 Task: Plan a trip to Ternate, Indonesia from 11th November, 2023 to 15th November, 2023 for 2 adults.1  bedroom having 2 beds and 1 bathroom. Property type can be hotel. Look for 5 properties as per requirement.
Action: Mouse moved to (465, 68)
Screenshot: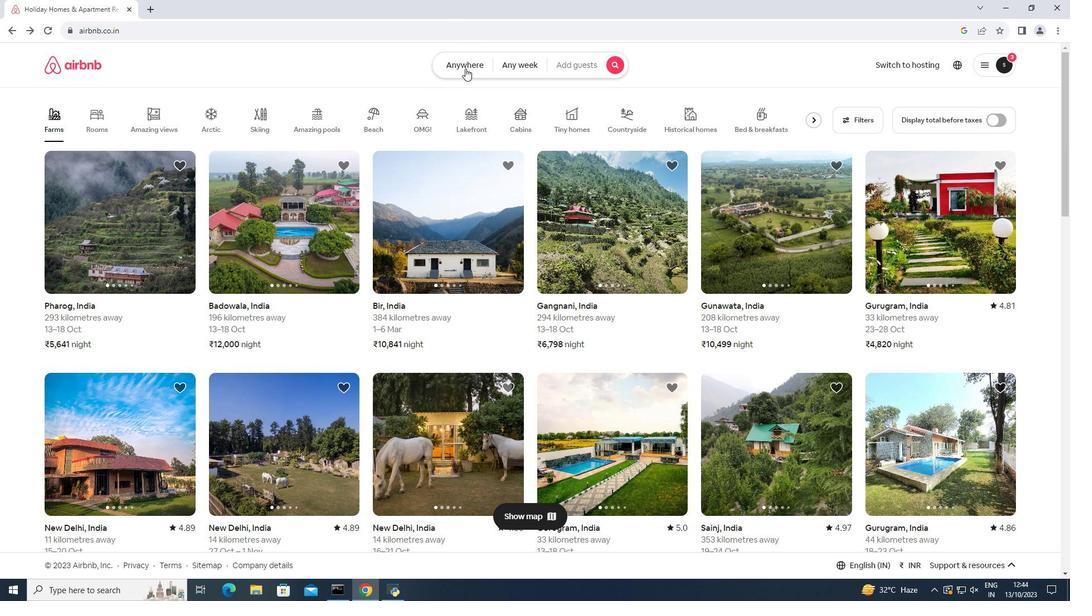 
Action: Mouse pressed left at (465, 68)
Screenshot: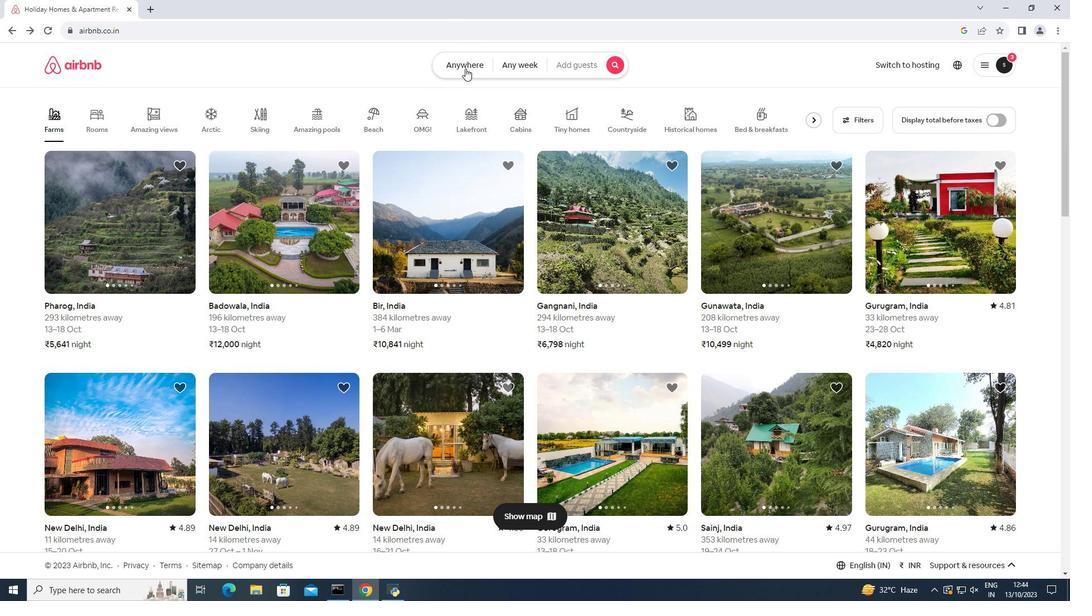 
Action: Mouse moved to (335, 108)
Screenshot: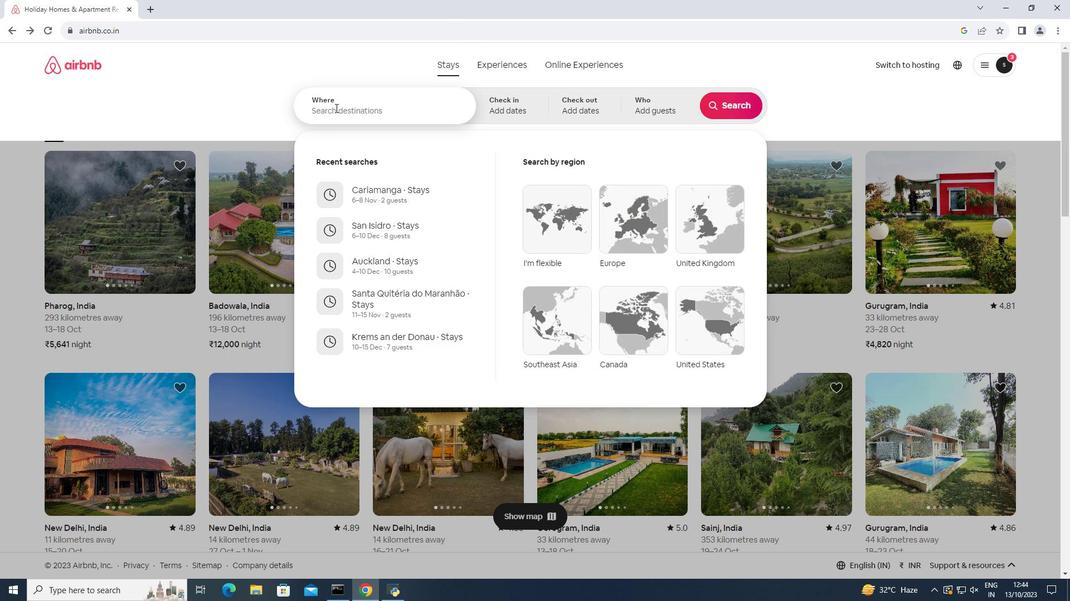 
Action: Mouse pressed left at (335, 108)
Screenshot: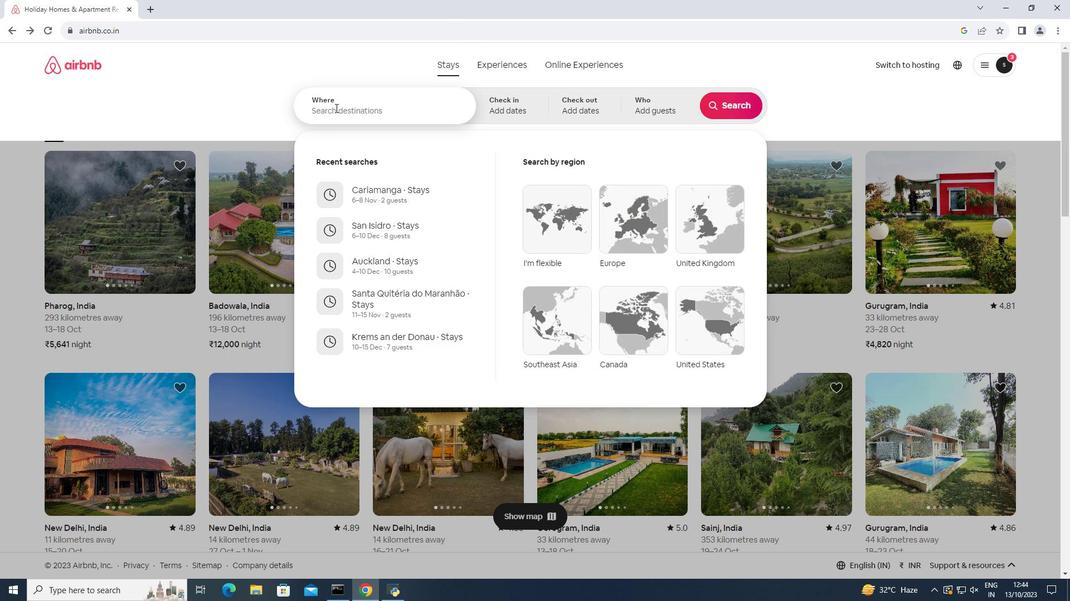 
Action: Key pressed <Key.shift>Ternate<Key.space><Key.shift><Key.shift><Key.shift><Key.shift><Key.shift><Key.shift><Key.shift><Key.shift>Indonesia<Key.enter>
Screenshot: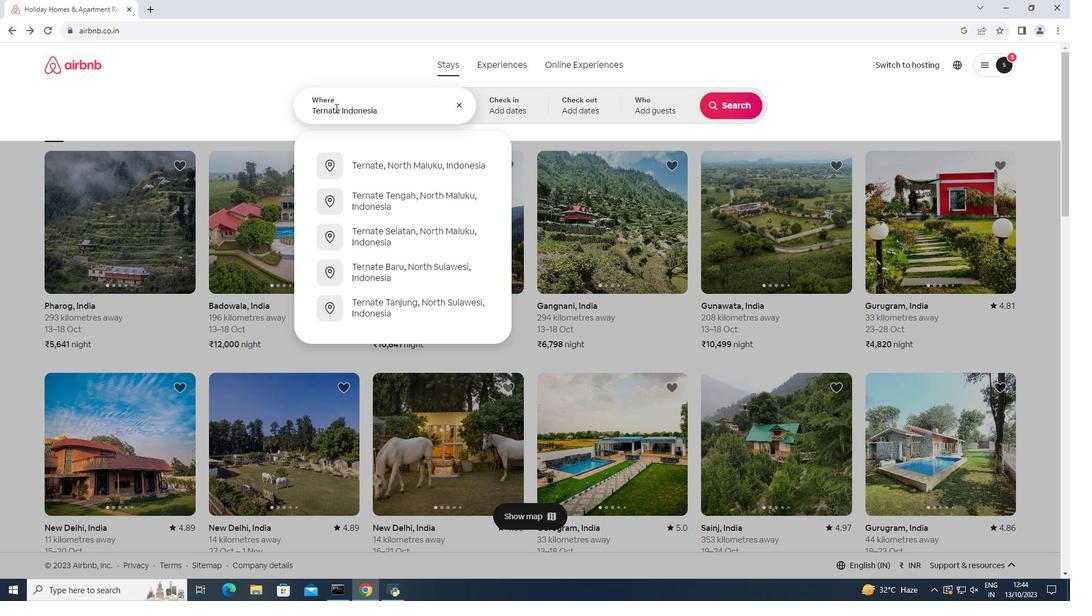
Action: Mouse moved to (717, 269)
Screenshot: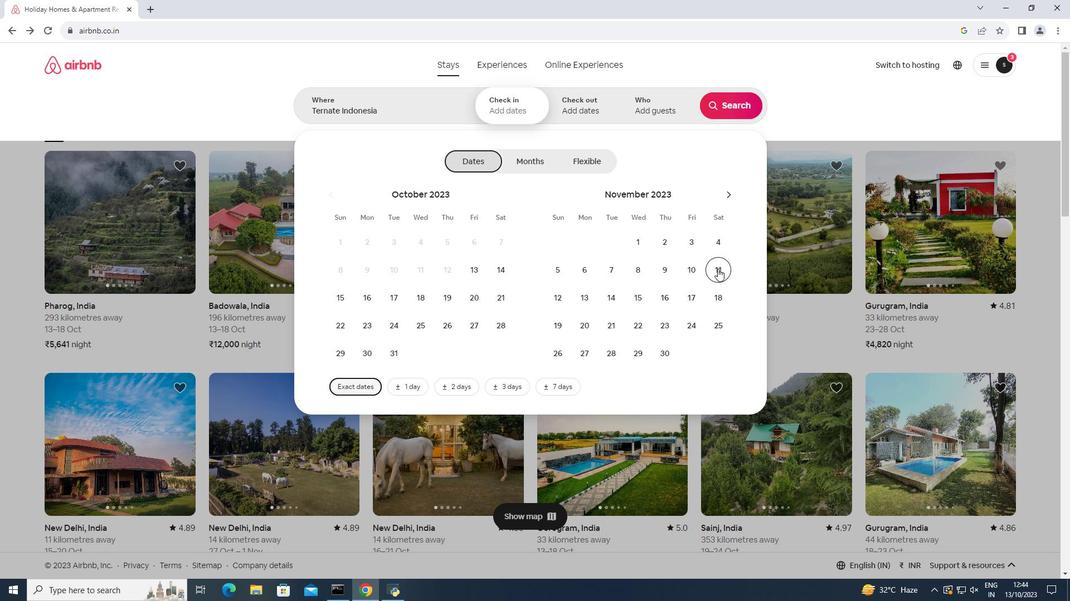 
Action: Mouse pressed left at (717, 269)
Screenshot: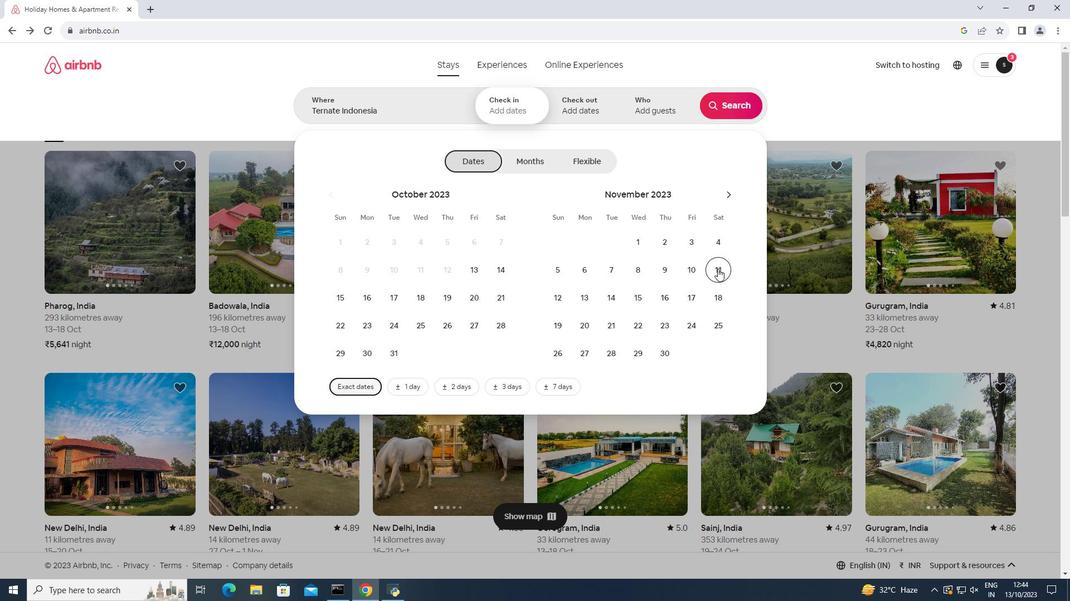 
Action: Mouse moved to (637, 301)
Screenshot: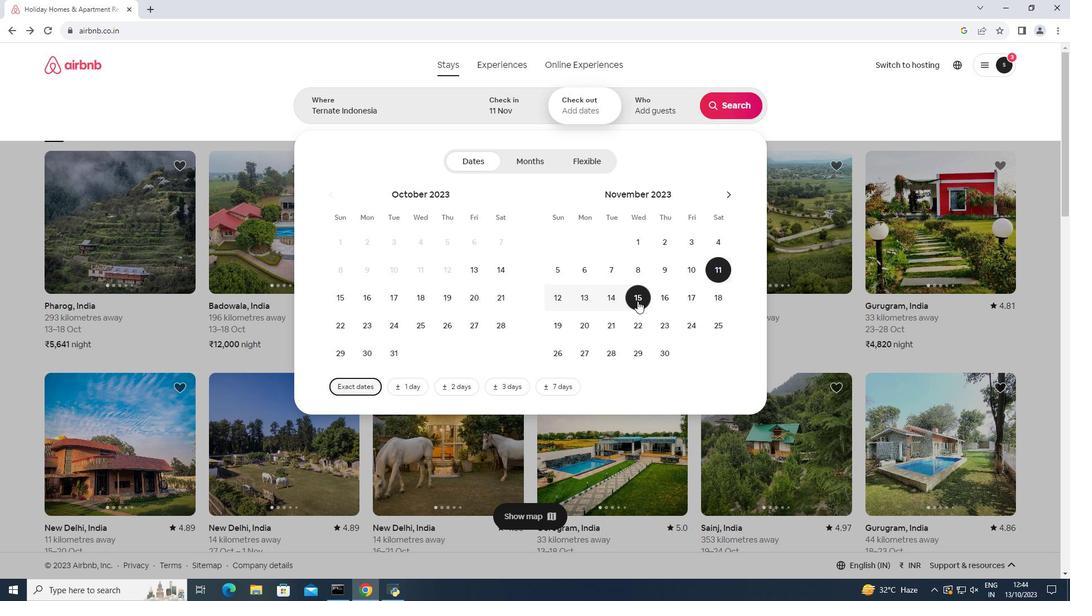 
Action: Mouse pressed left at (637, 301)
Screenshot: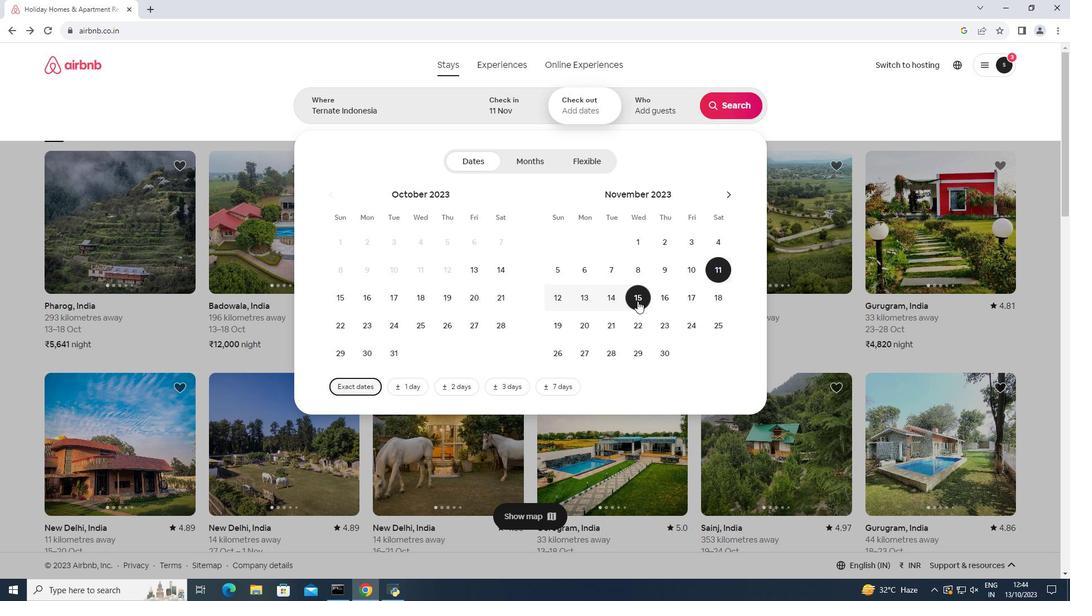 
Action: Mouse moved to (659, 105)
Screenshot: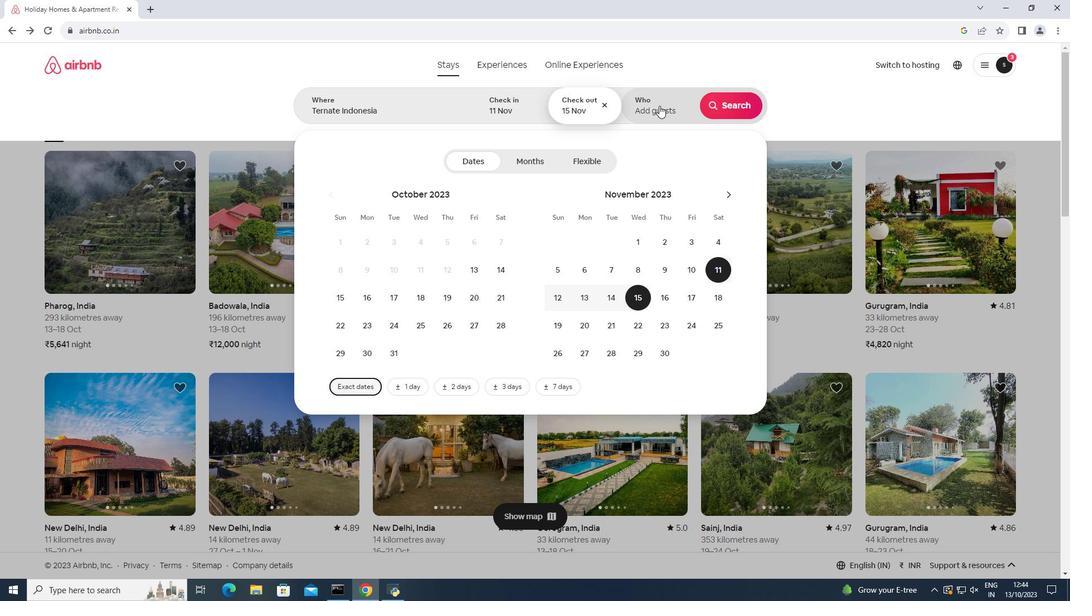 
Action: Mouse pressed left at (659, 105)
Screenshot: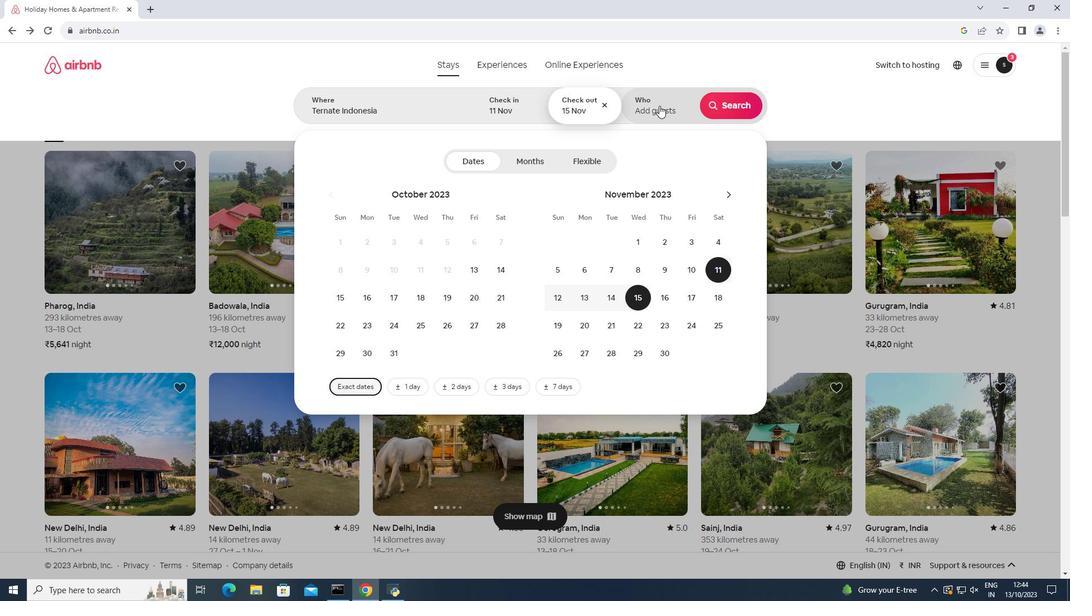 
Action: Mouse moved to (729, 164)
Screenshot: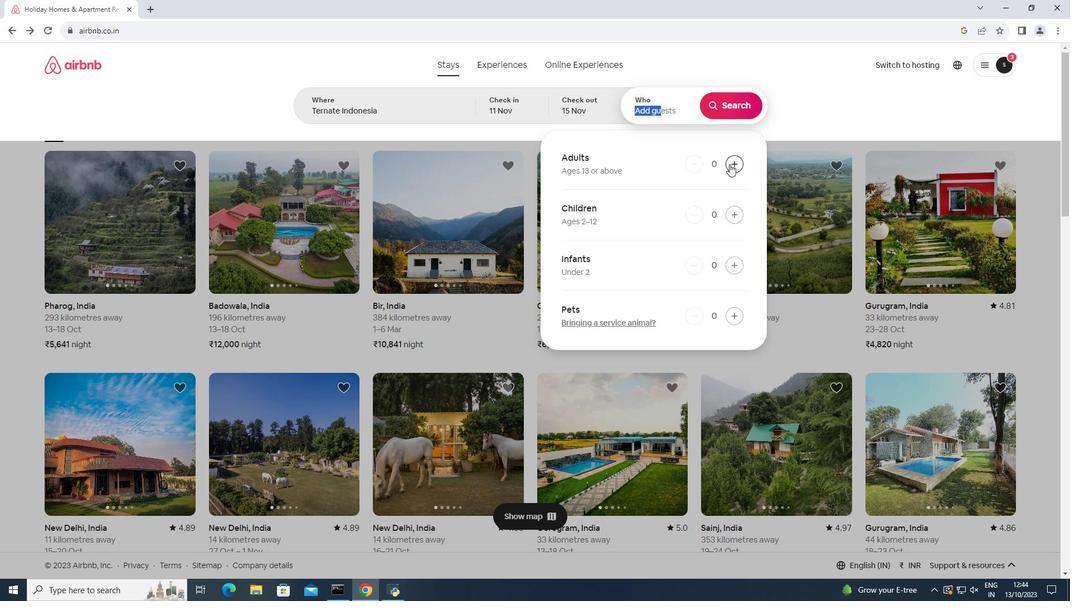 
Action: Mouse pressed left at (729, 164)
Screenshot: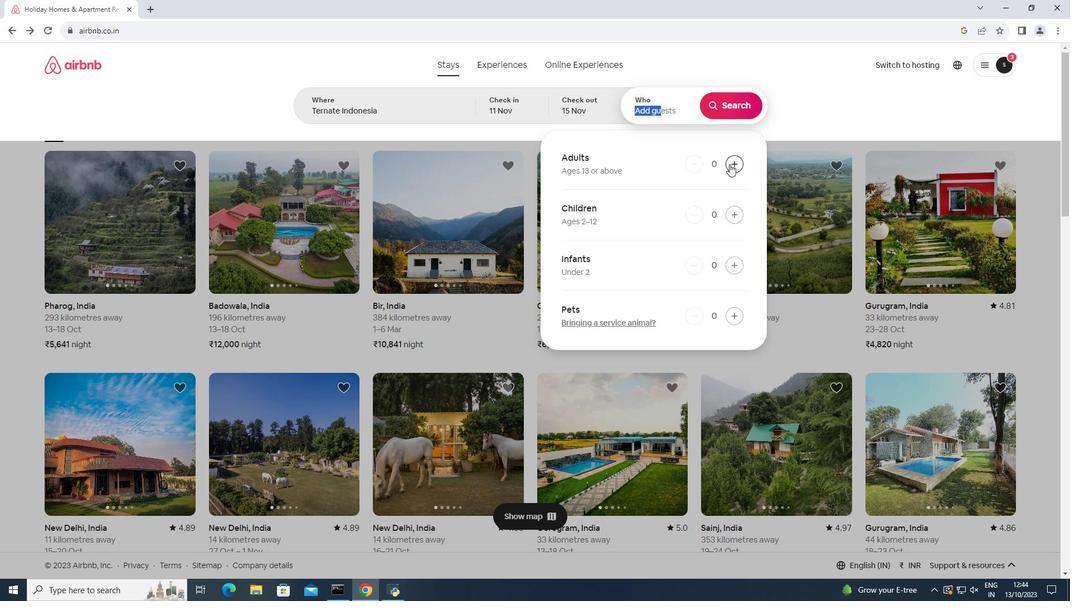 
Action: Mouse moved to (729, 164)
Screenshot: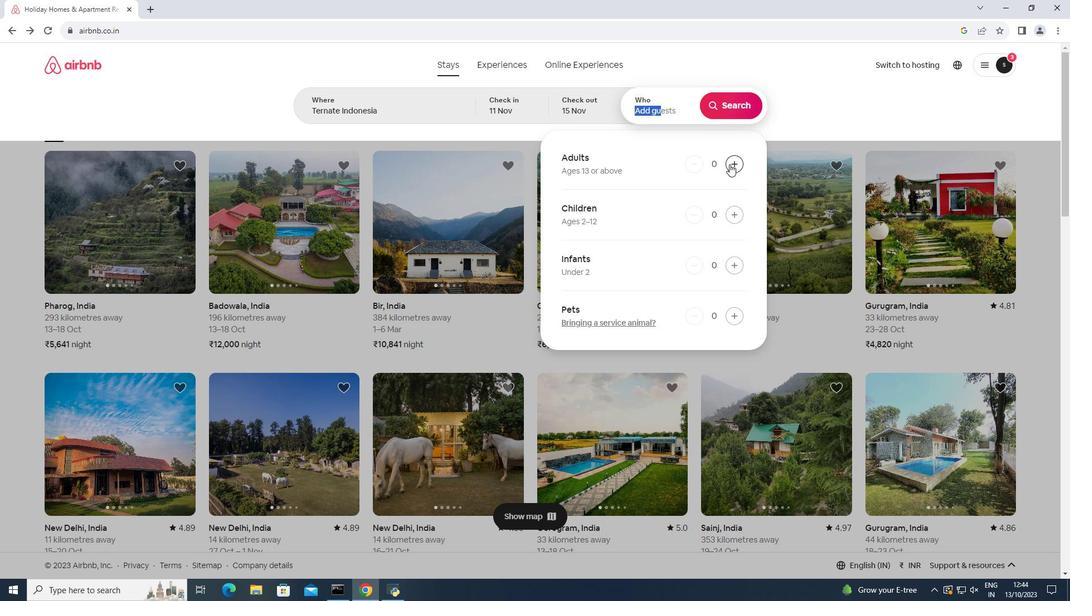 
Action: Mouse pressed left at (729, 164)
Screenshot: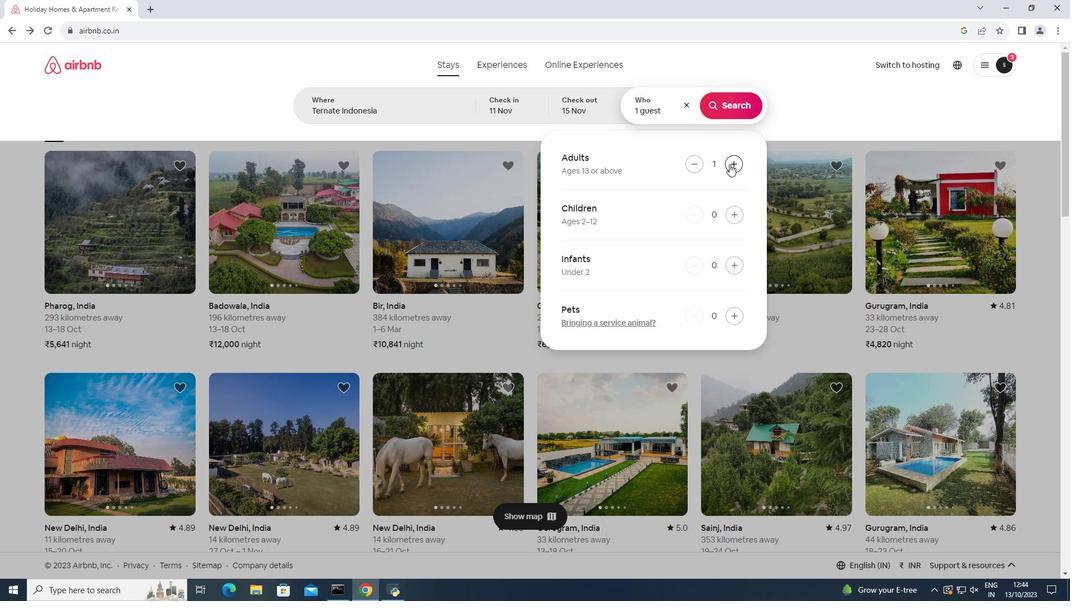 
Action: Mouse moved to (736, 103)
Screenshot: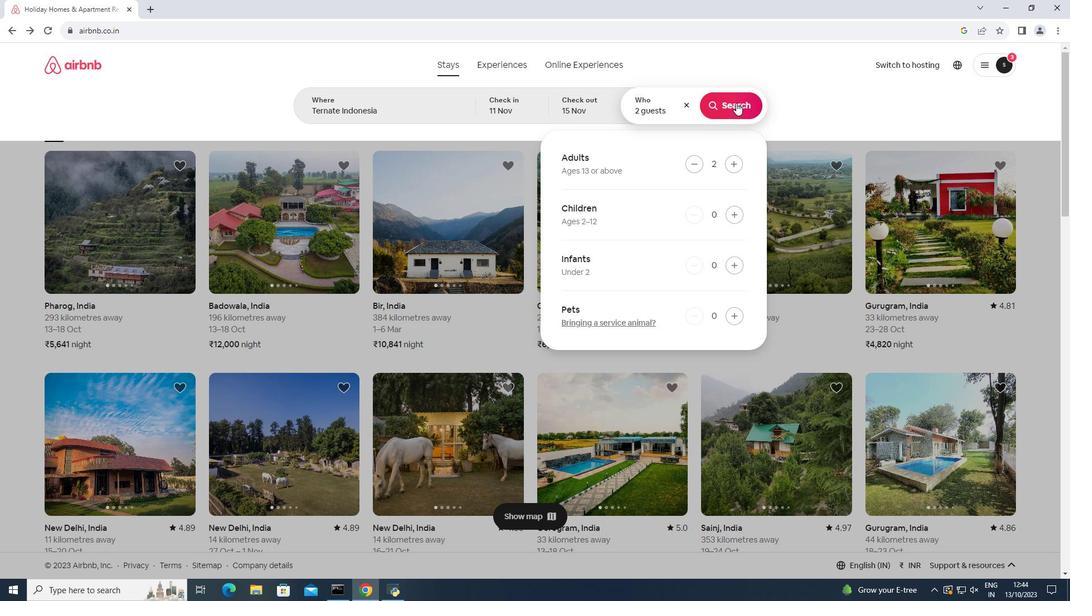 
Action: Mouse pressed left at (736, 103)
Screenshot: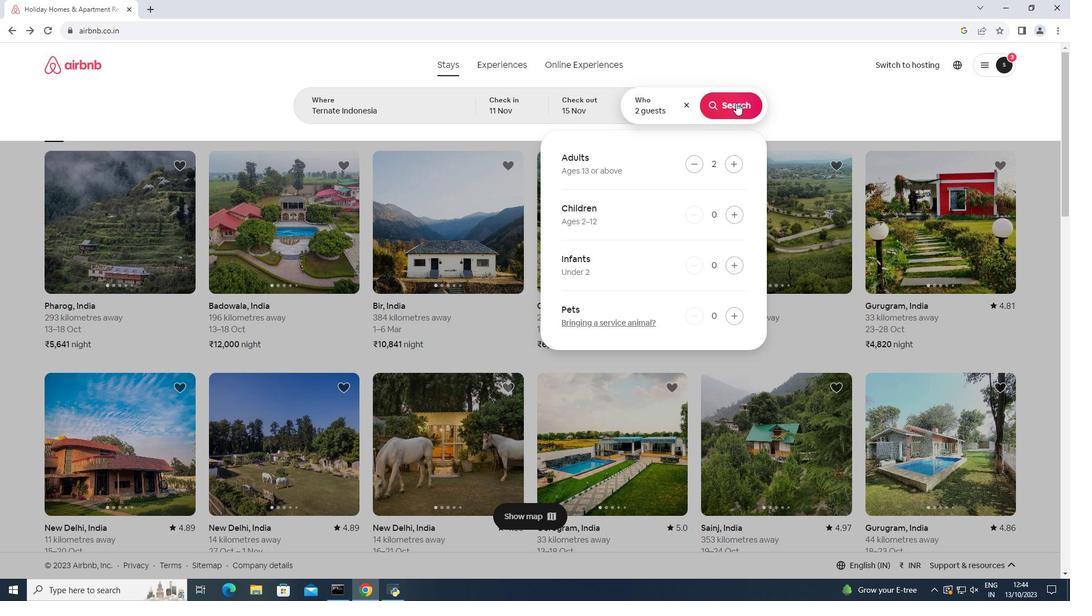 
Action: Mouse moved to (878, 103)
Screenshot: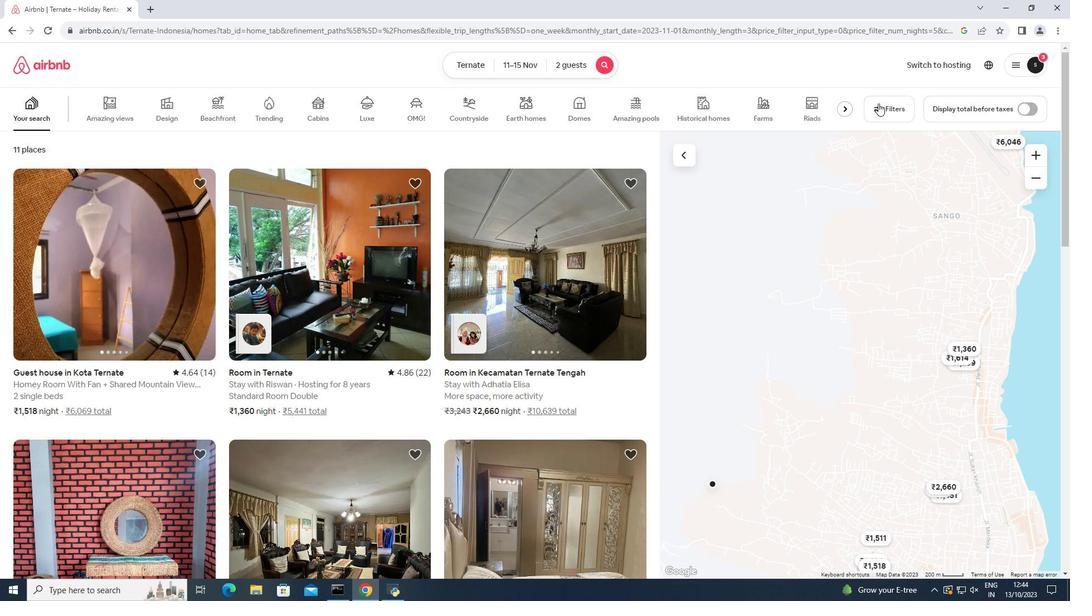 
Action: Mouse pressed left at (878, 103)
Screenshot: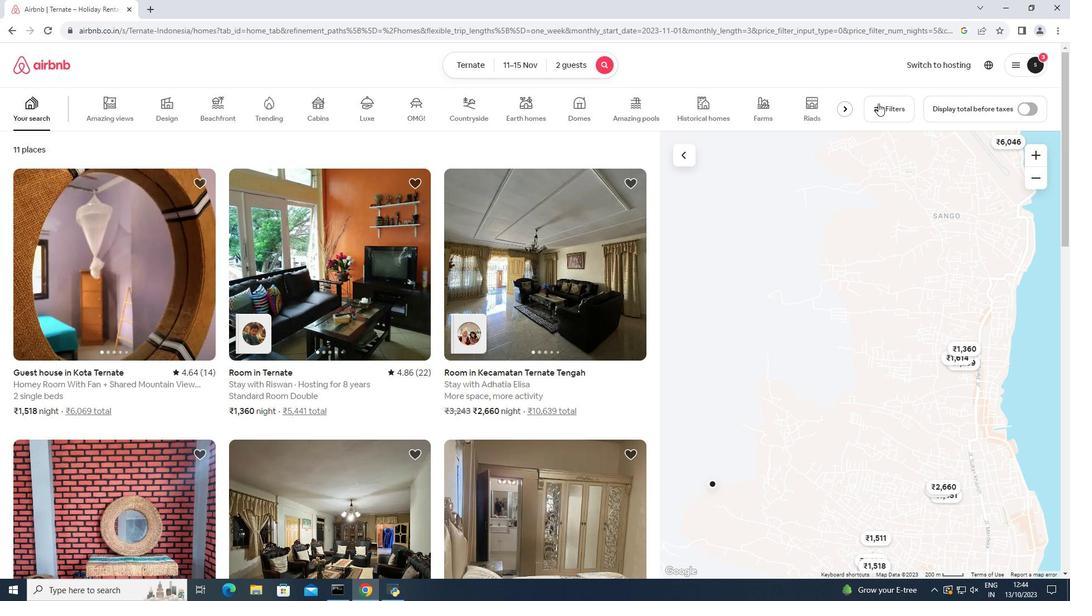 
Action: Mouse moved to (394, 463)
Screenshot: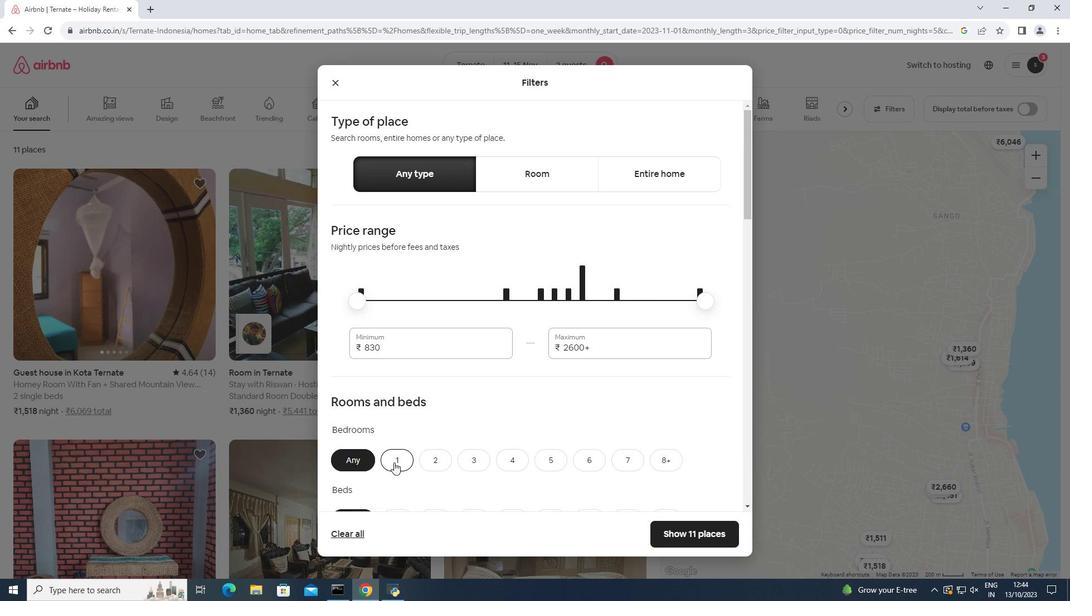 
Action: Mouse pressed left at (394, 463)
Screenshot: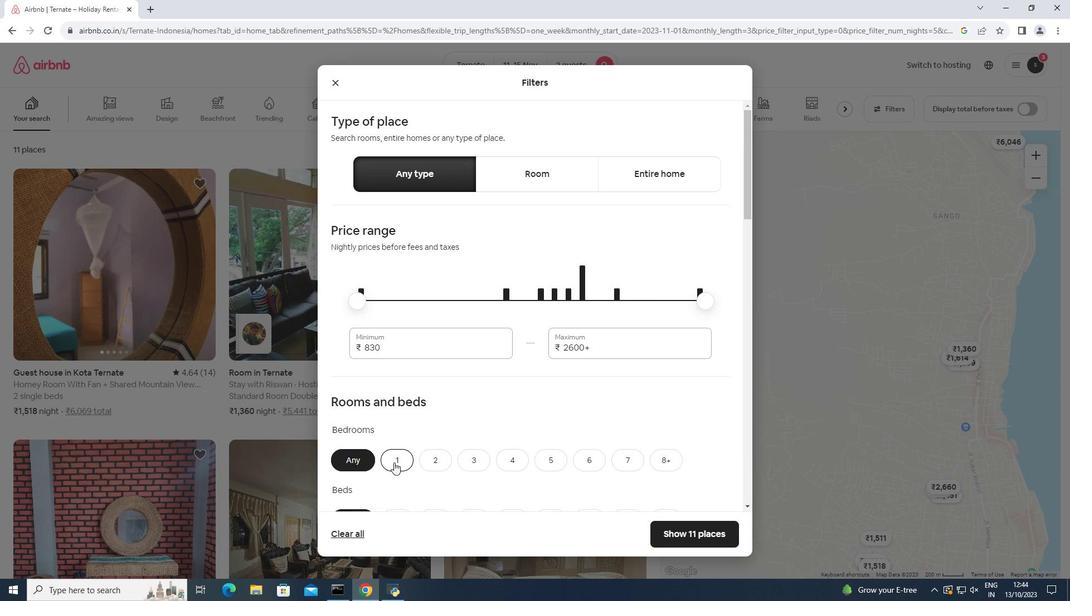 
Action: Mouse moved to (442, 391)
Screenshot: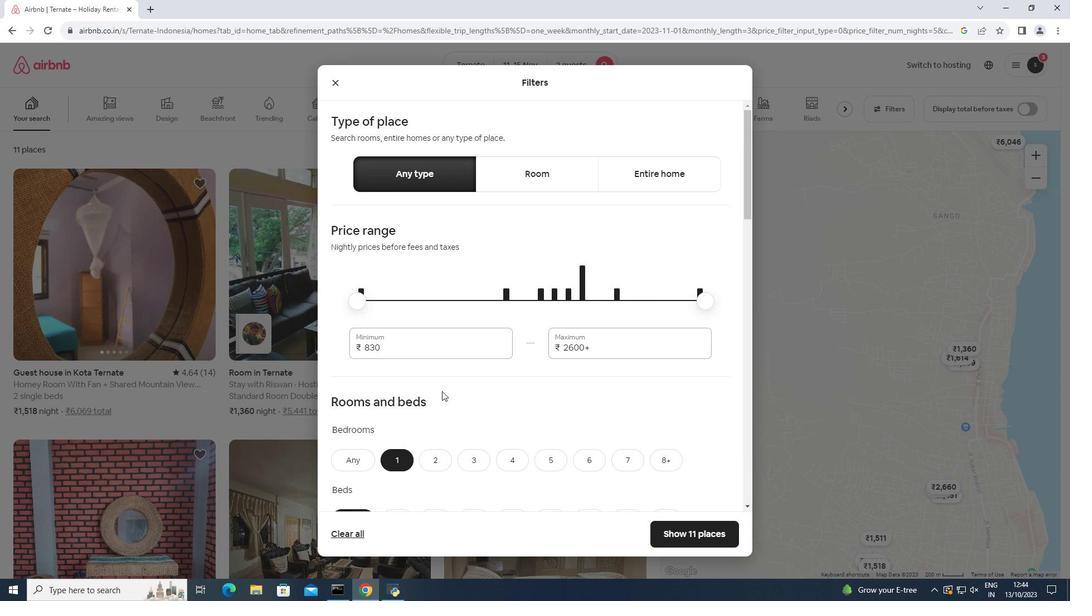 
Action: Mouse scrolled (442, 391) with delta (0, 0)
Screenshot: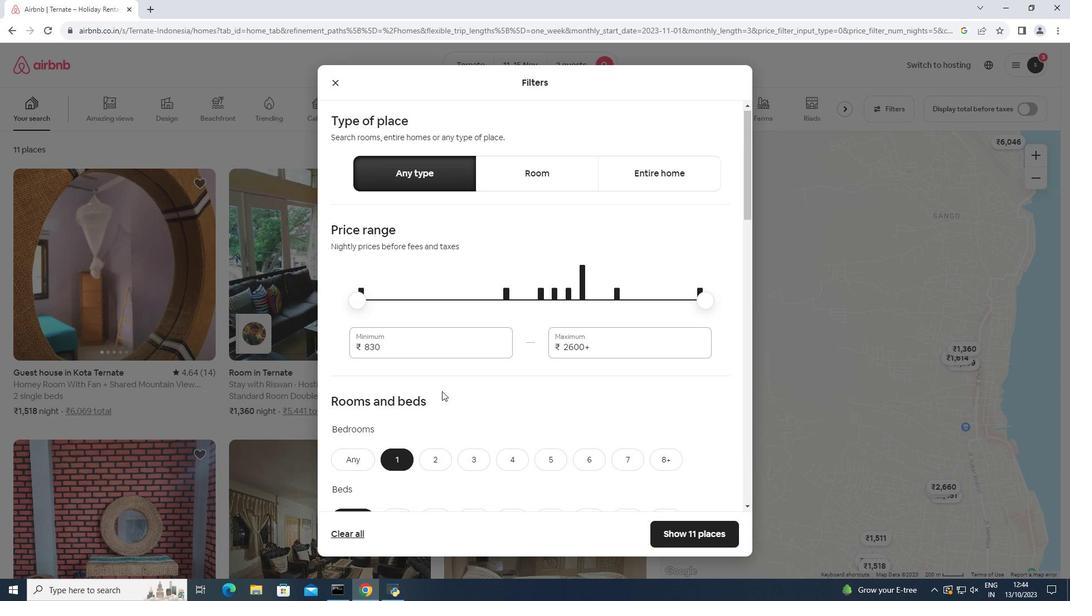 
Action: Mouse scrolled (442, 391) with delta (0, 0)
Screenshot: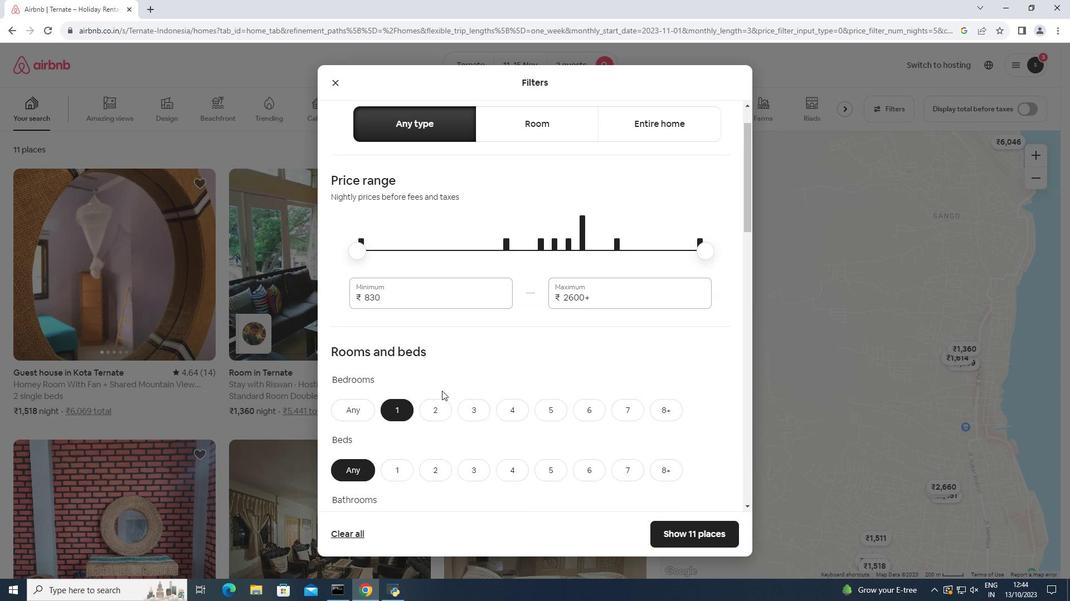 
Action: Mouse moved to (442, 391)
Screenshot: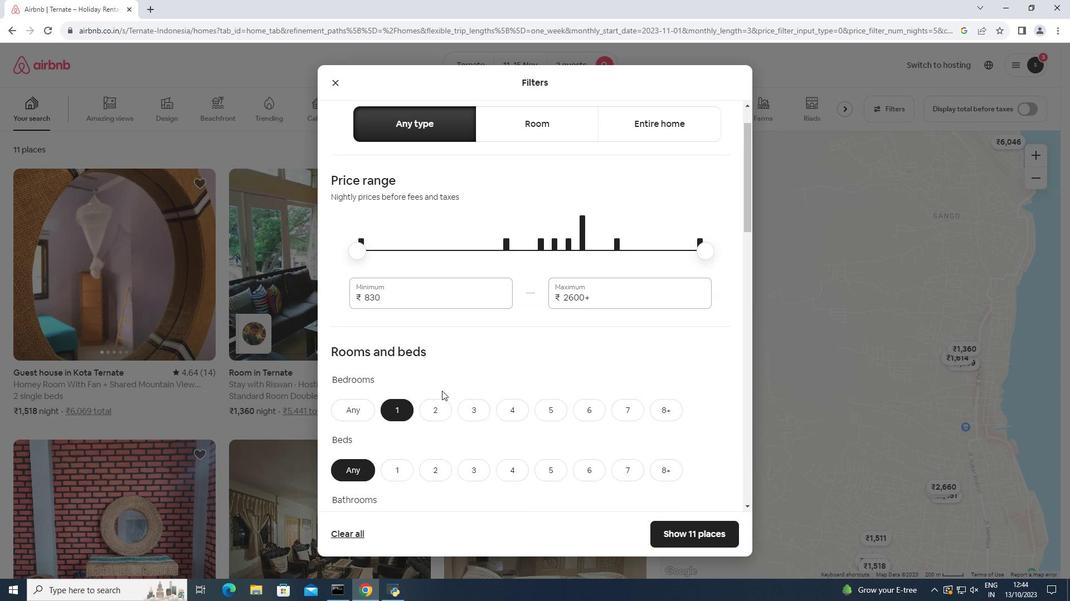 
Action: Mouse scrolled (442, 390) with delta (0, 0)
Screenshot: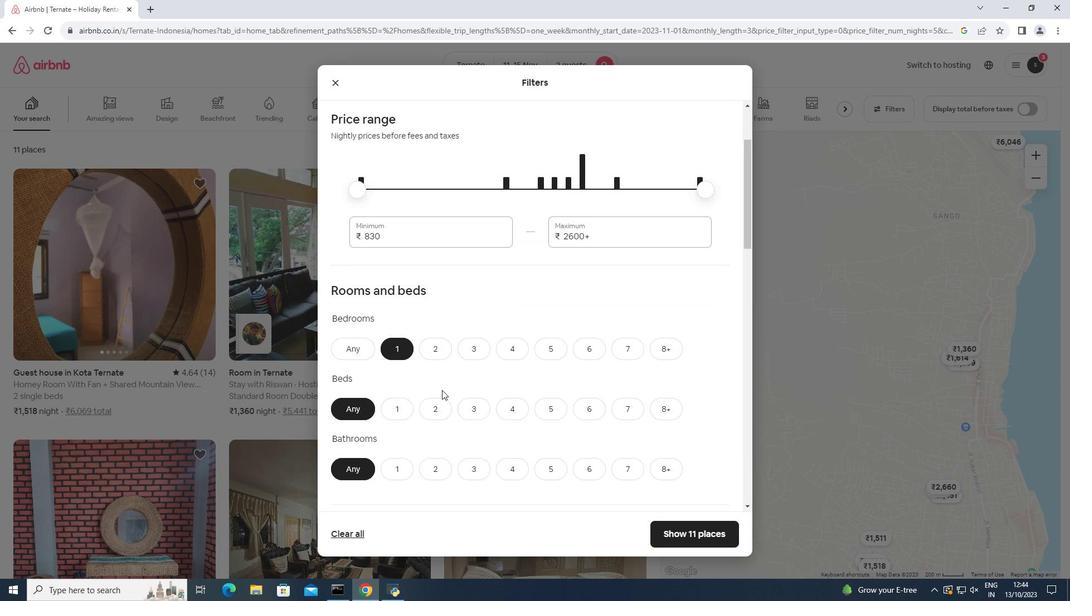 
Action: Mouse moved to (442, 390)
Screenshot: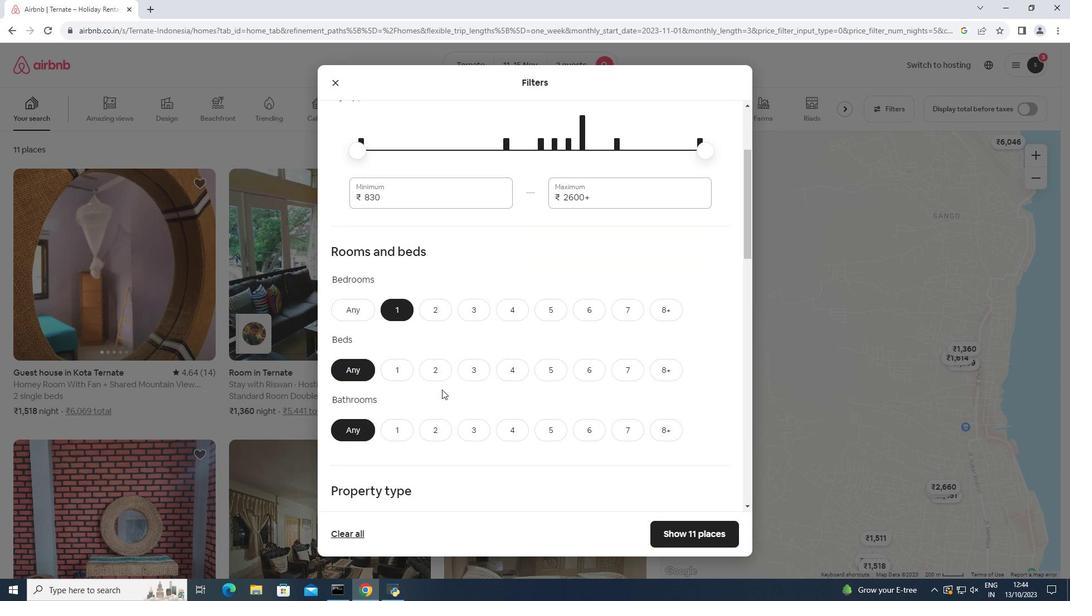 
Action: Mouse scrolled (442, 389) with delta (0, 0)
Screenshot: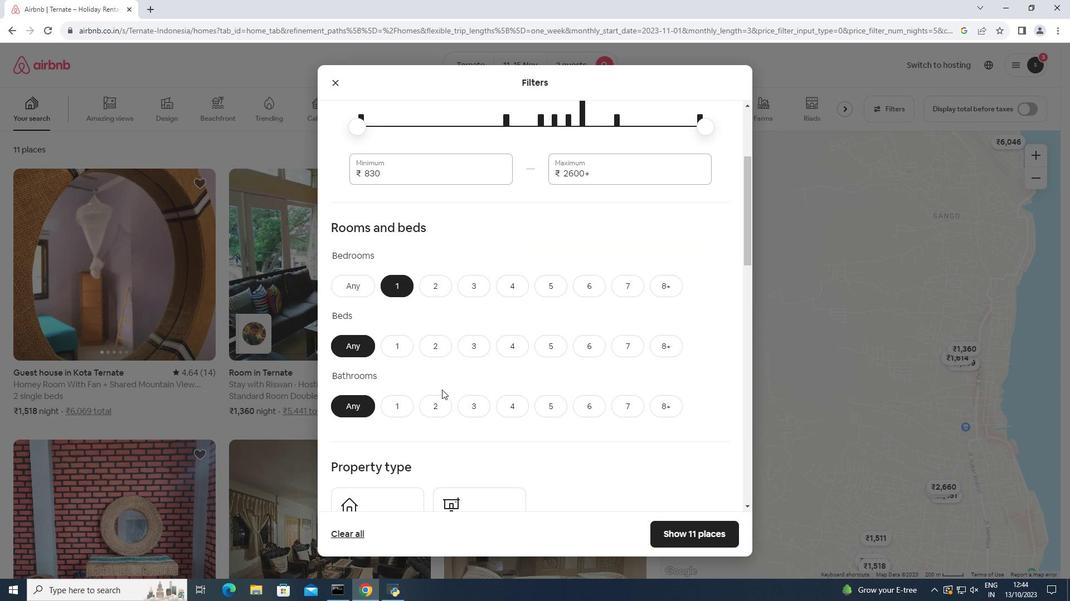 
Action: Mouse moved to (441, 297)
Screenshot: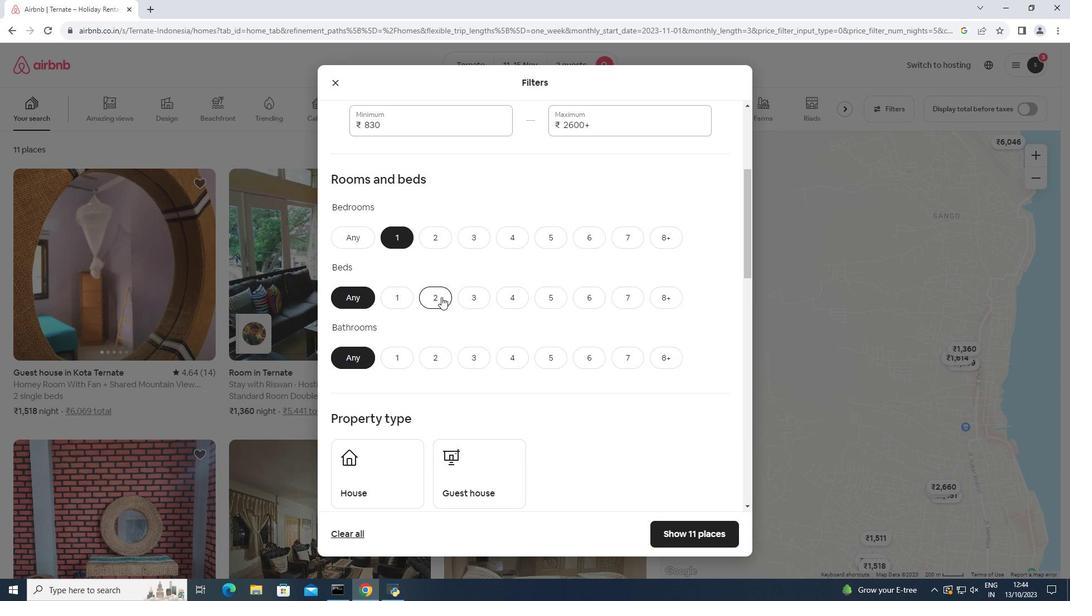 
Action: Mouse pressed left at (441, 297)
Screenshot: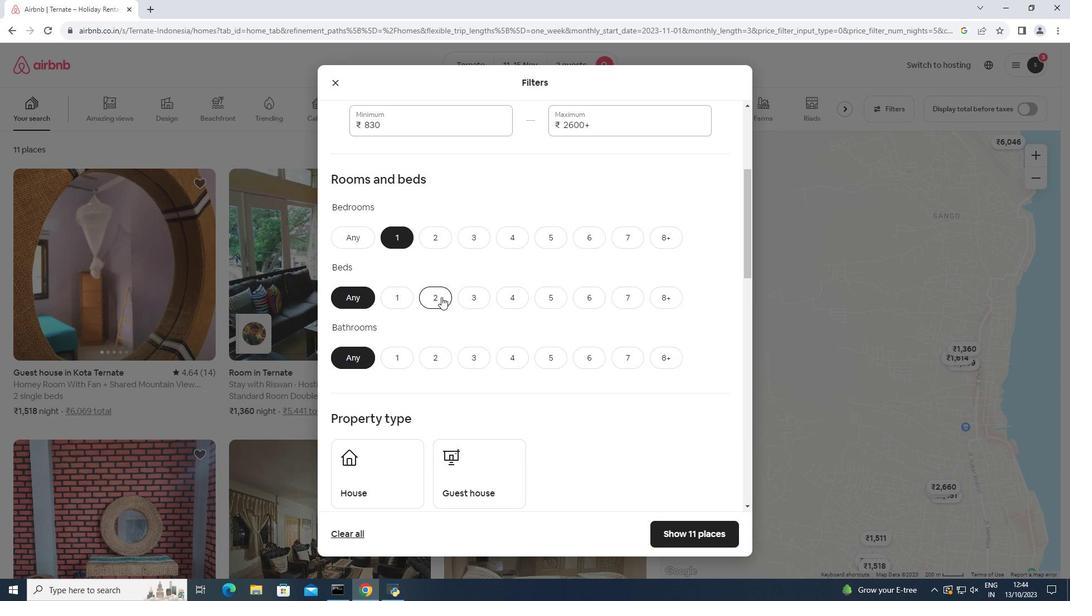 
Action: Mouse moved to (399, 363)
Screenshot: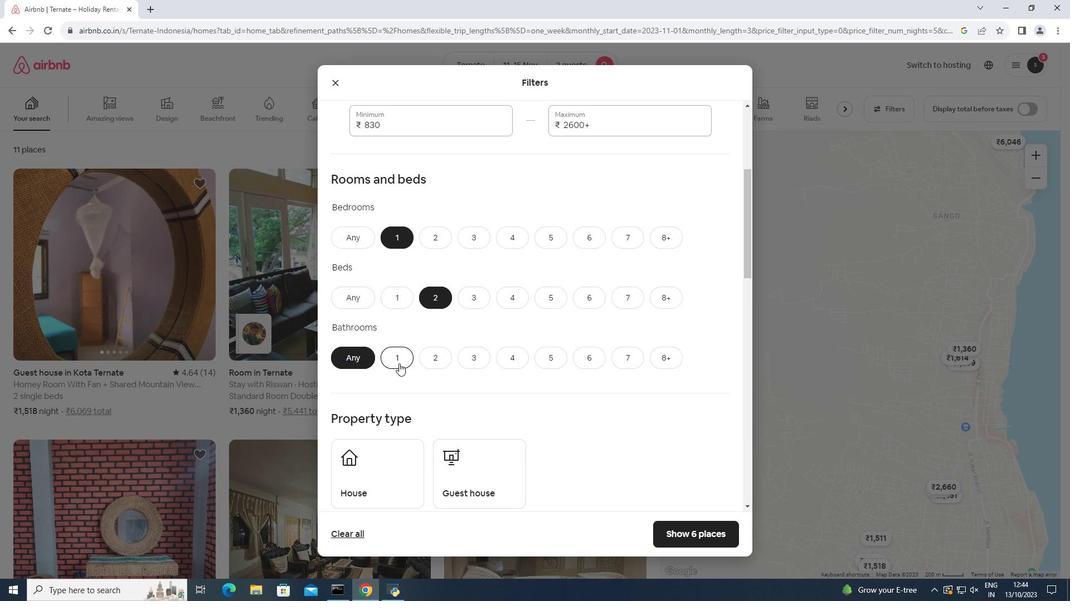 
Action: Mouse pressed left at (399, 363)
Screenshot: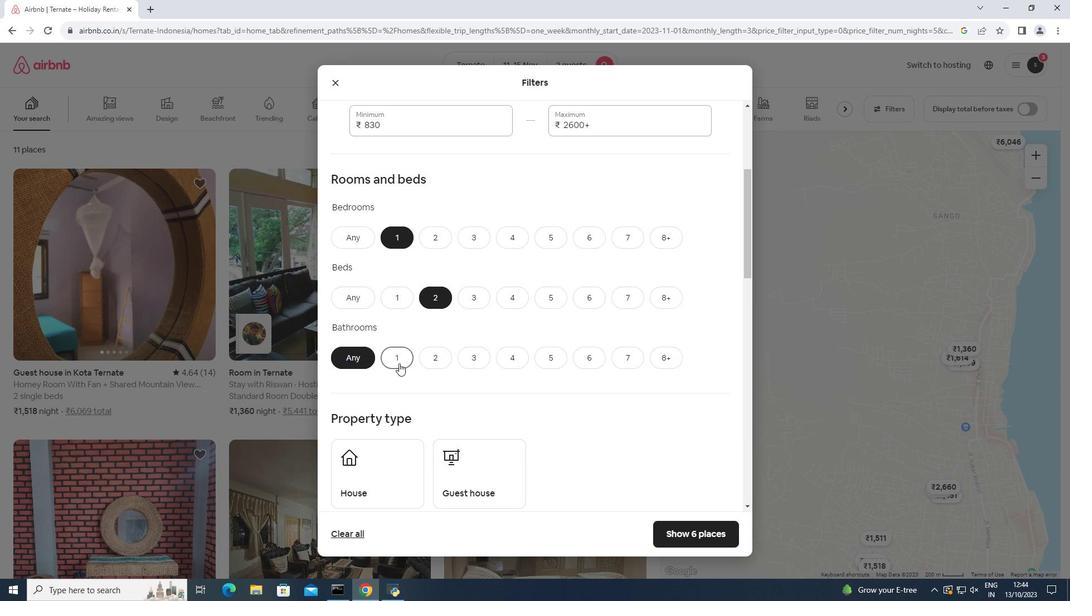 
Action: Mouse moved to (488, 316)
Screenshot: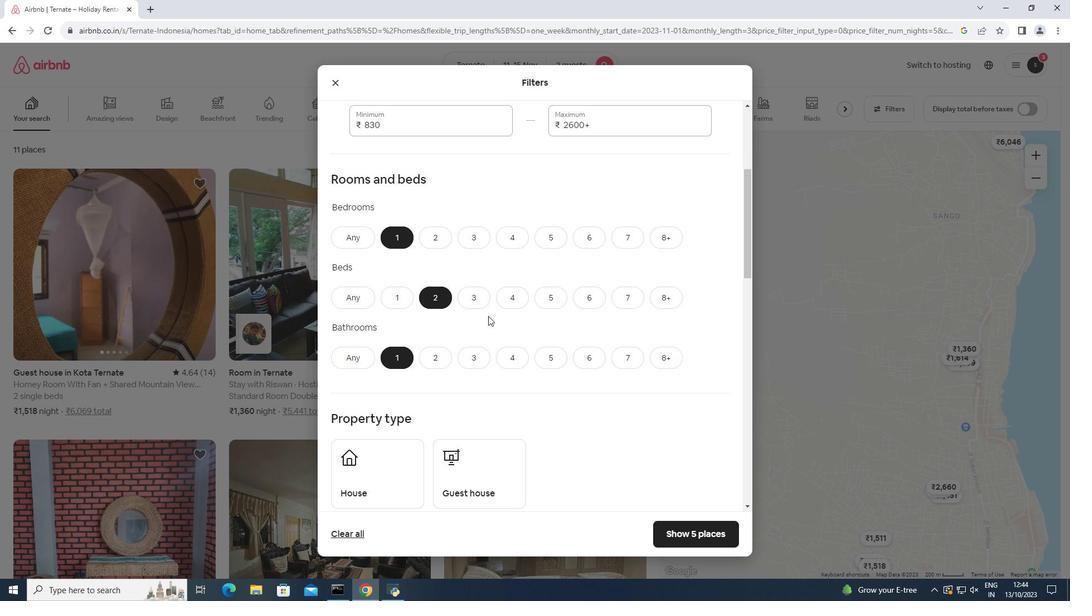 
Action: Mouse scrolled (488, 316) with delta (0, 0)
Screenshot: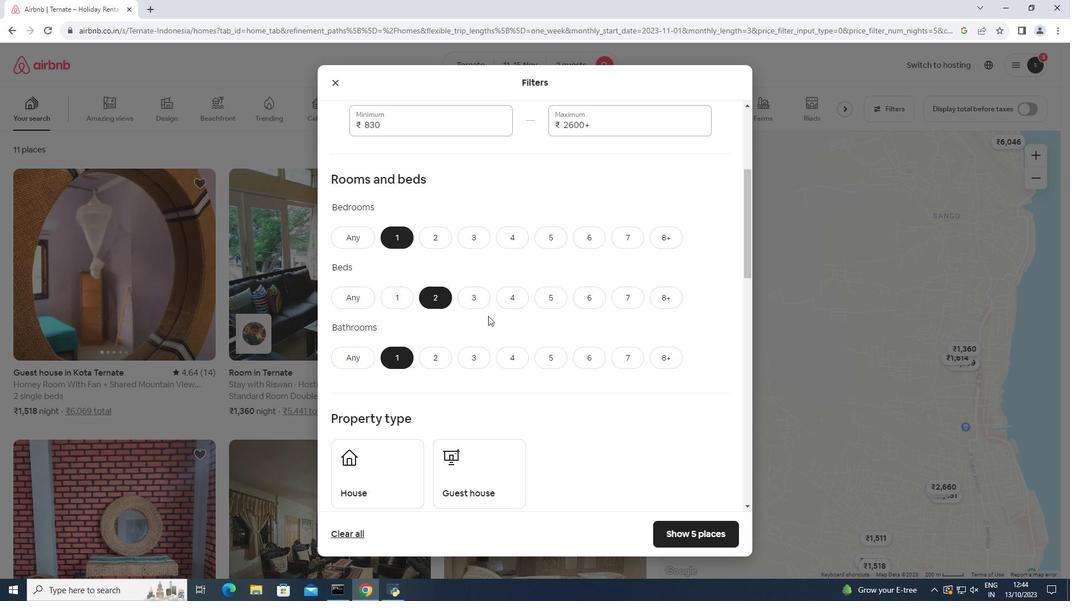 
Action: Mouse scrolled (488, 316) with delta (0, 0)
Screenshot: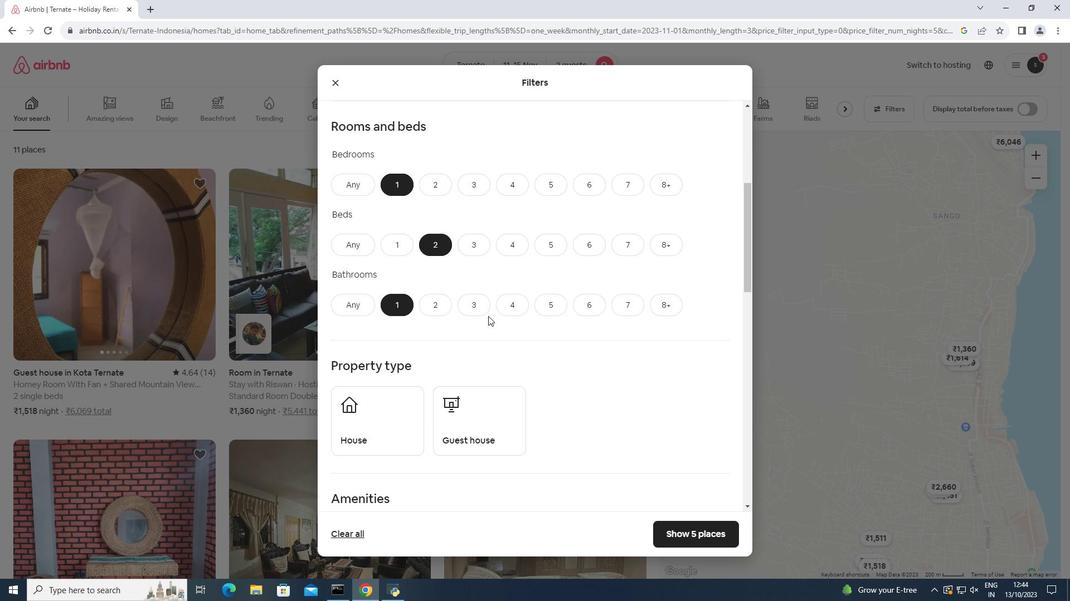 
Action: Mouse scrolled (488, 316) with delta (0, 0)
Screenshot: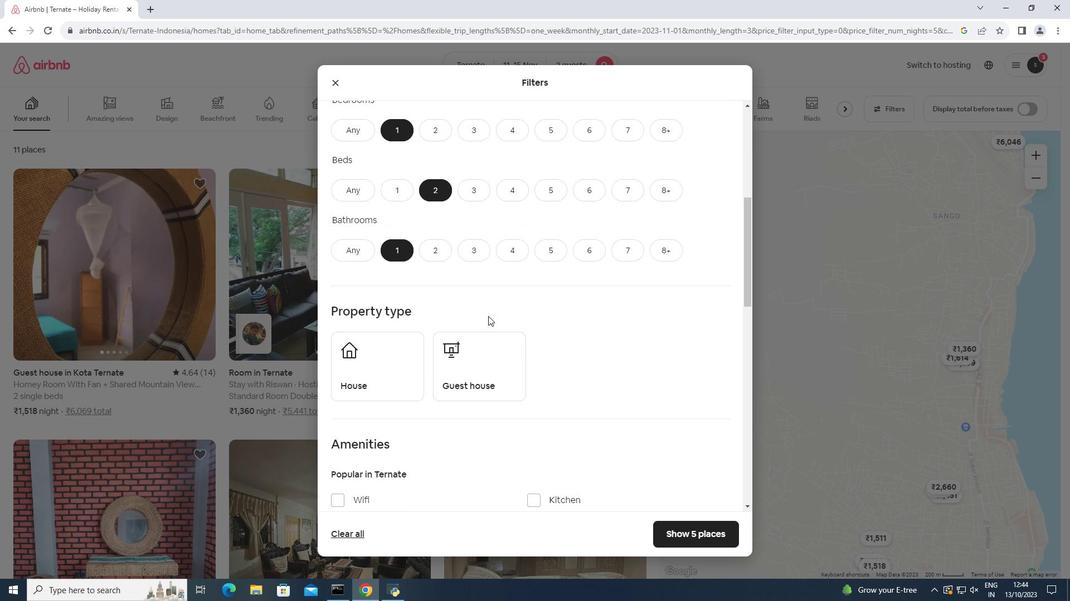 
Action: Mouse scrolled (488, 316) with delta (0, 0)
Screenshot: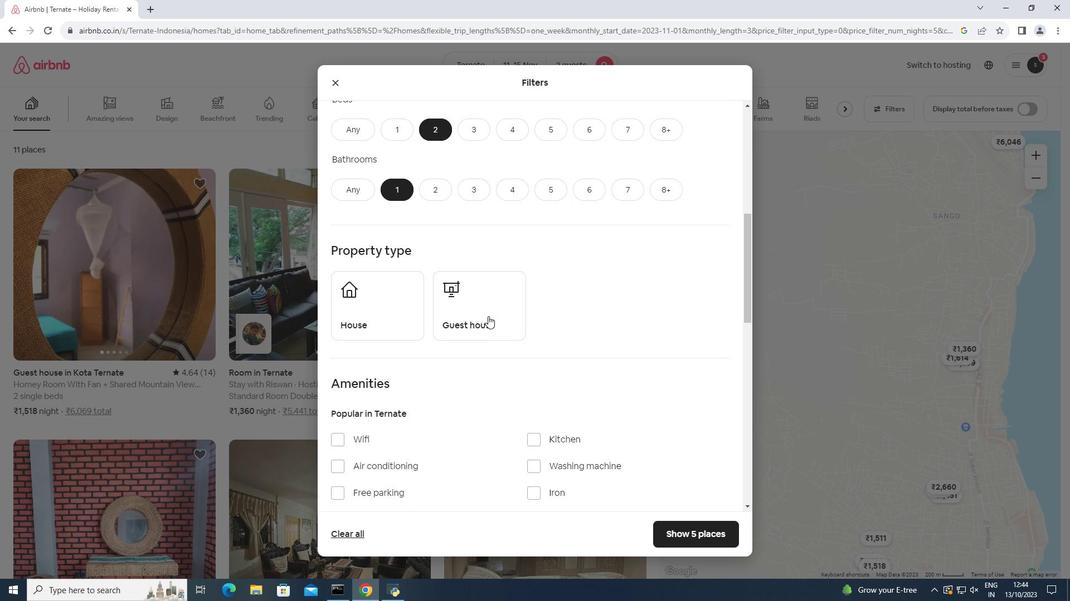 
Action: Mouse scrolled (488, 317) with delta (0, 0)
Screenshot: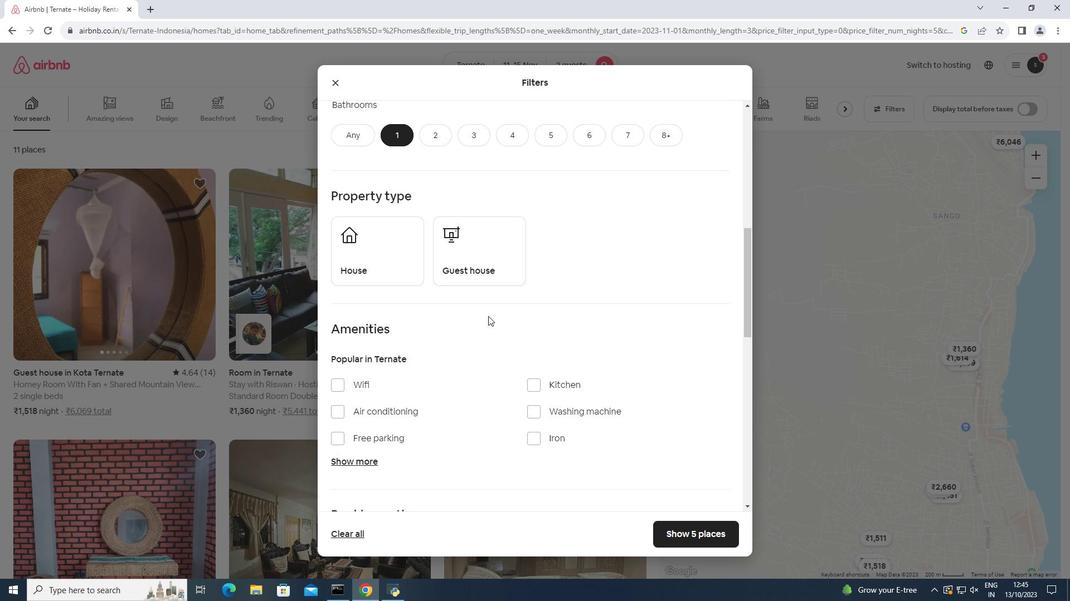 
Action: Mouse scrolled (488, 317) with delta (0, 0)
Screenshot: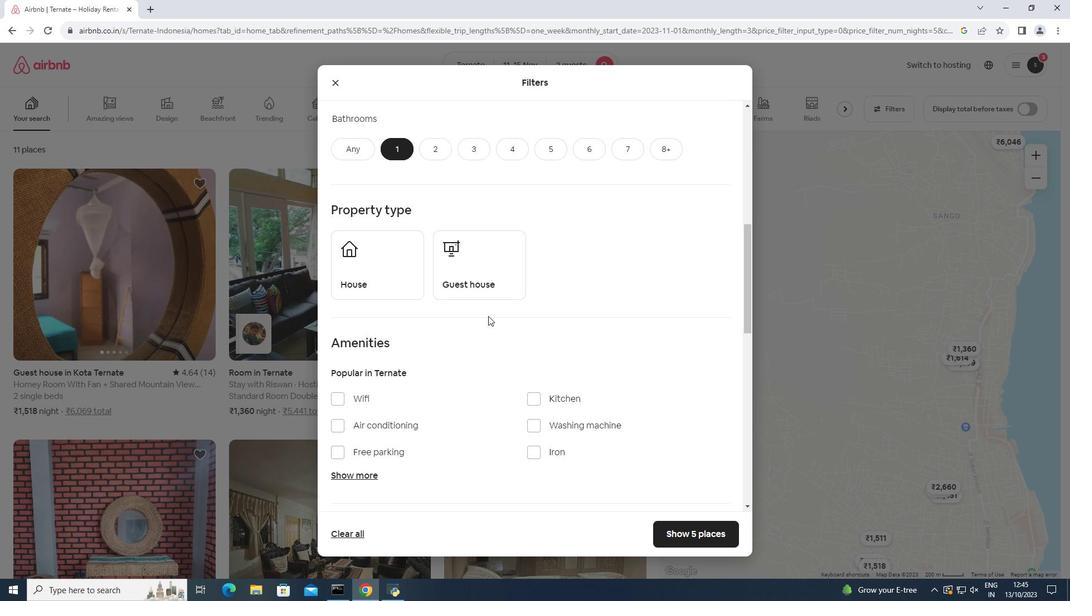 
Action: Mouse scrolled (488, 317) with delta (0, 0)
Screenshot: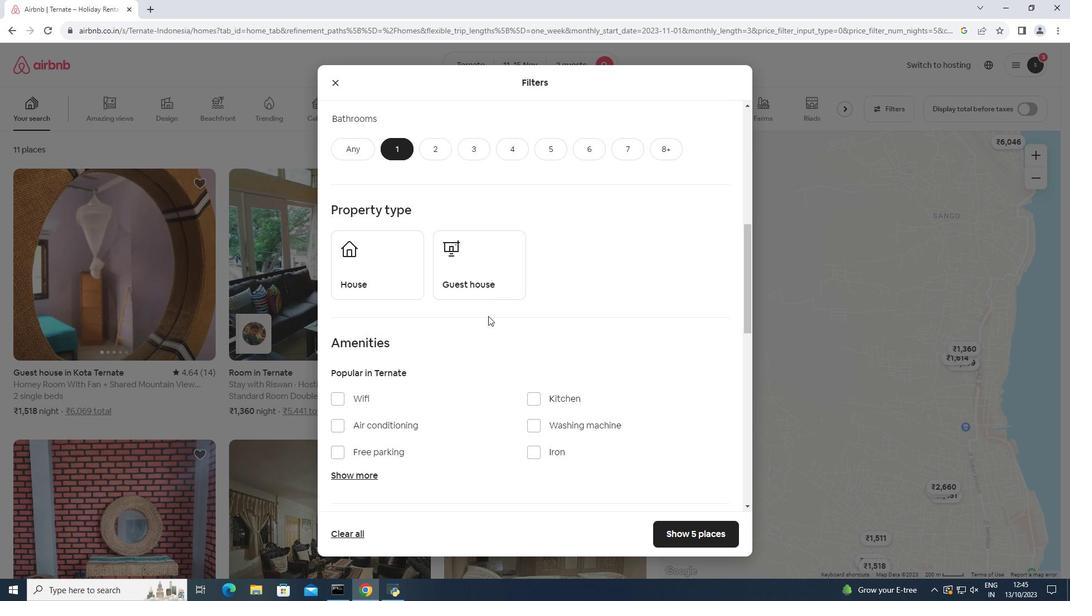 
Action: Mouse moved to (488, 314)
Screenshot: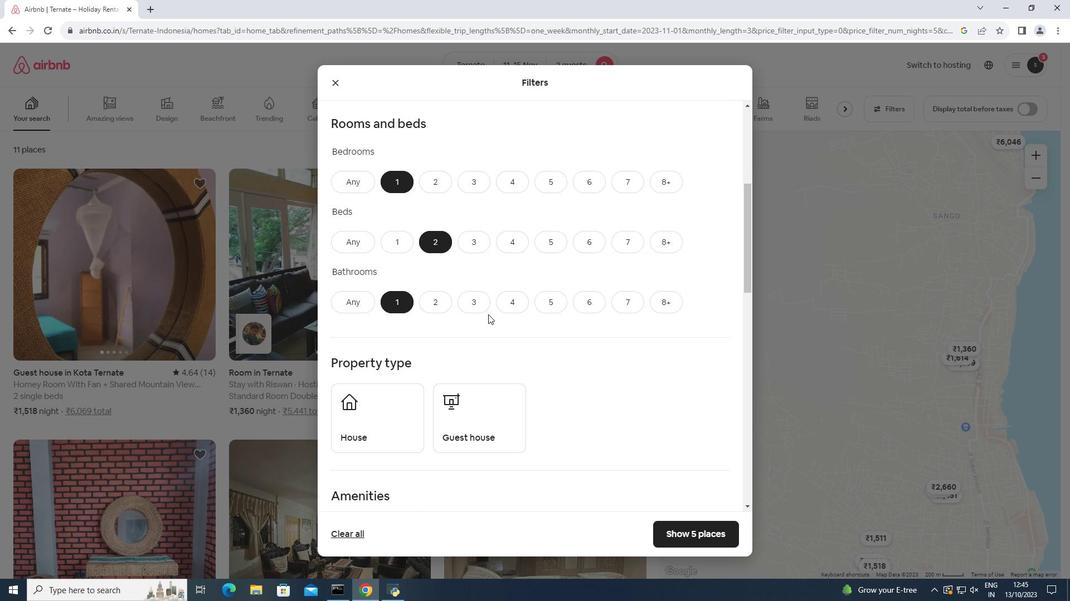 
Action: Mouse scrolled (488, 314) with delta (0, 0)
Screenshot: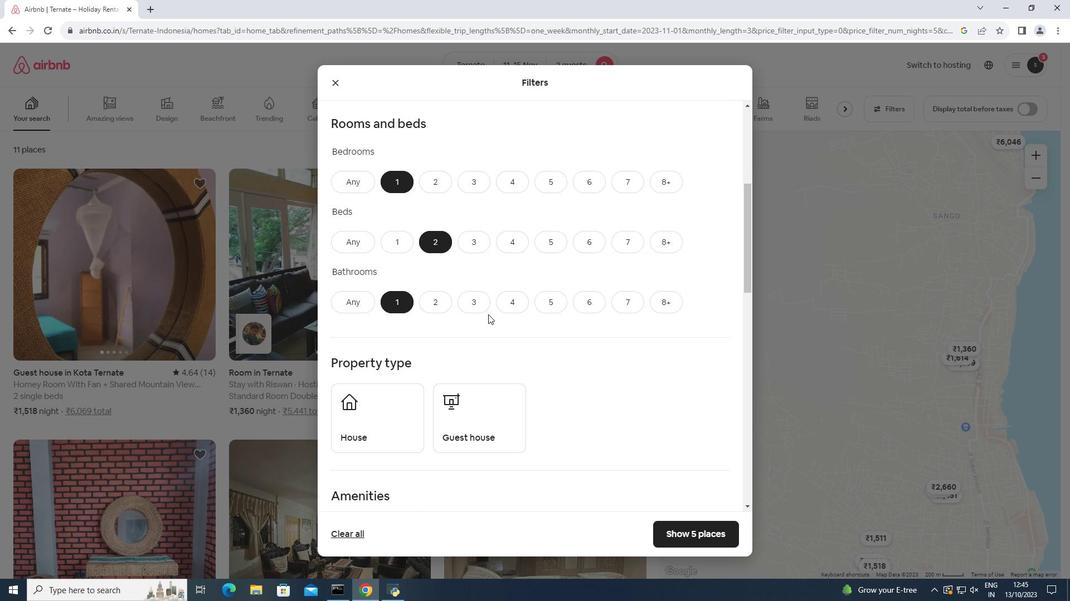 
Action: Mouse scrolled (488, 314) with delta (0, 0)
Screenshot: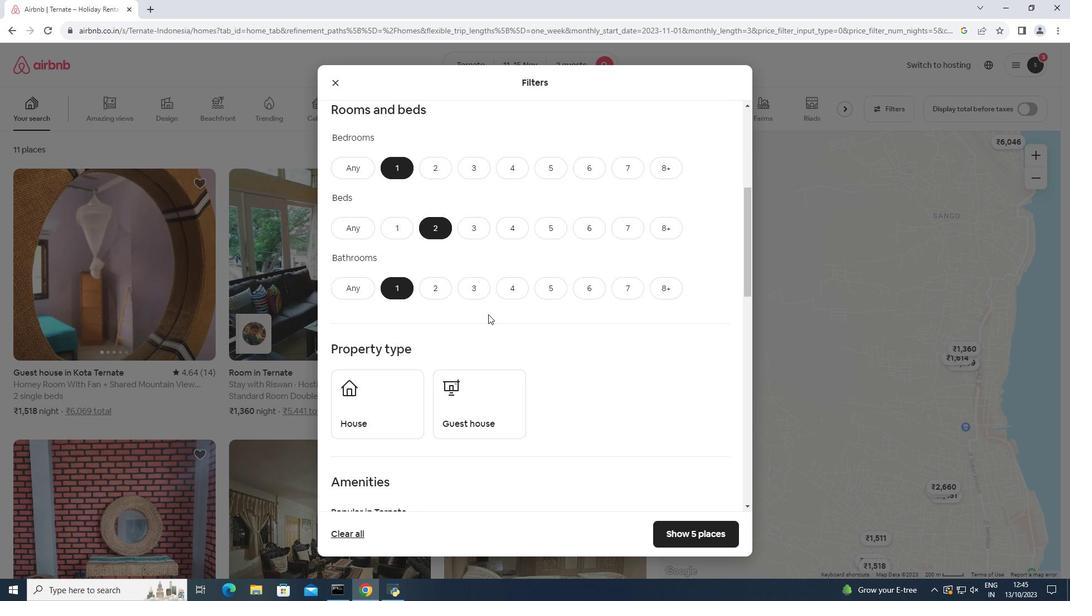
Action: Mouse scrolled (488, 314) with delta (0, 0)
Screenshot: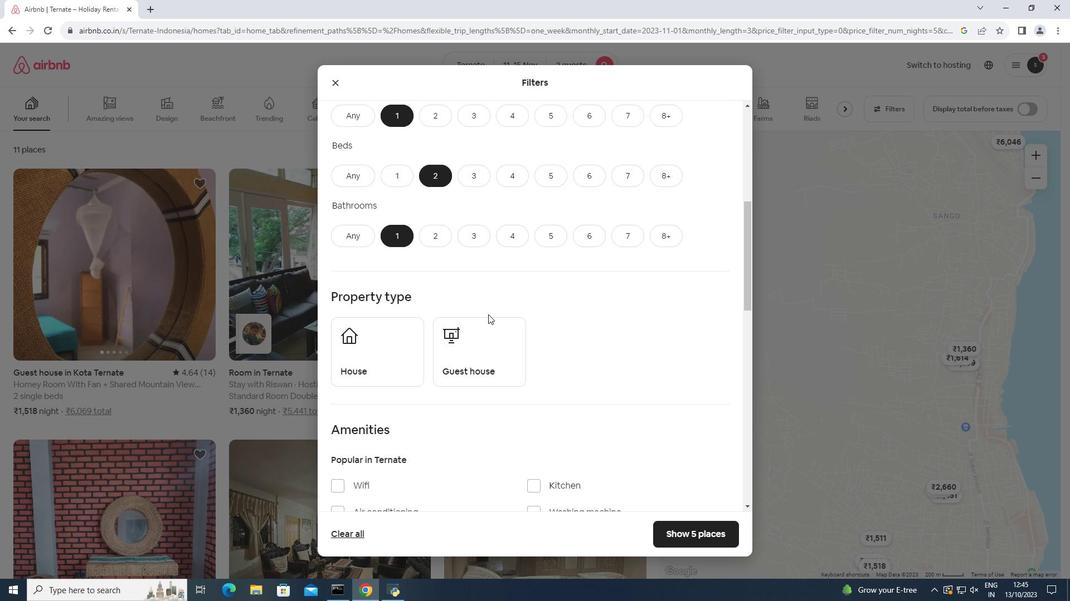 
Action: Mouse scrolled (488, 314) with delta (0, 0)
Screenshot: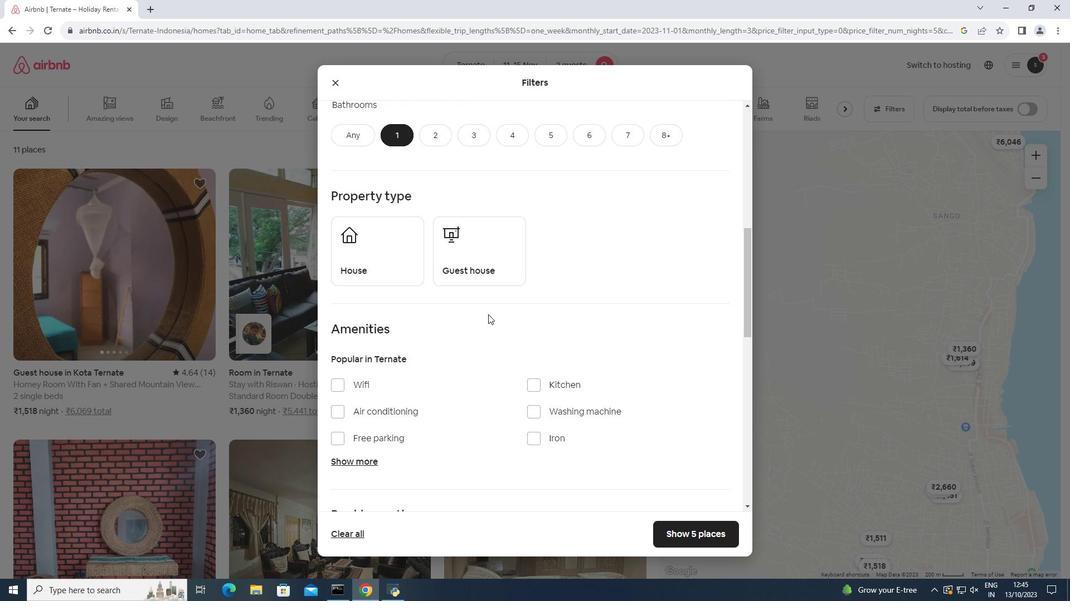 
Action: Mouse scrolled (488, 314) with delta (0, 0)
Screenshot: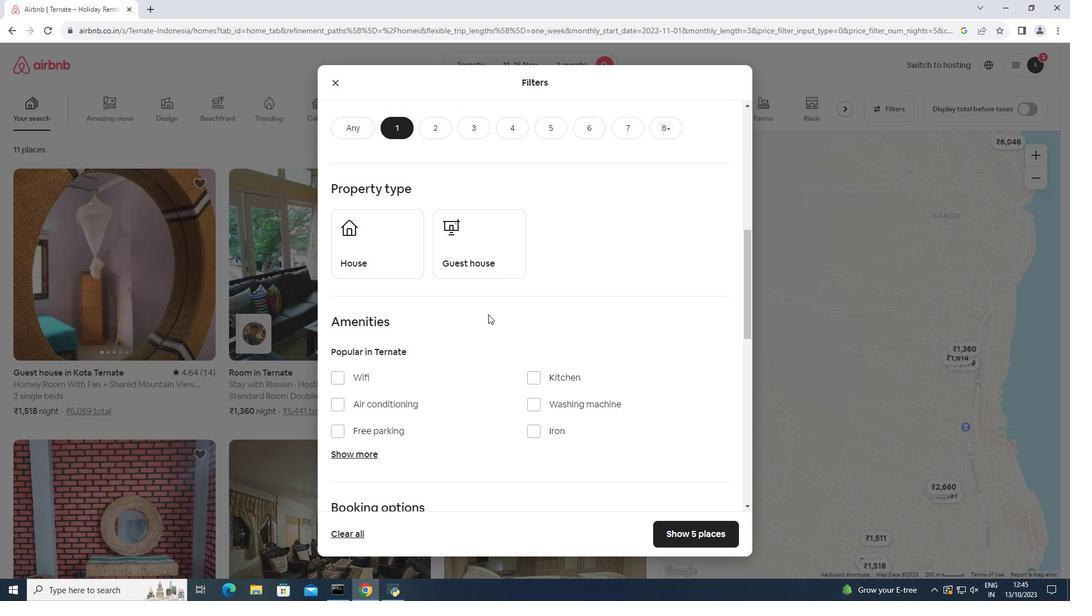 
Action: Mouse moved to (693, 532)
Screenshot: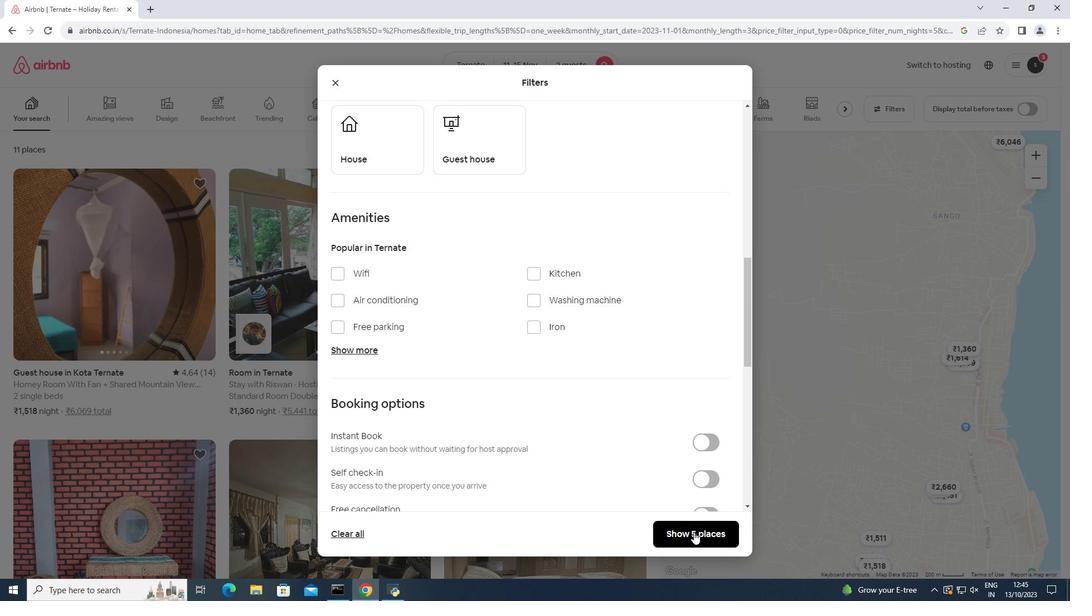 
Action: Mouse pressed left at (693, 532)
Screenshot: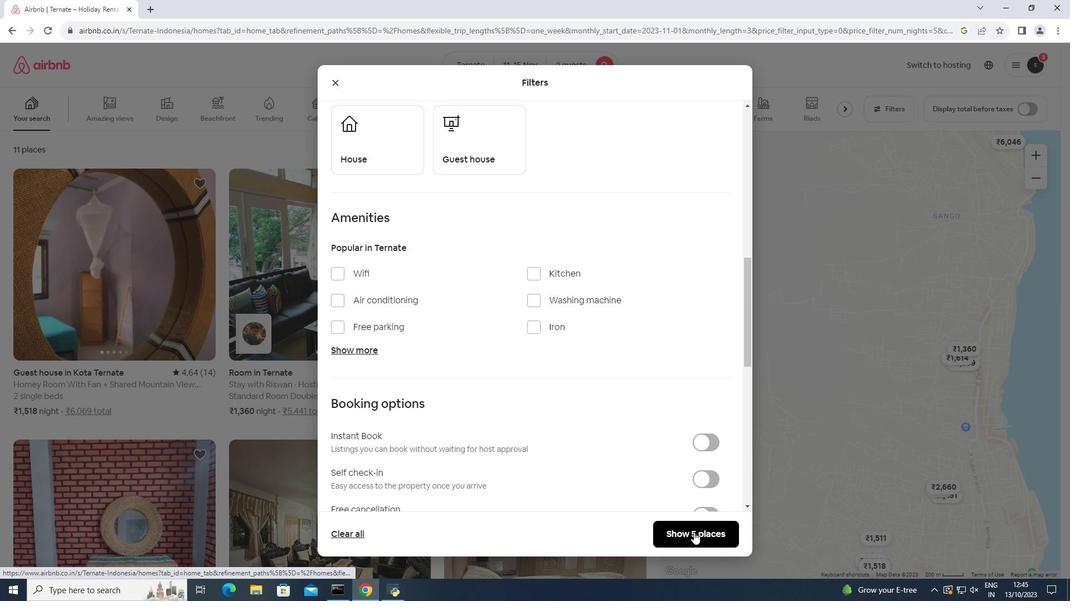 
Action: Mouse moved to (159, 273)
Screenshot: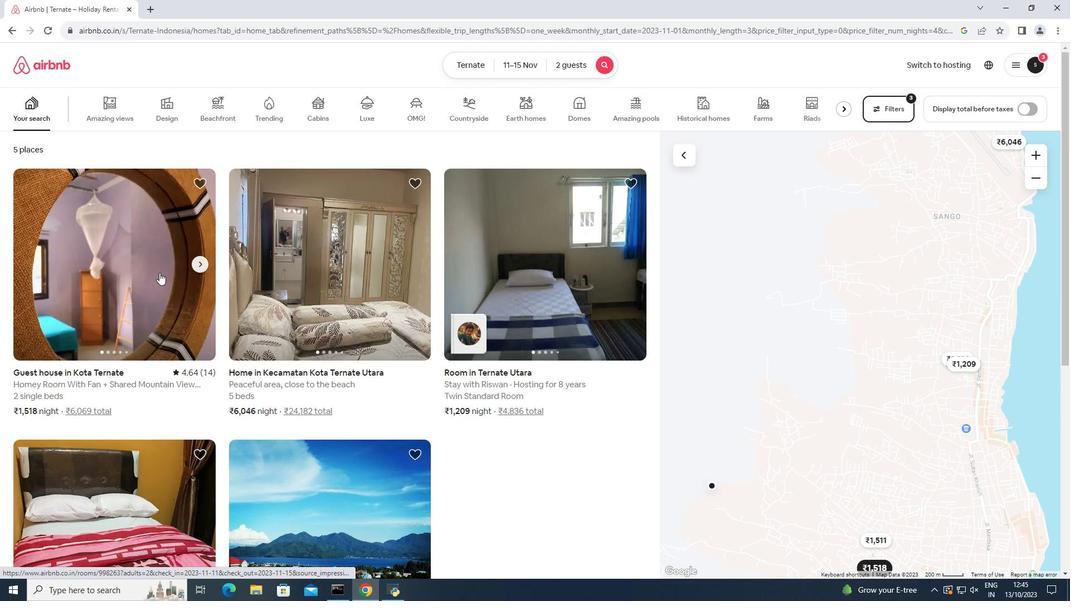 
Action: Mouse pressed left at (159, 273)
Screenshot: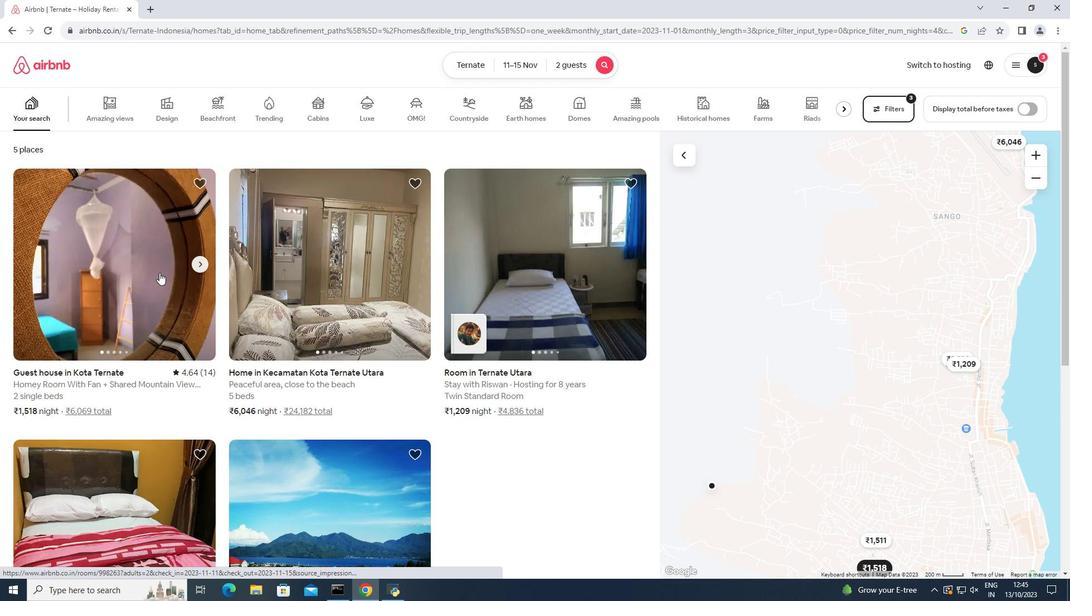 
Action: Mouse moved to (354, 306)
Screenshot: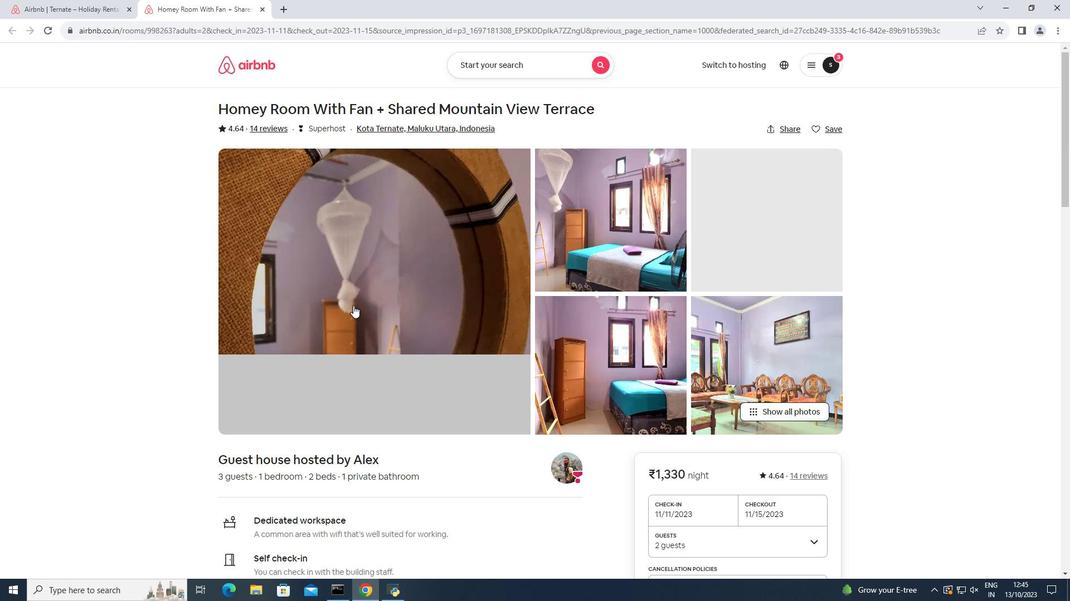 
Action: Mouse pressed left at (354, 306)
Screenshot: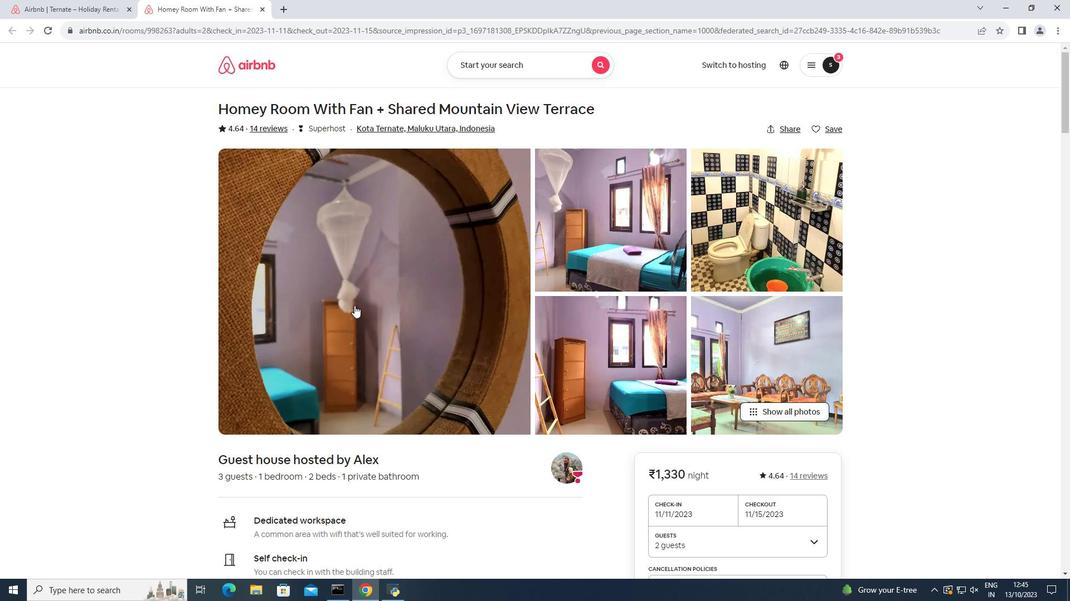 
Action: Mouse scrolled (354, 305) with delta (0, 0)
Screenshot: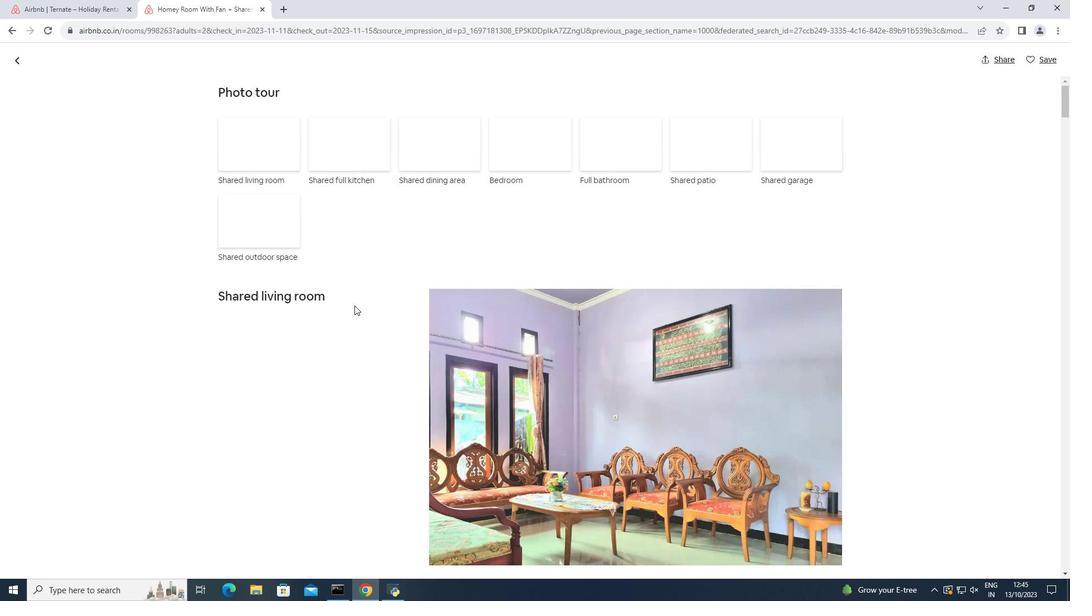 
Action: Mouse scrolled (354, 305) with delta (0, 0)
Screenshot: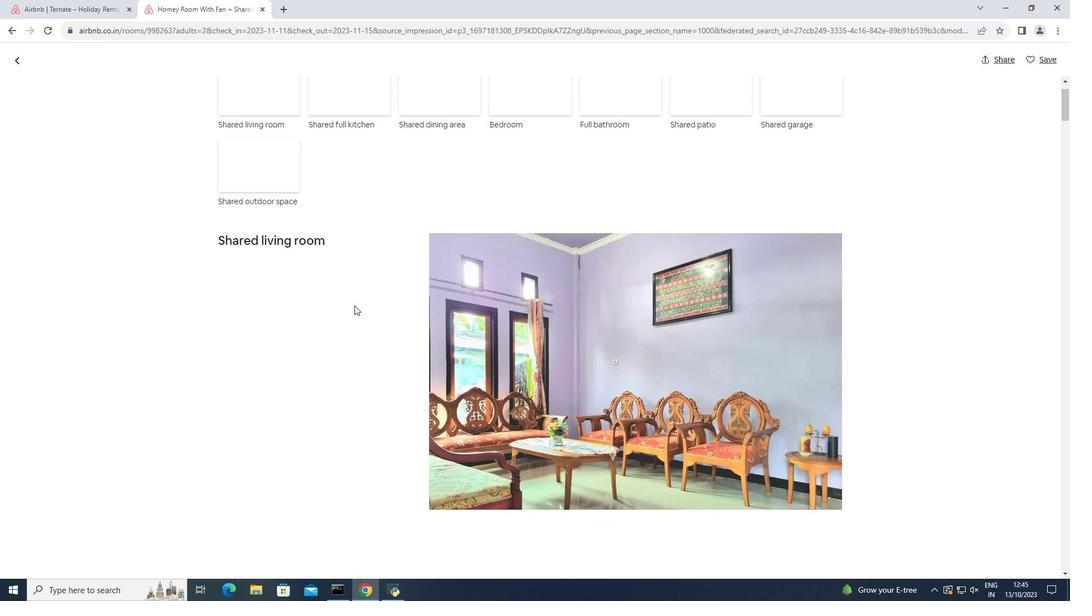 
Action: Mouse scrolled (354, 305) with delta (0, 0)
Screenshot: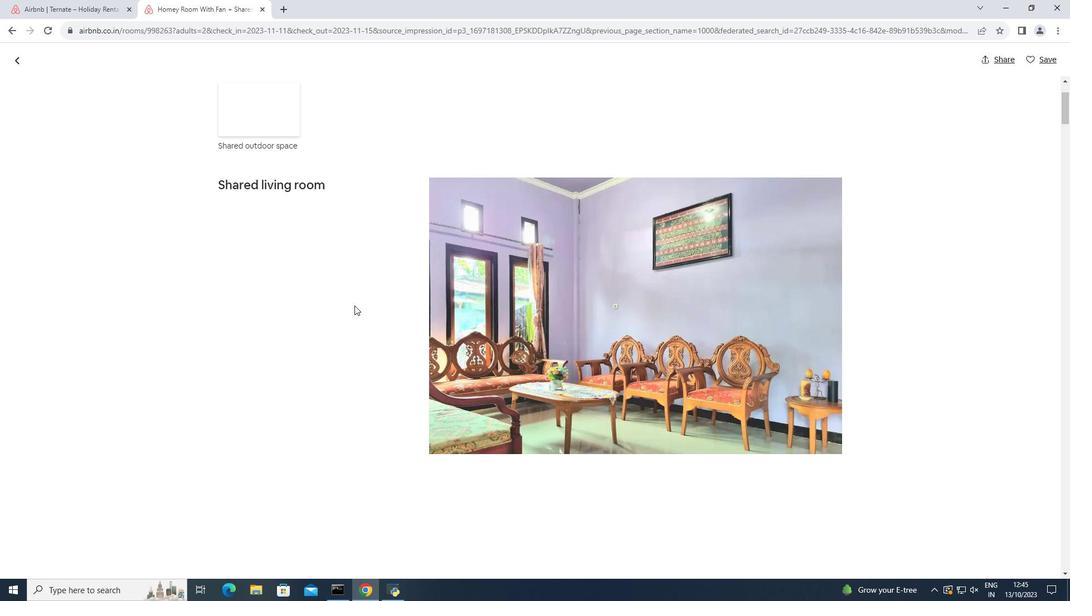 
Action: Mouse moved to (355, 306)
Screenshot: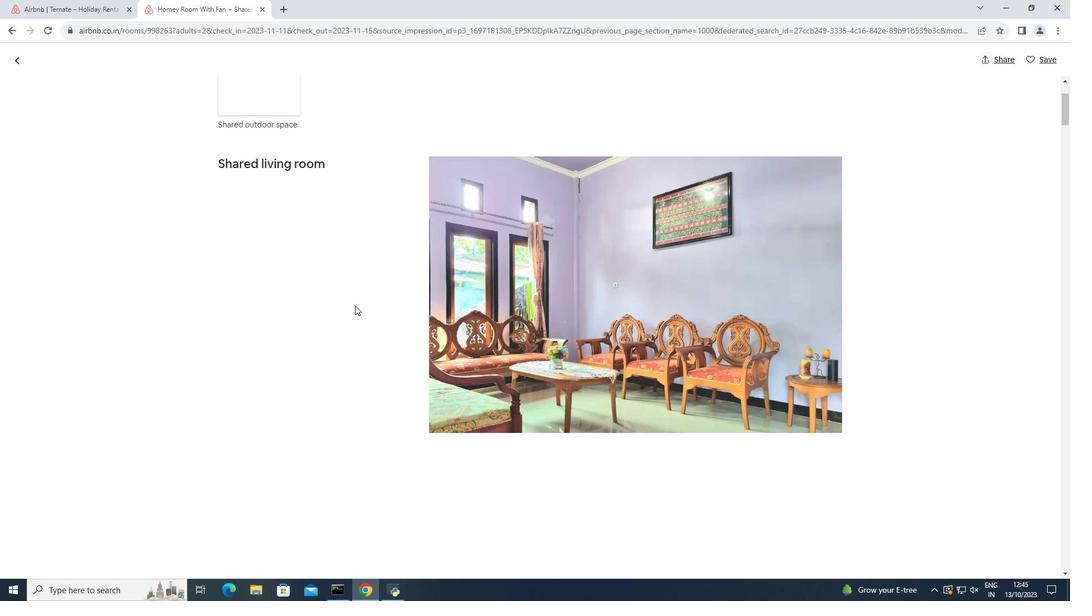 
Action: Mouse scrolled (355, 305) with delta (0, 0)
Screenshot: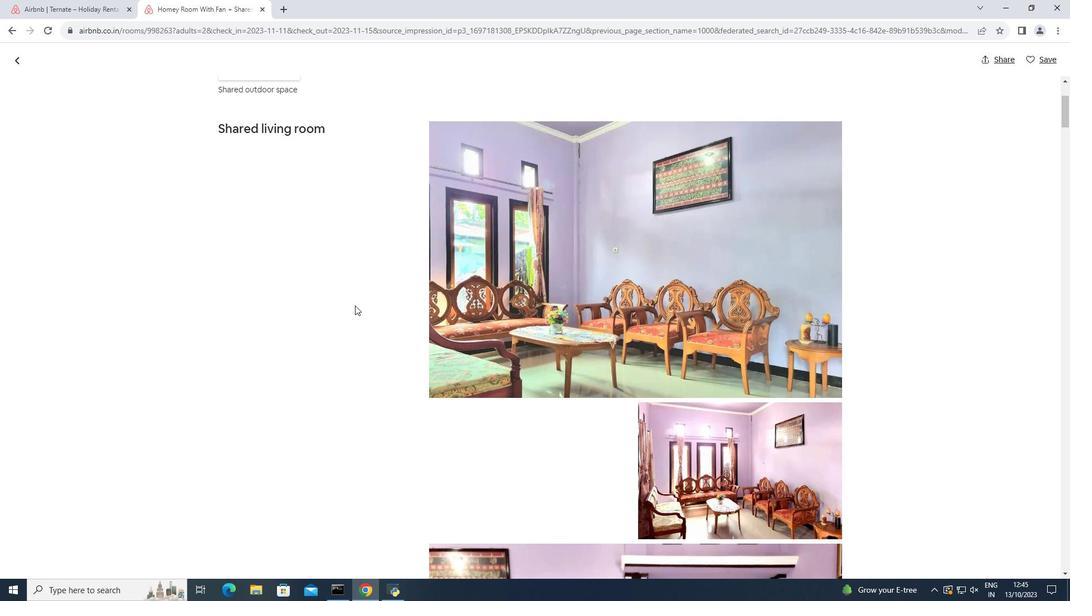 
Action: Mouse scrolled (355, 305) with delta (0, 0)
Screenshot: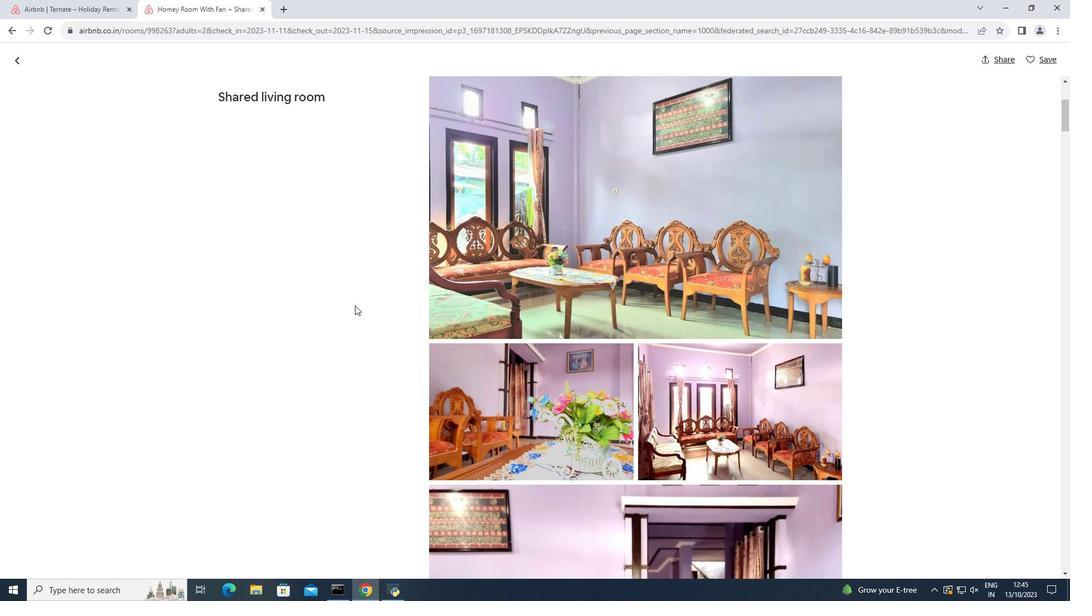 
Action: Mouse scrolled (355, 305) with delta (0, 0)
Screenshot: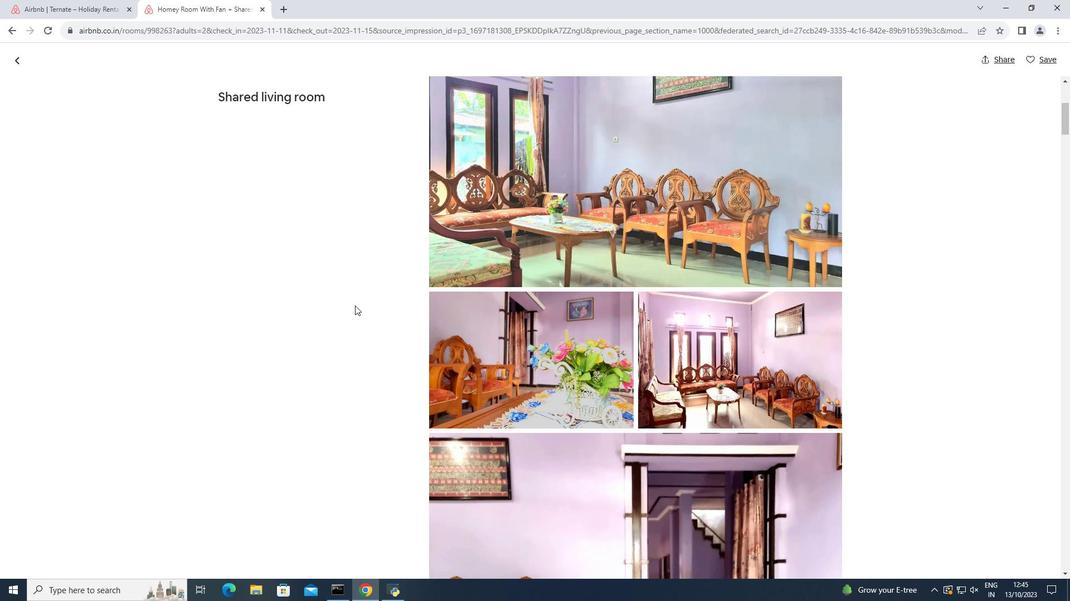 
Action: Mouse scrolled (355, 305) with delta (0, 0)
Screenshot: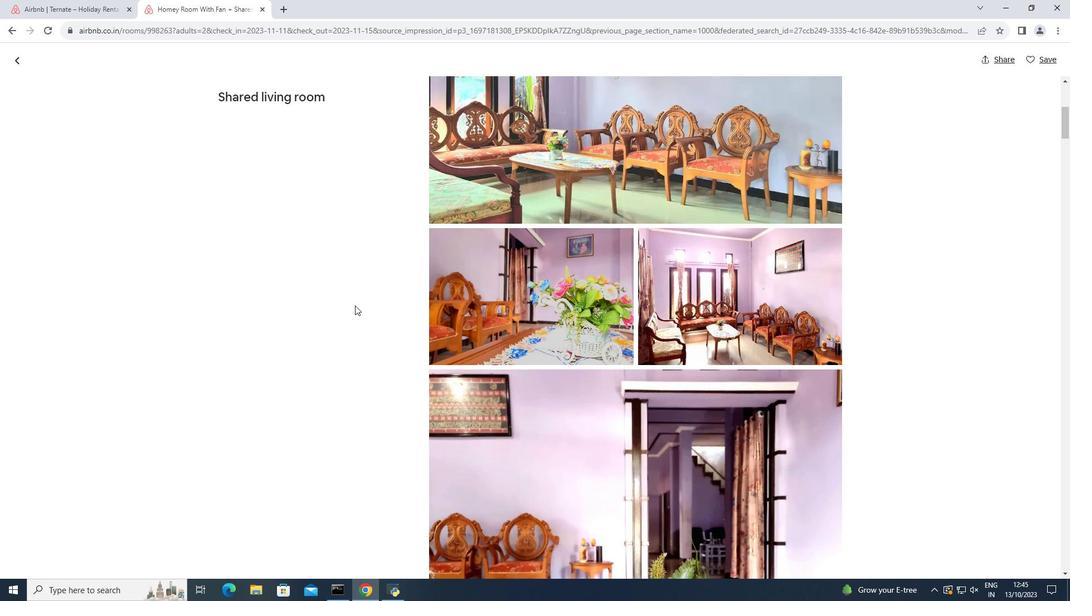 
Action: Mouse scrolled (355, 305) with delta (0, 0)
Screenshot: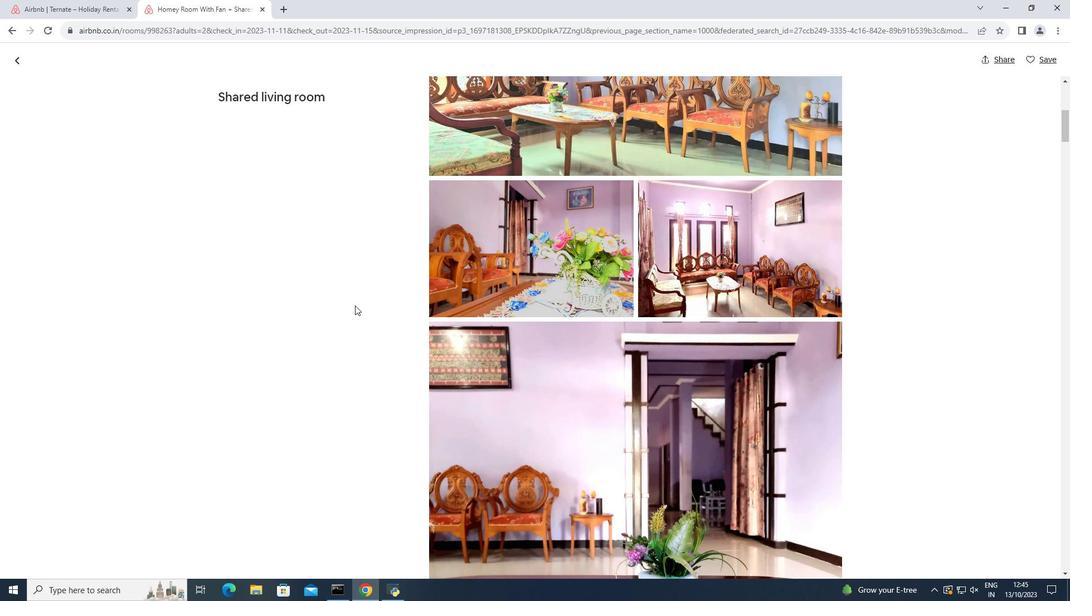 
Action: Mouse scrolled (355, 305) with delta (0, 0)
Screenshot: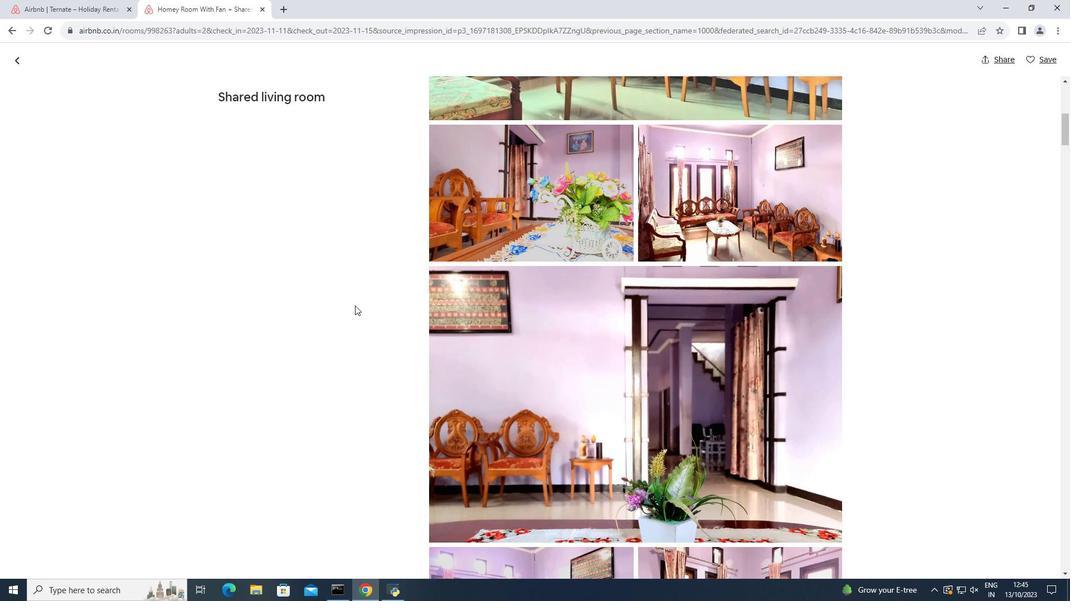 
Action: Mouse scrolled (355, 305) with delta (0, 0)
Screenshot: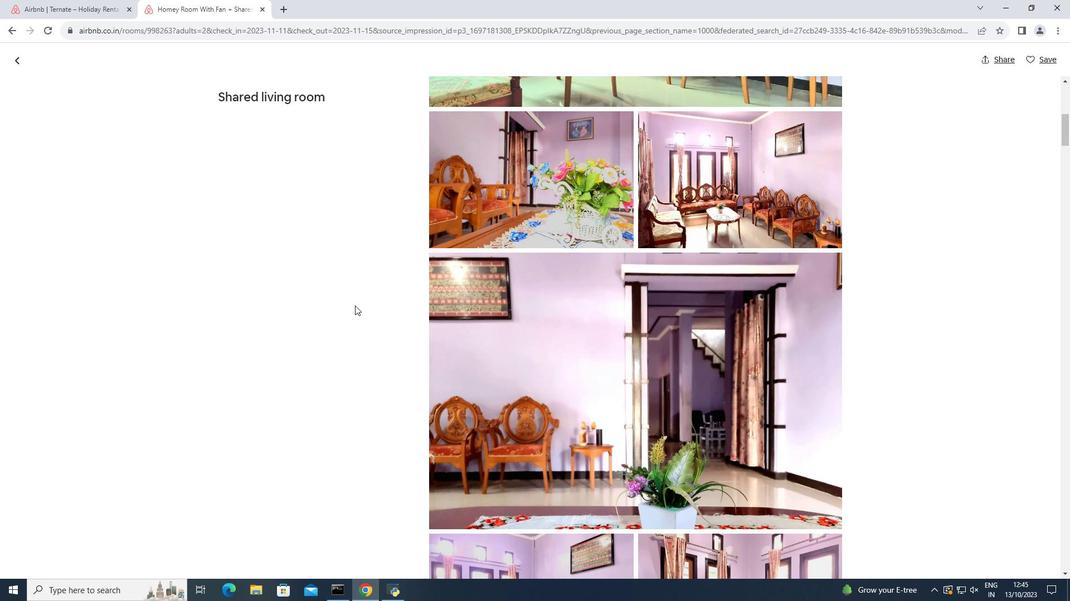 
Action: Mouse scrolled (355, 305) with delta (0, 0)
Screenshot: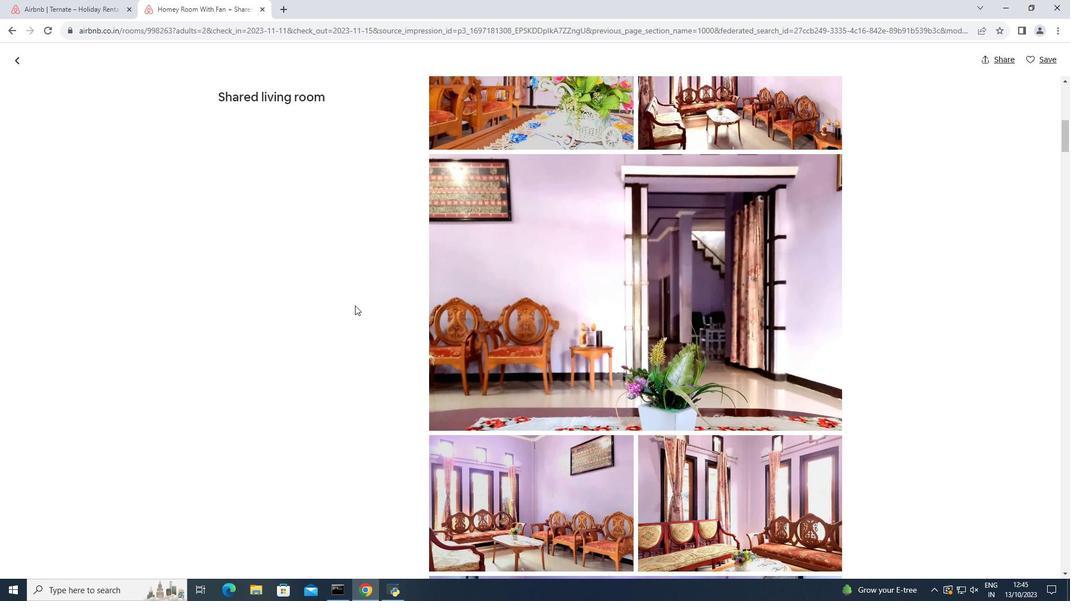 
Action: Mouse scrolled (355, 305) with delta (0, 0)
Screenshot: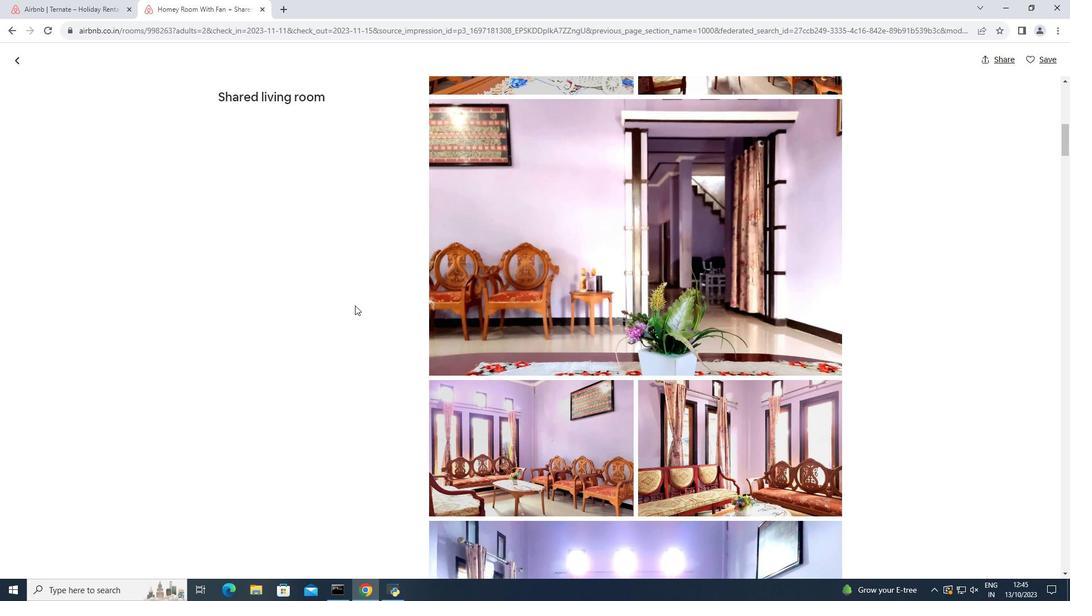 
Action: Mouse scrolled (355, 305) with delta (0, 0)
Screenshot: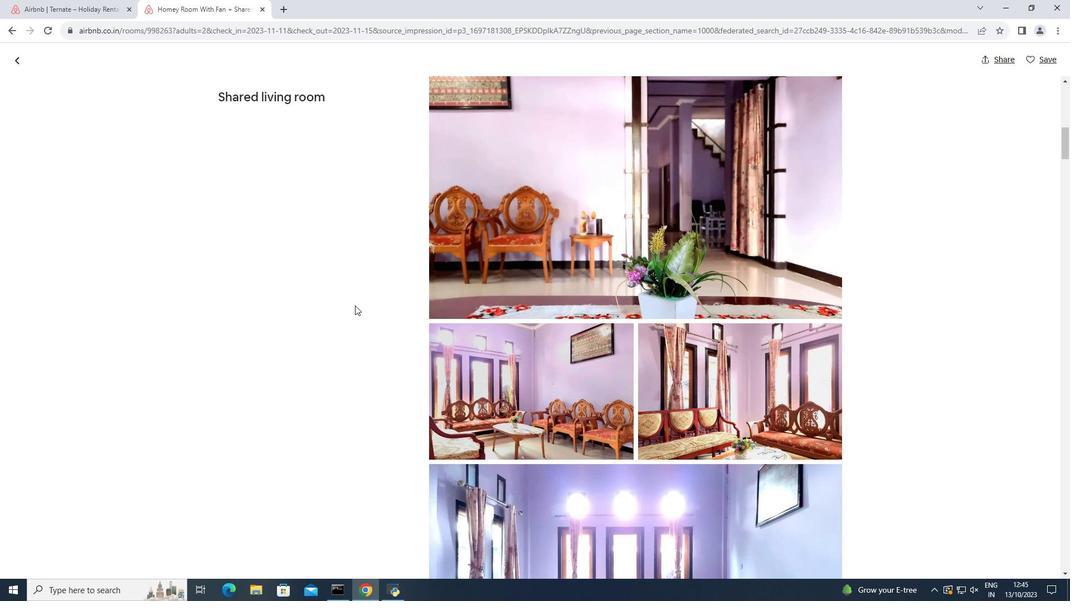 
Action: Mouse scrolled (355, 305) with delta (0, 0)
Screenshot: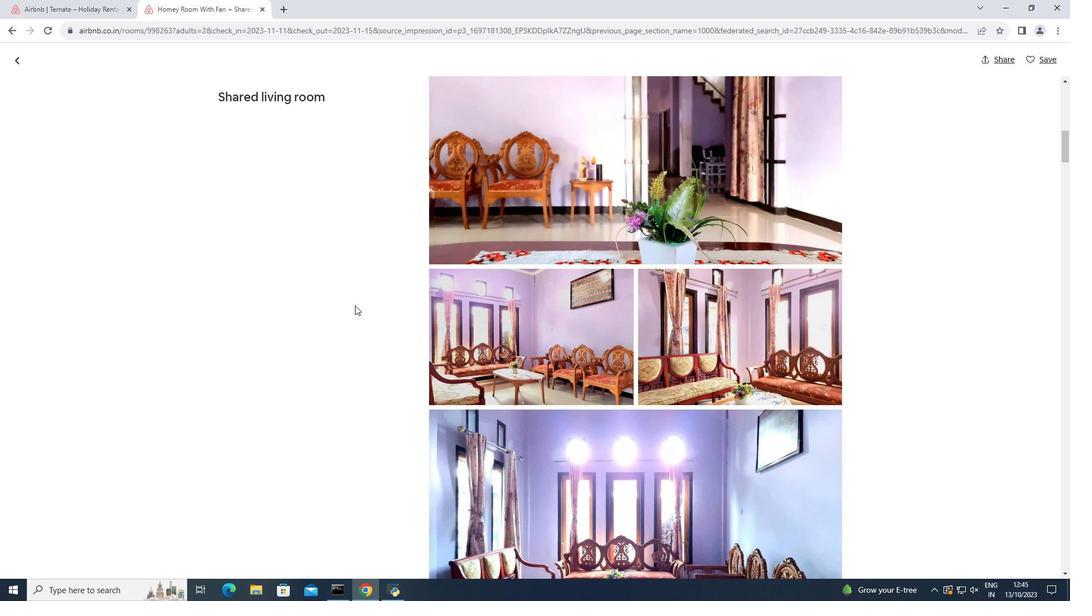
Action: Mouse scrolled (355, 305) with delta (0, 0)
Screenshot: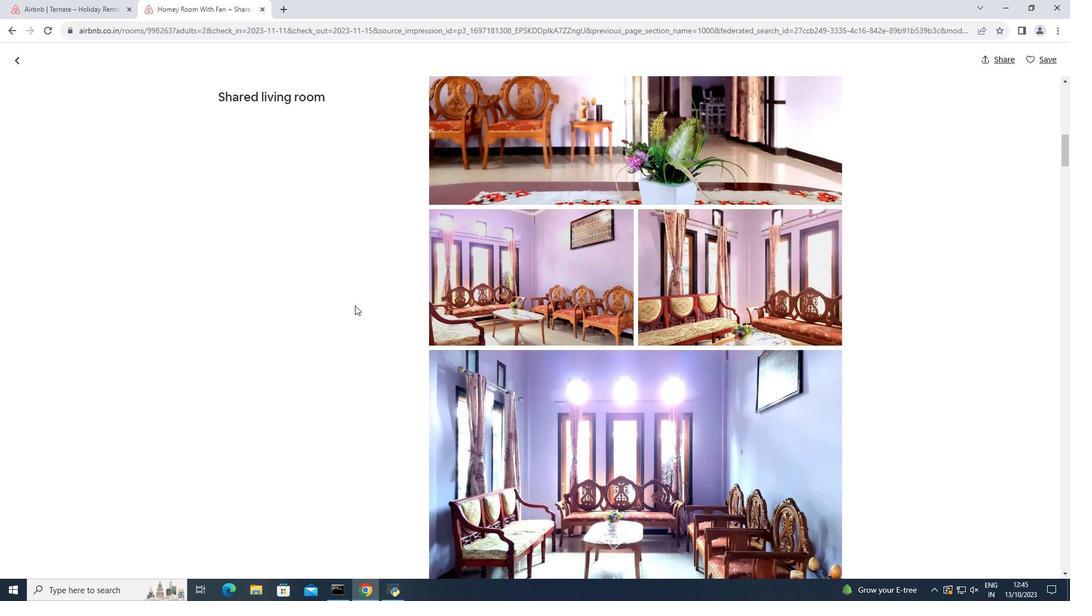 
Action: Mouse scrolled (355, 305) with delta (0, 0)
Screenshot: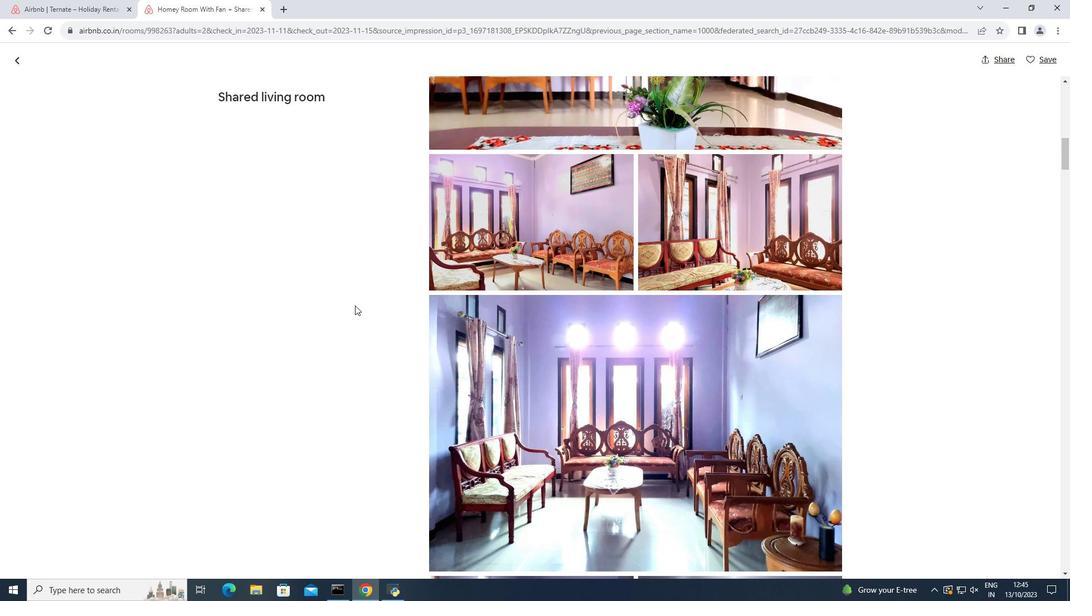 
Action: Mouse scrolled (355, 305) with delta (0, 0)
Screenshot: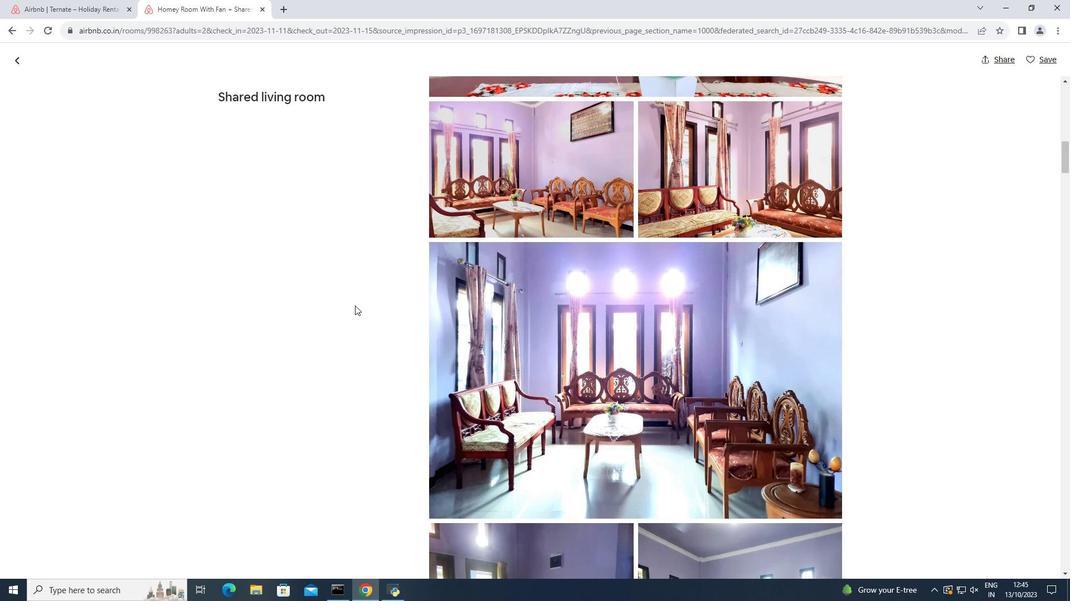 
Action: Mouse scrolled (355, 305) with delta (0, 0)
Screenshot: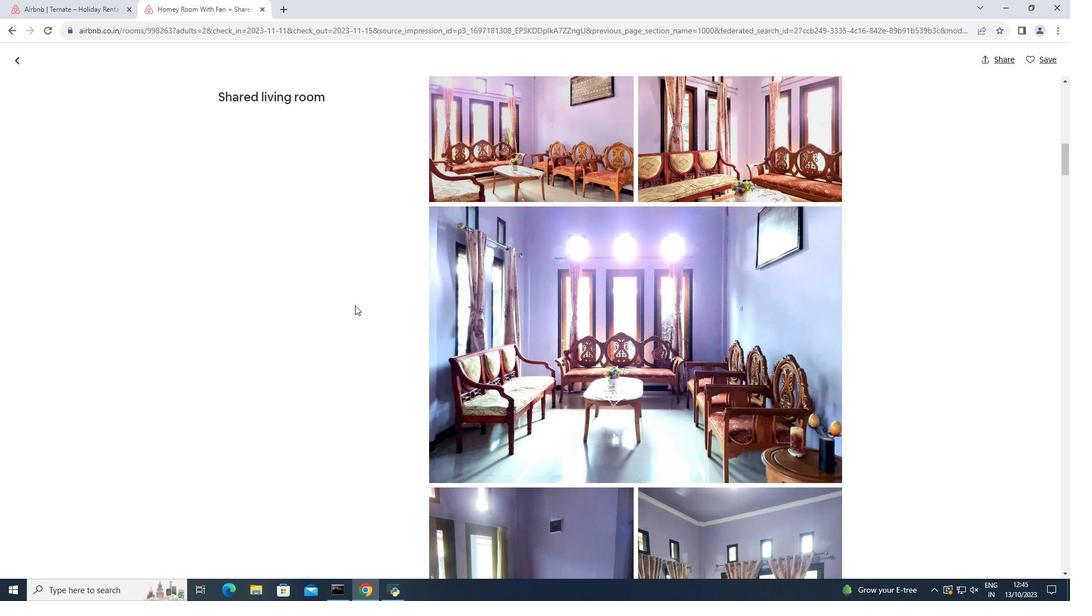 
Action: Mouse scrolled (355, 305) with delta (0, 0)
Screenshot: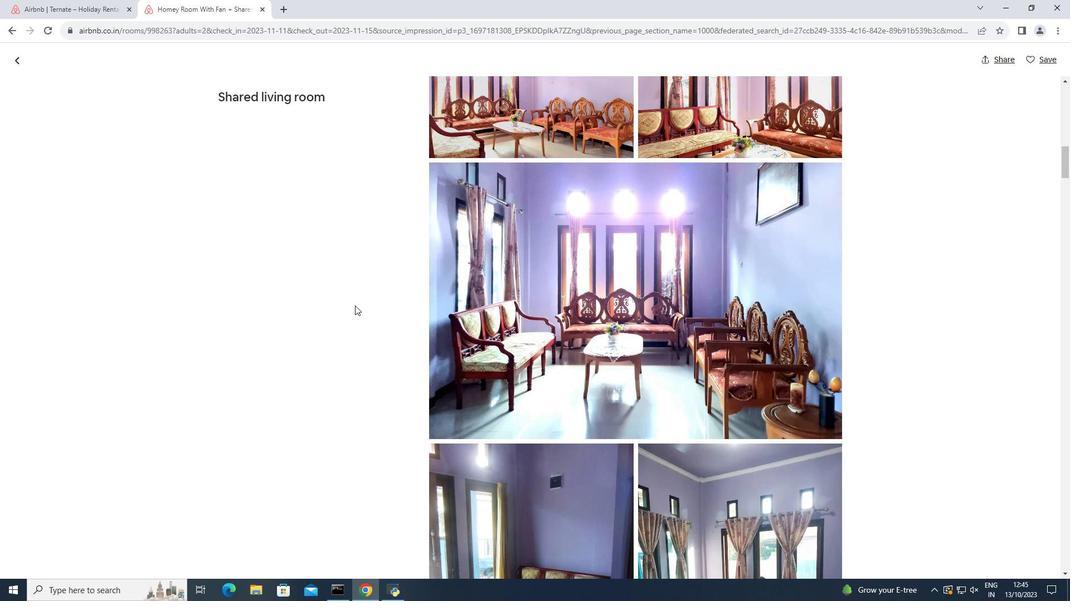 
Action: Mouse scrolled (355, 305) with delta (0, 0)
Screenshot: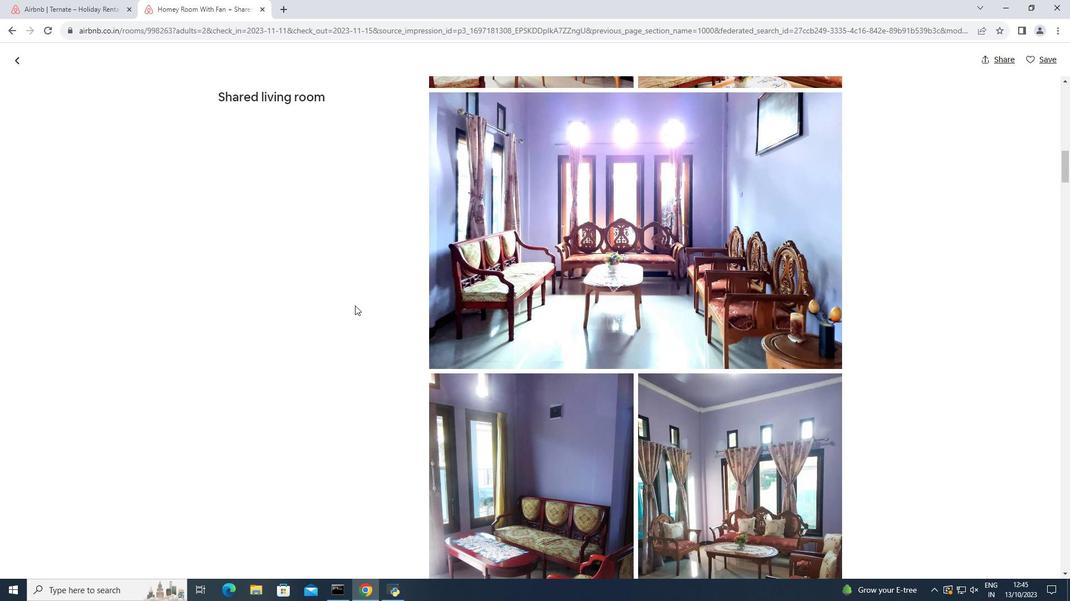 
Action: Mouse scrolled (355, 305) with delta (0, 0)
Screenshot: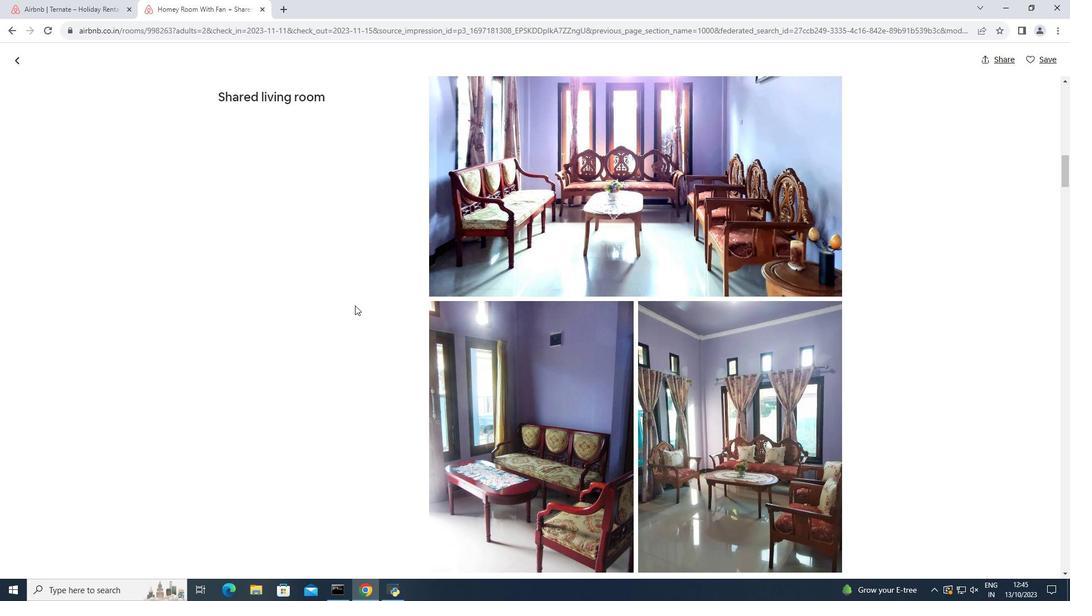 
Action: Mouse scrolled (355, 305) with delta (0, 0)
Screenshot: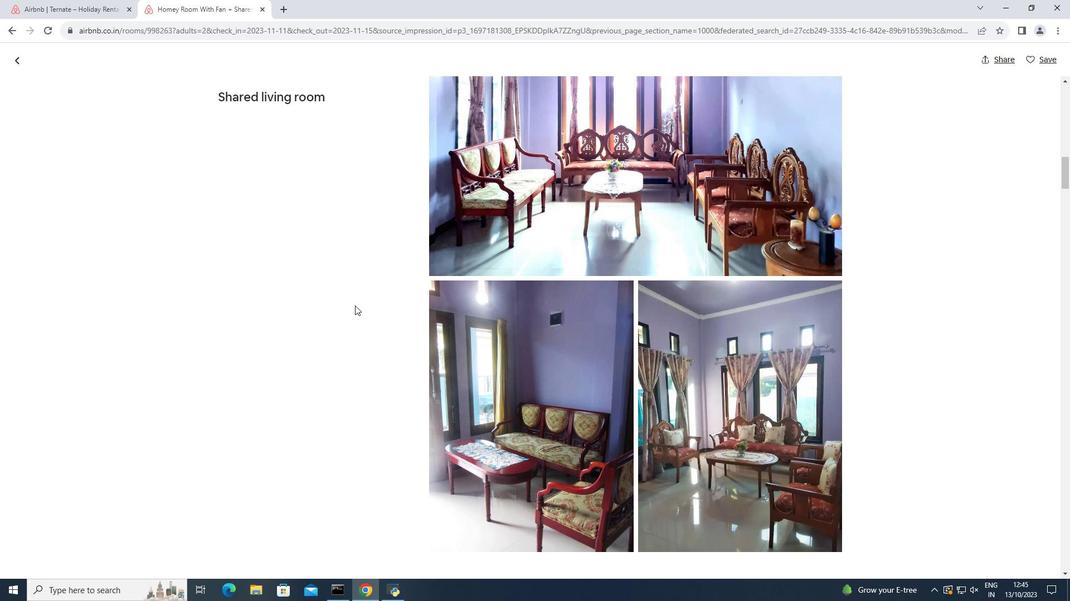 
Action: Mouse scrolled (355, 305) with delta (0, 0)
Screenshot: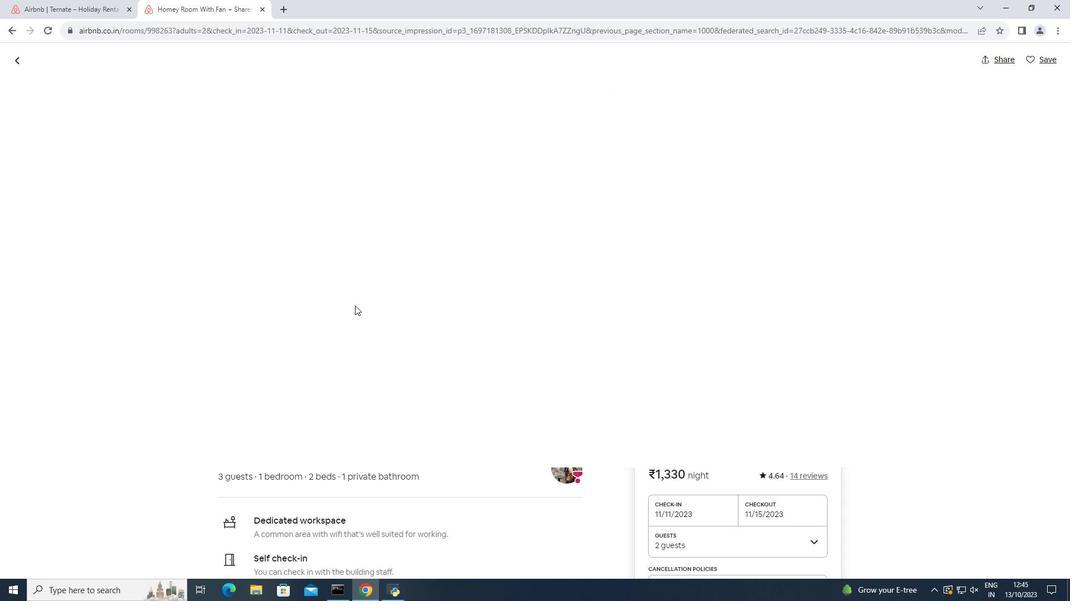 
Action: Mouse scrolled (355, 305) with delta (0, 0)
Screenshot: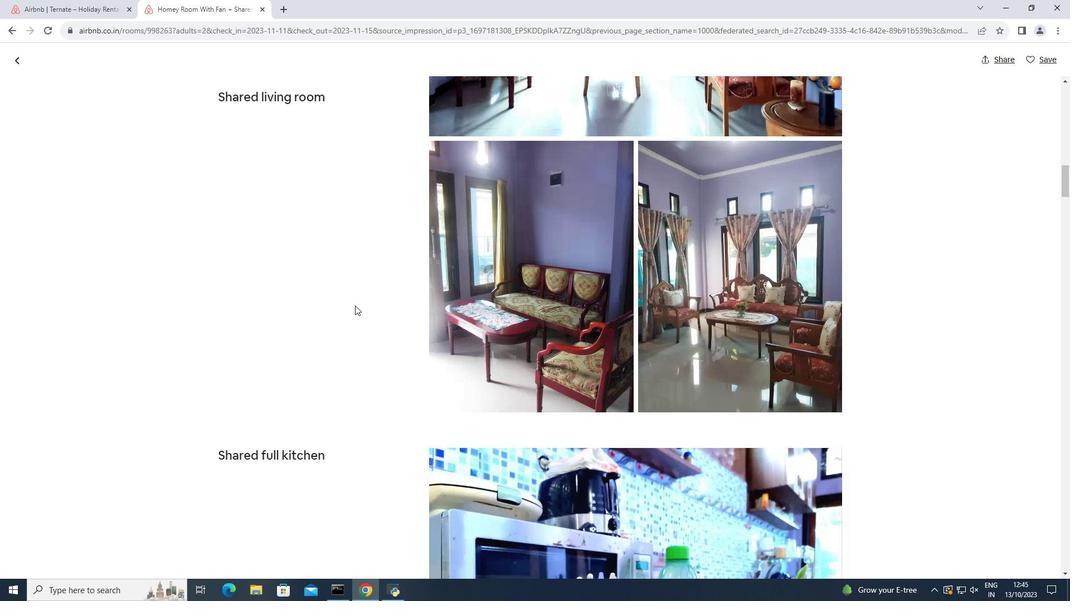 
Action: Mouse scrolled (355, 305) with delta (0, 0)
Screenshot: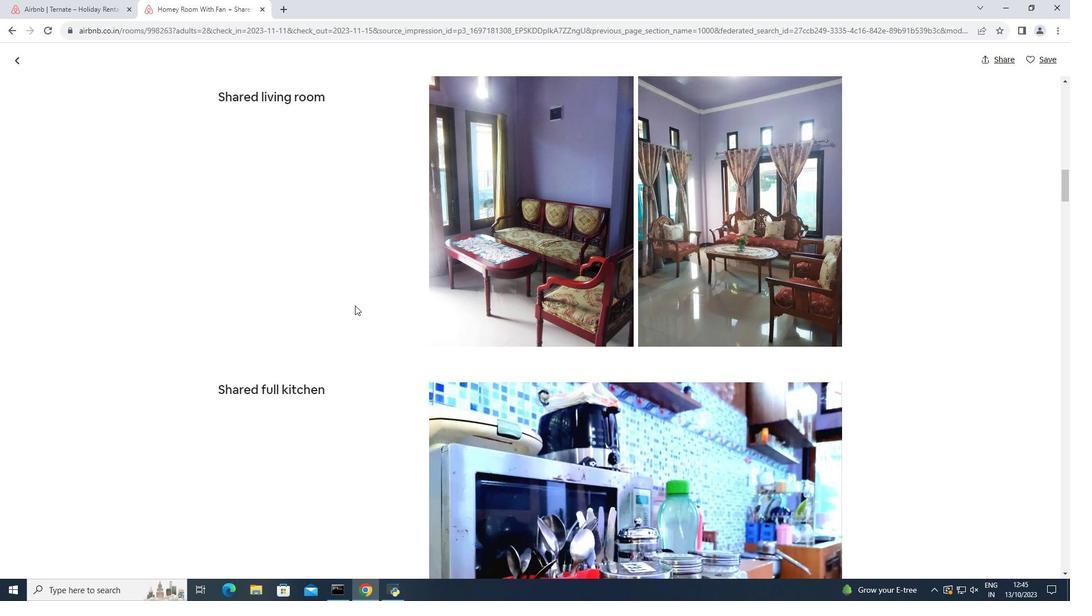 
Action: Mouse scrolled (355, 305) with delta (0, 0)
Screenshot: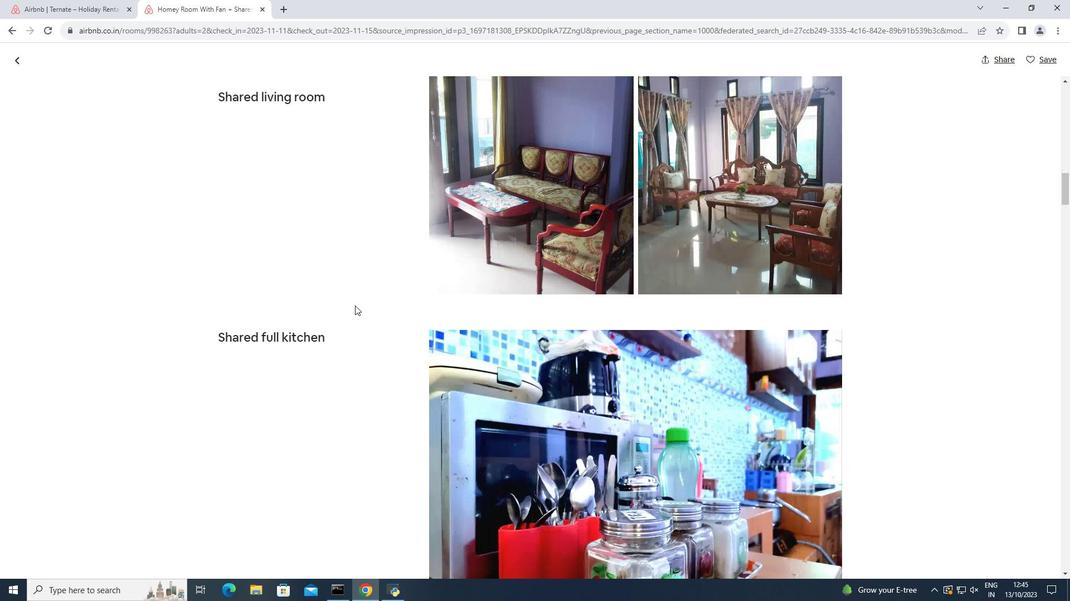 
Action: Mouse scrolled (355, 305) with delta (0, 0)
Screenshot: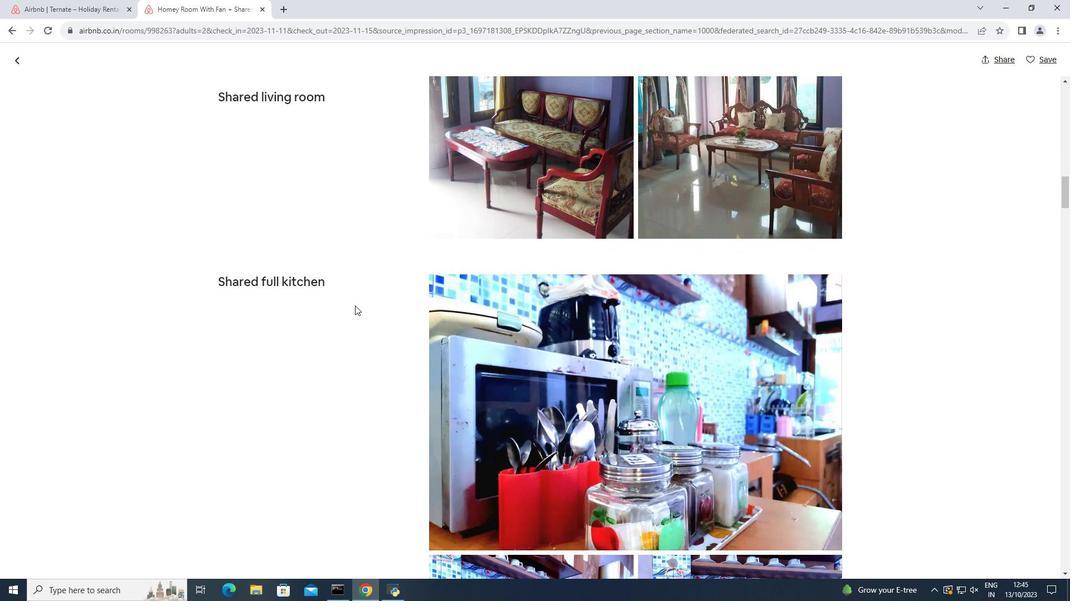 
Action: Mouse scrolled (355, 305) with delta (0, 0)
Screenshot: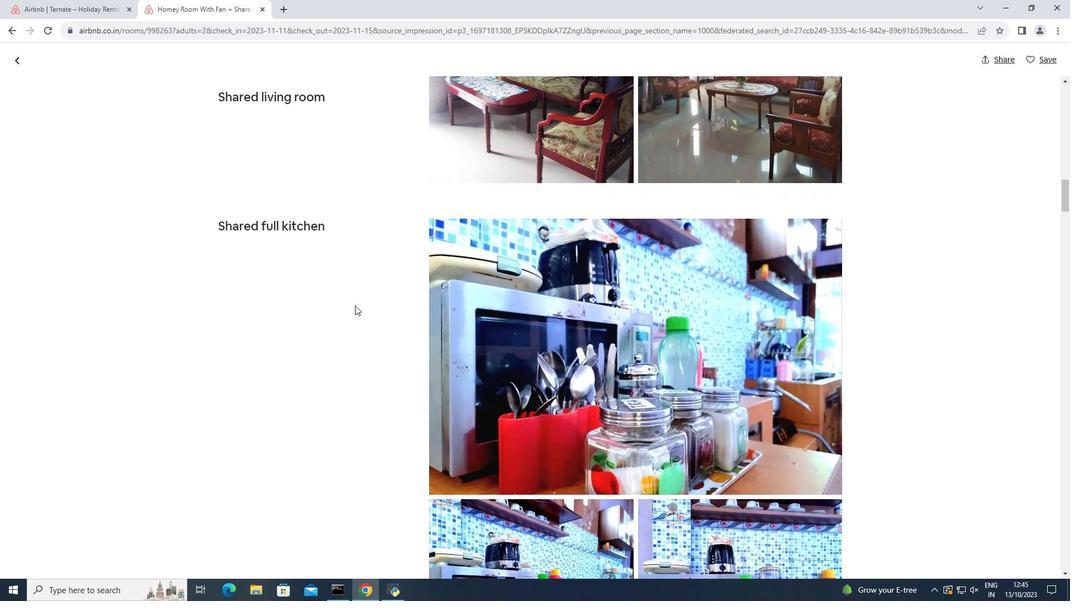 
Action: Mouse scrolled (355, 305) with delta (0, 0)
Screenshot: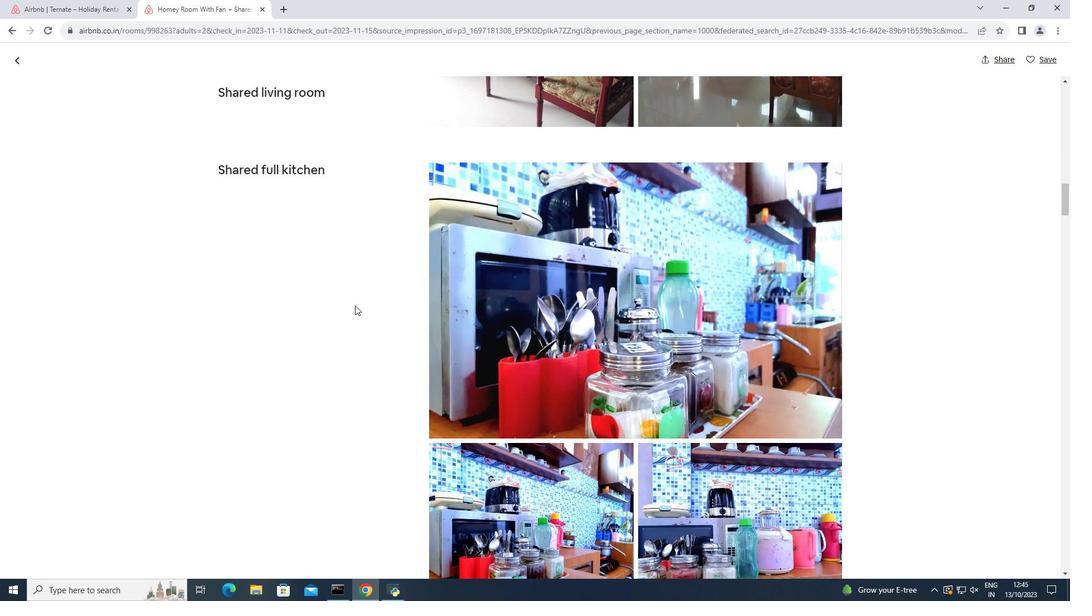 
Action: Mouse scrolled (355, 305) with delta (0, 0)
Screenshot: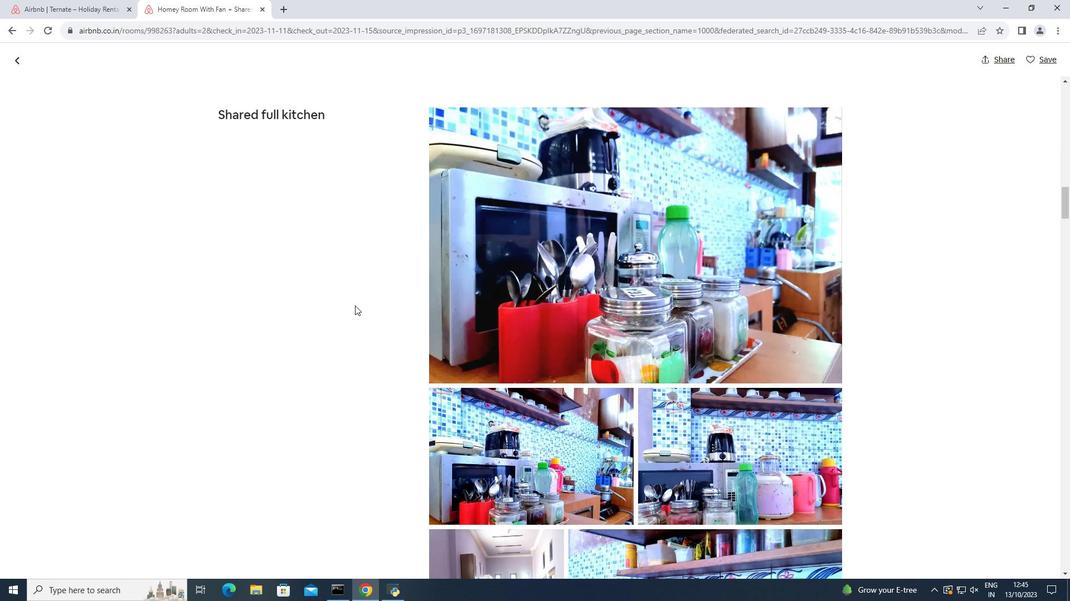 
Action: Mouse scrolled (355, 305) with delta (0, 0)
Screenshot: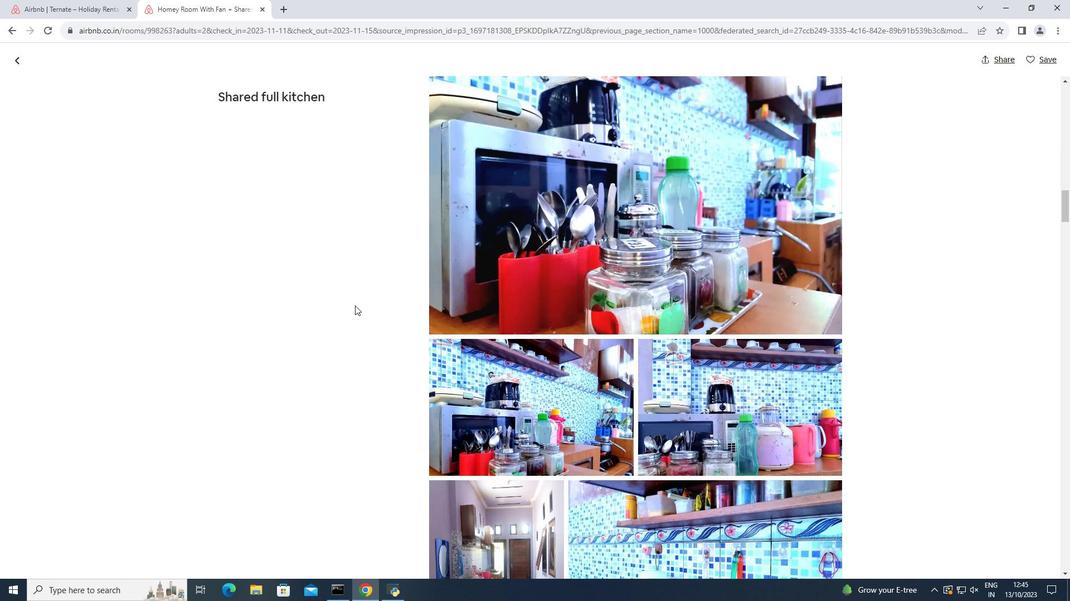 
Action: Mouse scrolled (355, 305) with delta (0, 0)
Screenshot: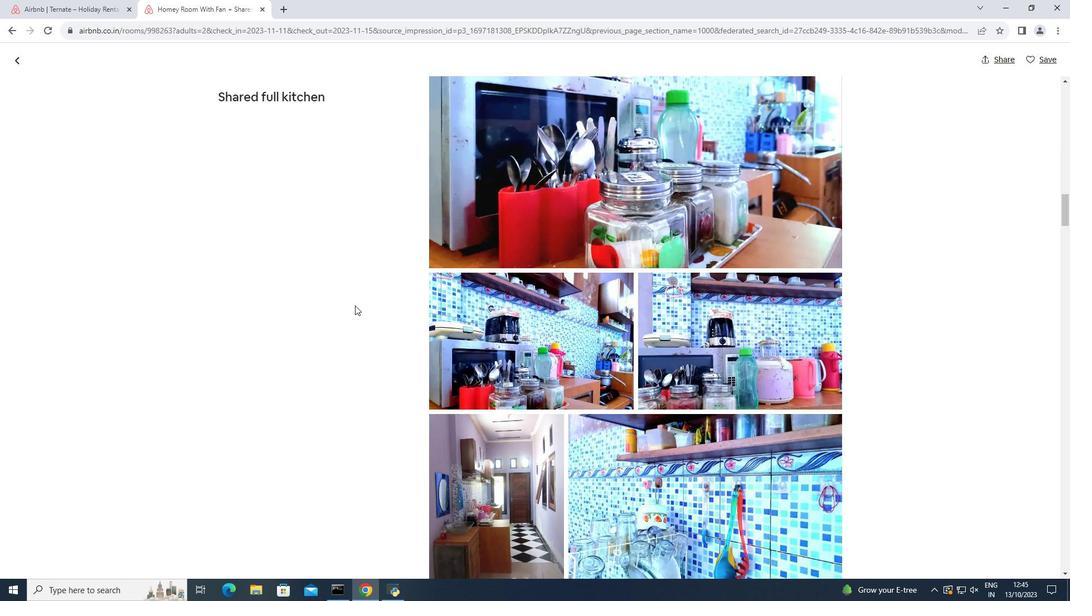 
Action: Mouse scrolled (355, 305) with delta (0, 0)
Screenshot: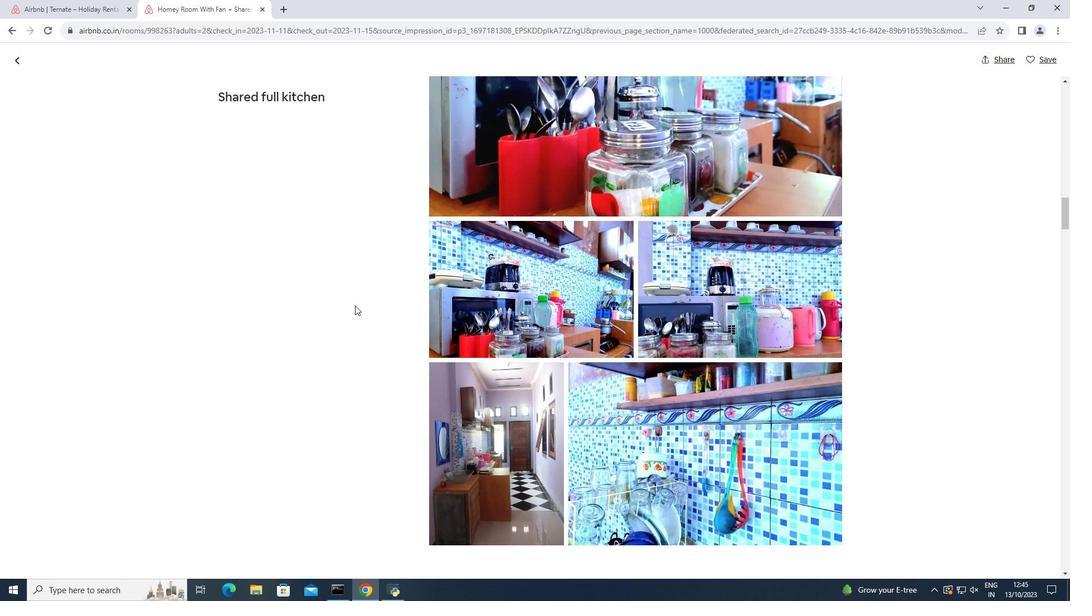 
Action: Mouse scrolled (355, 305) with delta (0, 0)
Screenshot: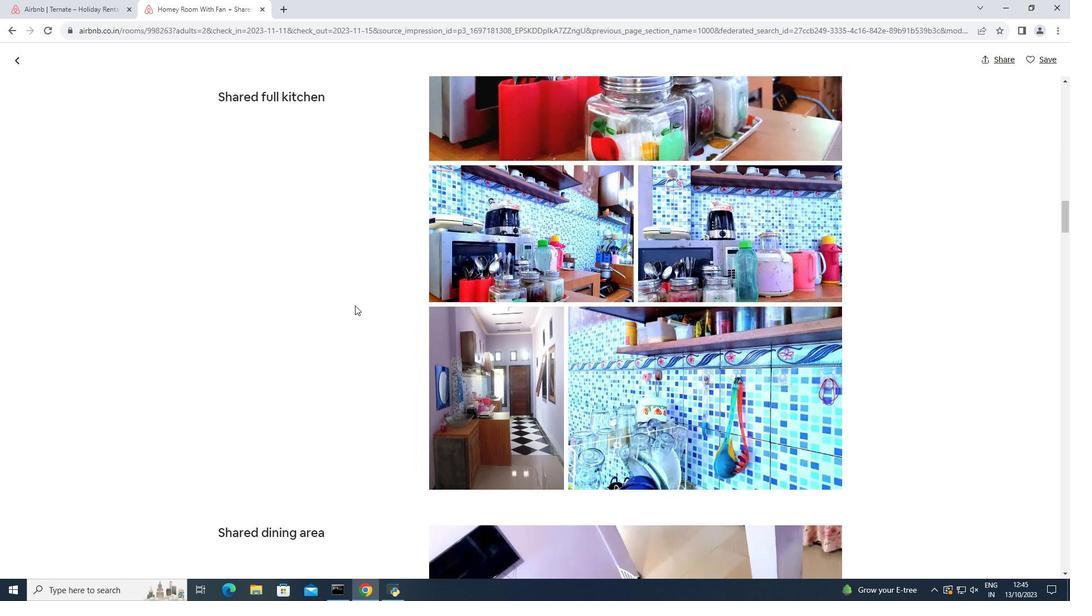 
Action: Mouse scrolled (355, 305) with delta (0, 0)
Screenshot: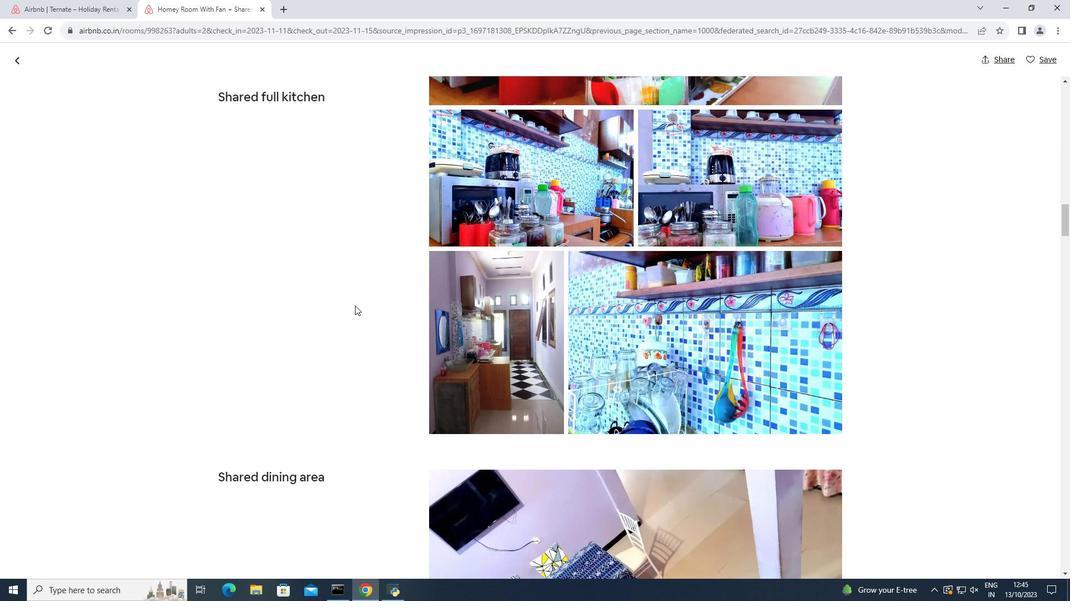
Action: Mouse moved to (355, 306)
Screenshot: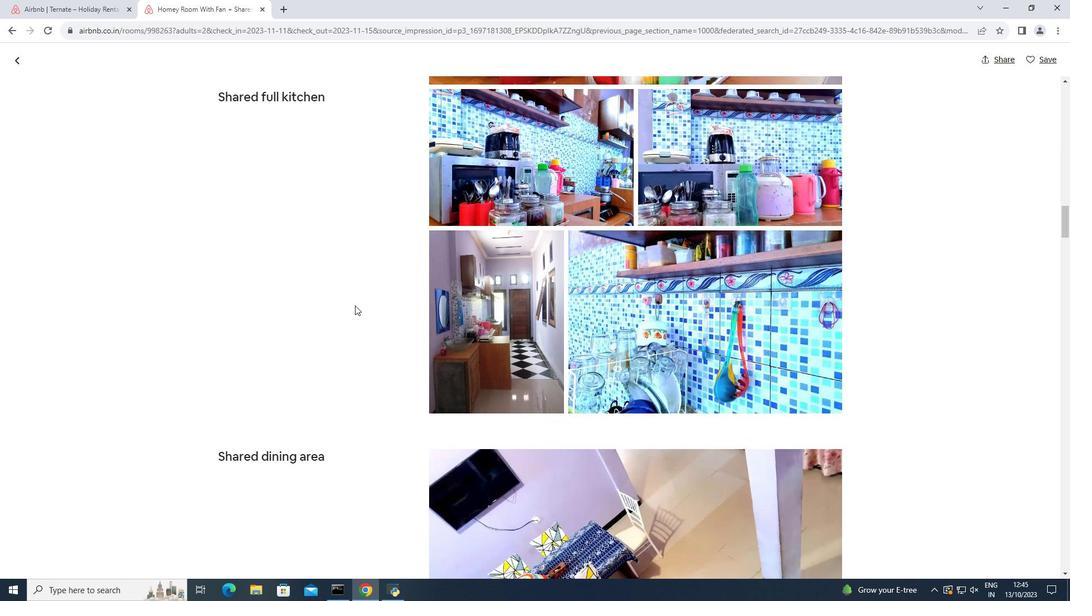 
Action: Mouse scrolled (355, 305) with delta (0, 0)
Screenshot: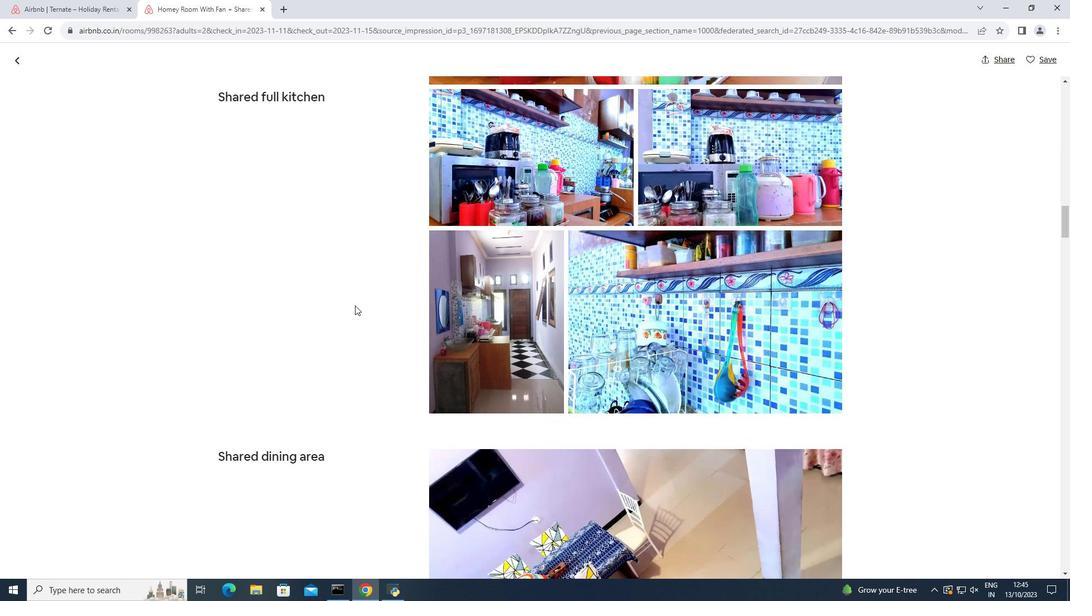 
Action: Mouse scrolled (355, 305) with delta (0, 0)
Screenshot: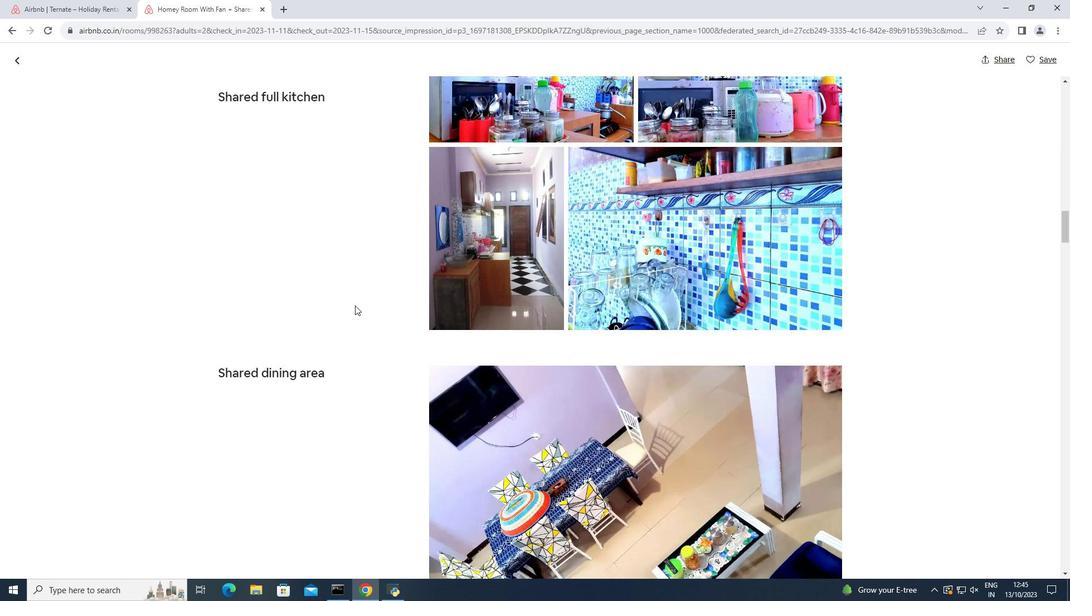 
Action: Mouse moved to (355, 307)
Screenshot: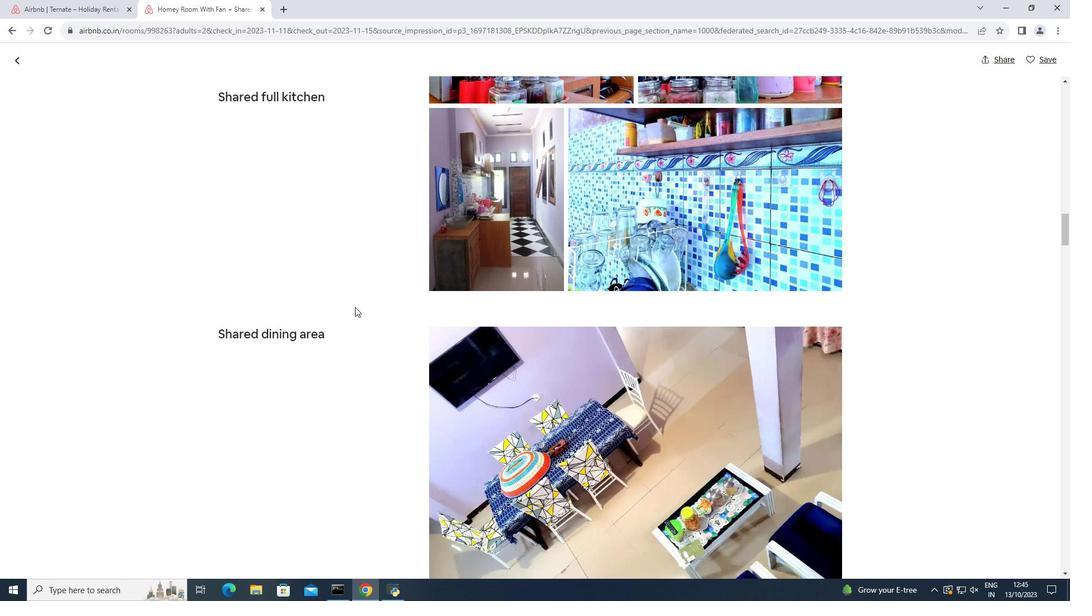 
Action: Mouse scrolled (355, 307) with delta (0, 0)
Screenshot: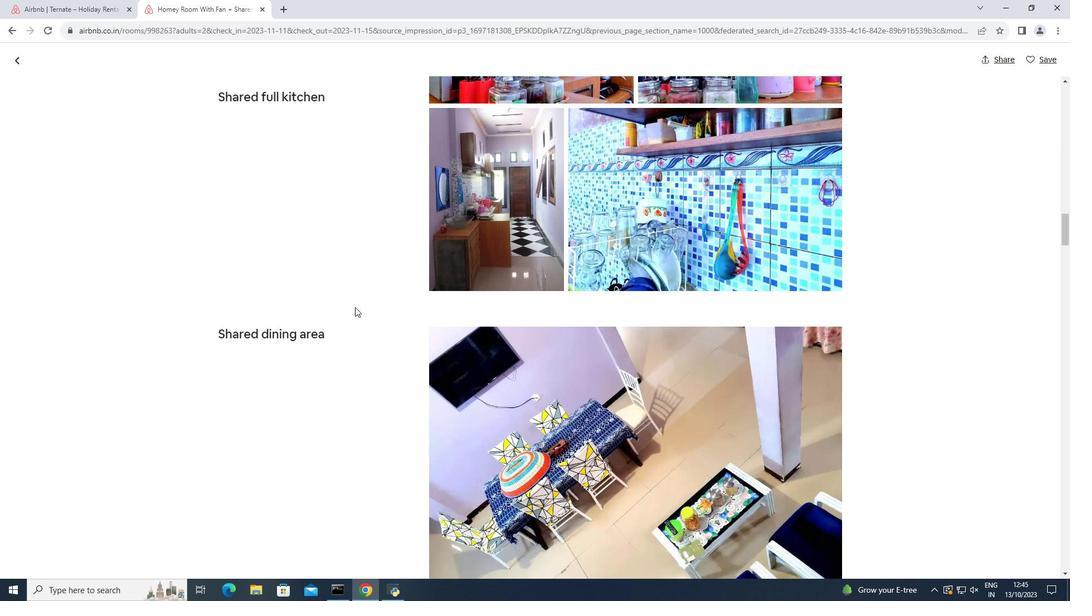 
Action: Mouse scrolled (355, 307) with delta (0, 0)
Screenshot: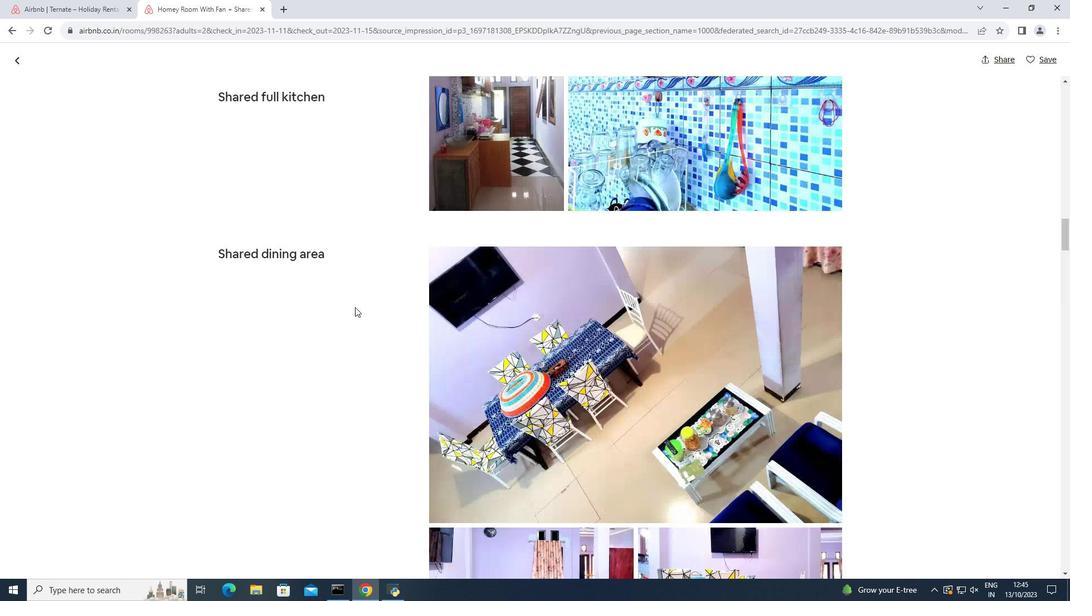 
Action: Mouse scrolled (355, 307) with delta (0, 0)
Screenshot: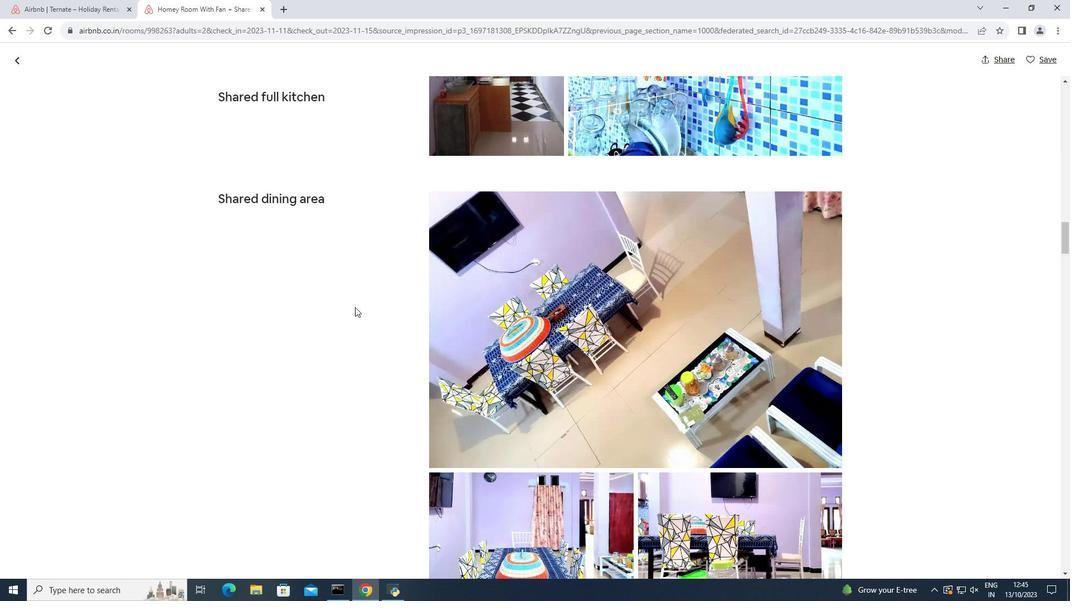 
Action: Mouse scrolled (355, 307) with delta (0, 0)
Screenshot: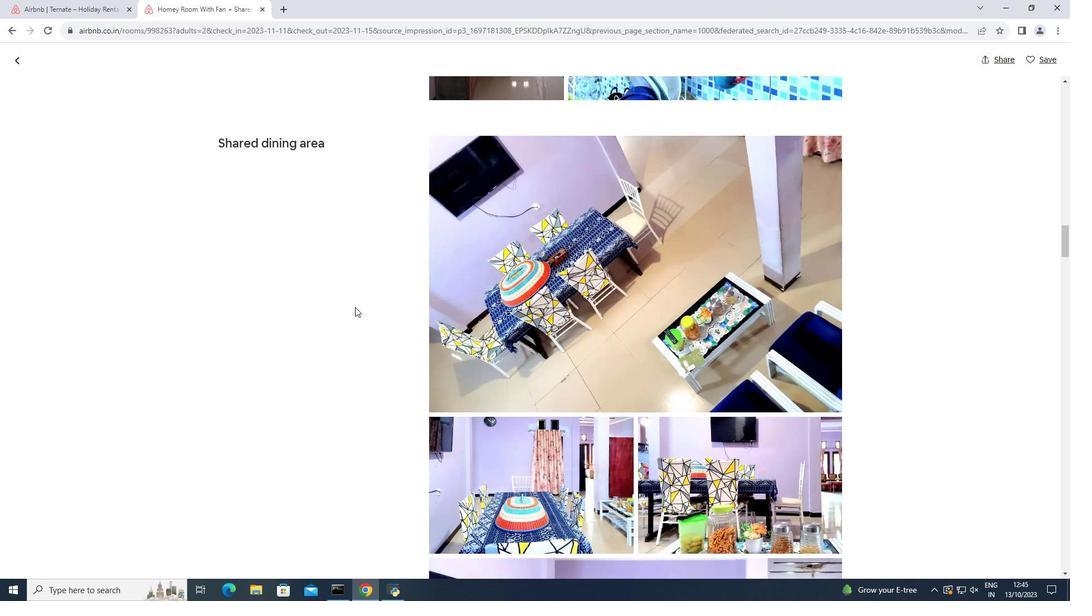 
Action: Mouse scrolled (355, 307) with delta (0, 0)
Screenshot: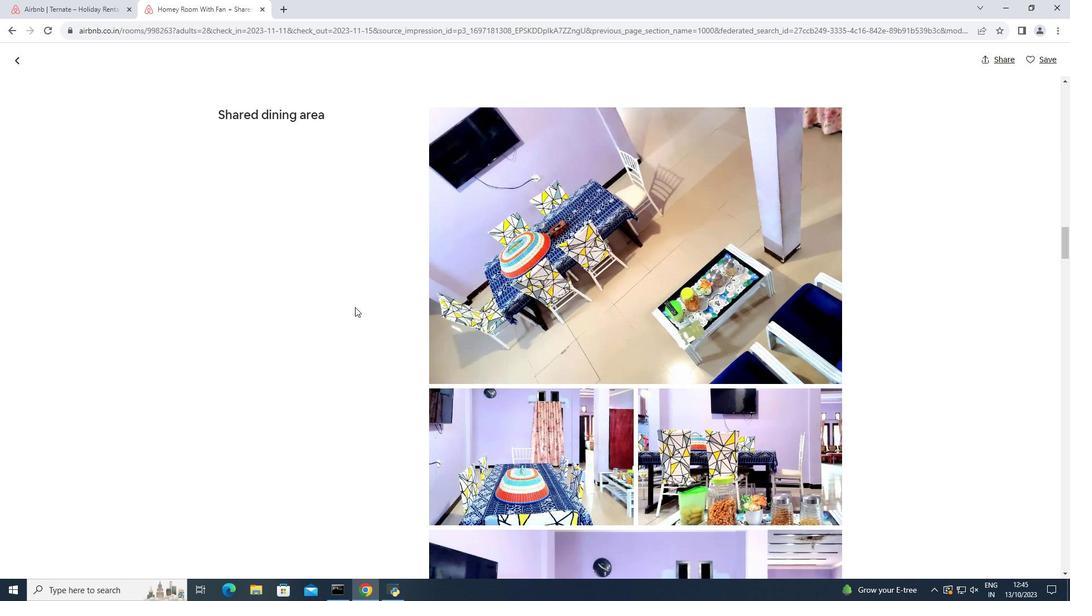 
Action: Mouse scrolled (355, 307) with delta (0, 0)
Screenshot: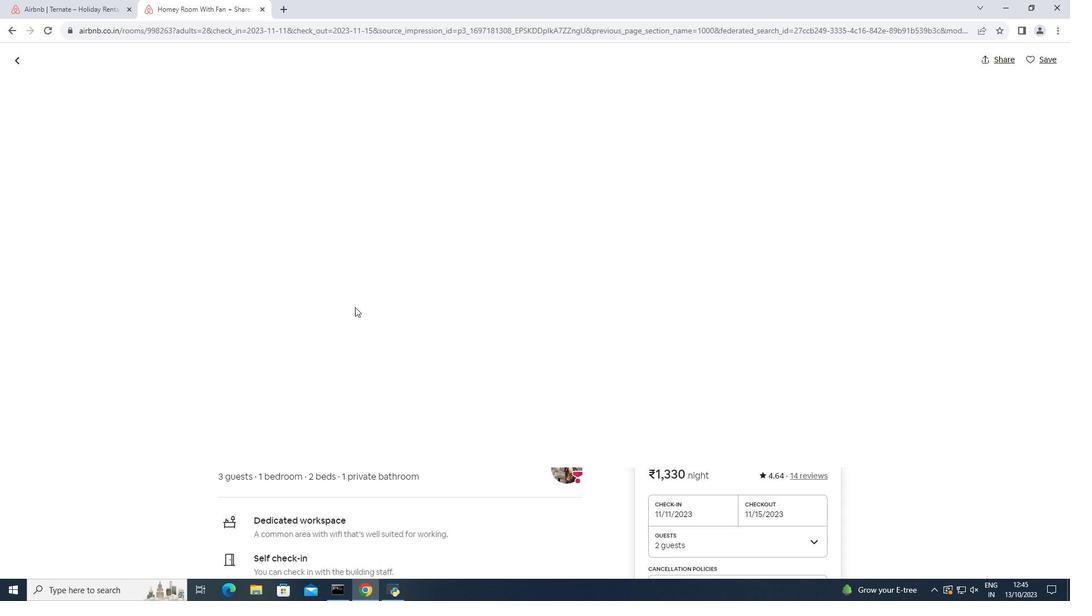 
Action: Mouse scrolled (355, 307) with delta (0, 0)
Screenshot: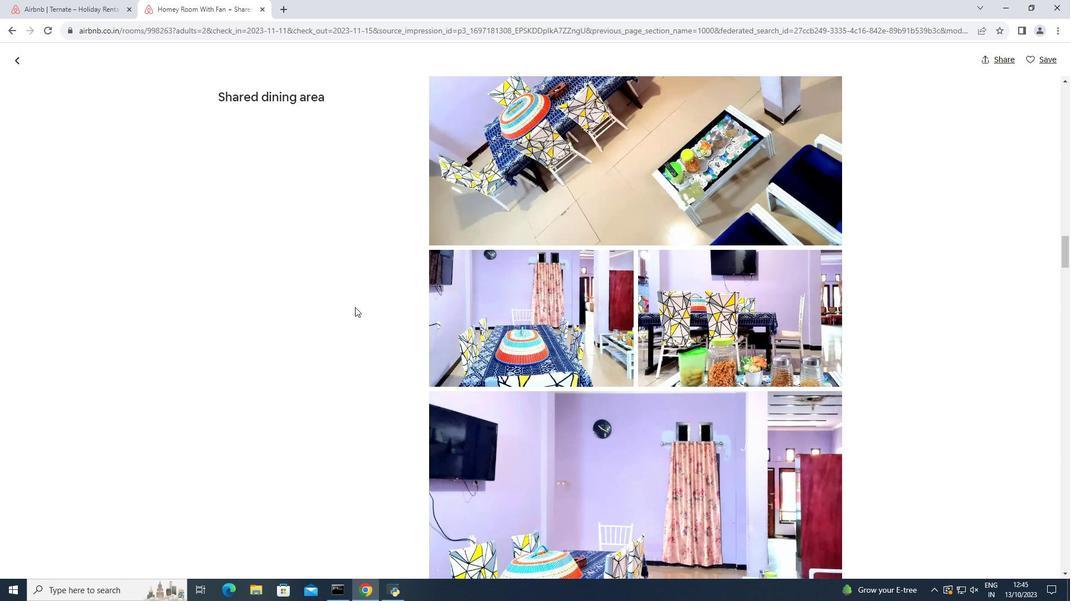 
Action: Mouse moved to (355, 307)
Screenshot: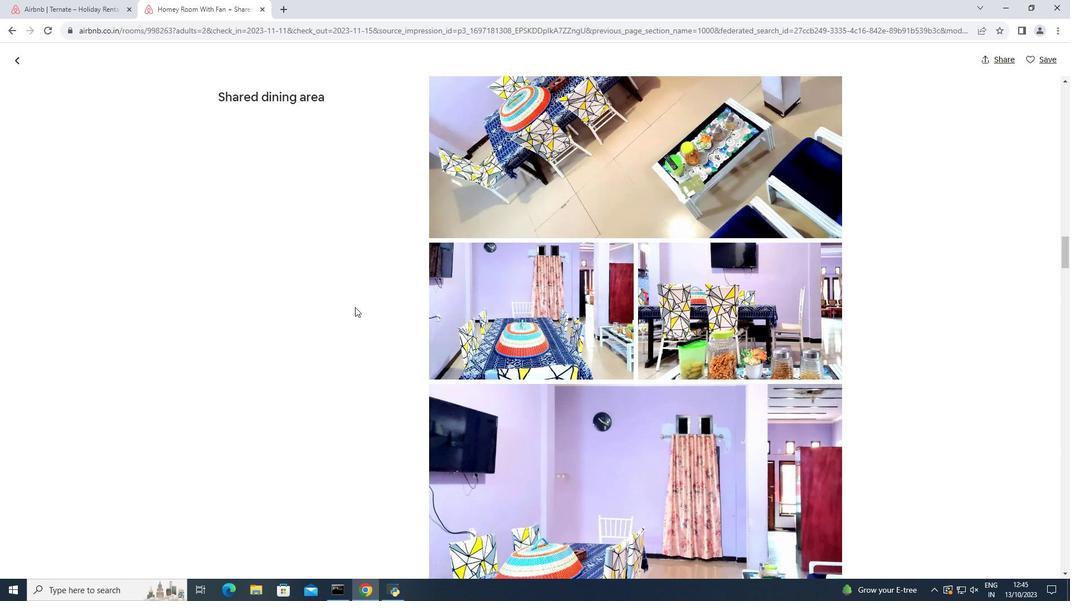 
Action: Mouse scrolled (355, 307) with delta (0, 0)
Screenshot: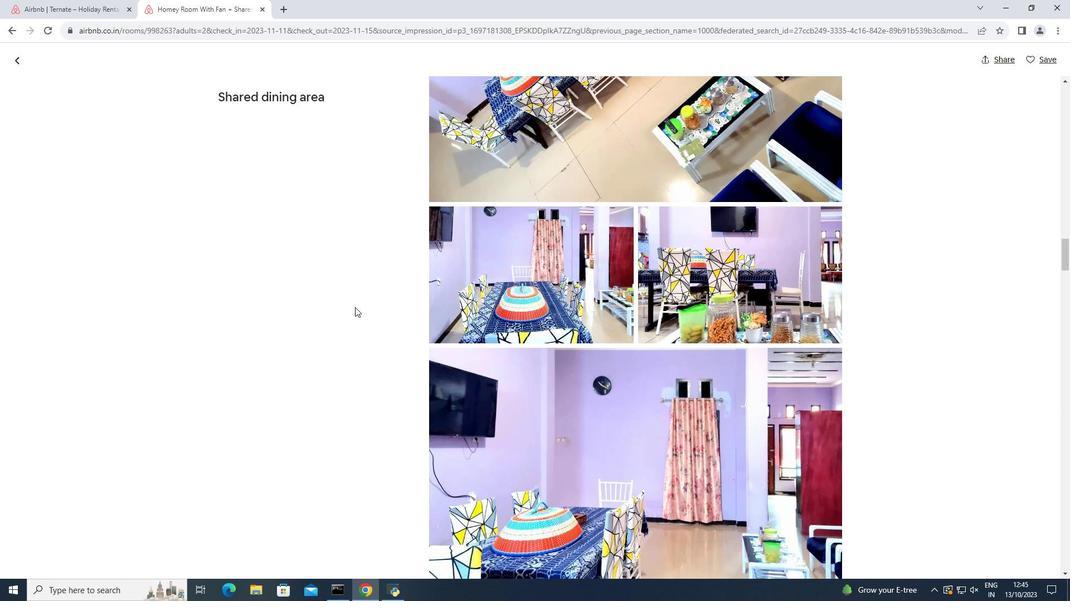 
Action: Mouse scrolled (355, 307) with delta (0, 0)
Screenshot: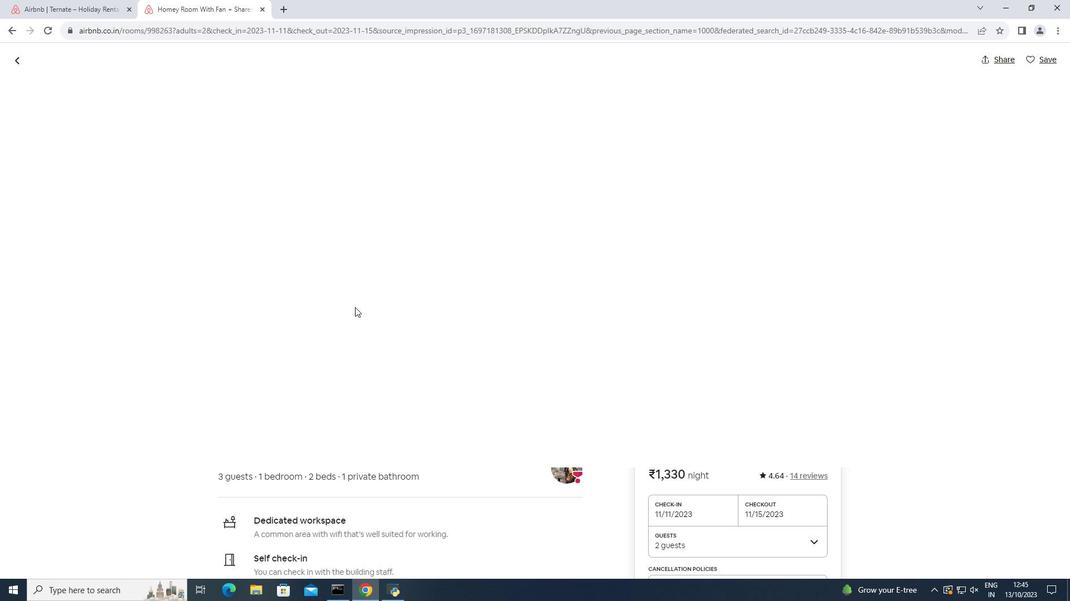 
Action: Mouse scrolled (355, 307) with delta (0, 0)
Screenshot: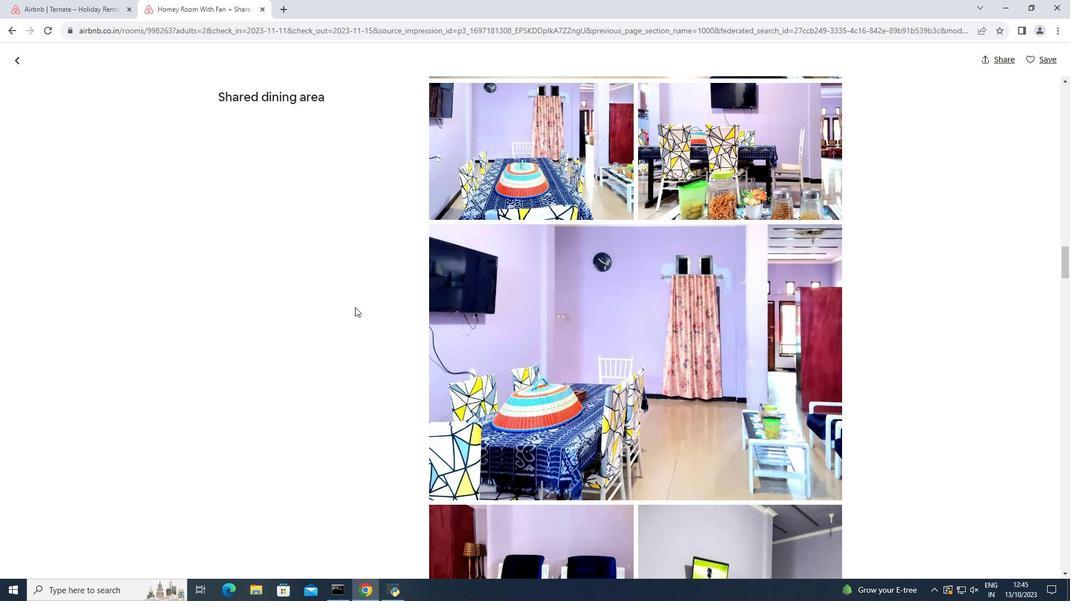 
Action: Mouse scrolled (355, 307) with delta (0, 0)
Screenshot: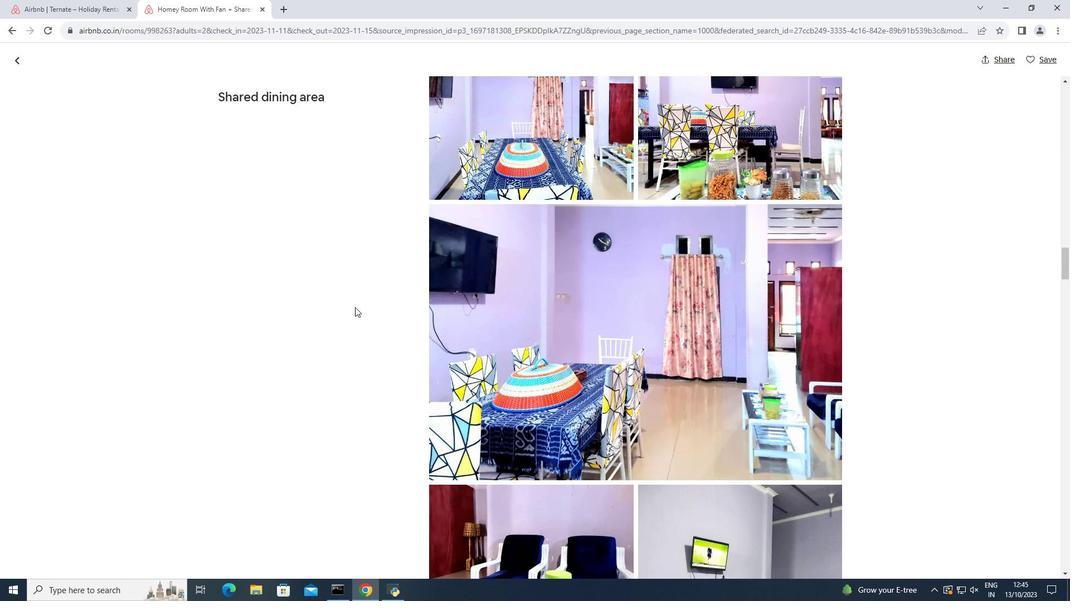 
Action: Mouse scrolled (355, 307) with delta (0, 0)
Screenshot: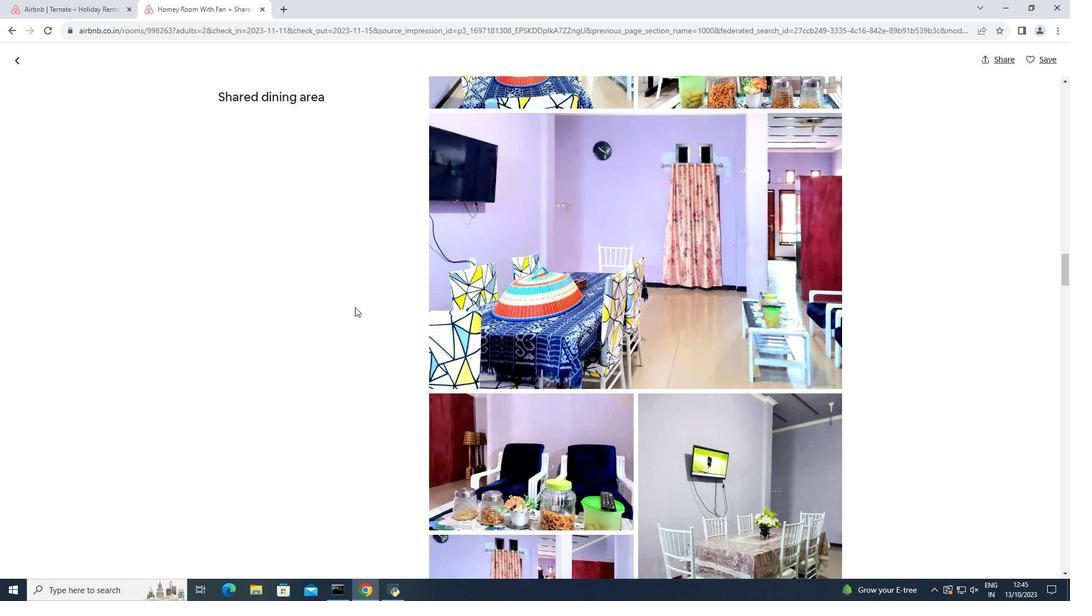 
Action: Mouse scrolled (355, 307) with delta (0, 0)
Screenshot: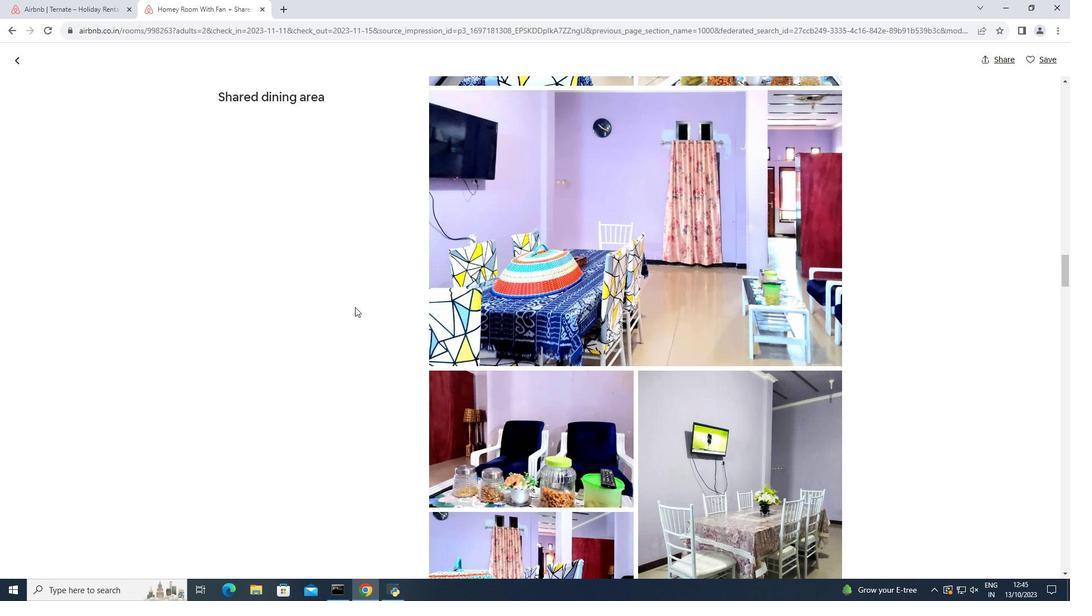 
Action: Mouse scrolled (355, 307) with delta (0, 0)
Screenshot: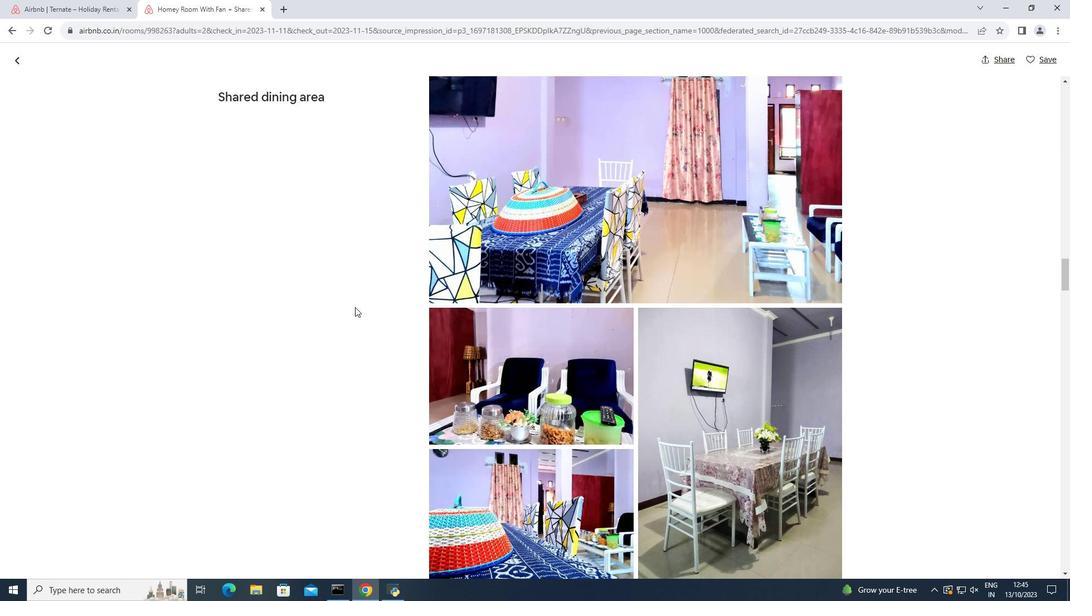 
Action: Mouse scrolled (355, 307) with delta (0, 0)
Screenshot: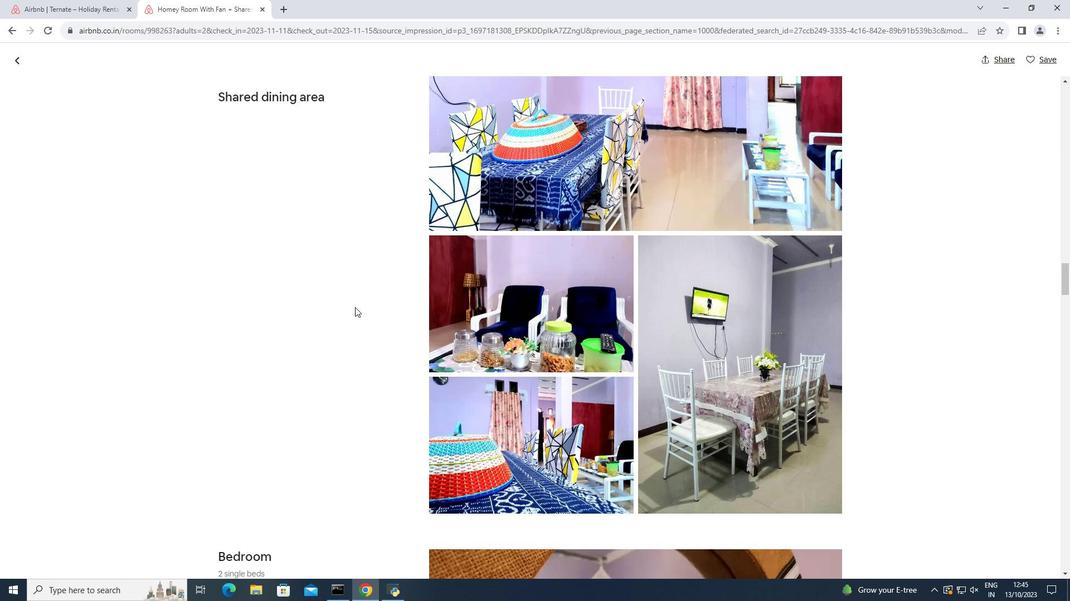 
Action: Mouse scrolled (355, 307) with delta (0, 0)
Screenshot: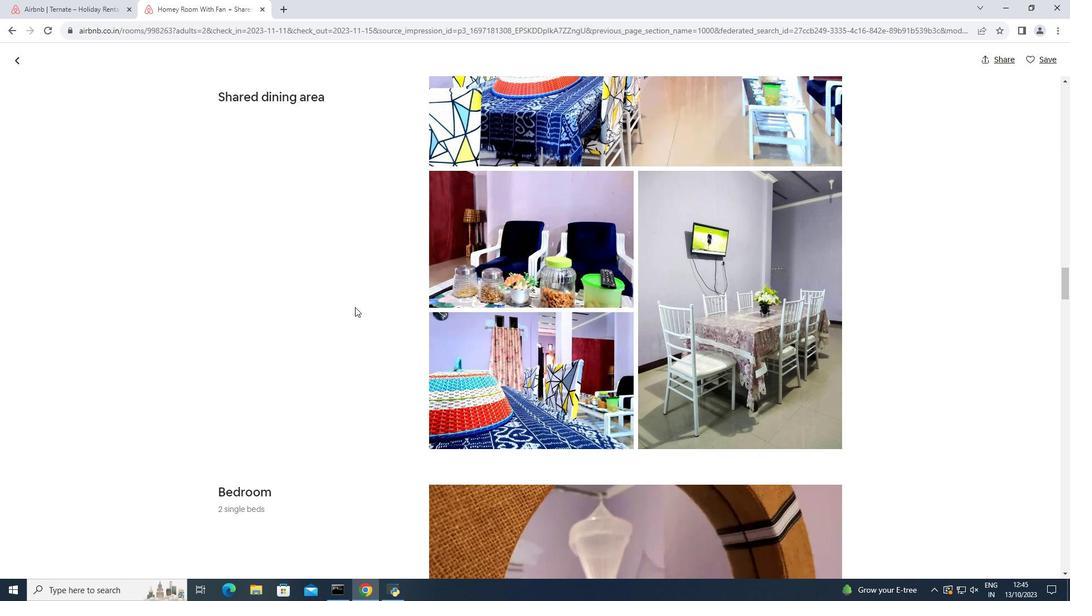 
Action: Mouse scrolled (355, 307) with delta (0, 0)
Screenshot: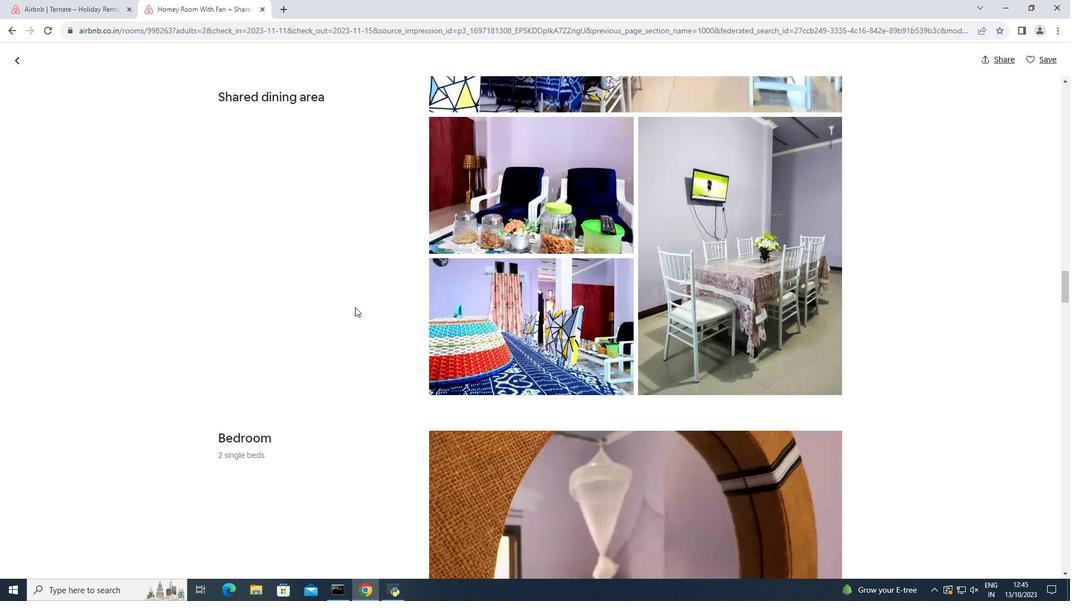 
Action: Mouse scrolled (355, 307) with delta (0, 0)
Screenshot: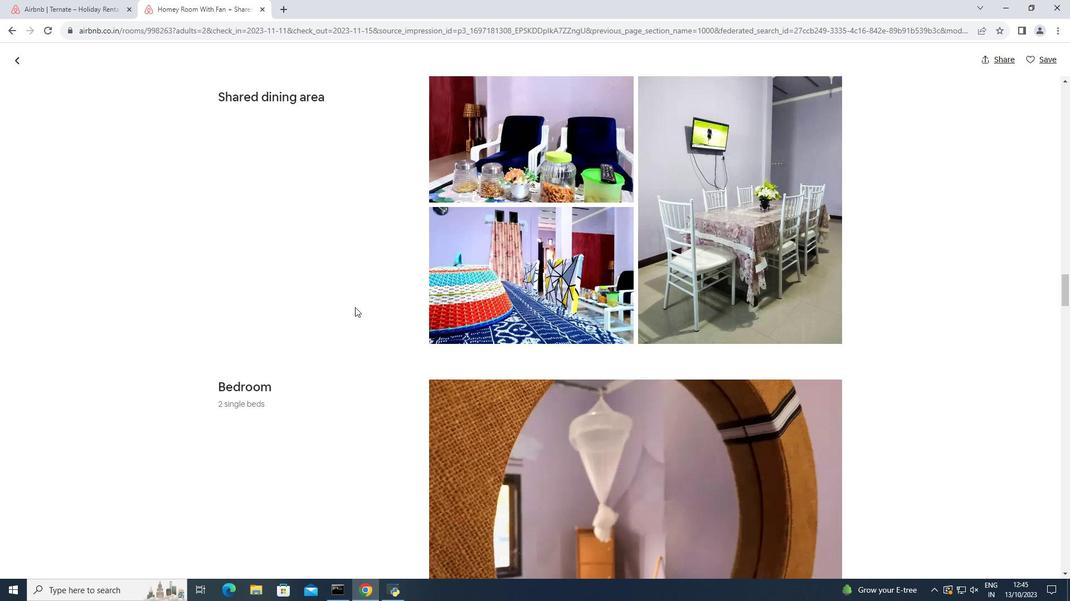 
Action: Mouse scrolled (355, 307) with delta (0, 0)
Screenshot: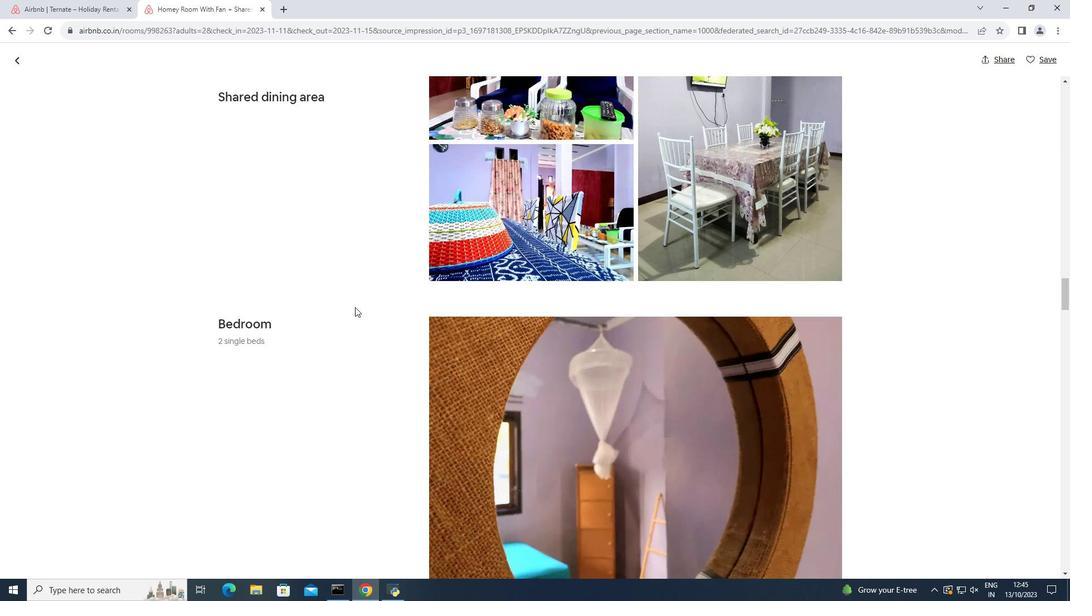 
Action: Mouse scrolled (355, 307) with delta (0, 0)
Screenshot: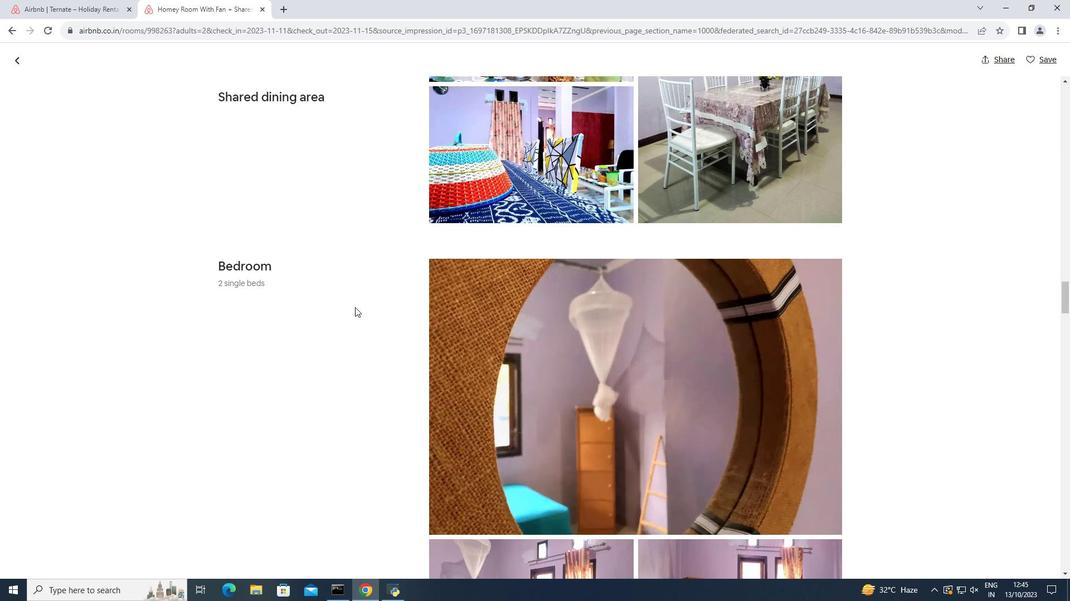 
Action: Mouse scrolled (355, 307) with delta (0, 0)
Screenshot: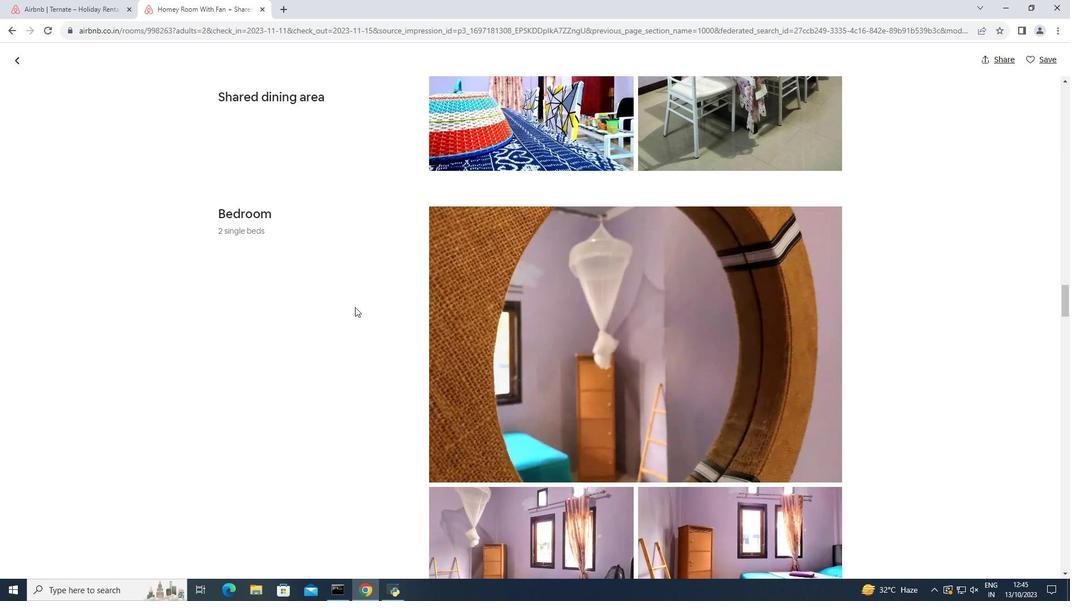 
Action: Mouse scrolled (355, 307) with delta (0, 0)
Screenshot: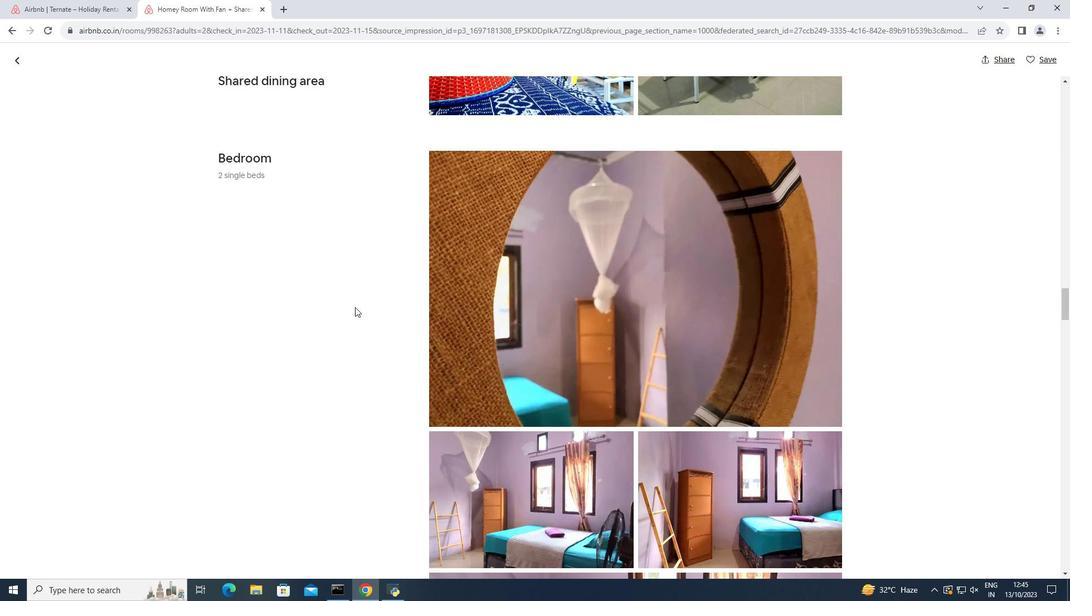 
Action: Mouse scrolled (355, 307) with delta (0, 0)
Screenshot: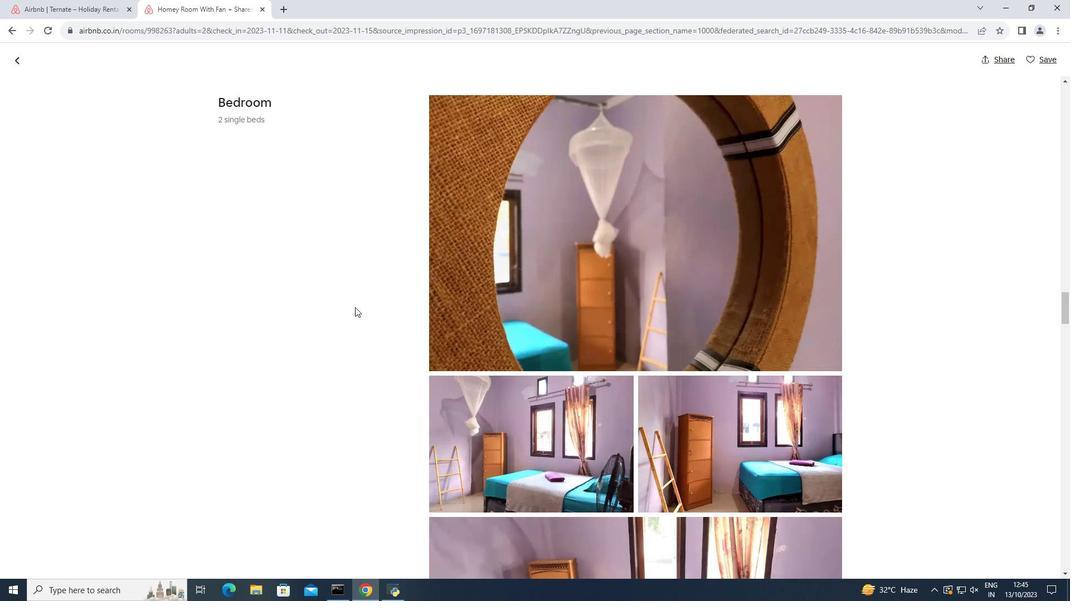 
Action: Mouse scrolled (355, 307) with delta (0, 0)
Screenshot: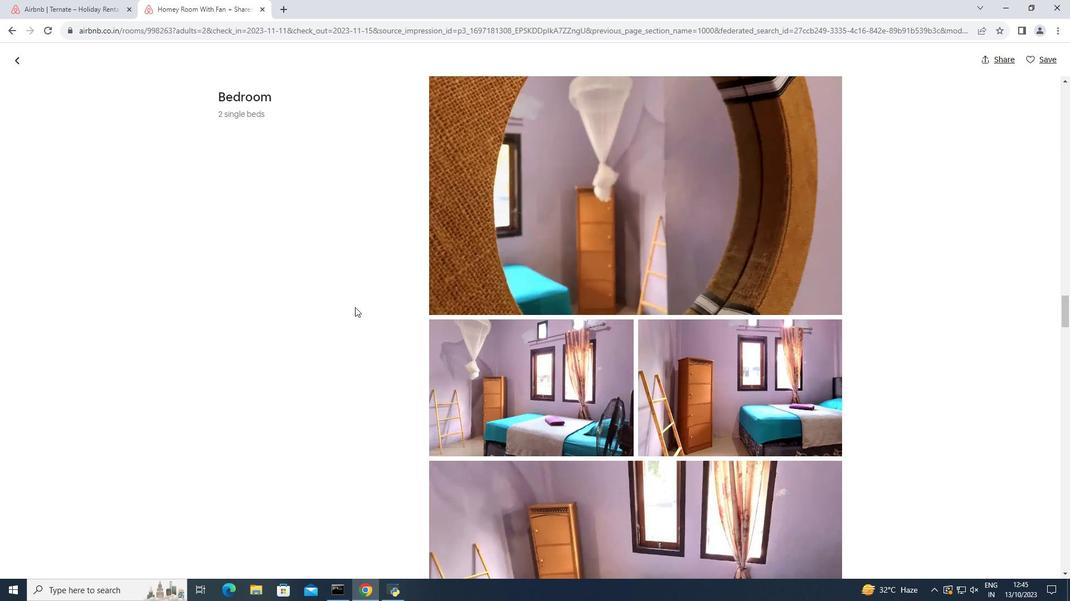 
Action: Mouse moved to (355, 308)
Screenshot: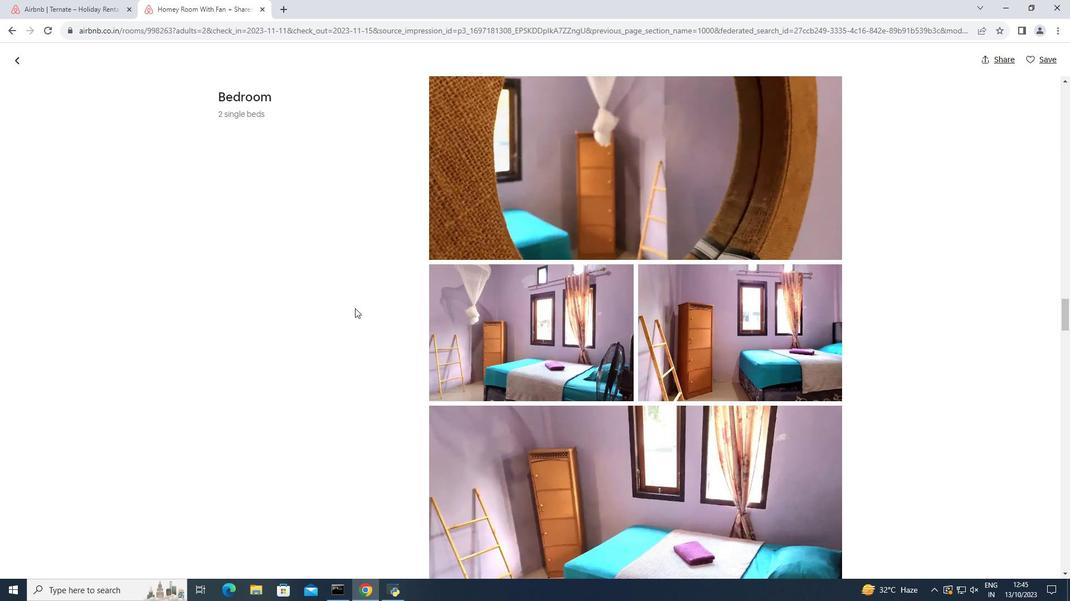 
Action: Mouse scrolled (355, 308) with delta (0, 0)
Screenshot: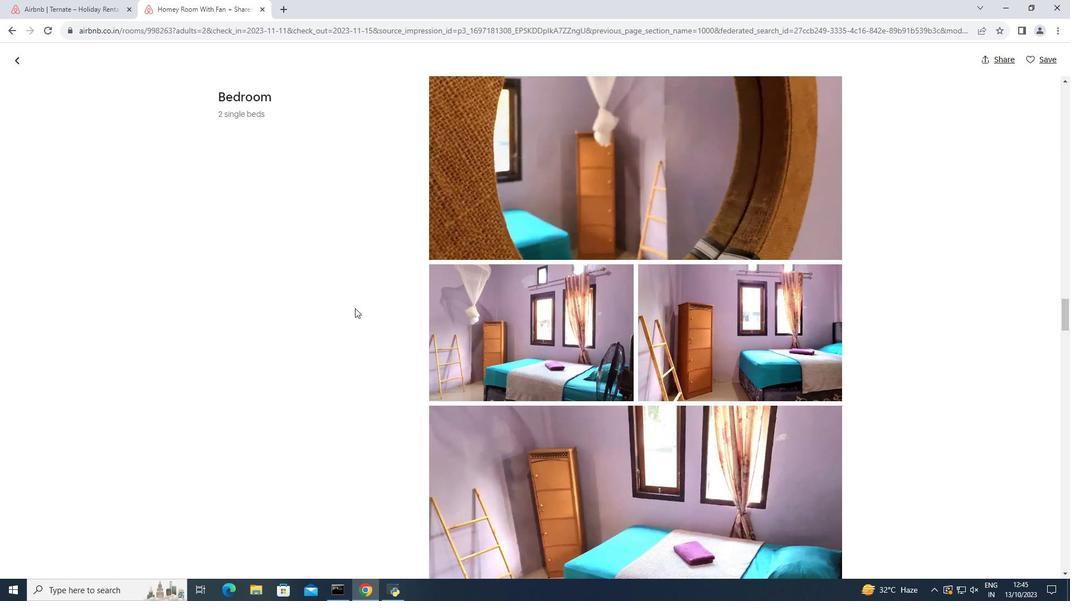 
Action: Mouse scrolled (355, 308) with delta (0, 0)
Screenshot: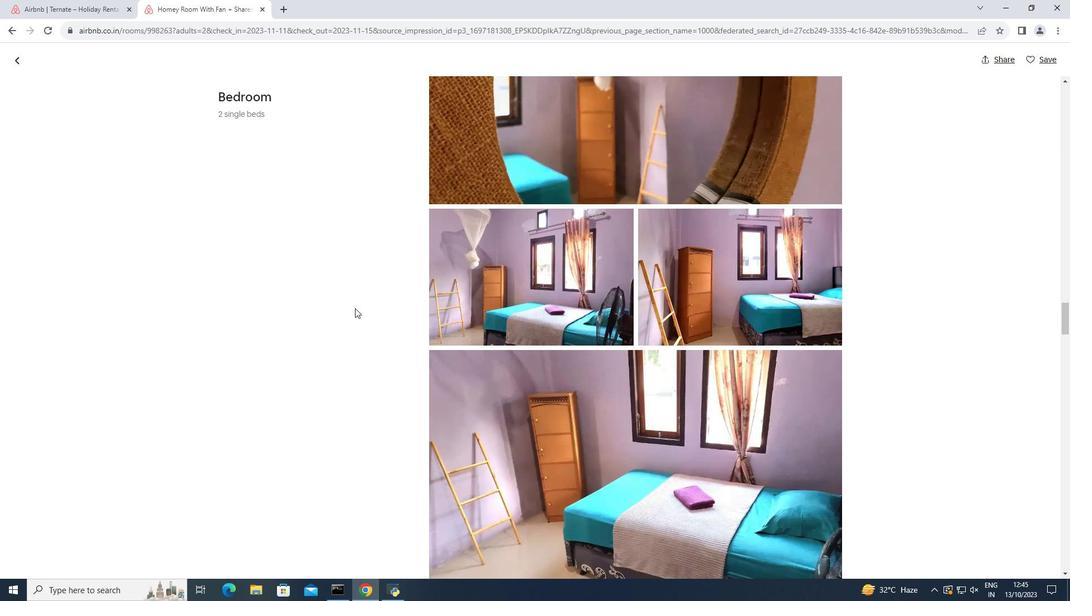 
Action: Mouse scrolled (355, 308) with delta (0, 0)
Screenshot: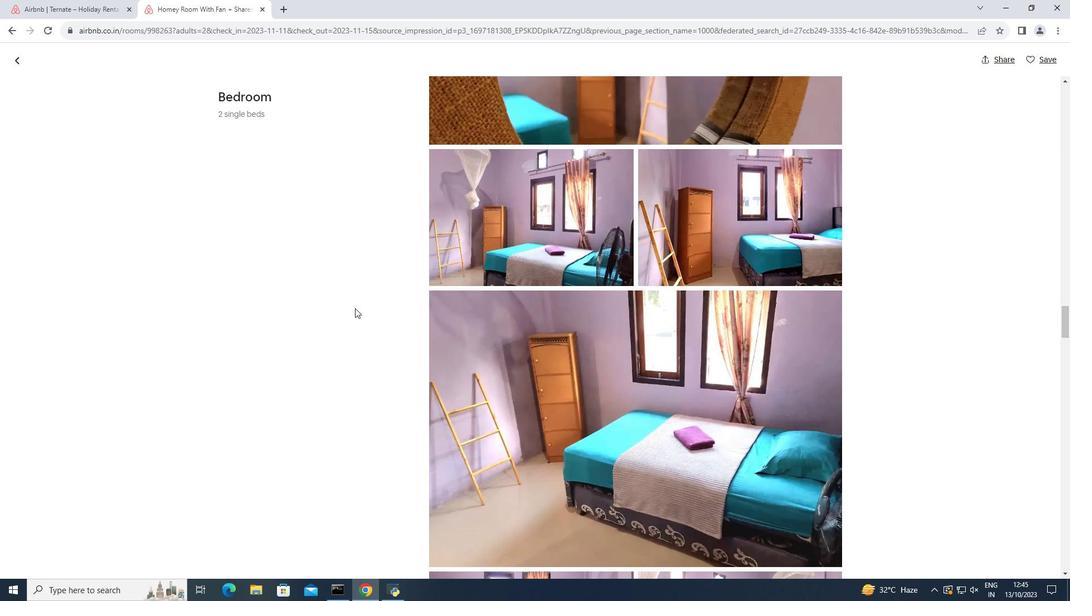 
Action: Mouse moved to (355, 308)
Screenshot: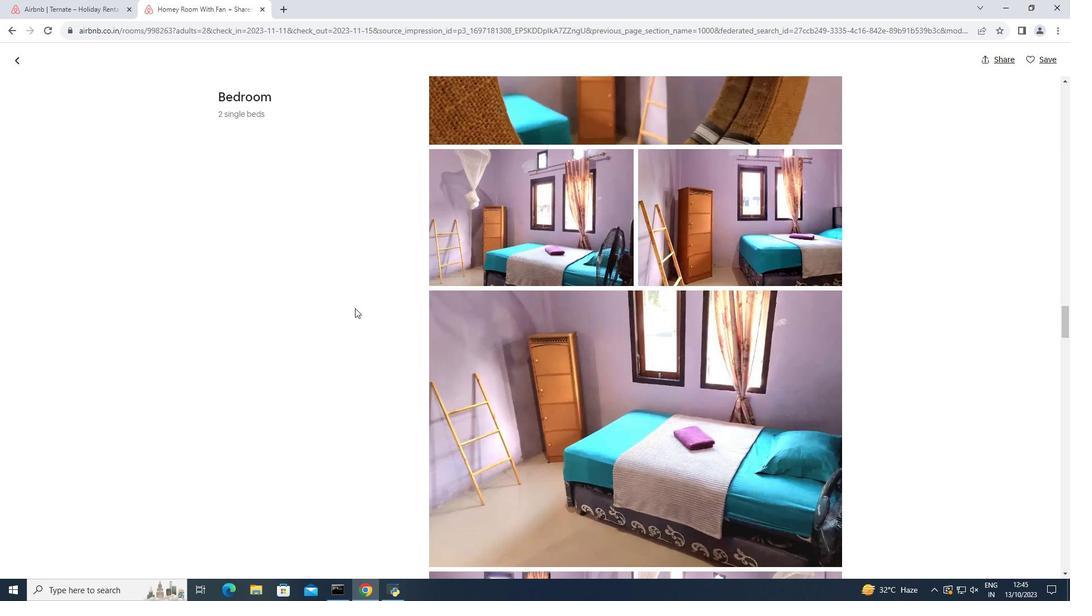 
Action: Mouse scrolled (355, 308) with delta (0, 0)
Screenshot: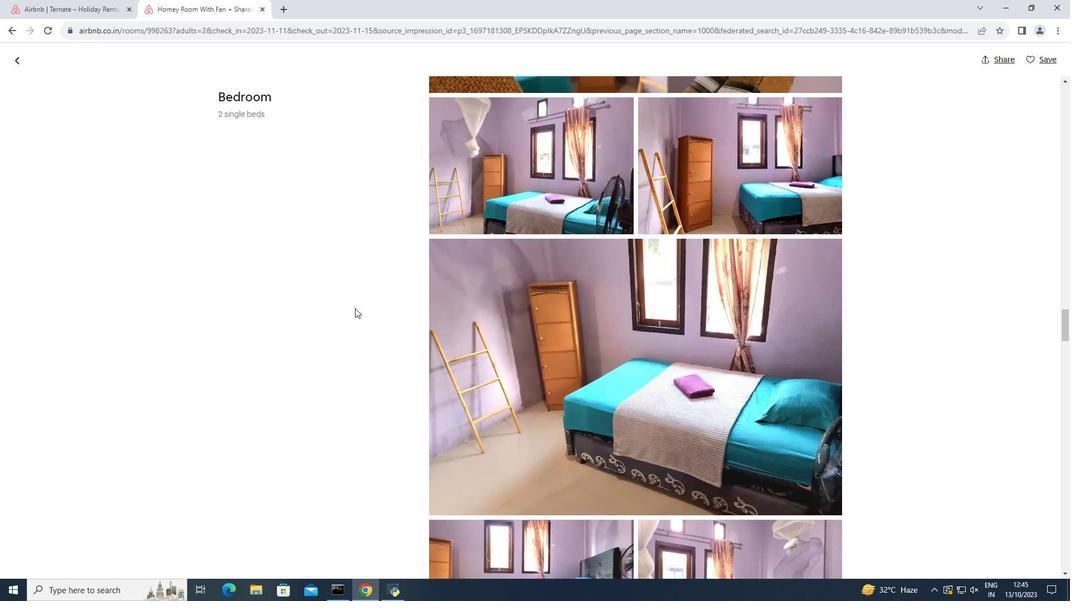 
Action: Mouse scrolled (355, 308) with delta (0, 0)
Screenshot: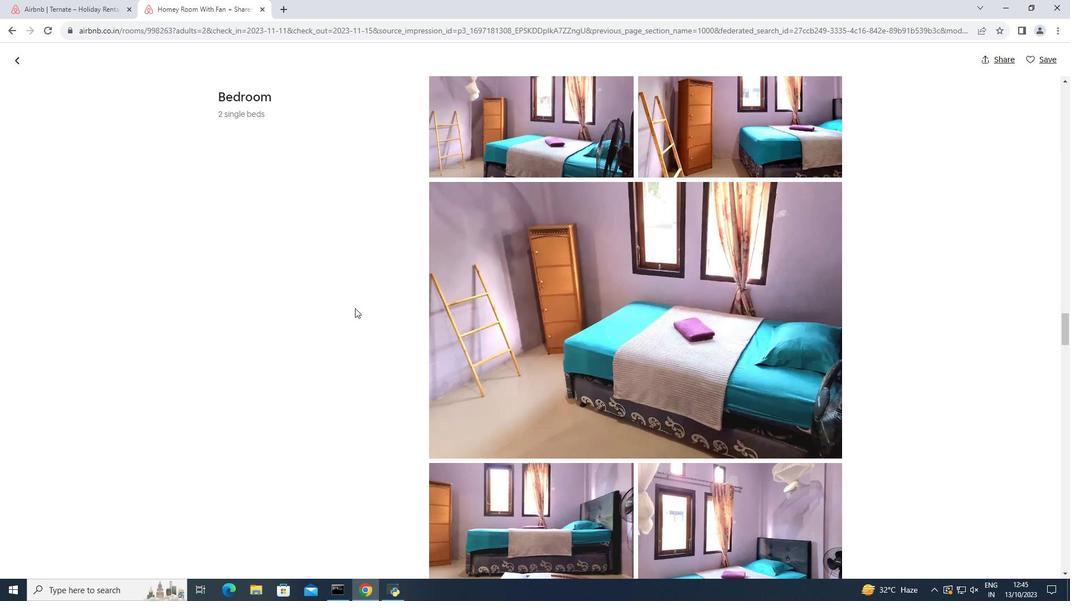 
Action: Mouse scrolled (355, 308) with delta (0, 0)
Screenshot: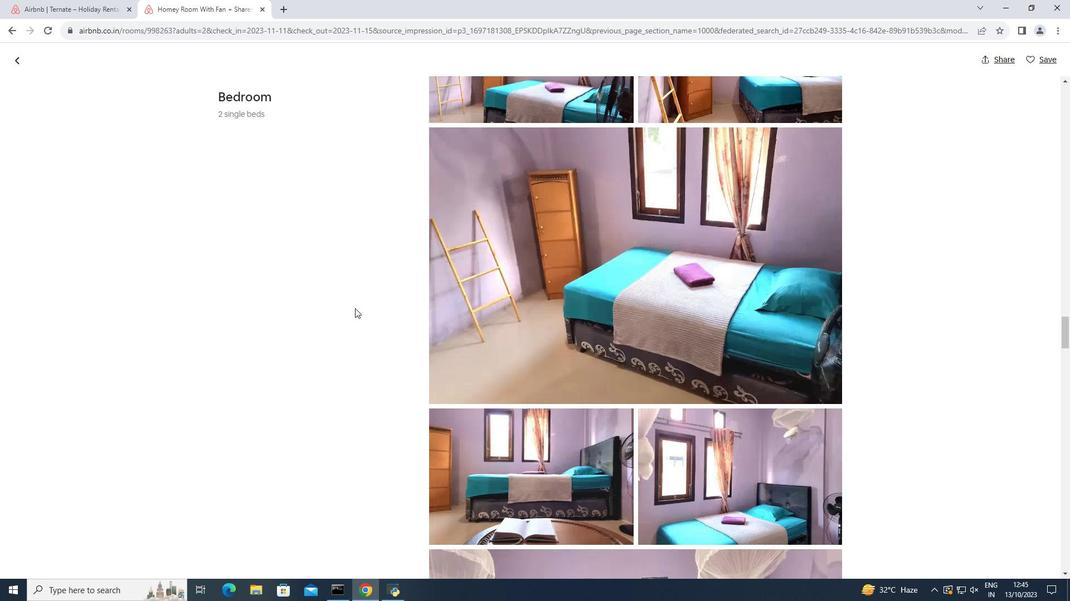 
Action: Mouse scrolled (355, 308) with delta (0, 0)
Screenshot: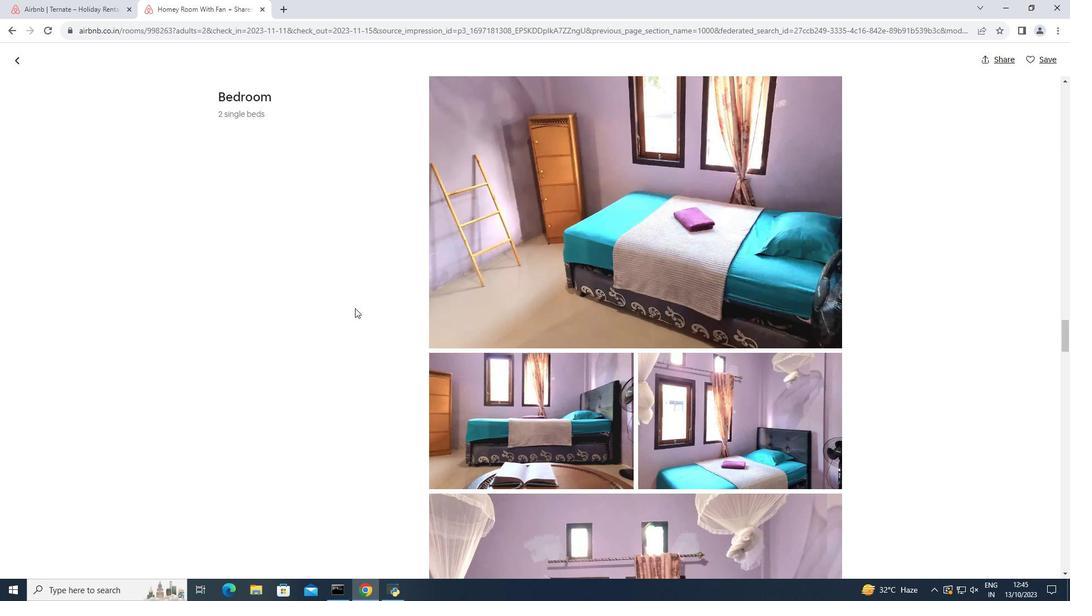 
Action: Mouse scrolled (355, 308) with delta (0, 0)
Screenshot: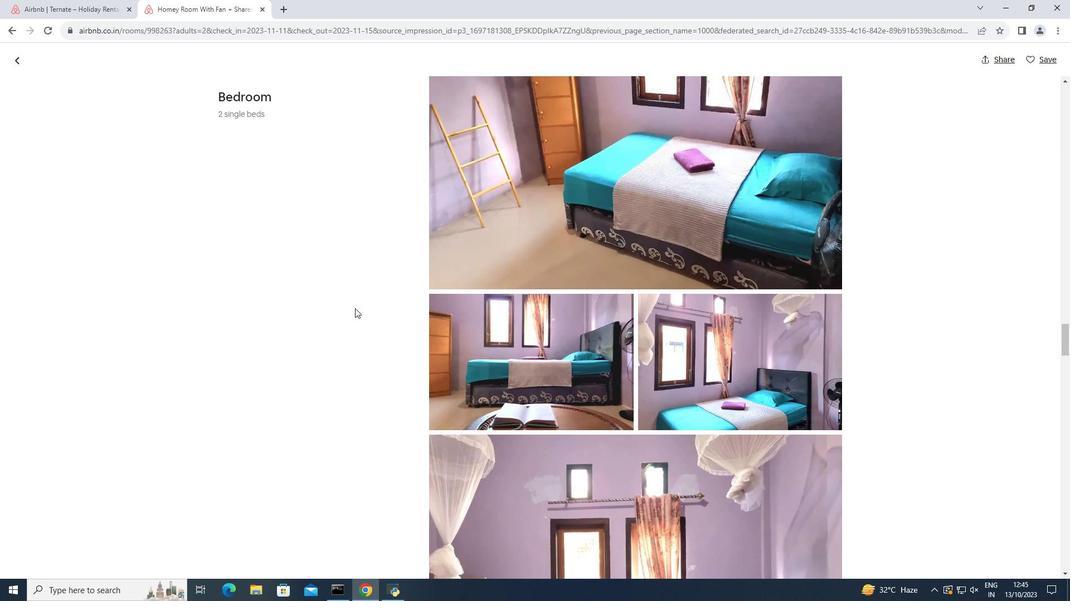 
Action: Mouse scrolled (355, 308) with delta (0, 0)
Screenshot: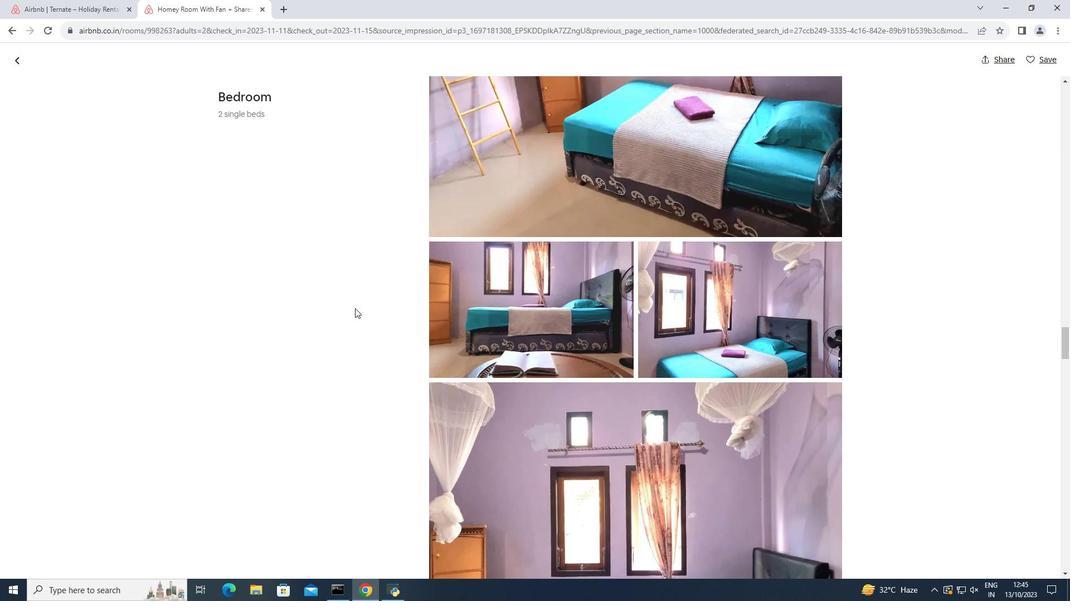 
Action: Mouse scrolled (355, 308) with delta (0, 0)
Screenshot: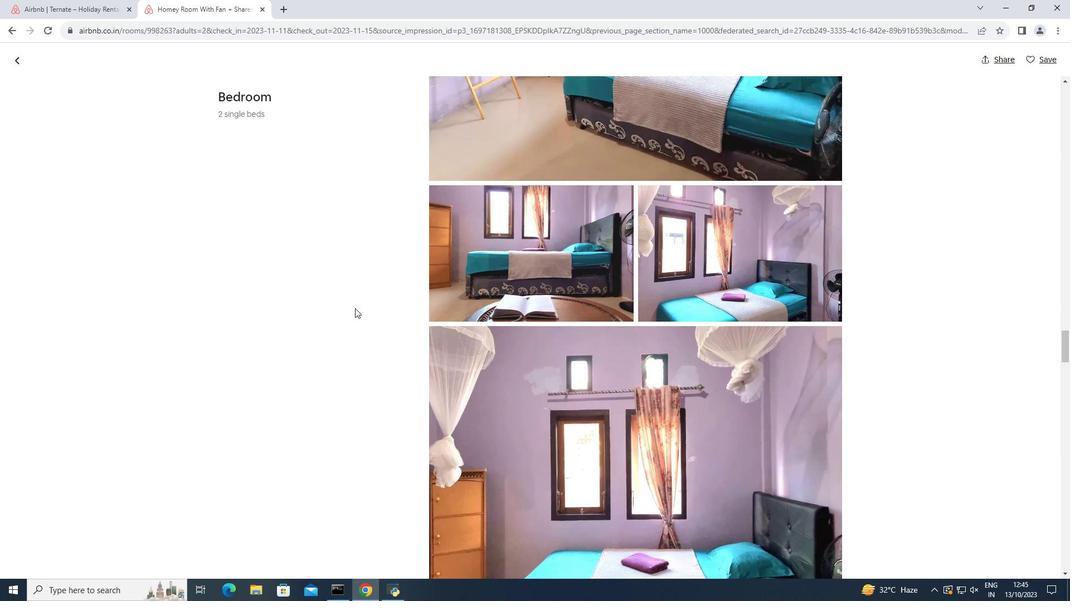 
Action: Mouse scrolled (355, 308) with delta (0, 0)
Screenshot: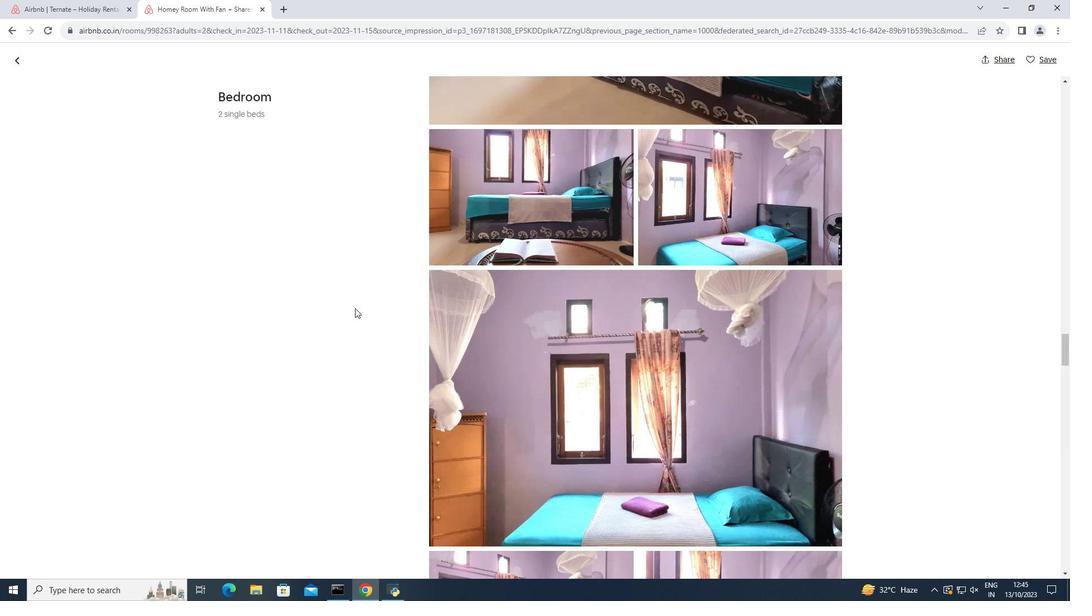 
Action: Mouse scrolled (355, 308) with delta (0, 0)
Screenshot: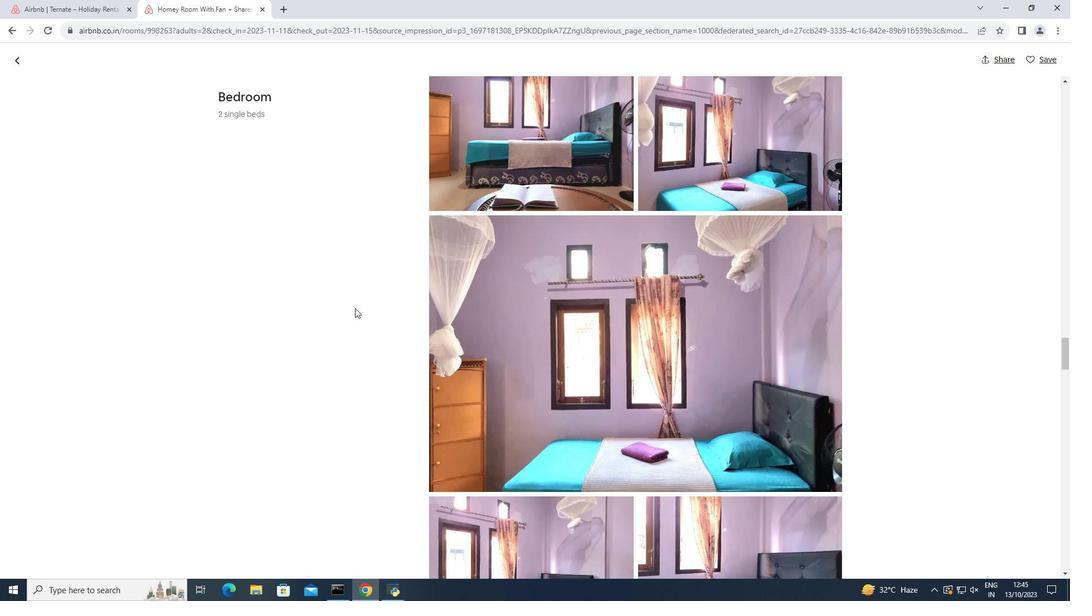 
Action: Mouse scrolled (355, 308) with delta (0, 0)
Screenshot: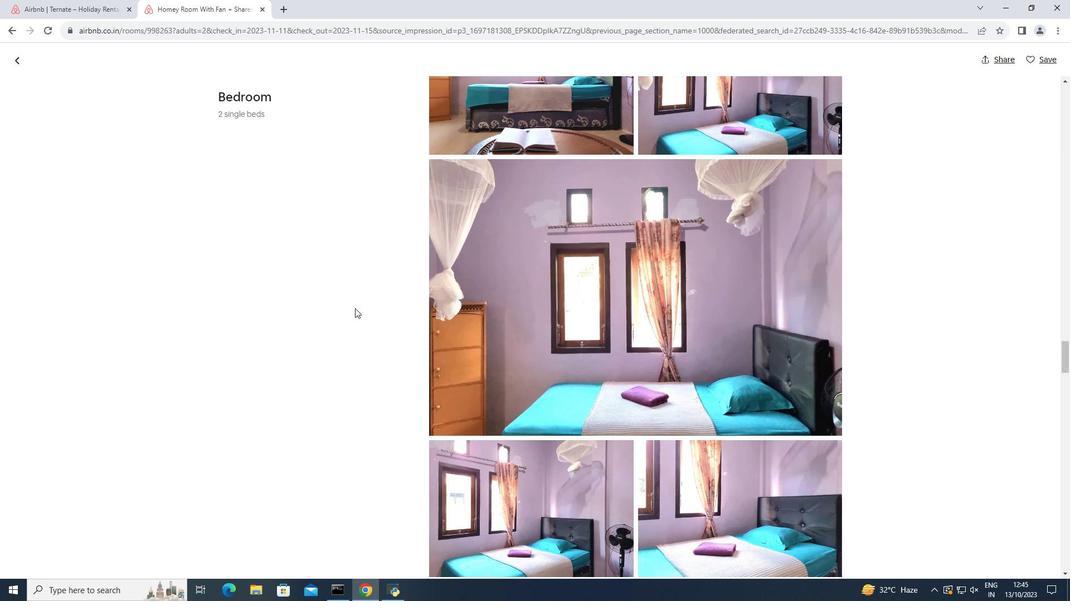 
Action: Mouse scrolled (355, 308) with delta (0, 0)
Screenshot: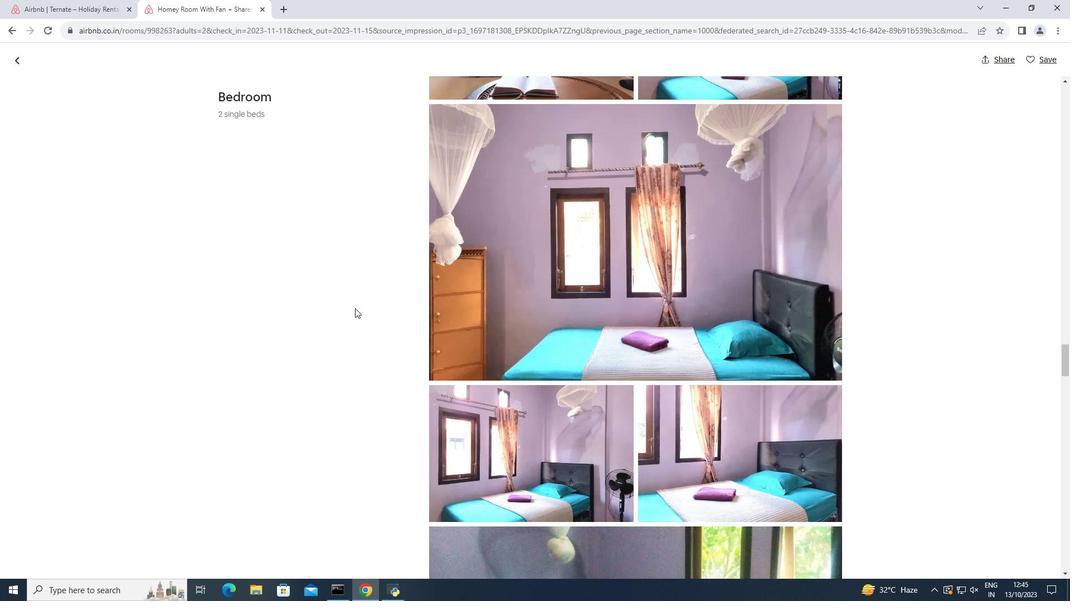 
Action: Mouse scrolled (355, 308) with delta (0, 0)
Screenshot: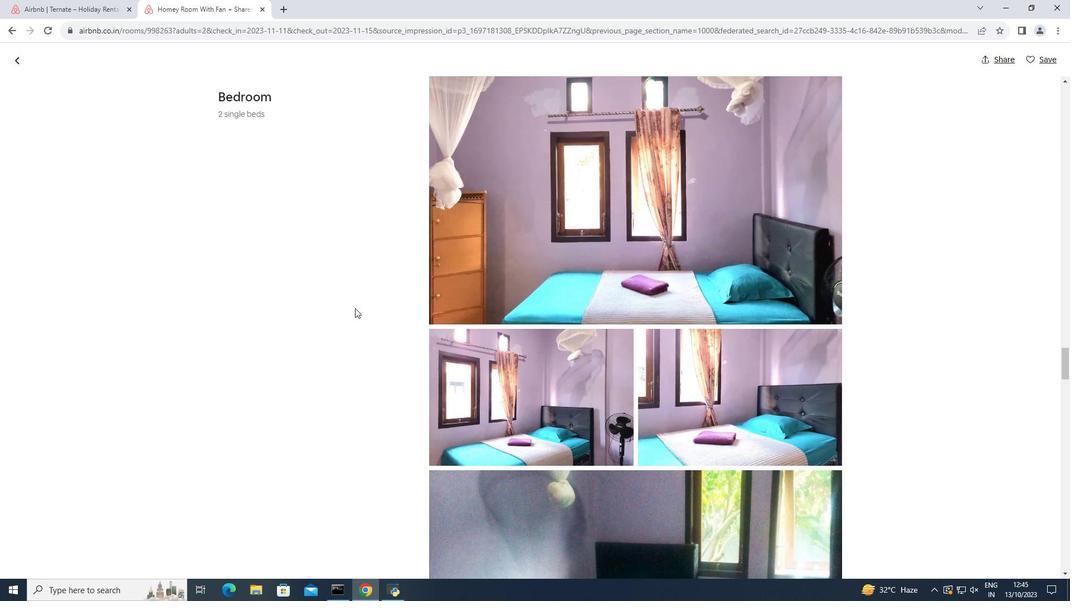 
Action: Mouse moved to (355, 309)
Screenshot: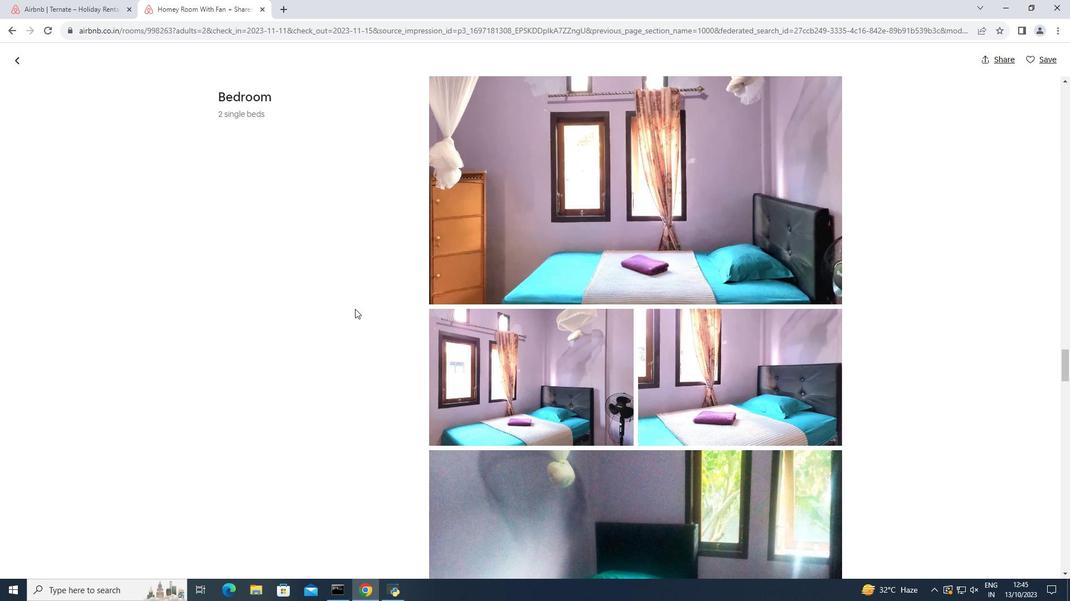
Action: Mouse scrolled (355, 308) with delta (0, 0)
Screenshot: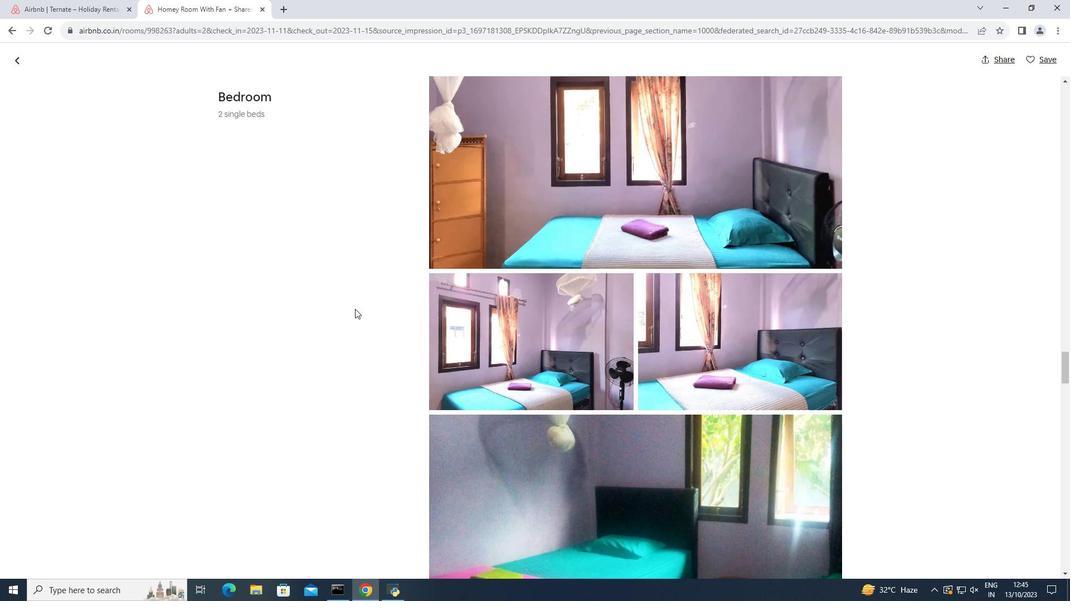 
Action: Mouse scrolled (355, 308) with delta (0, 0)
Screenshot: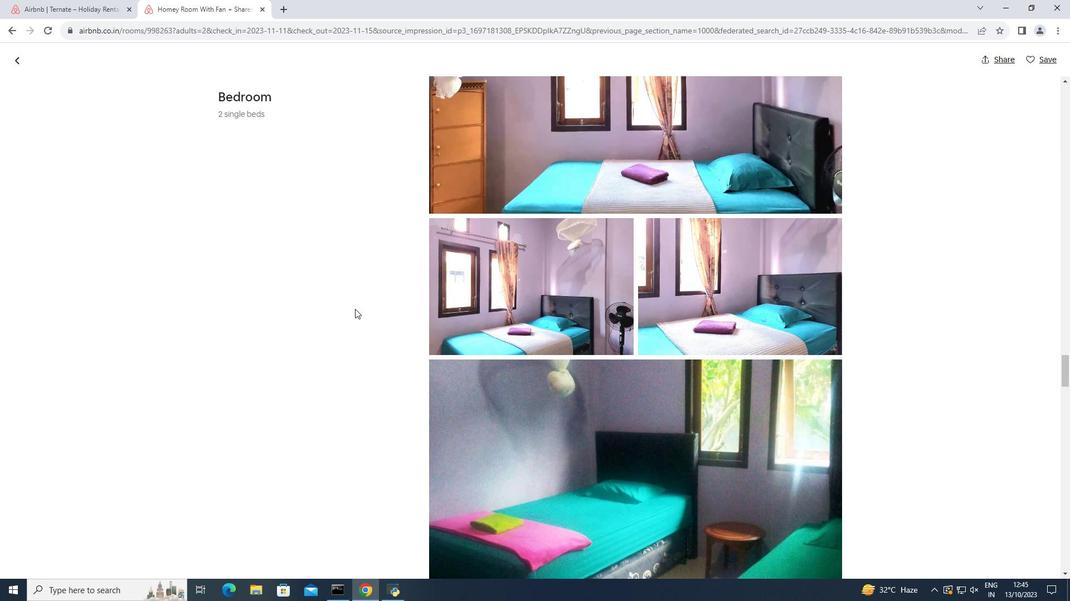 
Action: Mouse scrolled (355, 308) with delta (0, 0)
Screenshot: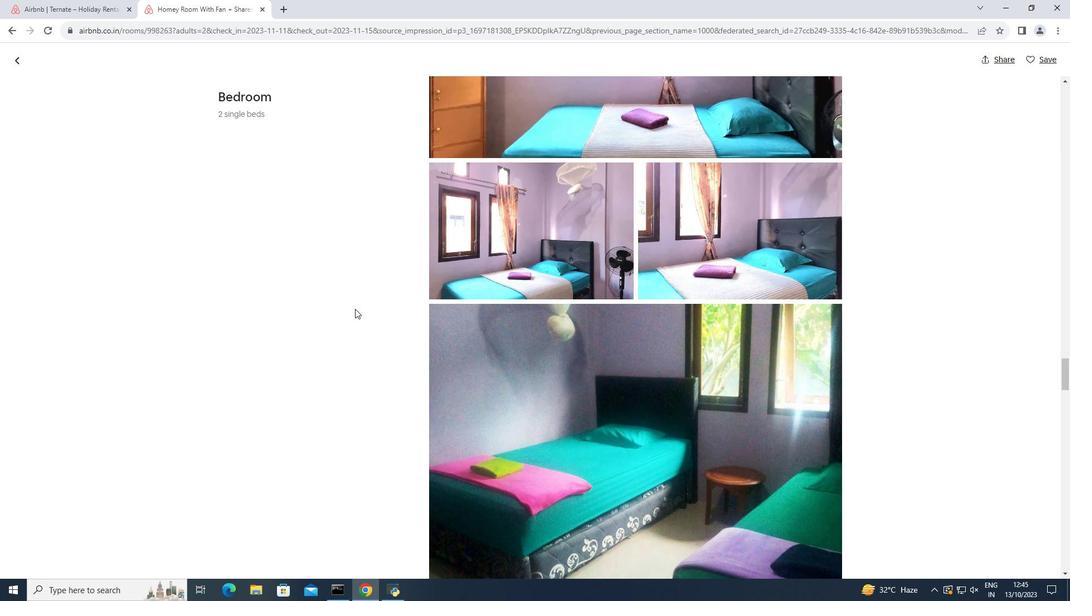 
Action: Mouse scrolled (355, 308) with delta (0, 0)
Screenshot: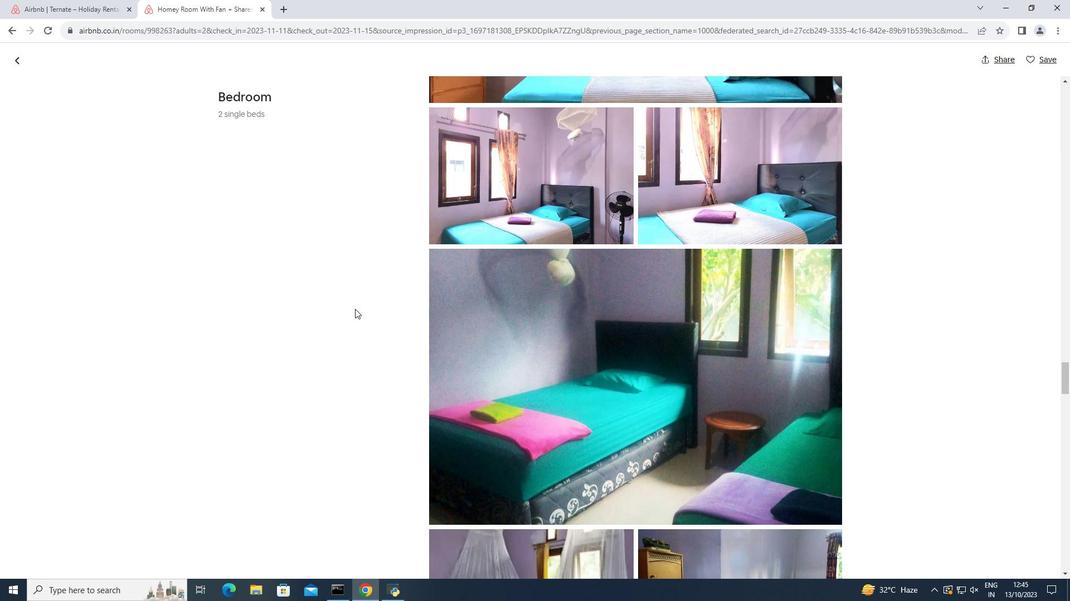 
Action: Mouse scrolled (355, 308) with delta (0, 0)
Screenshot: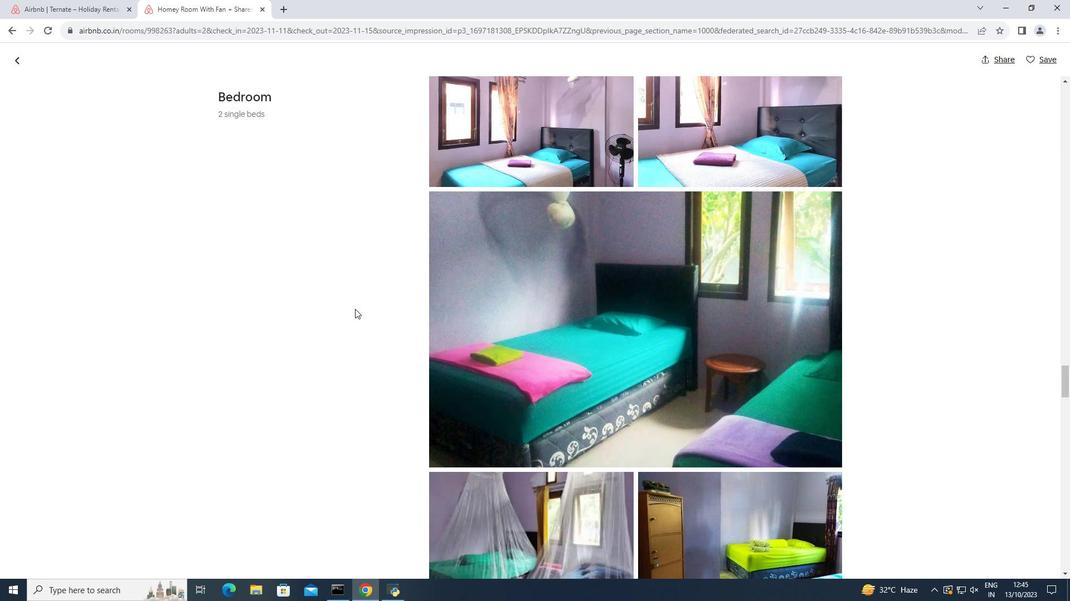 
Action: Mouse scrolled (355, 308) with delta (0, 0)
Screenshot: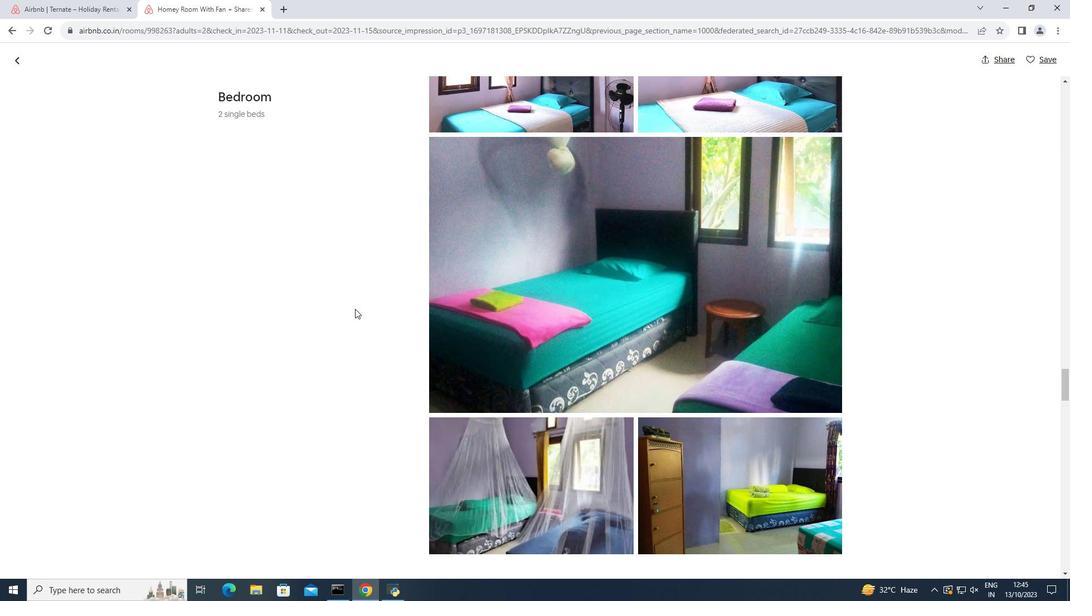 
Action: Mouse scrolled (355, 308) with delta (0, 0)
Screenshot: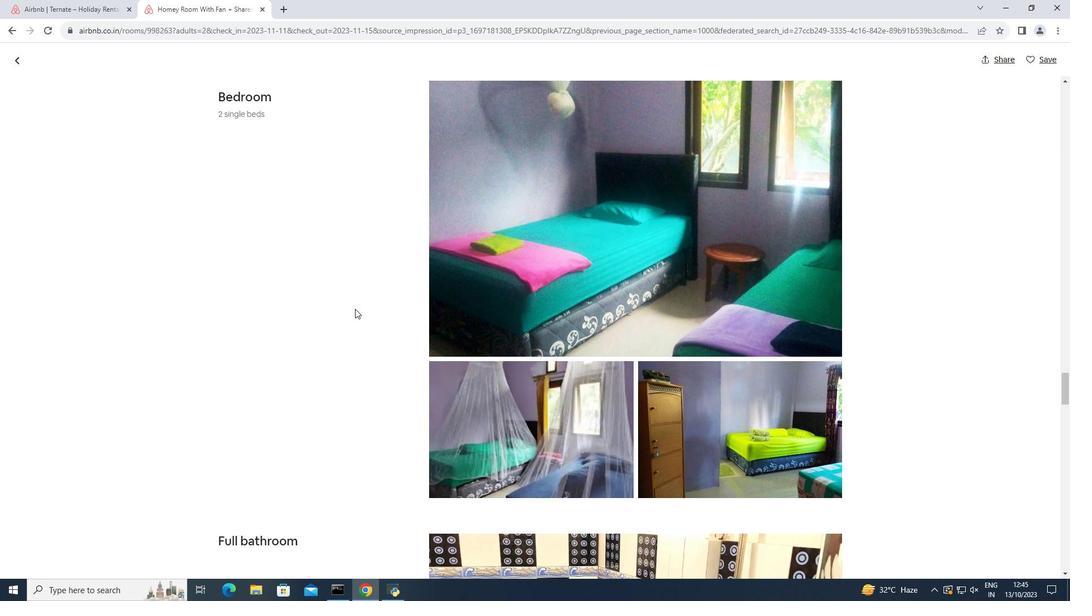 
Action: Mouse scrolled (355, 308) with delta (0, 0)
Screenshot: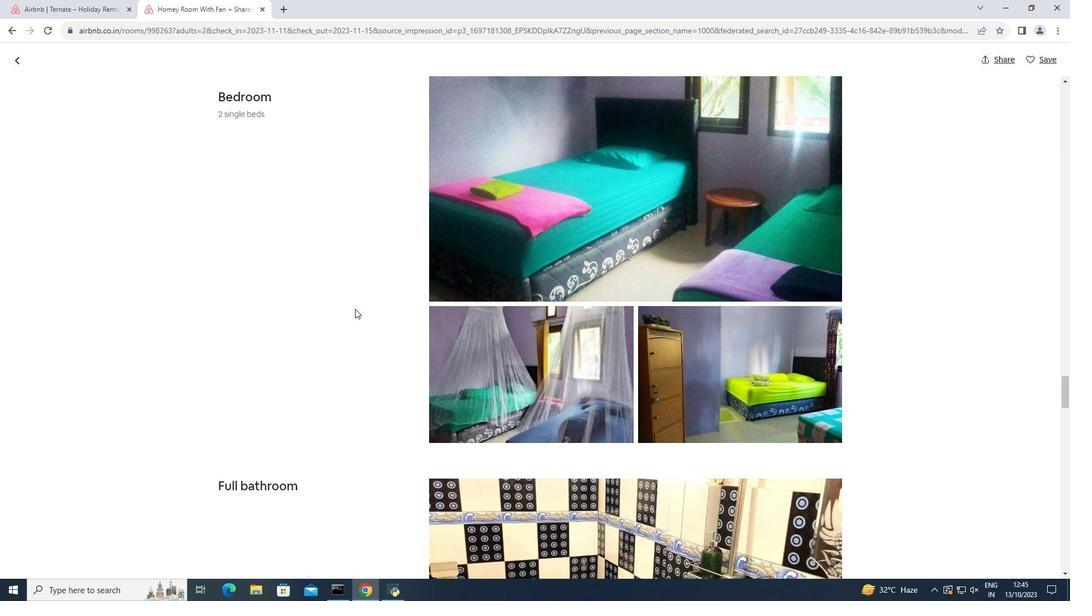 
Action: Mouse scrolled (355, 308) with delta (0, 0)
Screenshot: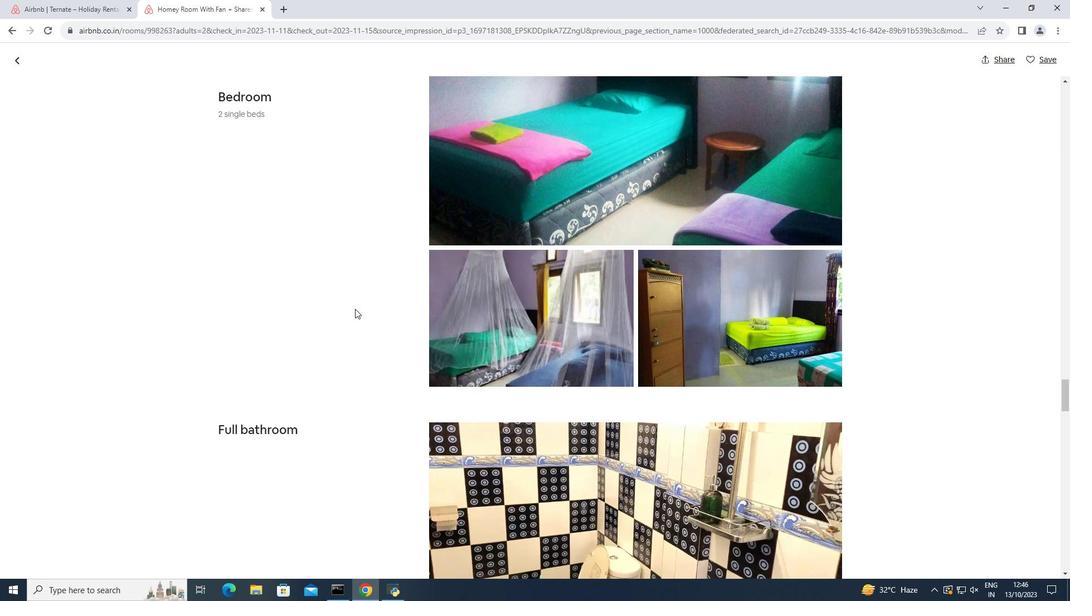 
Action: Mouse scrolled (355, 308) with delta (0, 0)
Screenshot: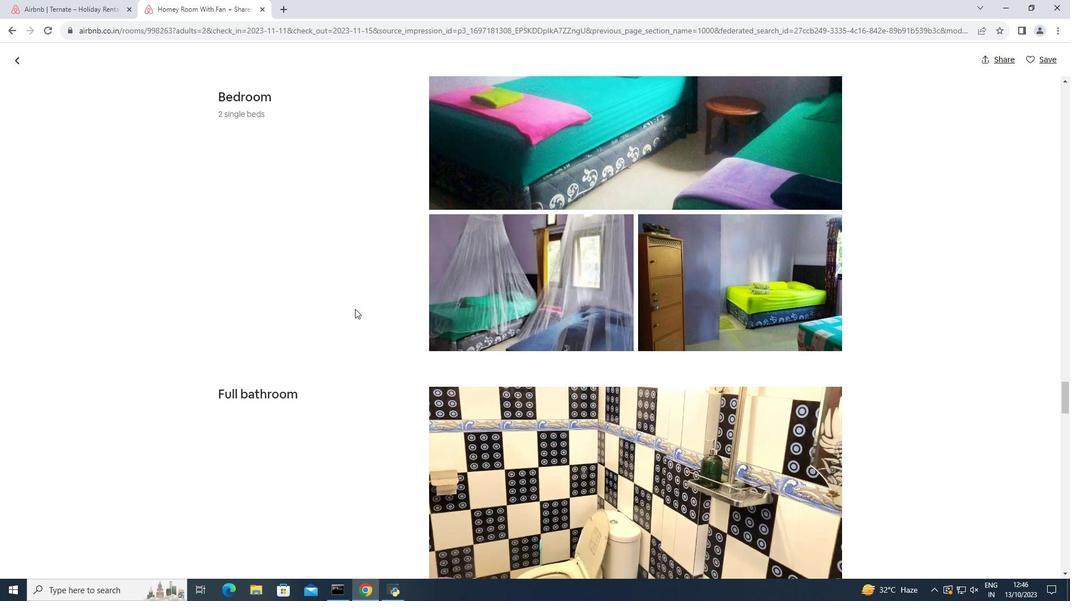 
Action: Mouse moved to (355, 310)
Screenshot: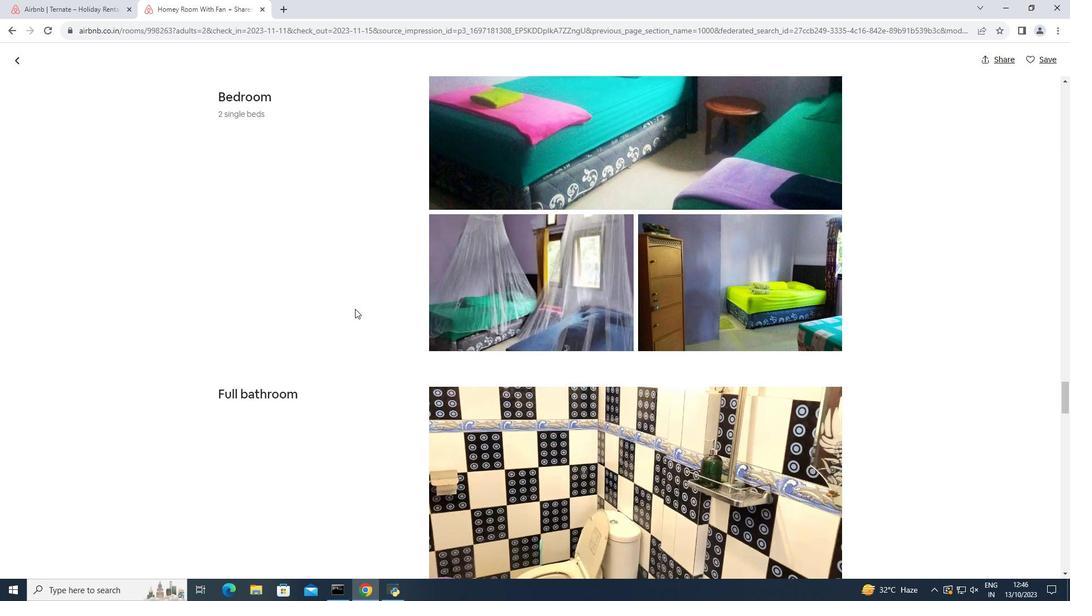 
Action: Mouse scrolled (355, 309) with delta (0, 0)
Screenshot: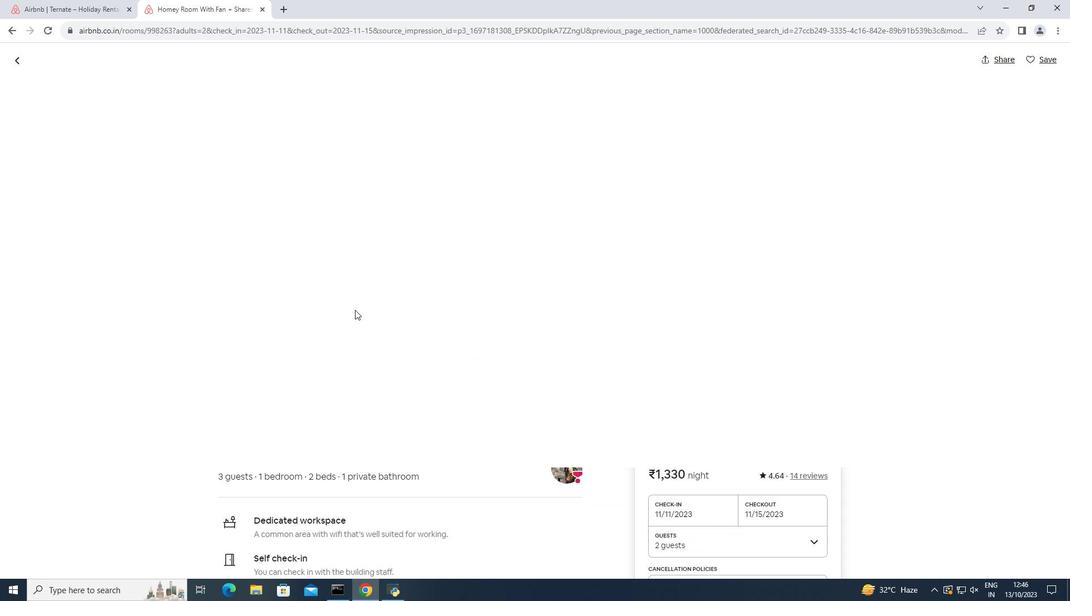 
Action: Mouse scrolled (355, 309) with delta (0, 0)
Screenshot: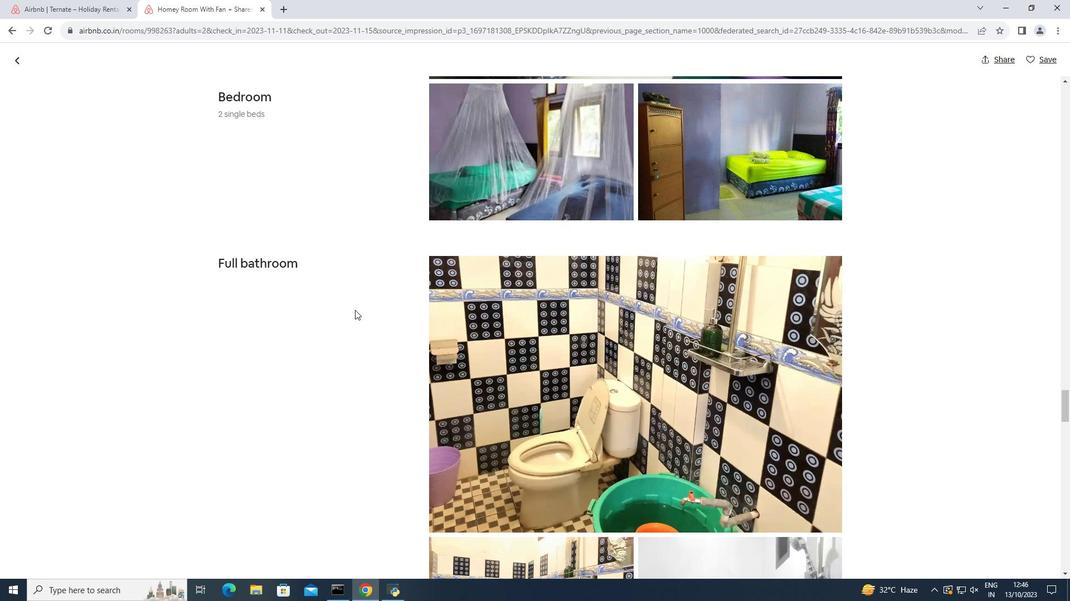 
Action: Mouse scrolled (355, 309) with delta (0, 0)
Screenshot: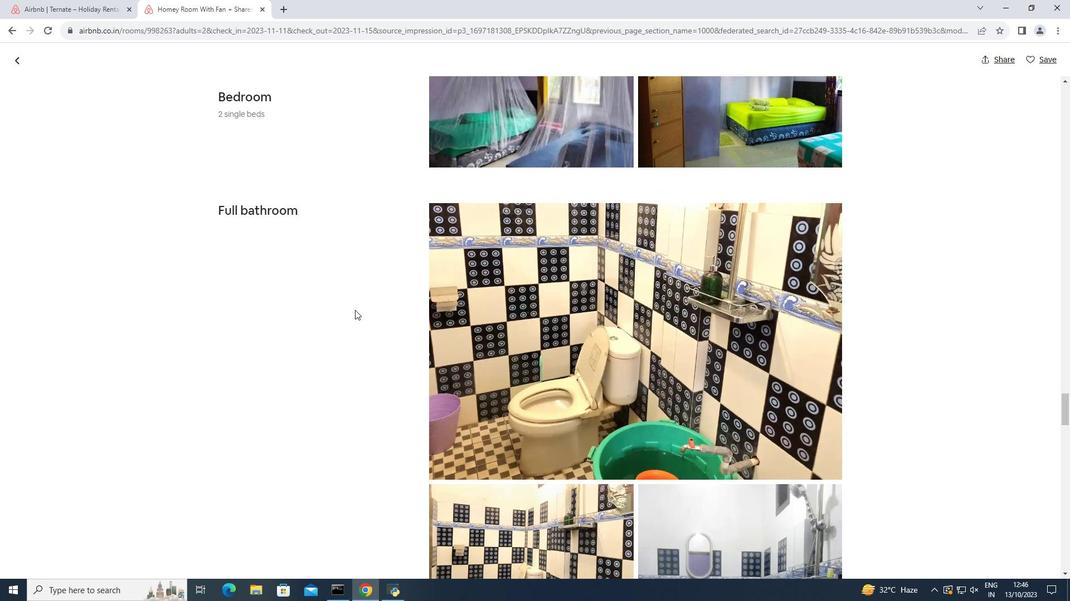 
Action: Mouse scrolled (355, 309) with delta (0, 0)
Screenshot: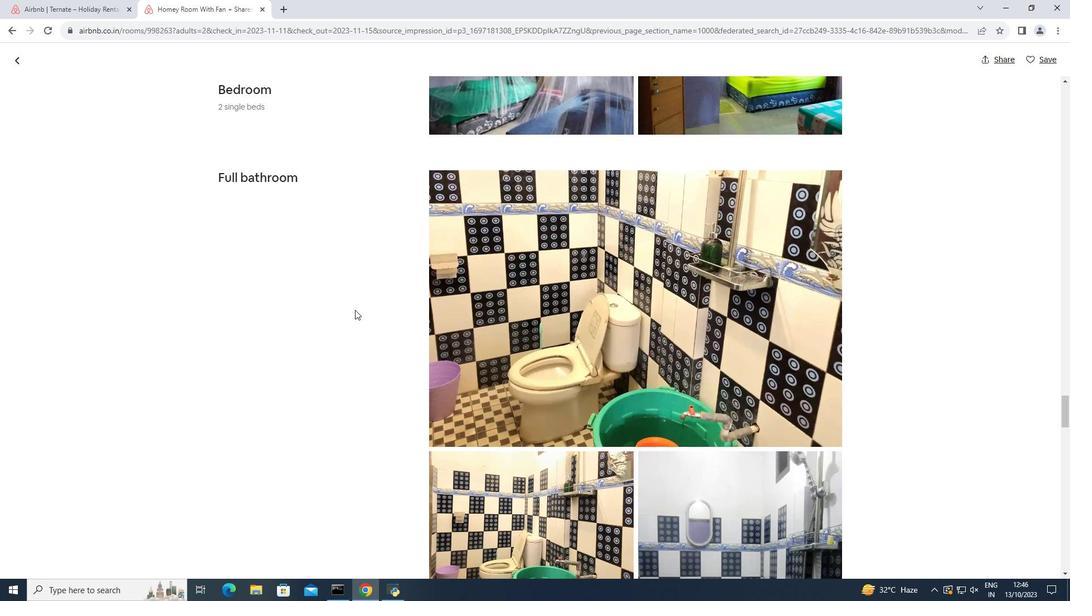 
Action: Mouse scrolled (355, 309) with delta (0, 0)
Screenshot: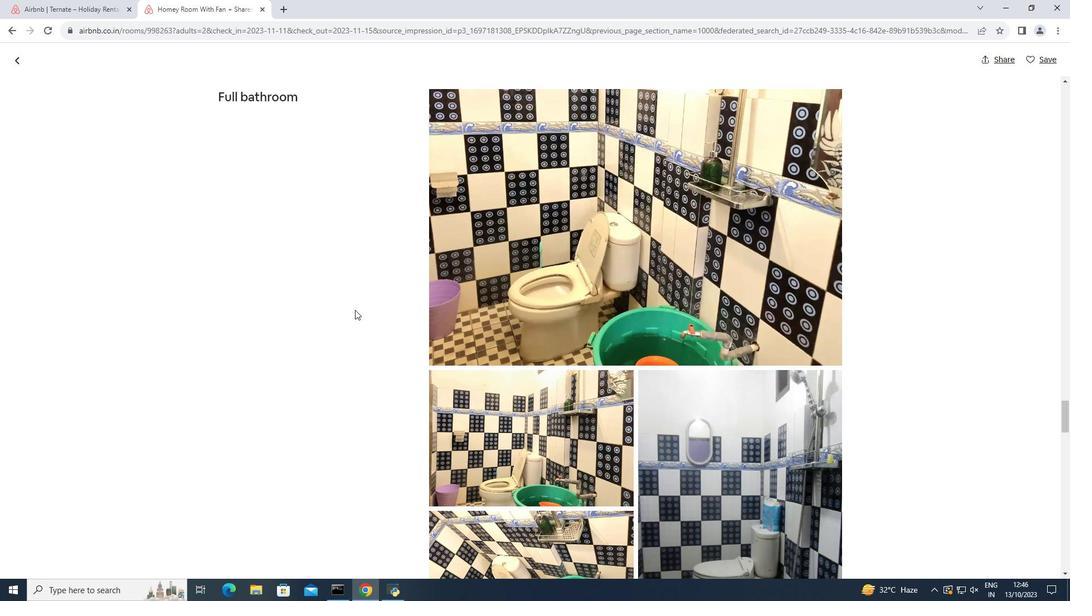 
Action: Mouse scrolled (355, 309) with delta (0, 0)
Screenshot: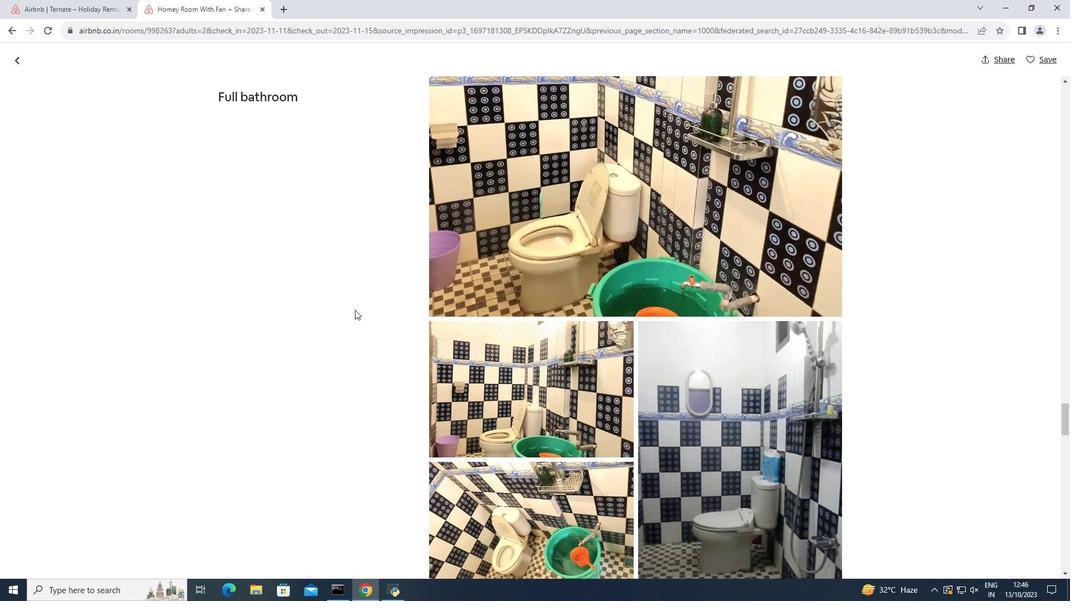 
Action: Mouse scrolled (355, 309) with delta (0, 0)
Screenshot: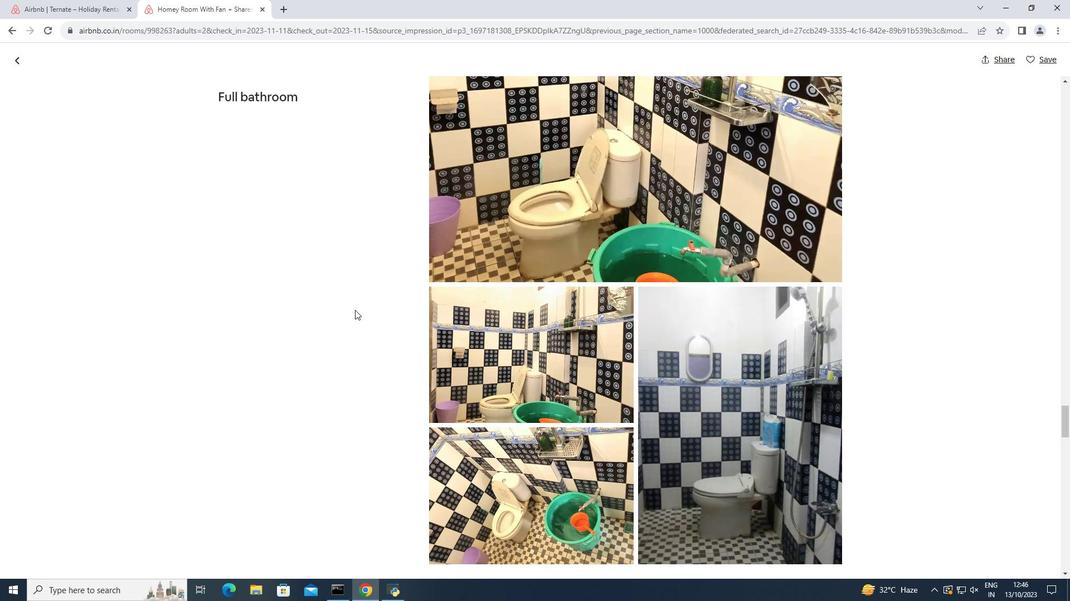 
Action: Mouse scrolled (355, 309) with delta (0, 0)
Screenshot: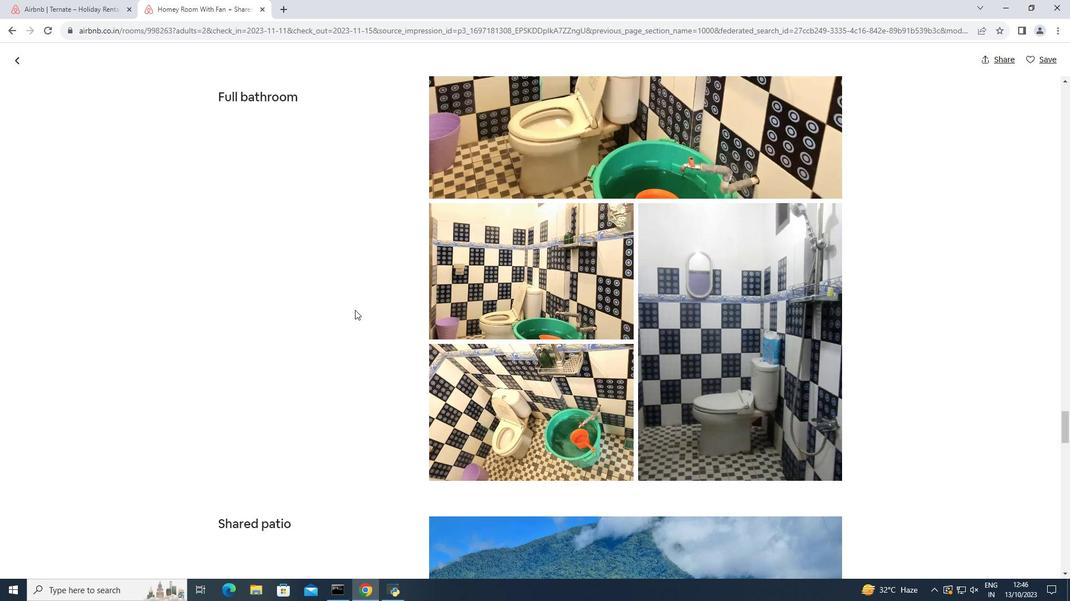 
Action: Mouse scrolled (355, 309) with delta (0, 0)
Screenshot: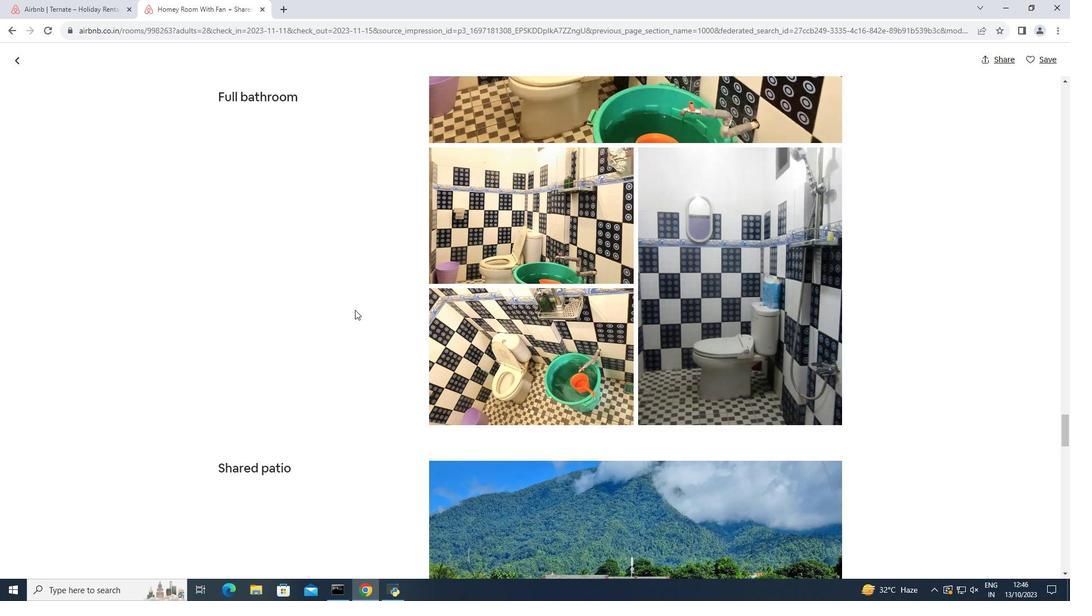 
Action: Mouse scrolled (355, 309) with delta (0, 0)
Screenshot: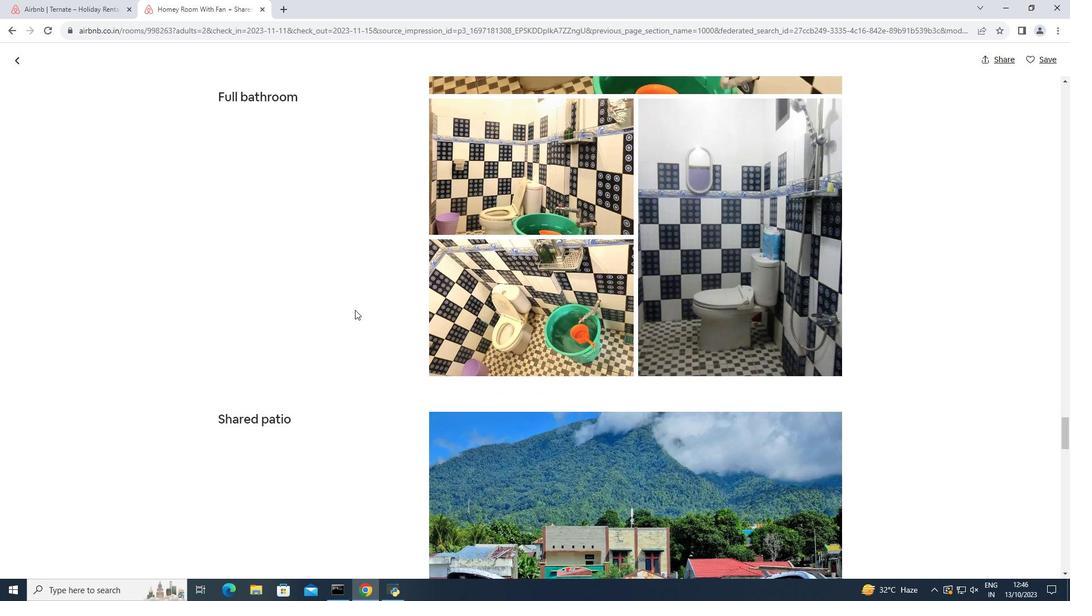 
Action: Mouse scrolled (355, 309) with delta (0, 0)
Screenshot: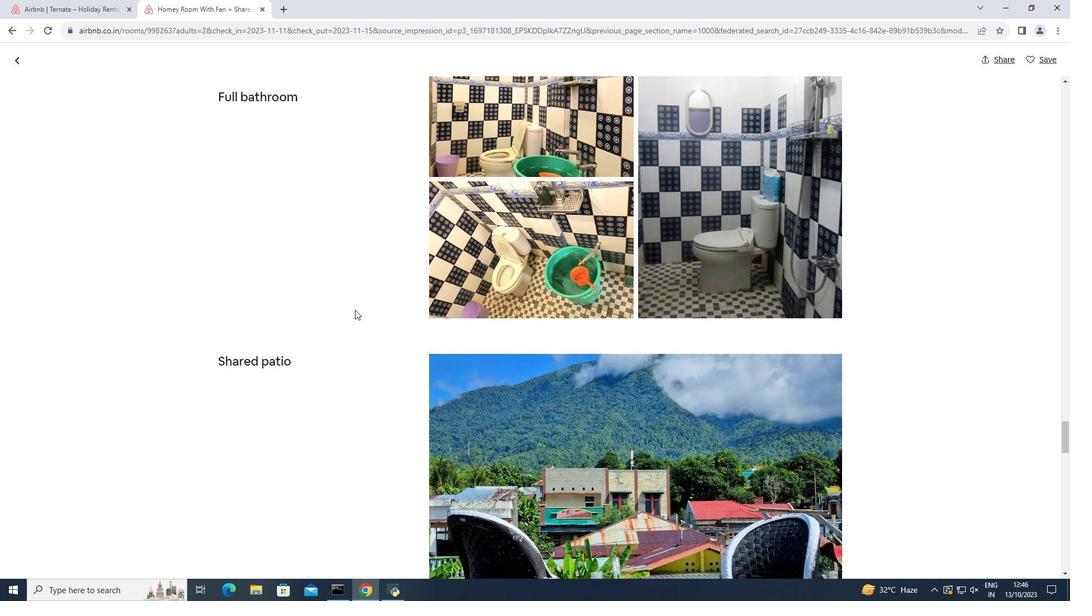 
Action: Mouse scrolled (355, 309) with delta (0, 0)
Screenshot: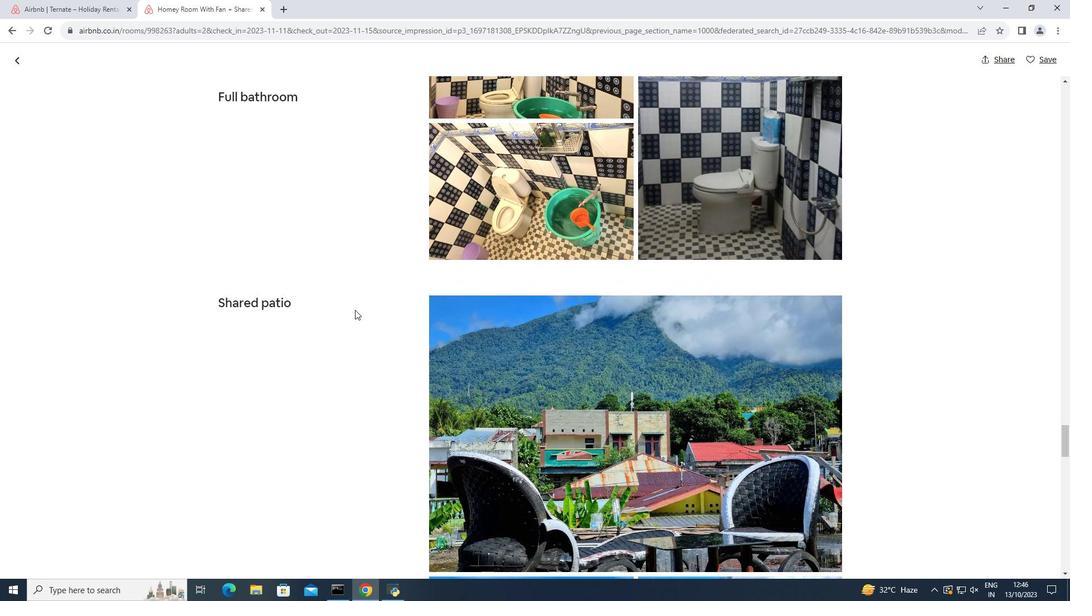 
Action: Mouse scrolled (355, 309) with delta (0, 0)
Screenshot: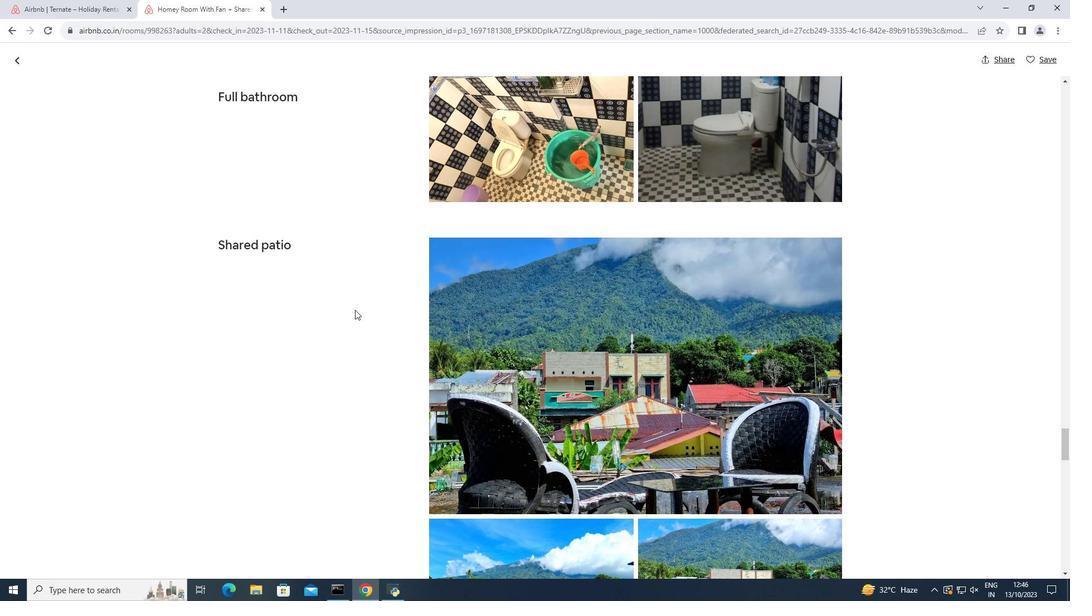 
Action: Mouse scrolled (355, 309) with delta (0, 0)
Screenshot: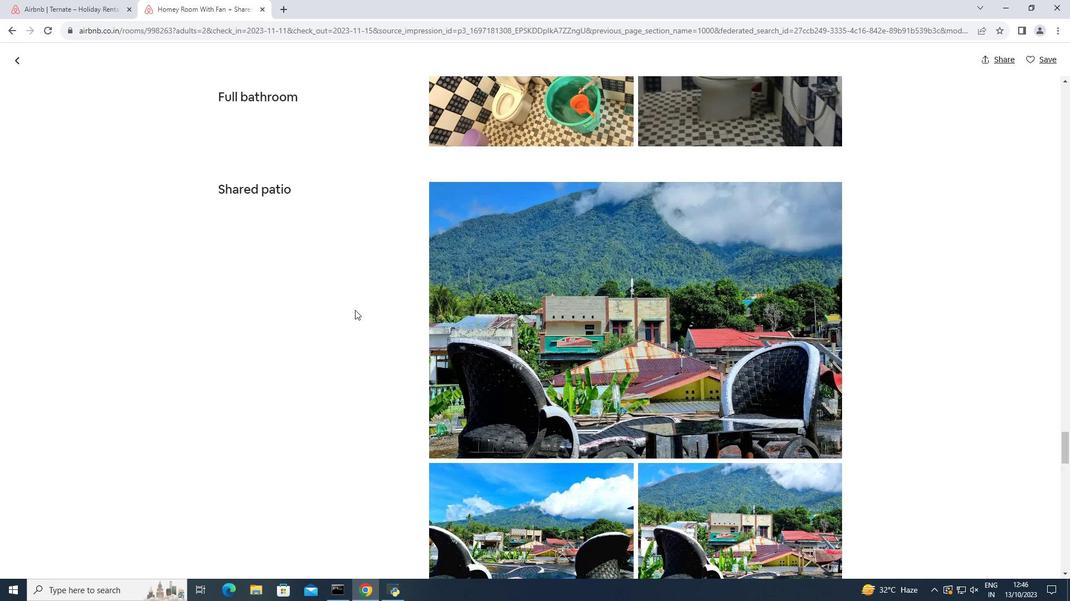 
Action: Mouse scrolled (355, 309) with delta (0, 0)
Screenshot: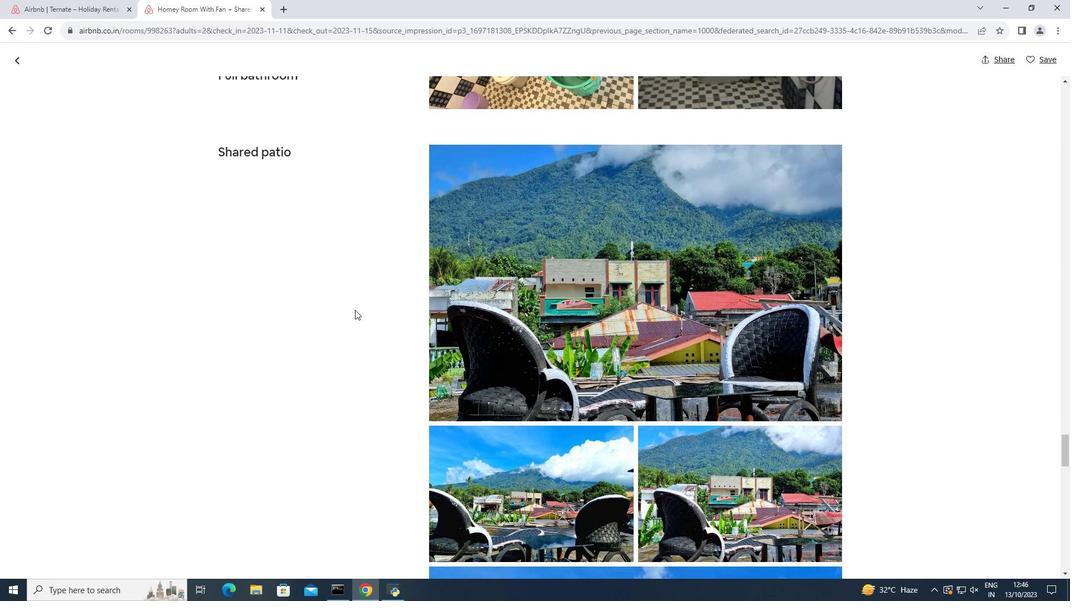 
Action: Mouse scrolled (355, 309) with delta (0, 0)
Screenshot: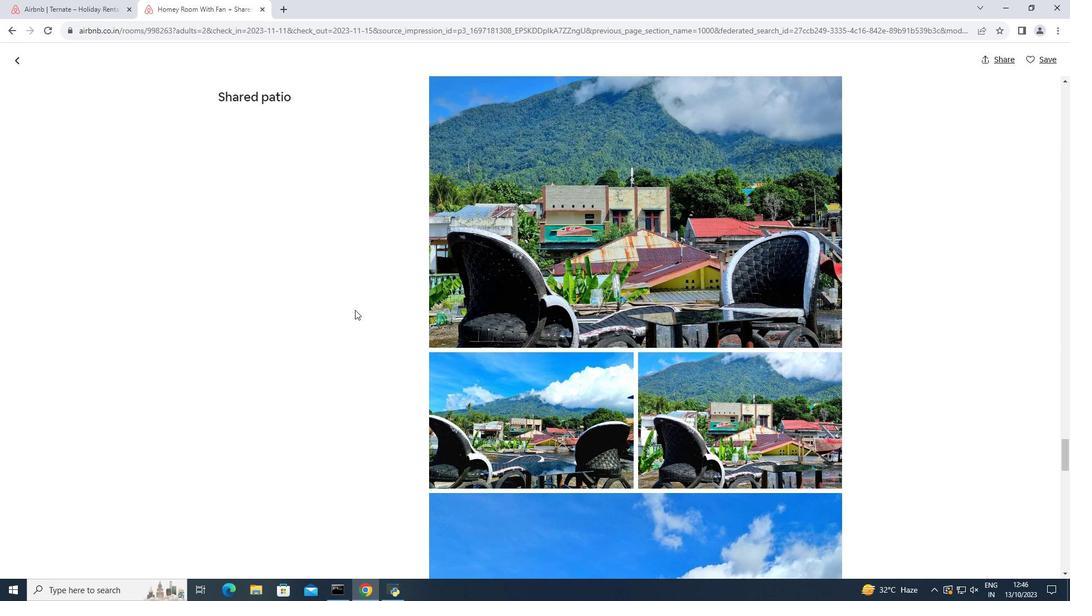 
Action: Mouse scrolled (355, 309) with delta (0, 0)
Screenshot: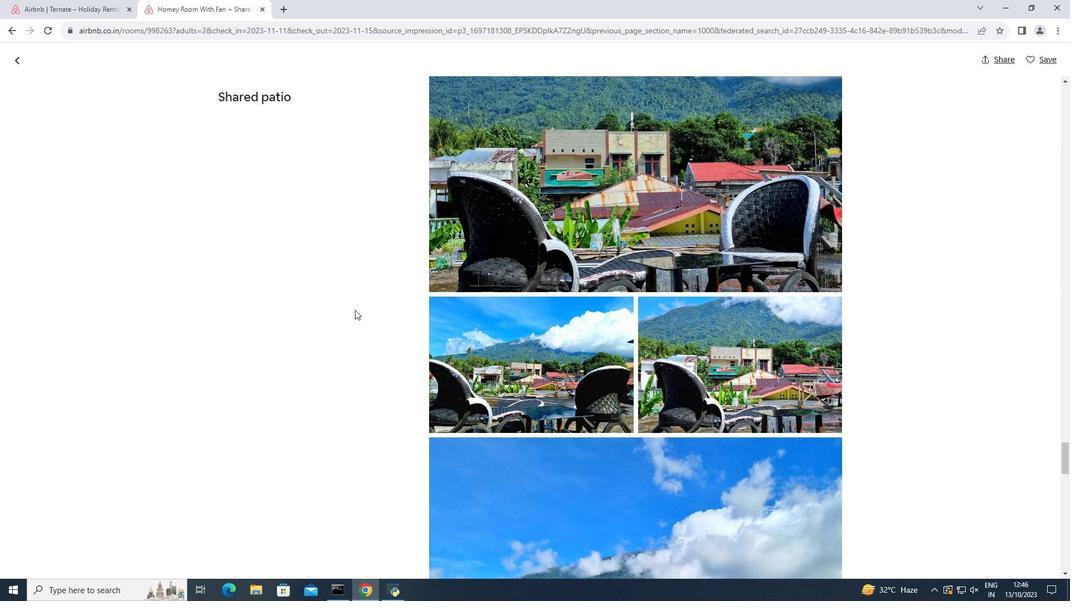 
Action: Mouse scrolled (355, 309) with delta (0, 0)
Screenshot: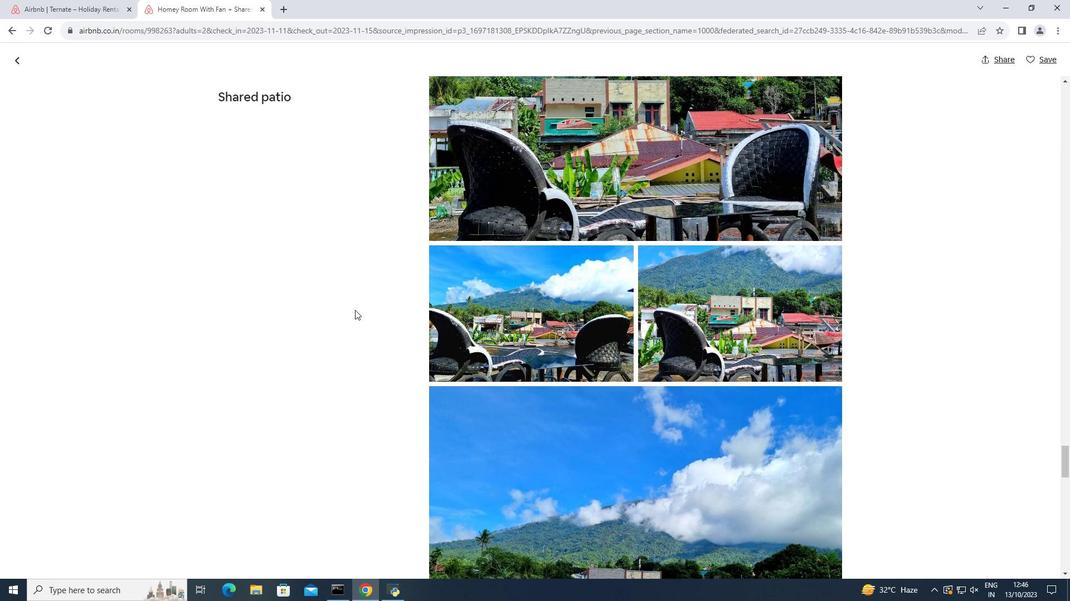 
Action: Mouse scrolled (355, 309) with delta (0, 0)
Screenshot: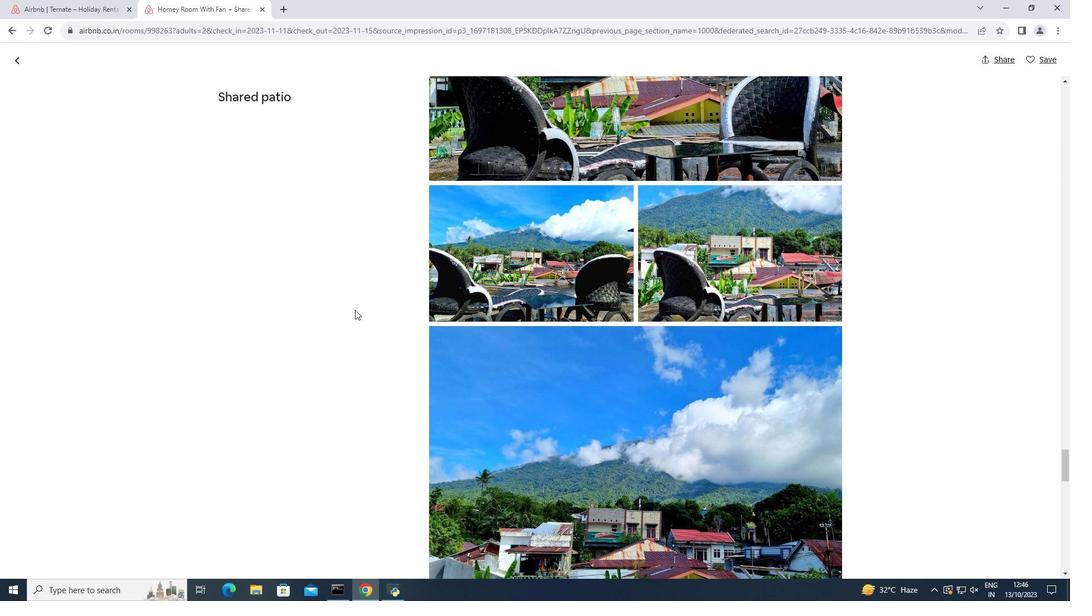 
Action: Mouse scrolled (355, 309) with delta (0, 0)
Screenshot: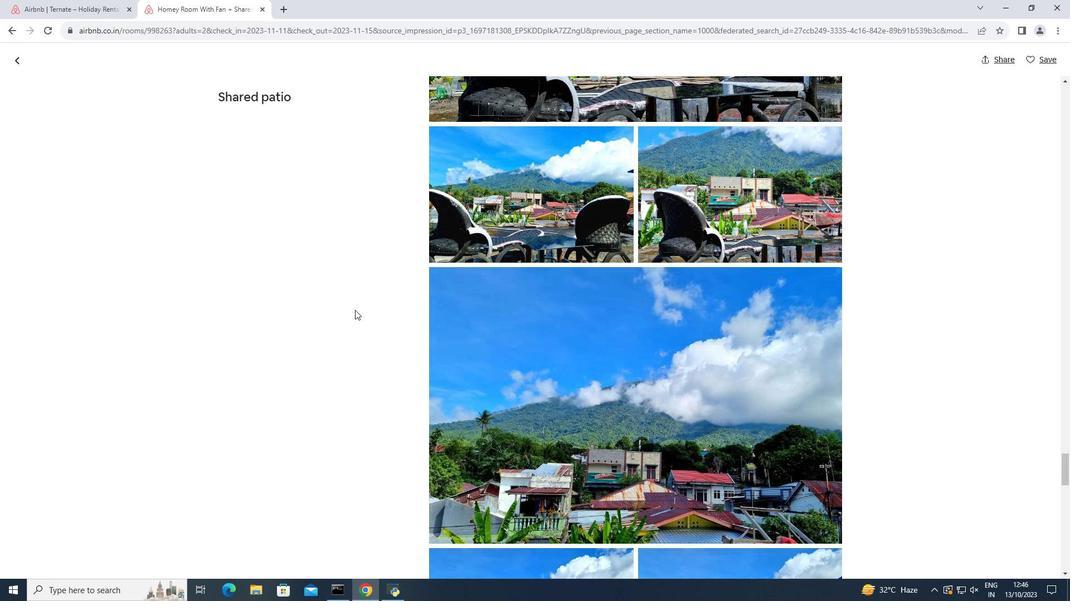 
Action: Mouse scrolled (355, 309) with delta (0, 0)
Screenshot: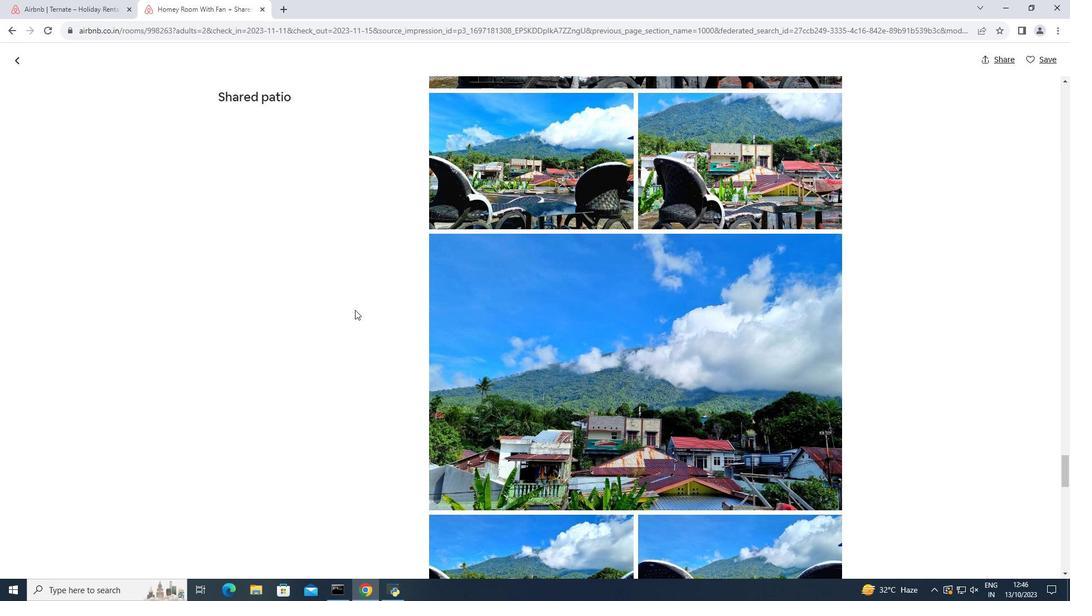 
Action: Mouse scrolled (355, 309) with delta (0, 0)
Screenshot: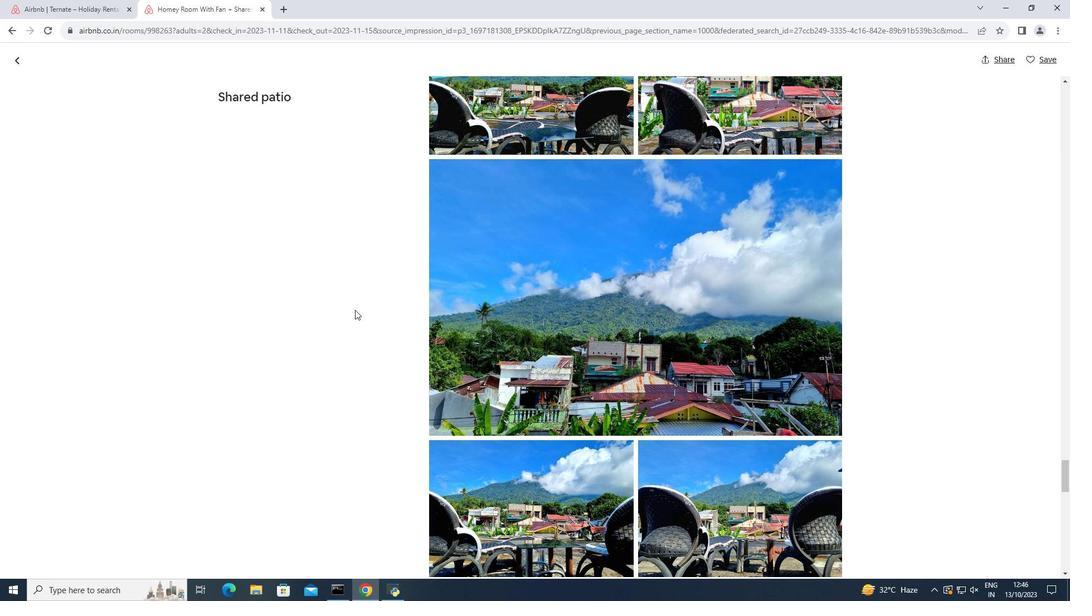 
Action: Mouse scrolled (355, 309) with delta (0, 0)
Screenshot: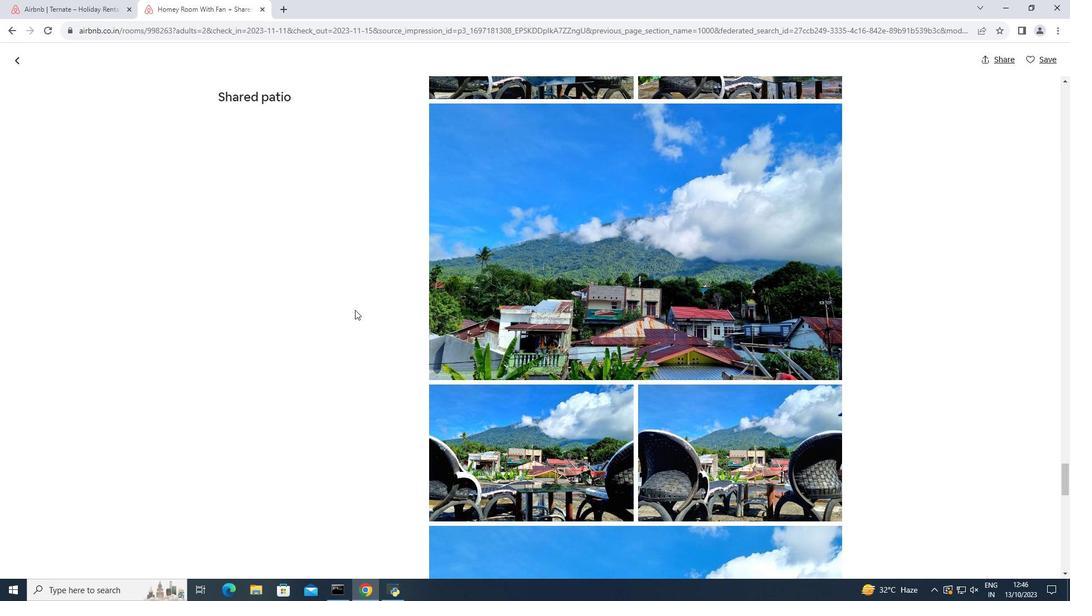 
Action: Mouse scrolled (355, 309) with delta (0, 0)
Screenshot: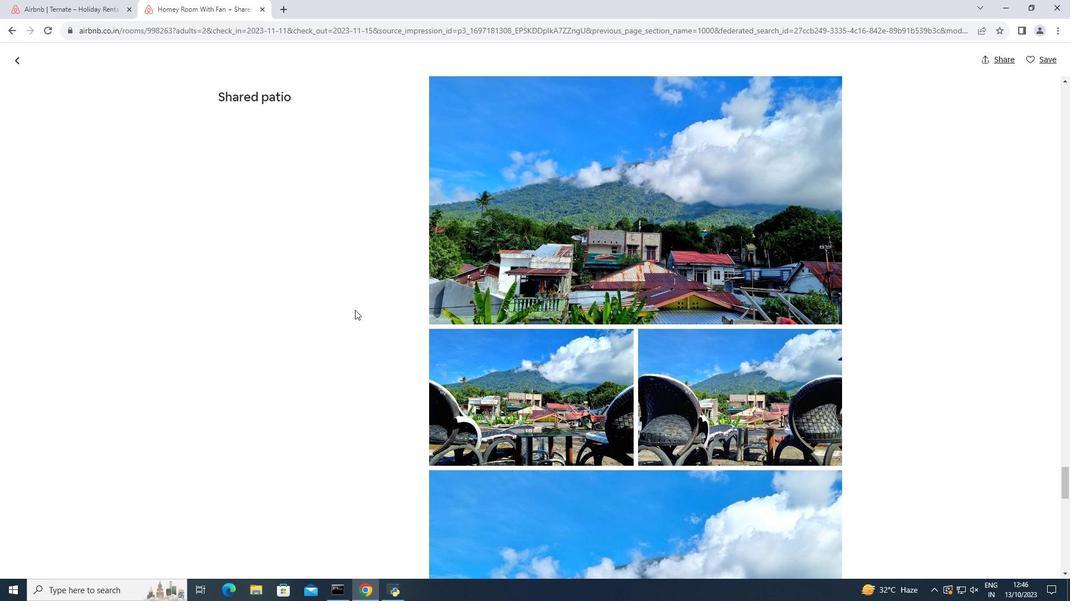 
Action: Mouse scrolled (355, 309) with delta (0, 0)
Screenshot: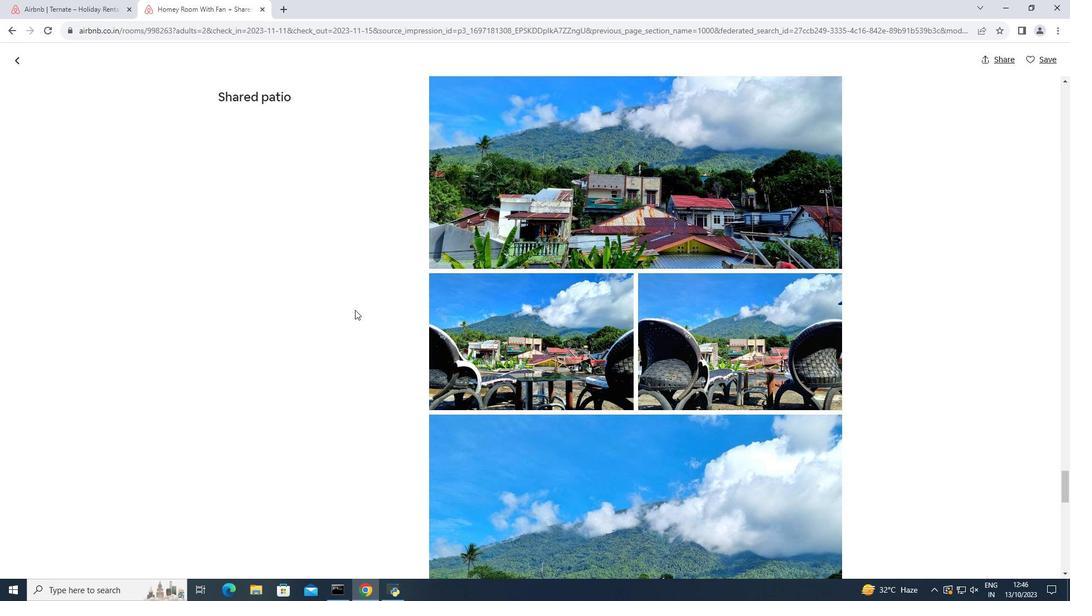 
Action: Mouse scrolled (355, 309) with delta (0, 0)
Screenshot: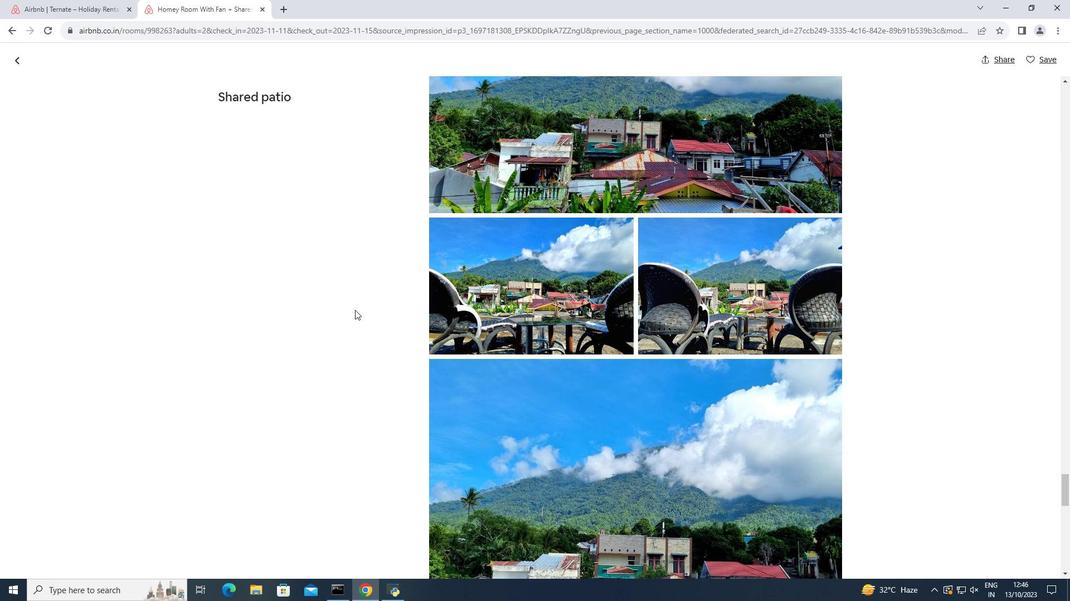 
Action: Mouse scrolled (355, 309) with delta (0, 0)
Screenshot: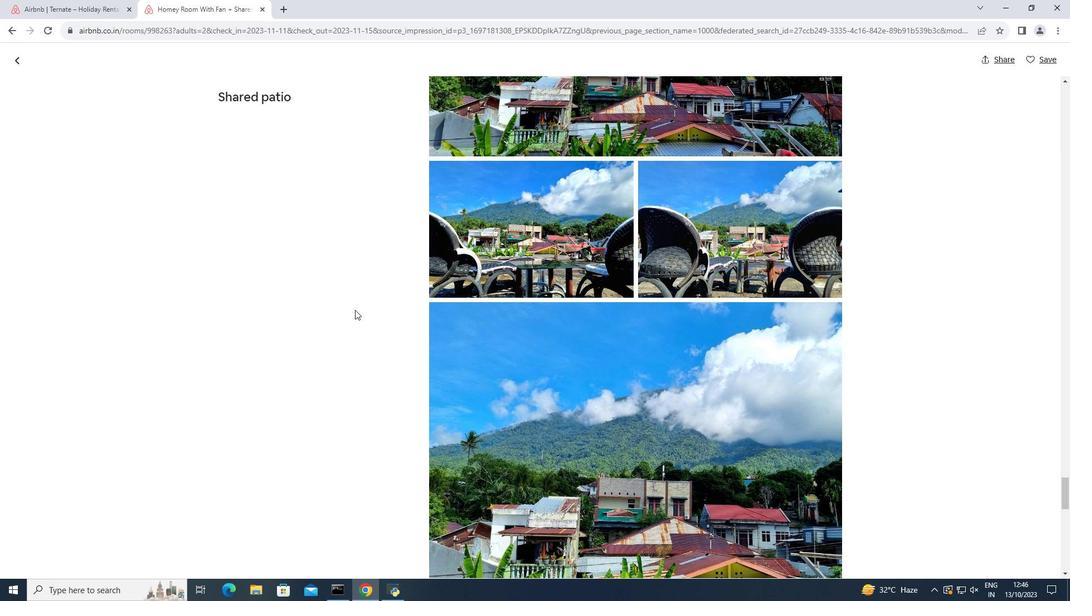 
Action: Mouse scrolled (355, 309) with delta (0, 0)
Screenshot: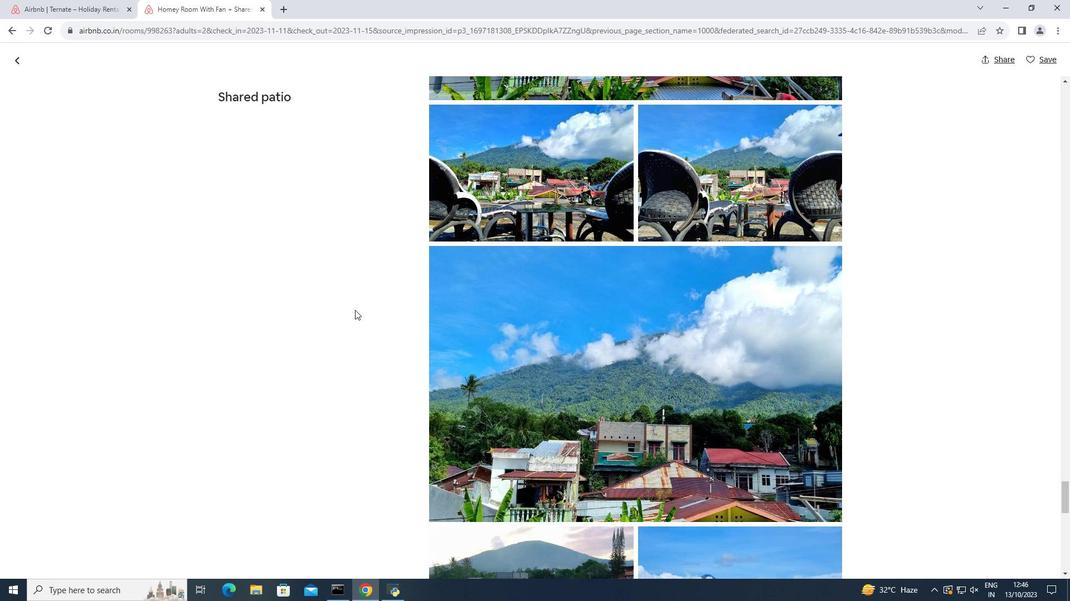 
Action: Mouse scrolled (355, 309) with delta (0, 0)
Screenshot: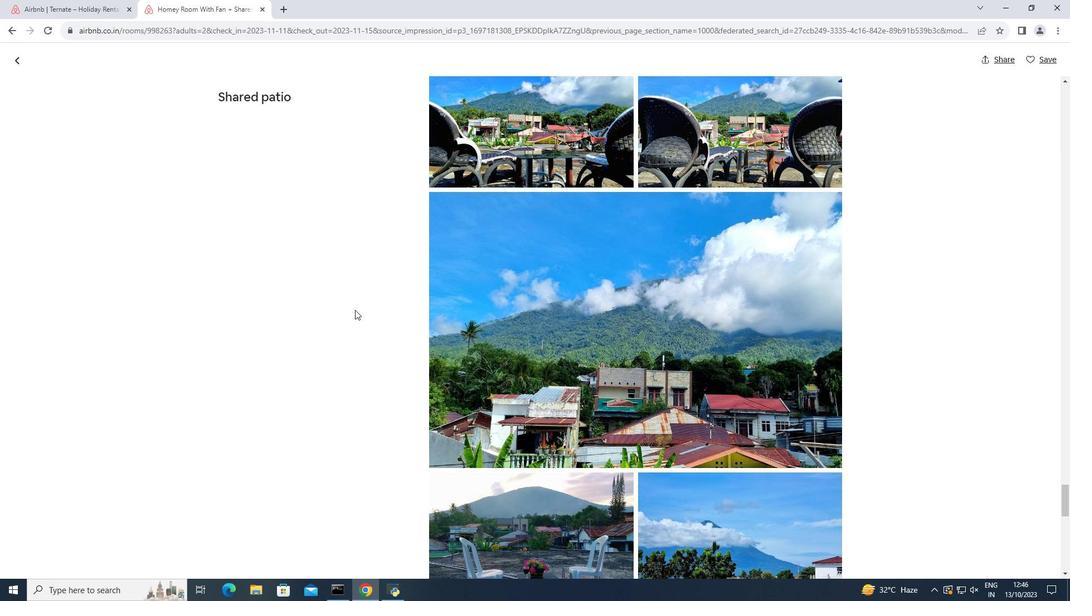 
Action: Mouse scrolled (355, 309) with delta (0, 0)
Screenshot: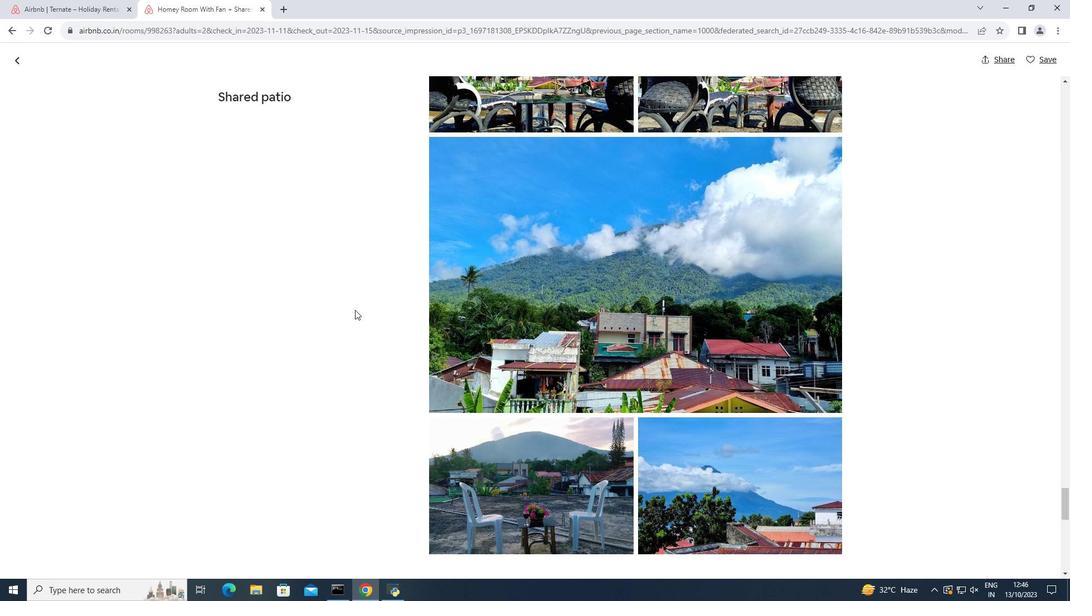 
Action: Mouse scrolled (355, 309) with delta (0, 0)
Screenshot: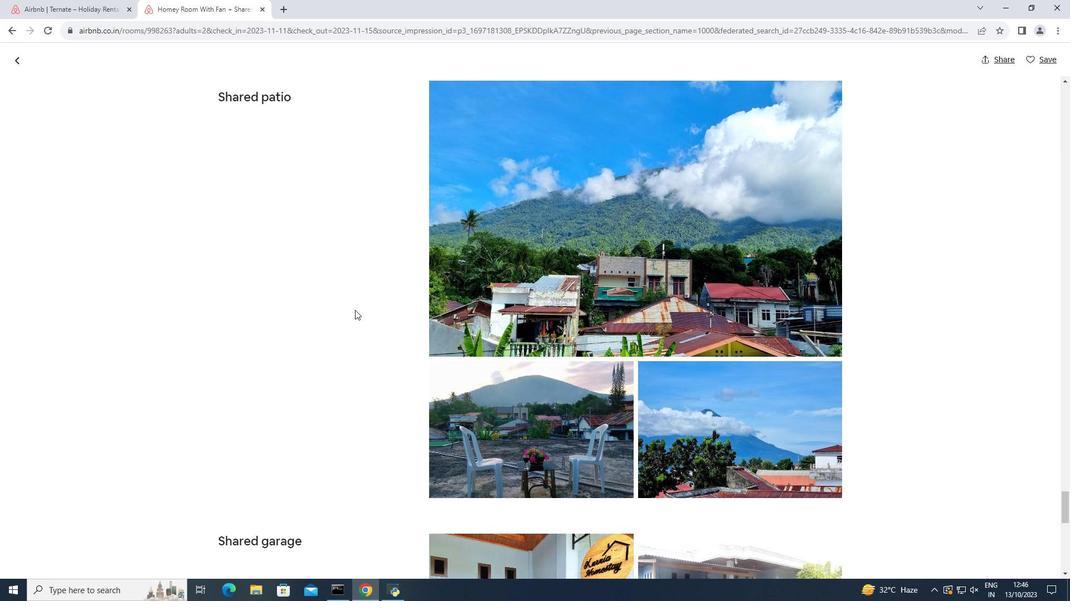 
Action: Mouse scrolled (355, 309) with delta (0, 0)
Screenshot: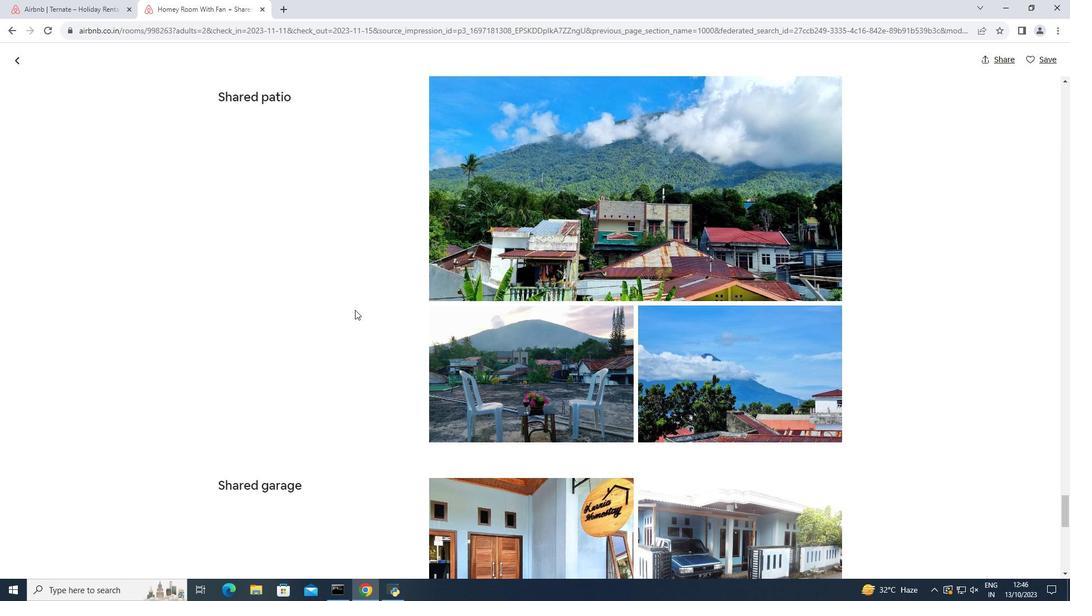 
Action: Mouse scrolled (355, 309) with delta (0, 0)
Screenshot: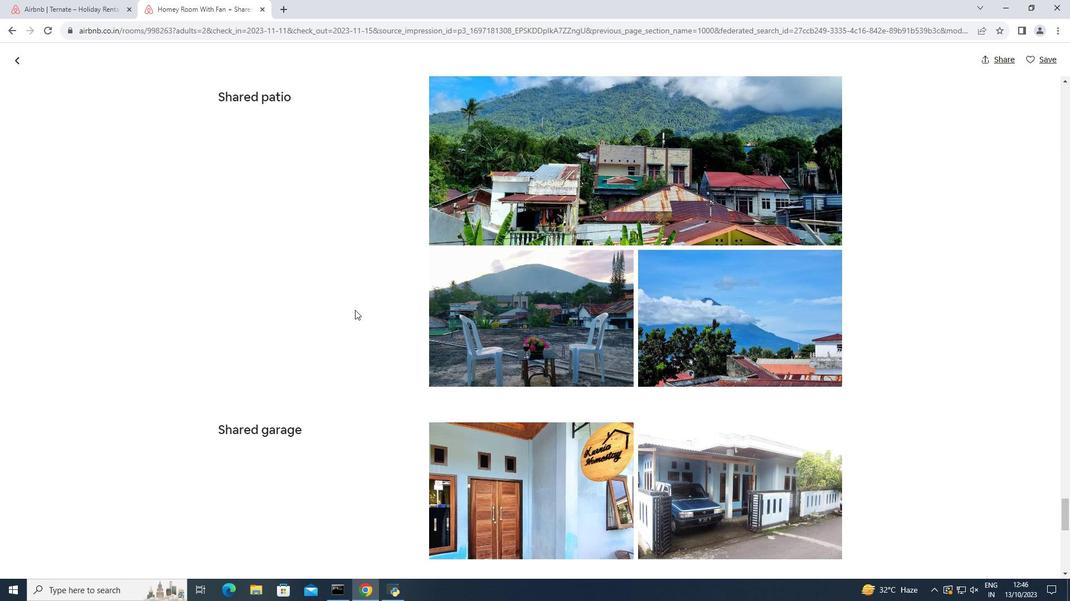 
Action: Mouse scrolled (355, 309) with delta (0, 0)
Screenshot: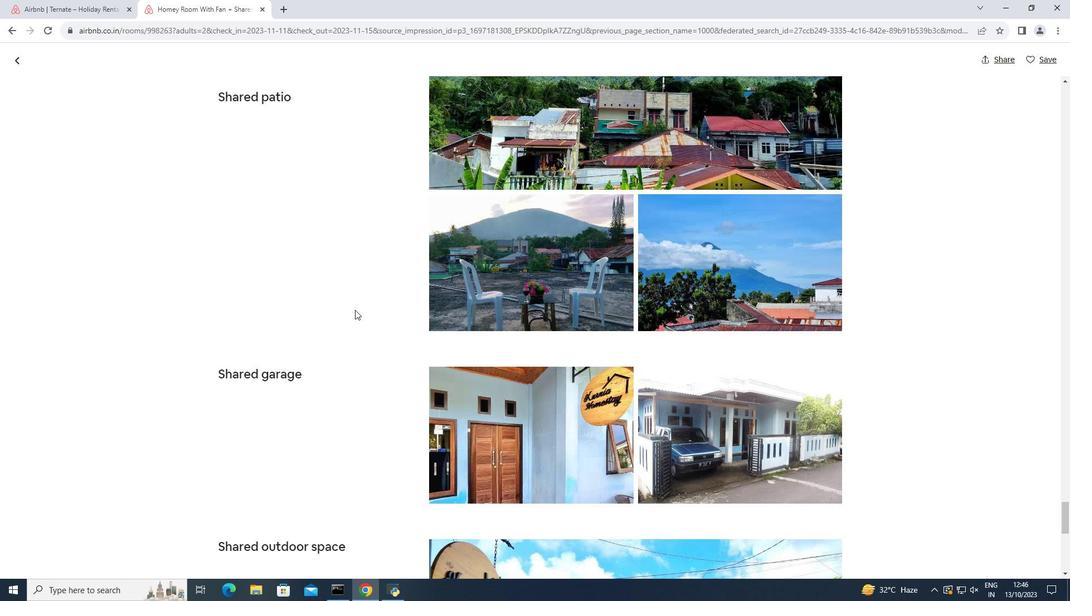 
Action: Mouse scrolled (355, 309) with delta (0, 0)
Screenshot: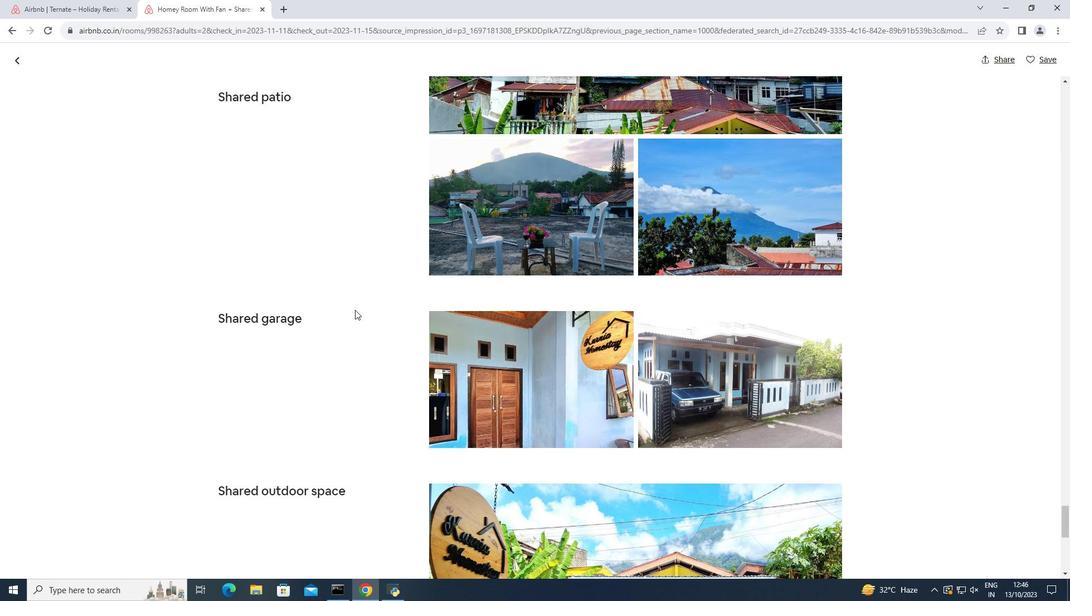 
Action: Mouse scrolled (355, 309) with delta (0, 0)
Screenshot: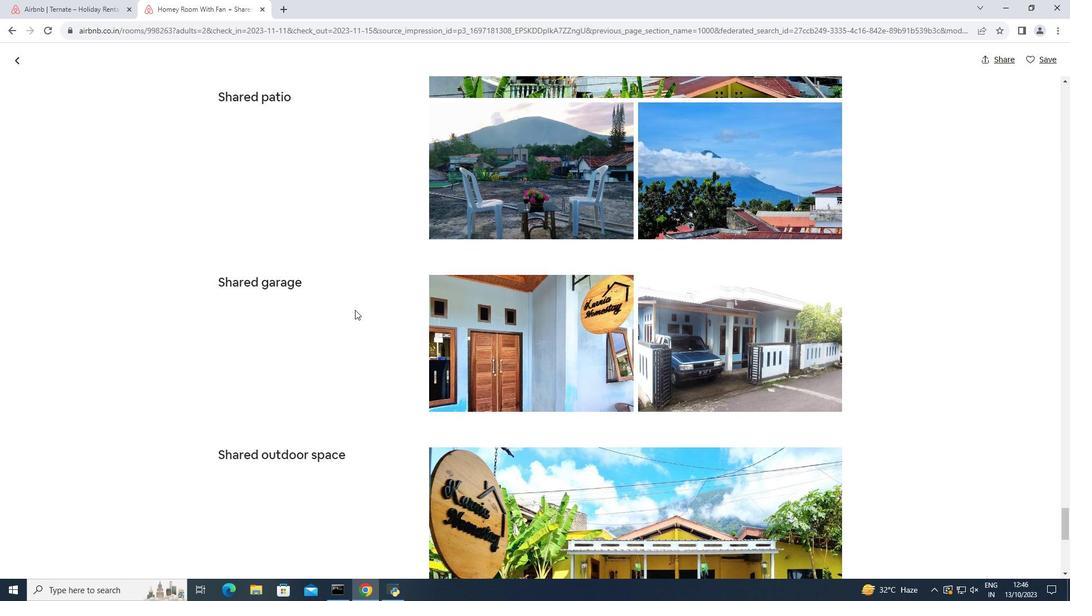 
Action: Mouse scrolled (355, 309) with delta (0, 0)
Screenshot: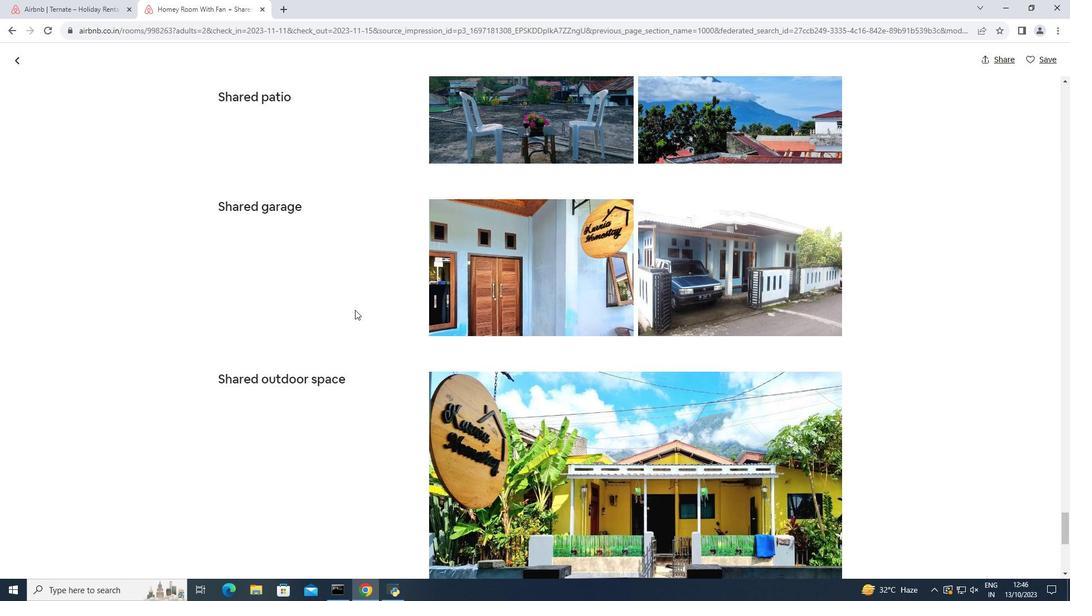 
Action: Mouse scrolled (355, 309) with delta (0, 0)
Screenshot: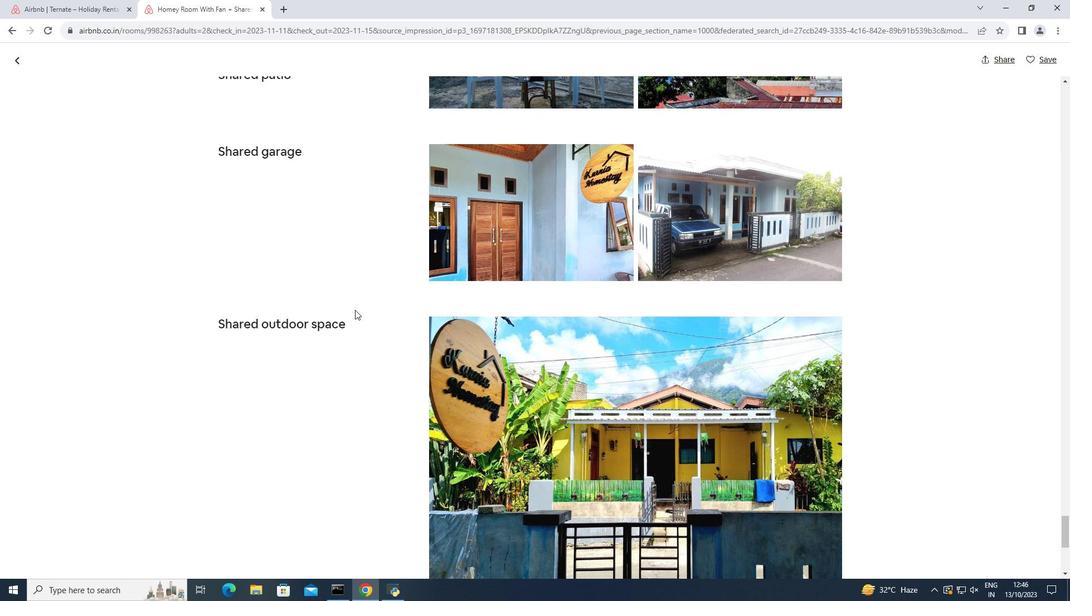 
Action: Mouse scrolled (355, 309) with delta (0, 0)
Screenshot: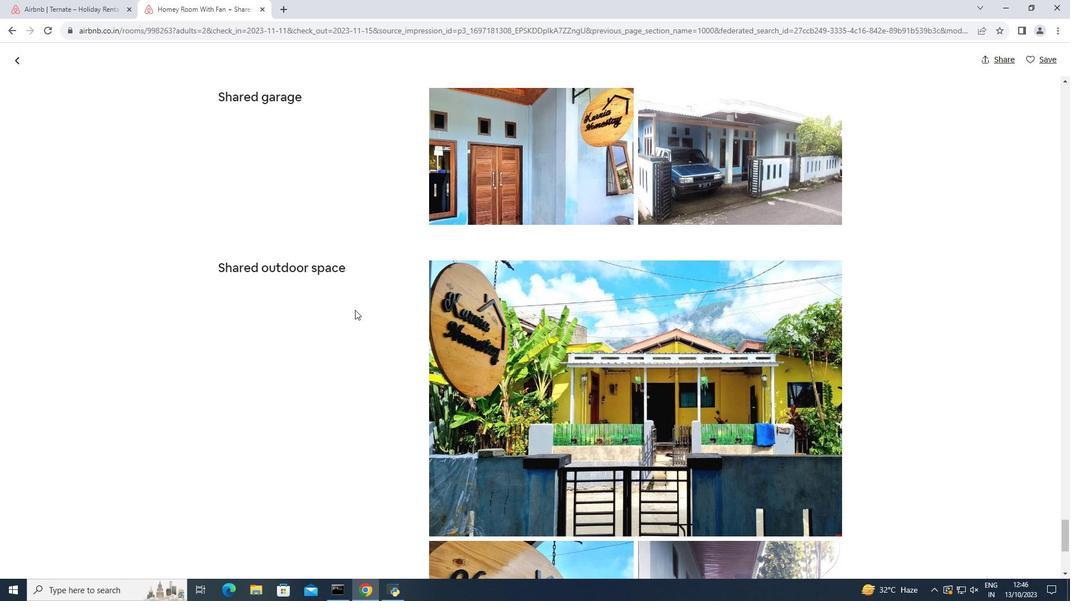 
Action: Mouse scrolled (355, 309) with delta (0, 0)
Screenshot: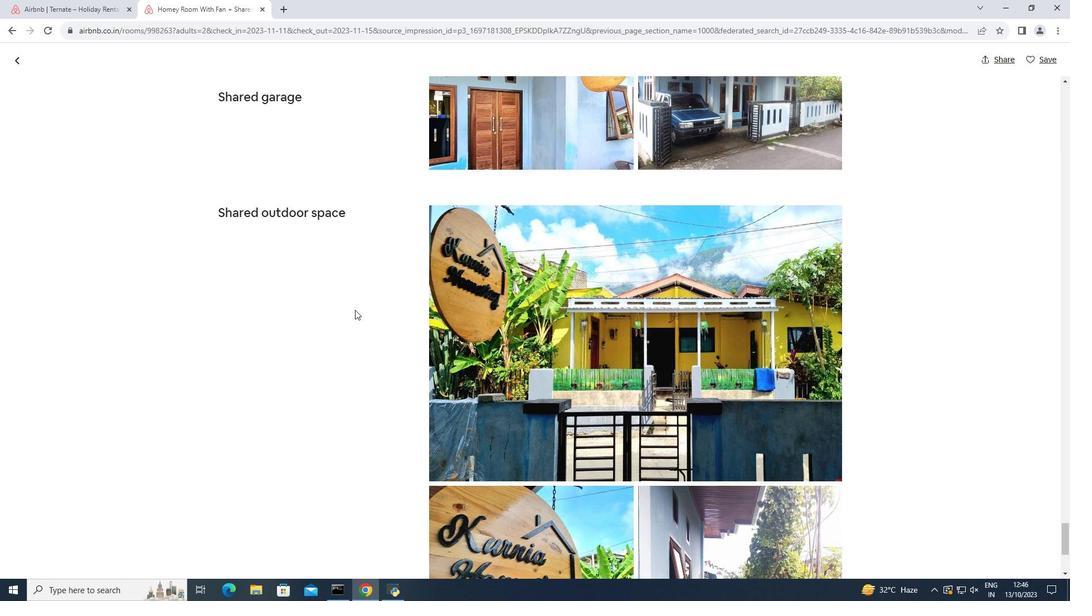 
Action: Mouse scrolled (355, 309) with delta (0, 0)
Screenshot: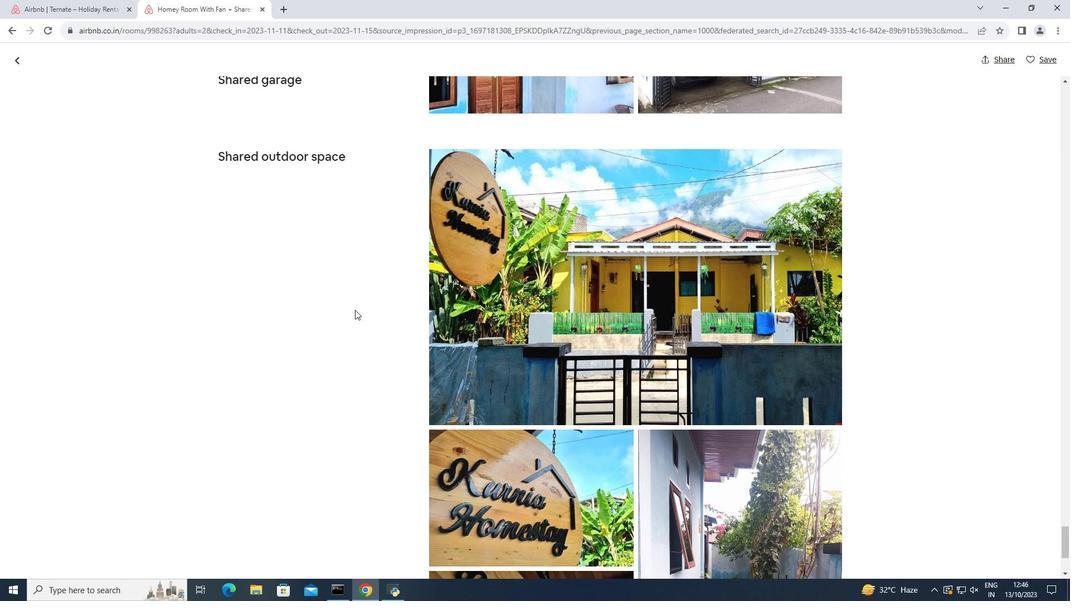 
Action: Mouse scrolled (355, 309) with delta (0, 0)
Screenshot: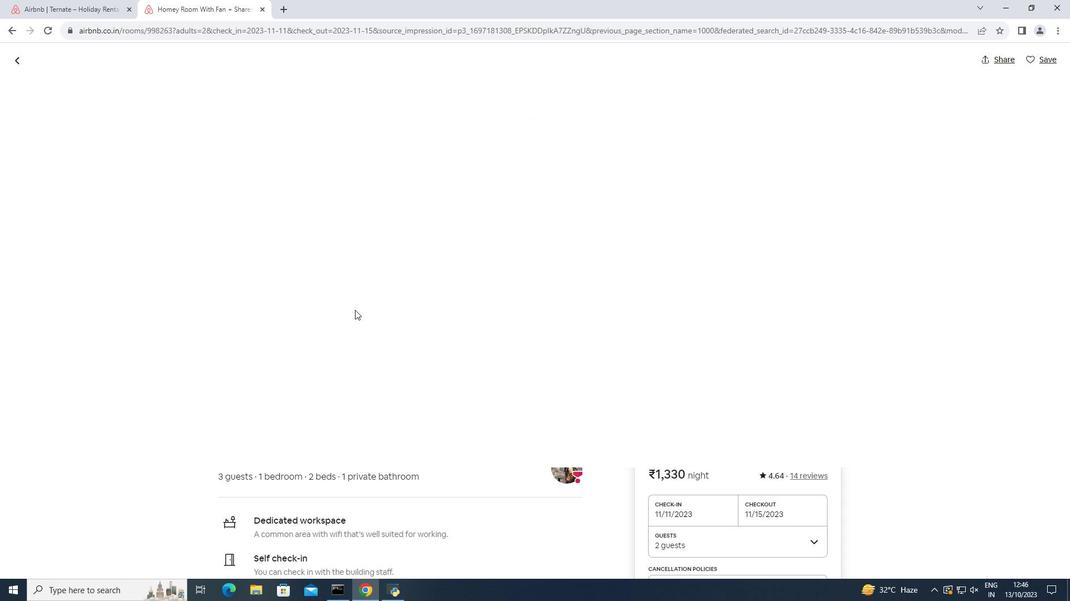 
Action: Mouse scrolled (355, 309) with delta (0, 0)
Screenshot: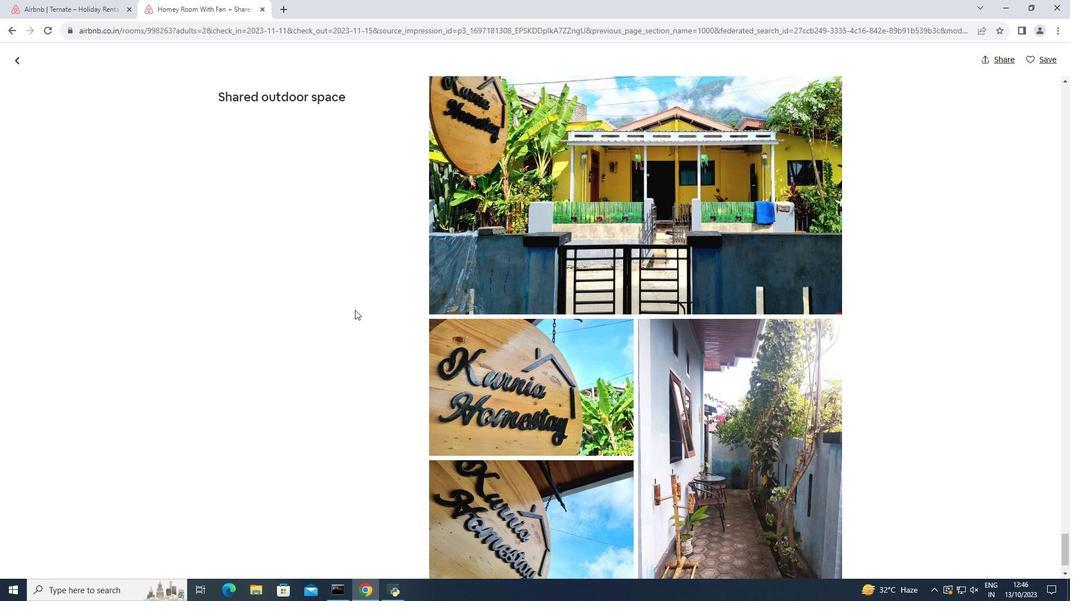 
Action: Mouse scrolled (355, 309) with delta (0, 0)
Screenshot: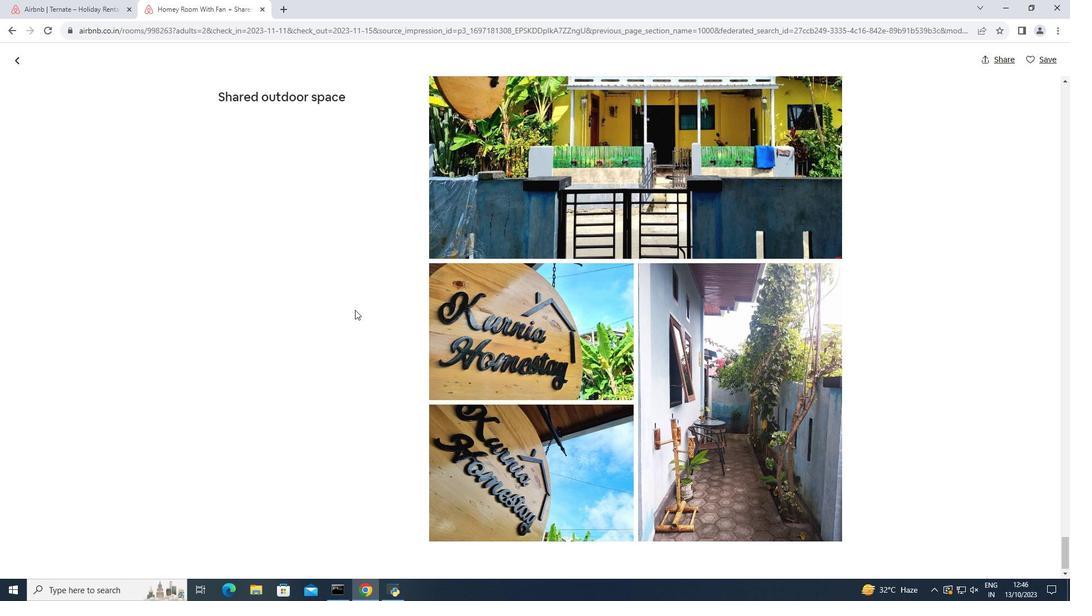 
Action: Mouse scrolled (355, 309) with delta (0, 0)
Screenshot: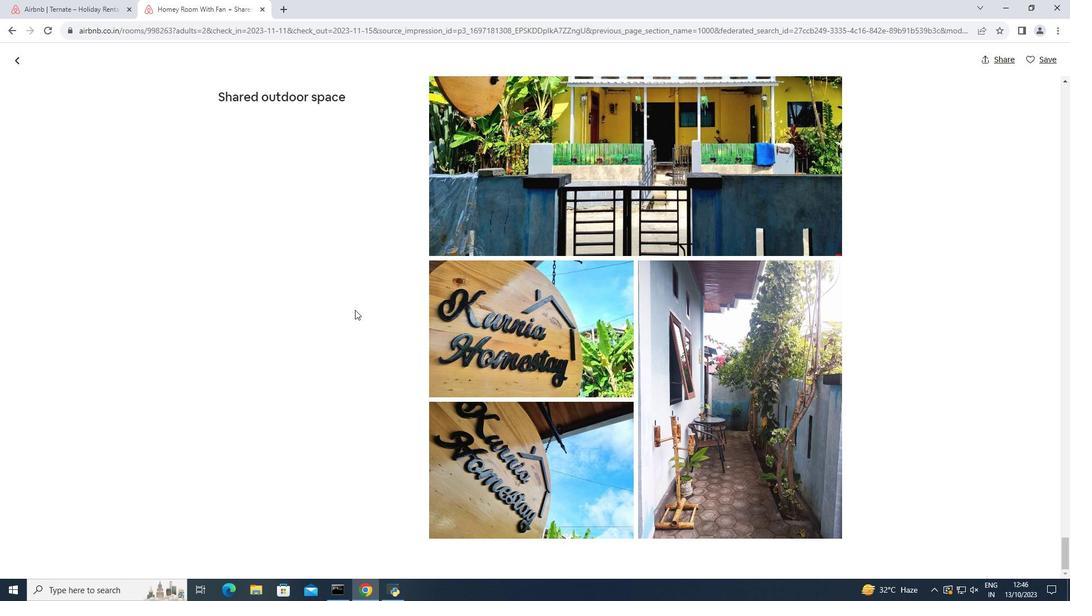 
Action: Mouse scrolled (355, 309) with delta (0, 0)
Screenshot: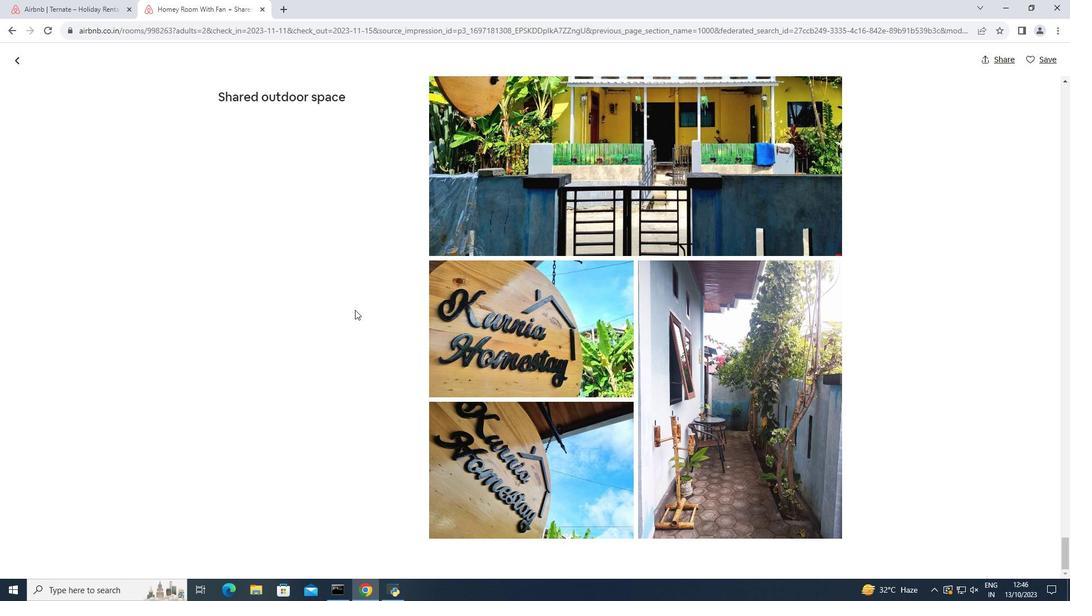 
Action: Mouse moved to (10, 59)
Screenshot: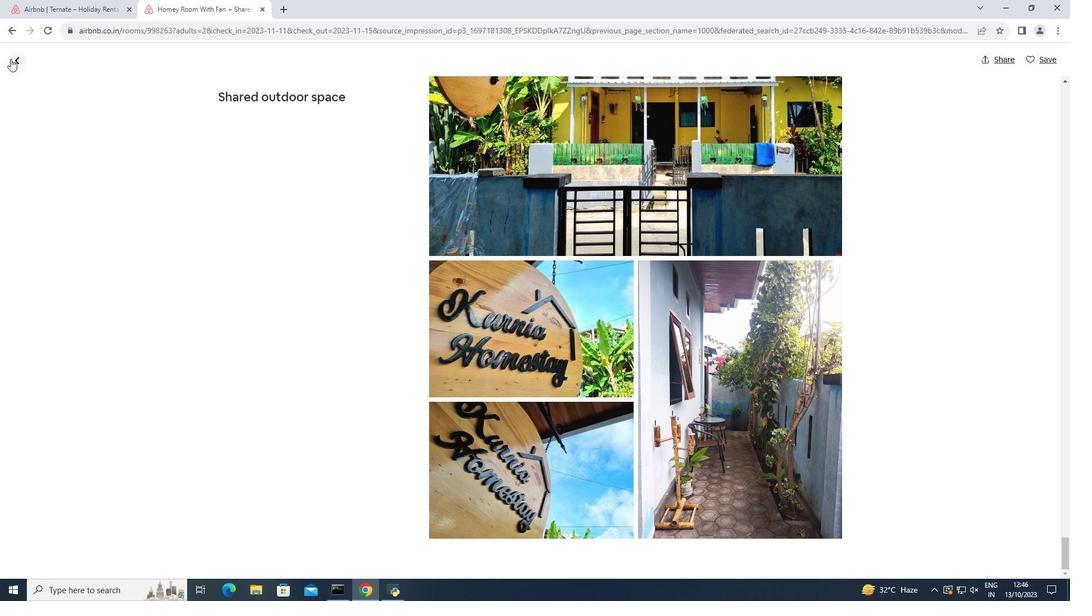 
Action: Mouse pressed left at (10, 59)
Screenshot: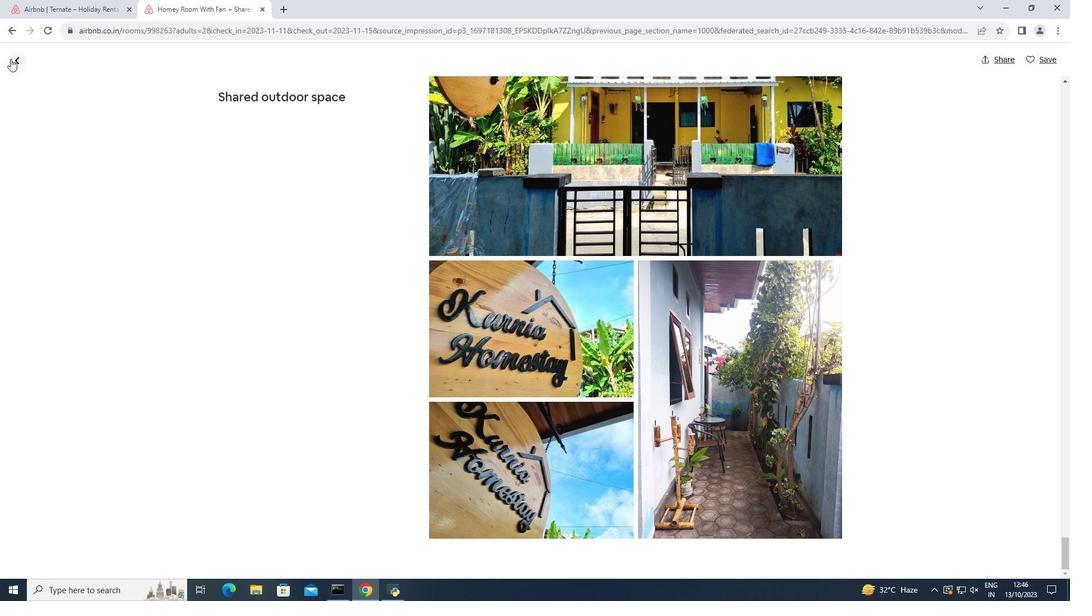 
Action: Mouse moved to (319, 324)
Screenshot: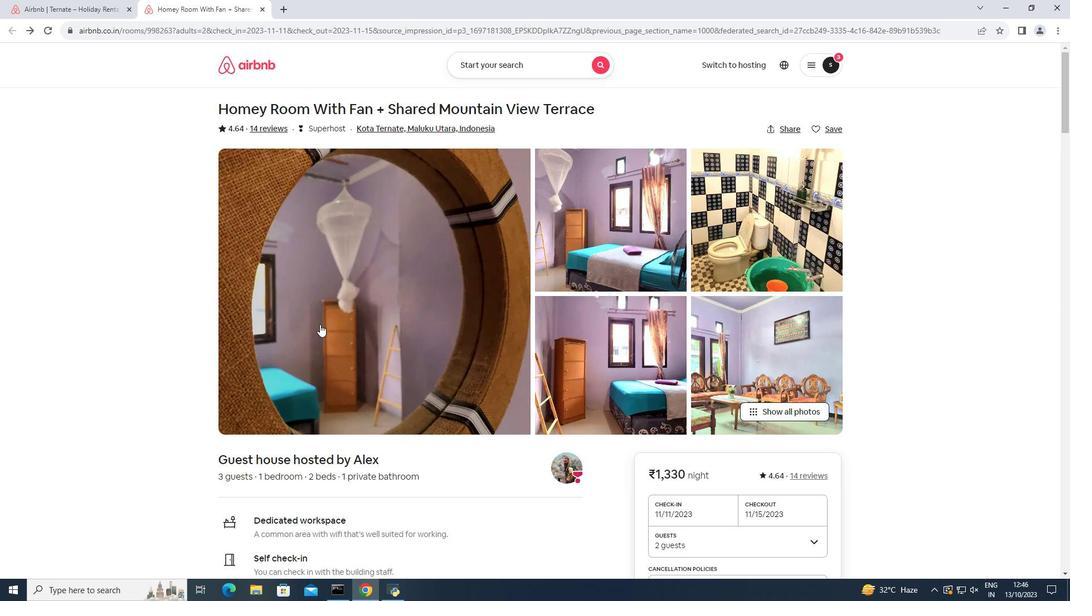 
Action: Mouse scrolled (319, 324) with delta (0, 0)
Screenshot: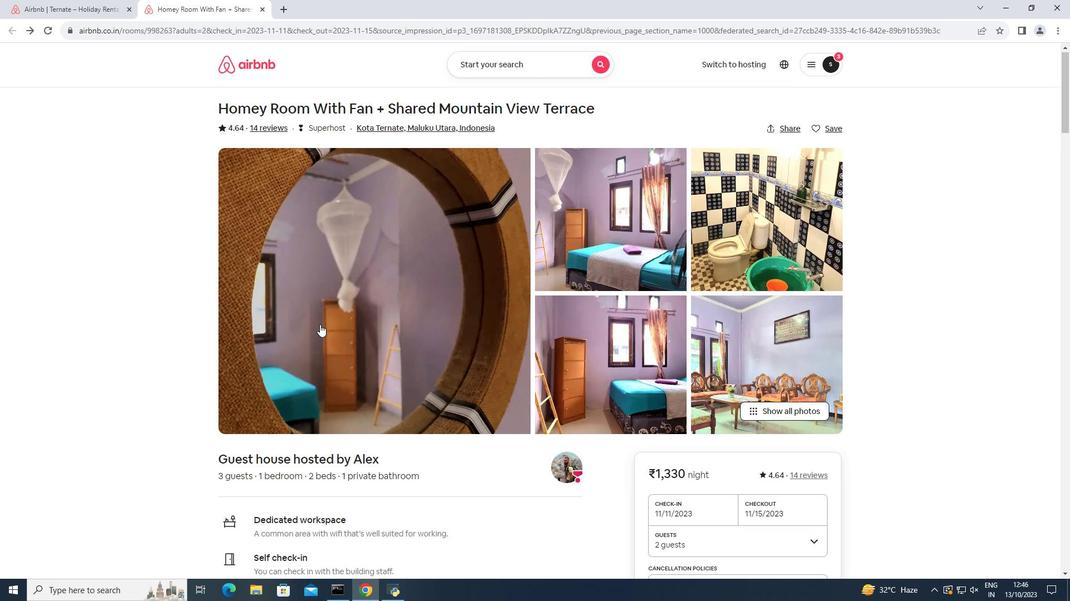 
Action: Mouse scrolled (319, 324) with delta (0, 0)
Screenshot: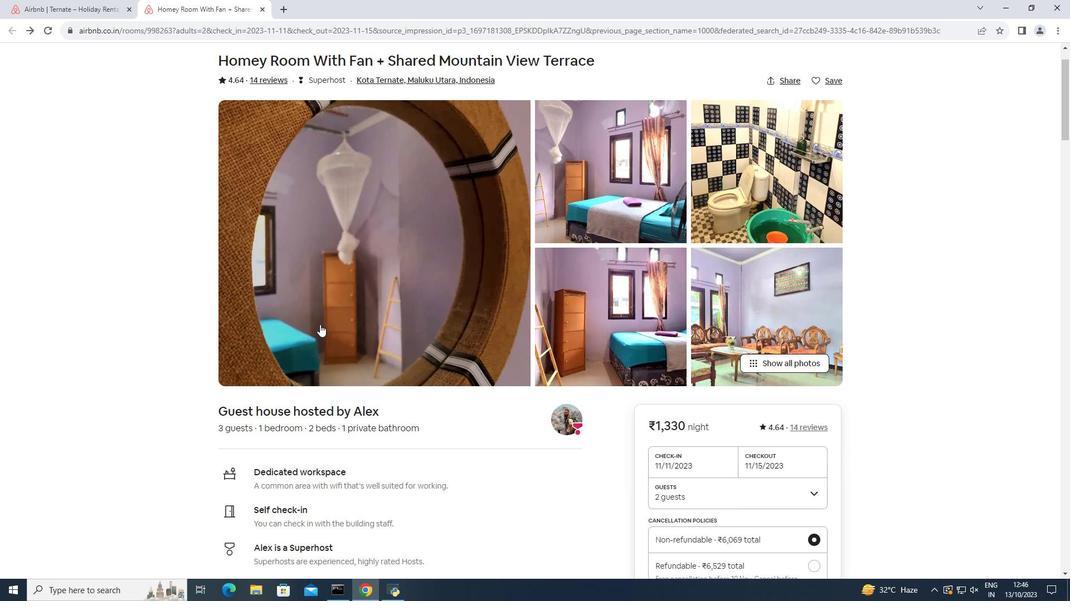 
Action: Mouse moved to (319, 325)
Screenshot: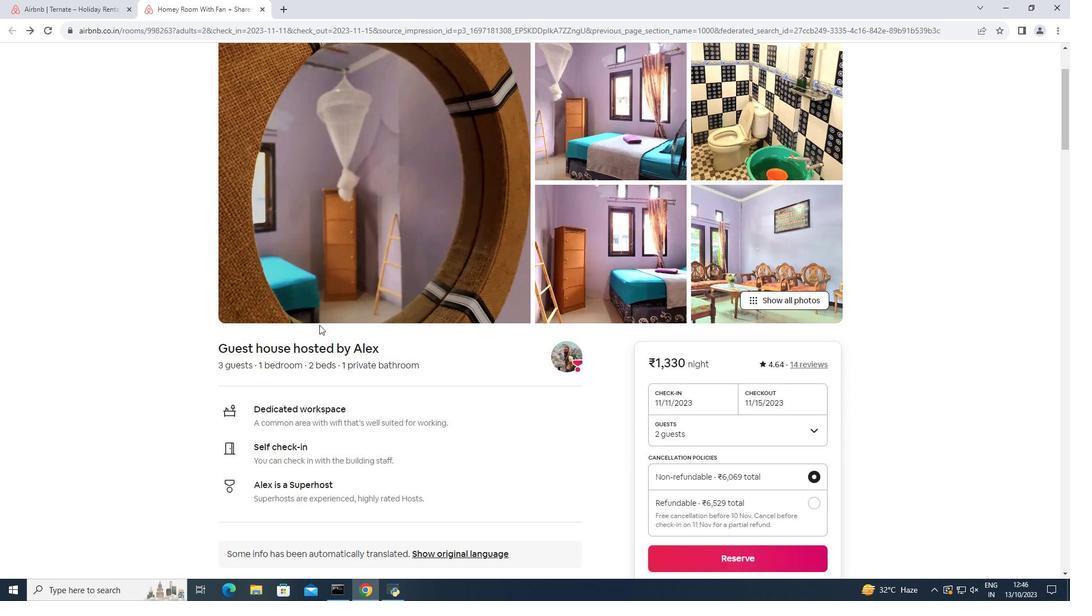 
Action: Mouse scrolled (319, 324) with delta (0, 0)
Screenshot: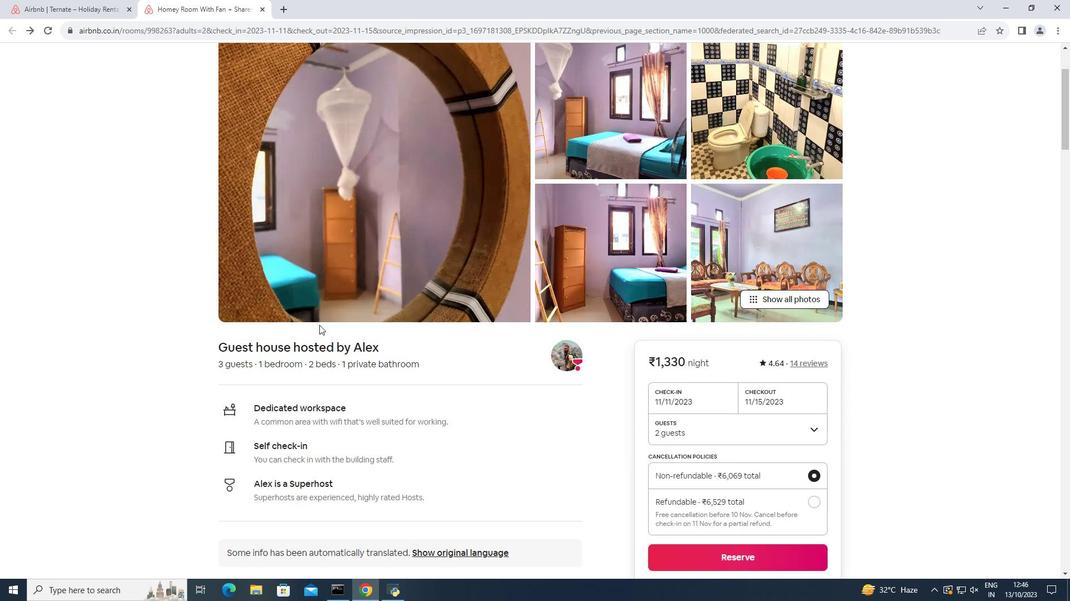 
Action: Mouse scrolled (319, 324) with delta (0, 0)
Screenshot: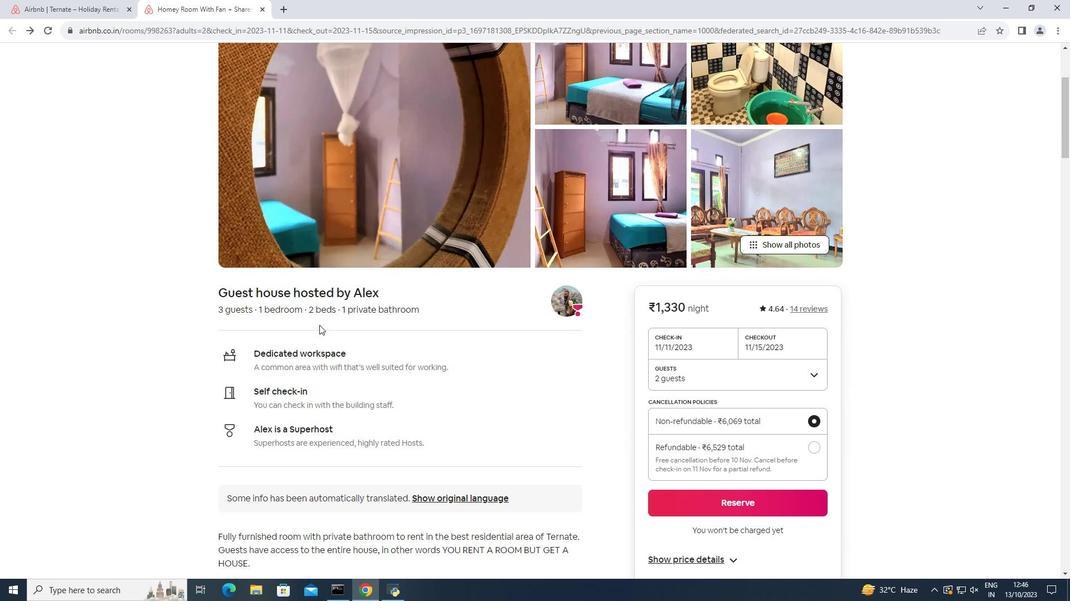 
Action: Mouse scrolled (319, 324) with delta (0, 0)
Screenshot: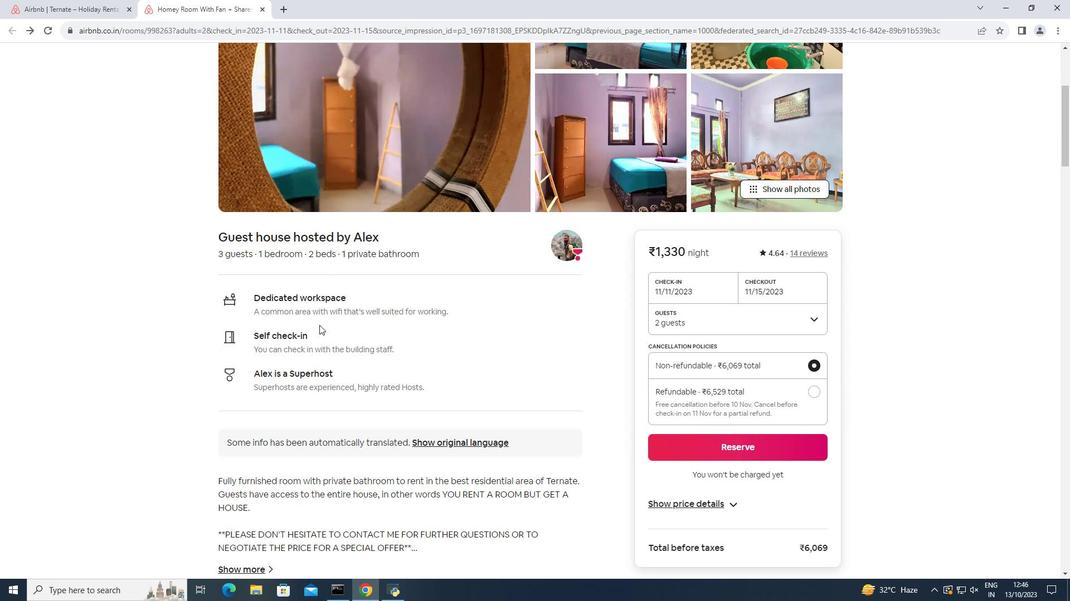 
Action: Mouse scrolled (319, 324) with delta (0, 0)
Screenshot: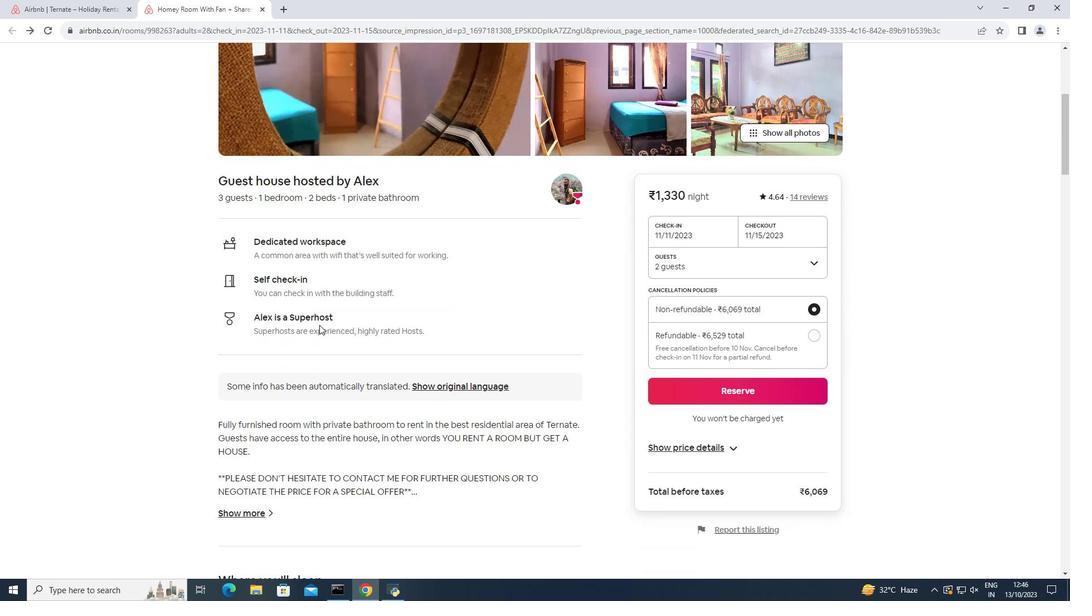 
Action: Mouse scrolled (319, 324) with delta (0, 0)
Screenshot: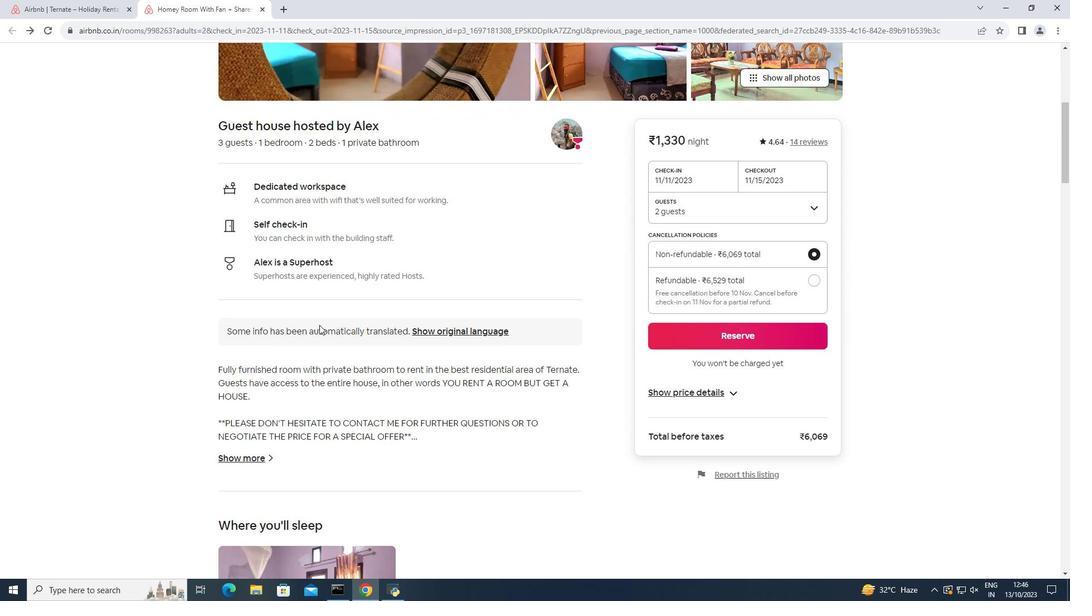 
Action: Mouse scrolled (319, 324) with delta (0, 0)
Screenshot: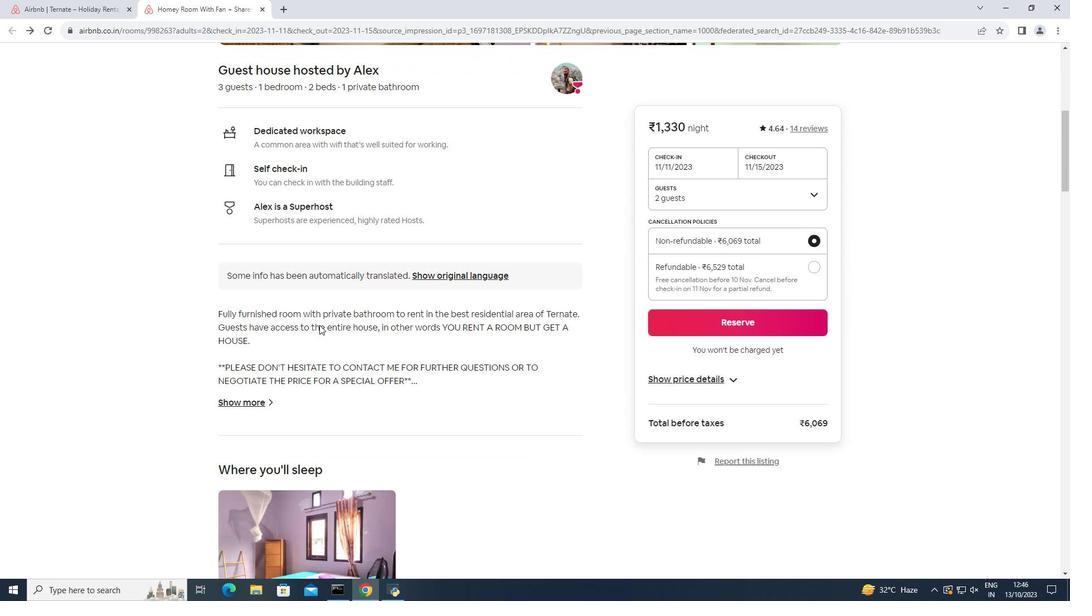 
Action: Mouse moved to (244, 345)
Screenshot: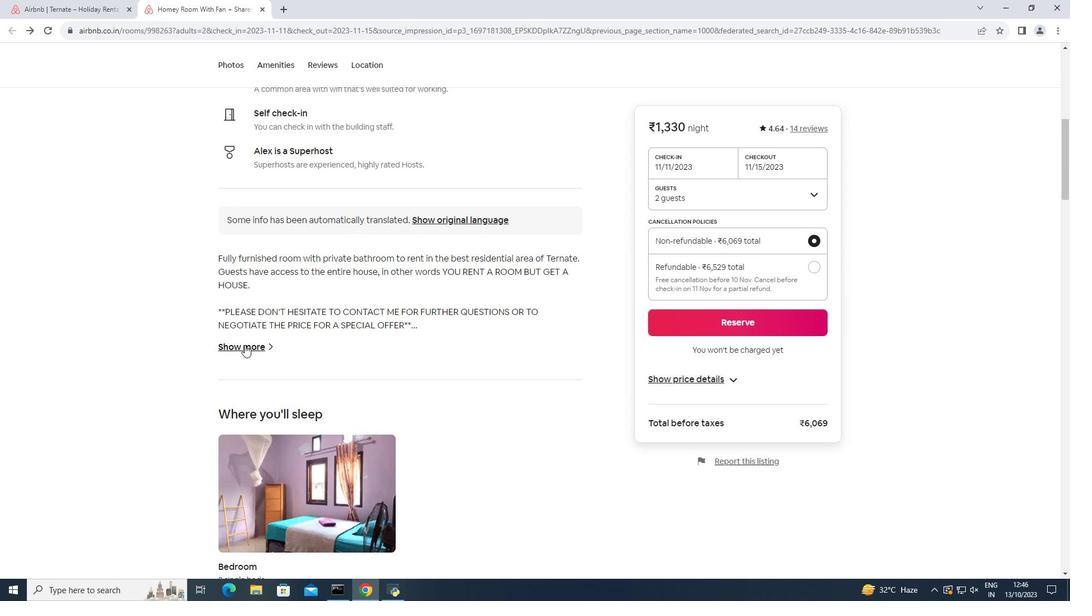 
Action: Mouse pressed left at (244, 345)
Screenshot: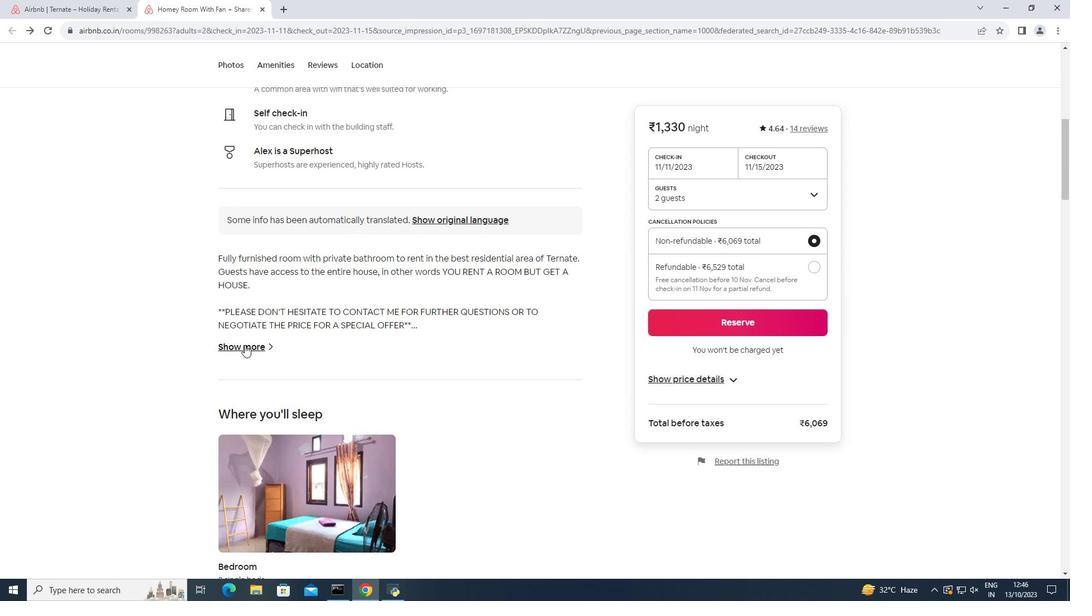 
Action: Mouse moved to (411, 347)
Screenshot: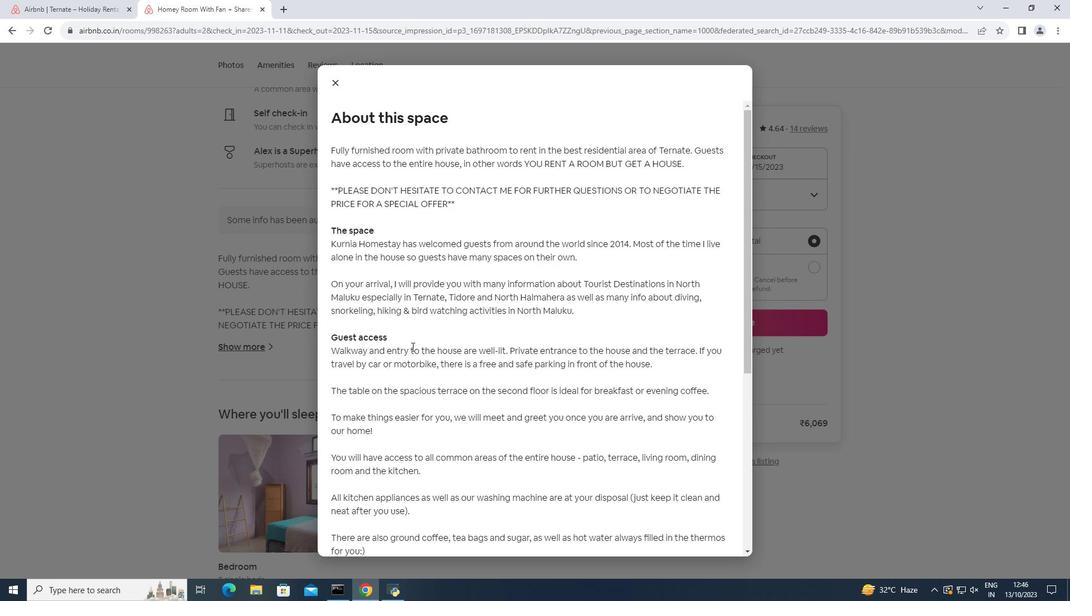 
Action: Mouse scrolled (411, 346) with delta (0, 0)
Screenshot: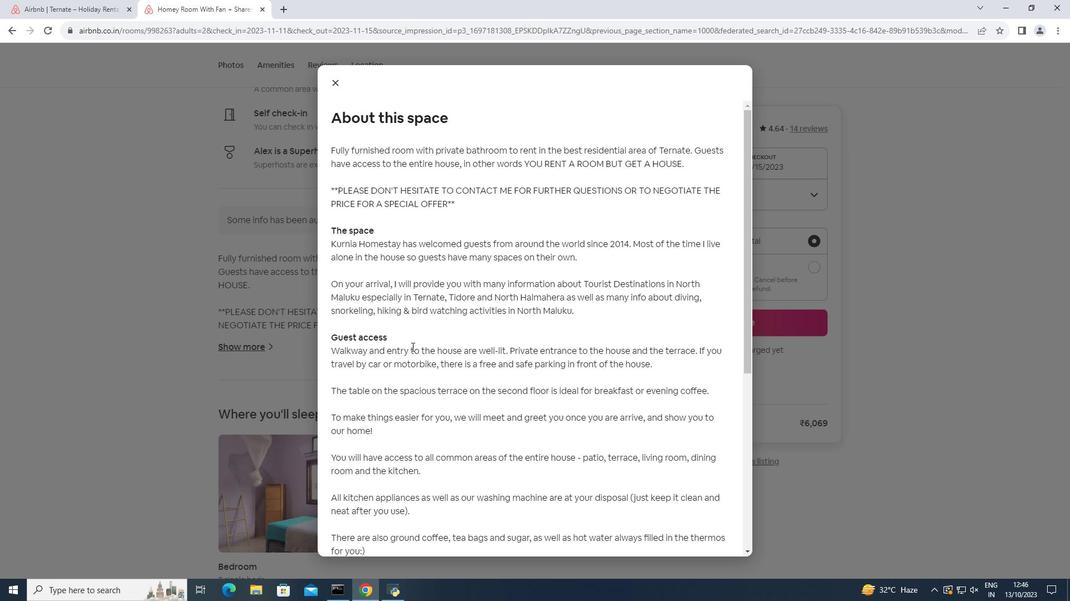 
Action: Mouse scrolled (411, 346) with delta (0, 0)
Screenshot: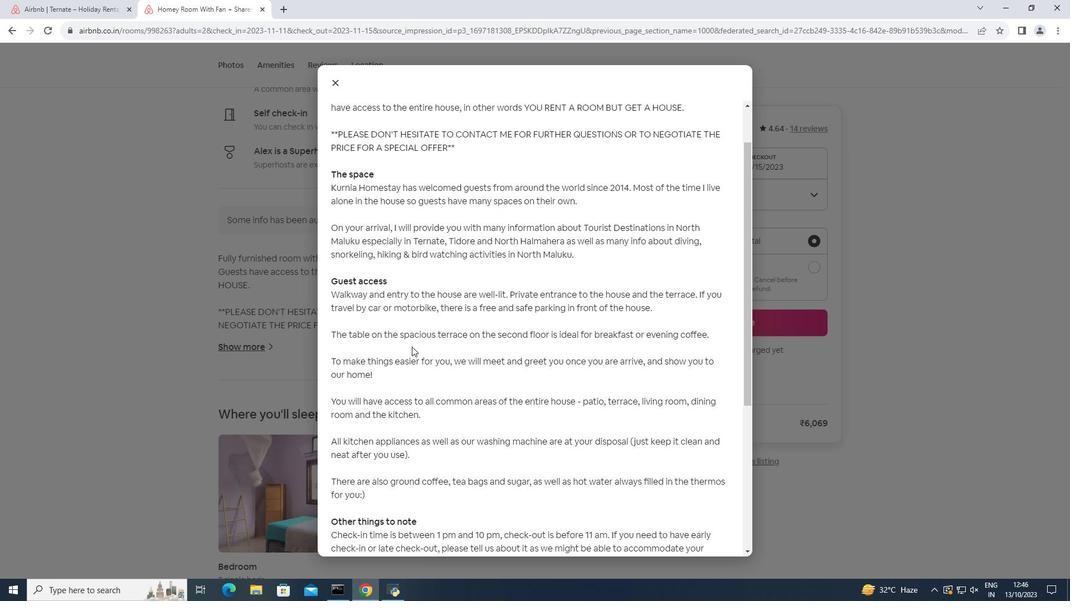
Action: Mouse scrolled (411, 346) with delta (0, 0)
Screenshot: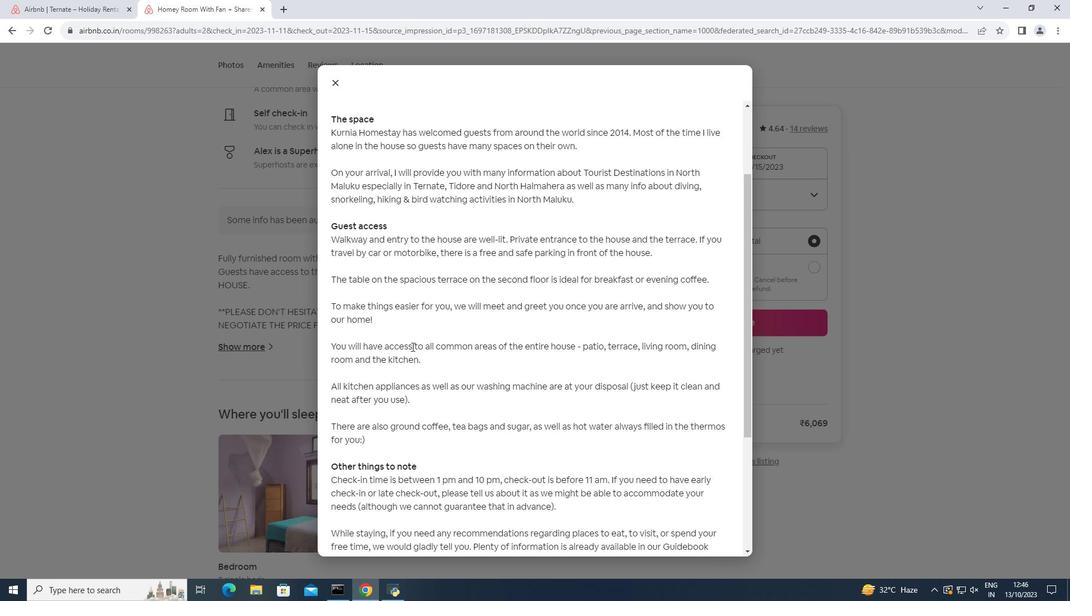 
Action: Mouse scrolled (411, 346) with delta (0, 0)
Screenshot: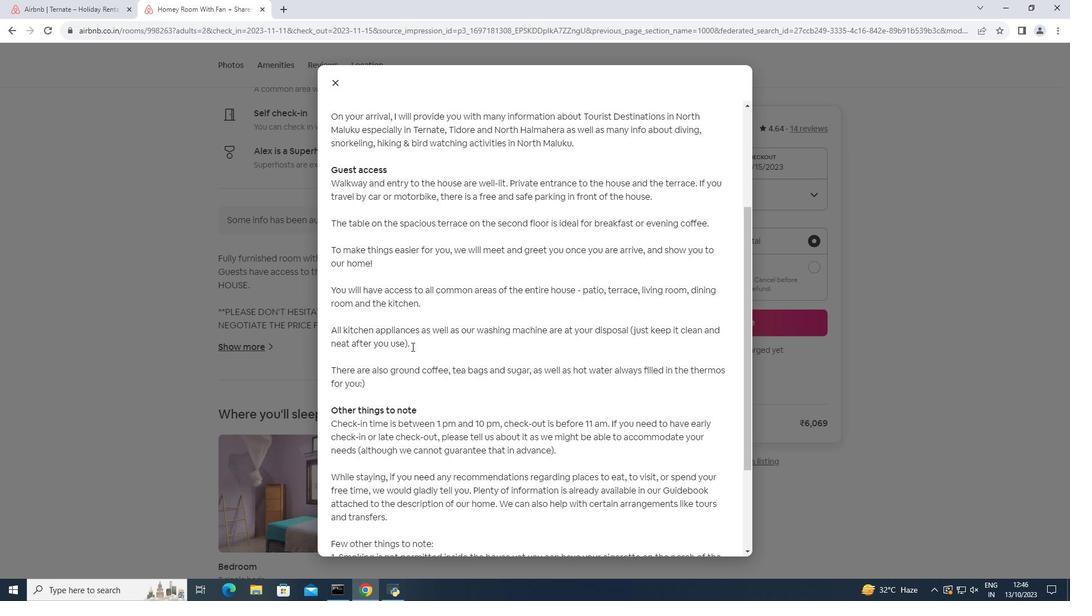 
Action: Mouse scrolled (411, 346) with delta (0, 0)
Screenshot: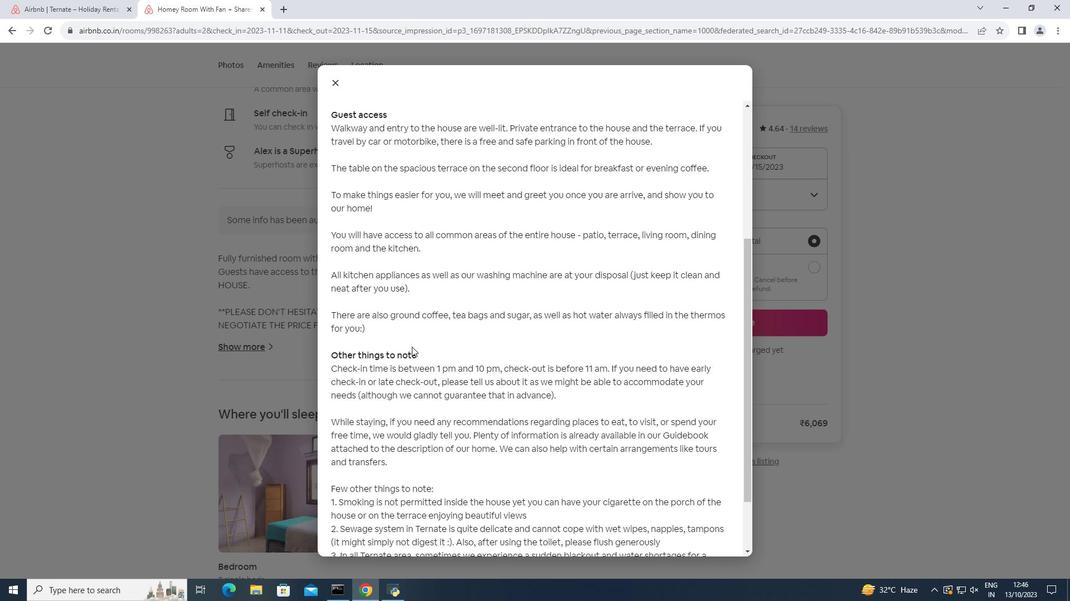 
Action: Mouse scrolled (411, 346) with delta (0, 0)
Screenshot: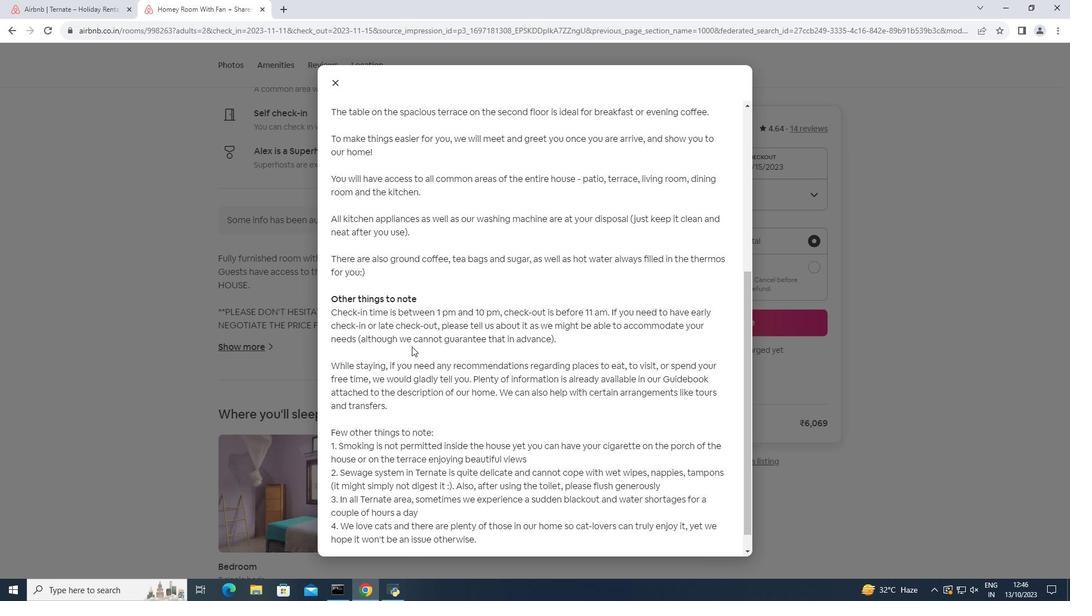 
Action: Mouse scrolled (411, 346) with delta (0, 0)
Screenshot: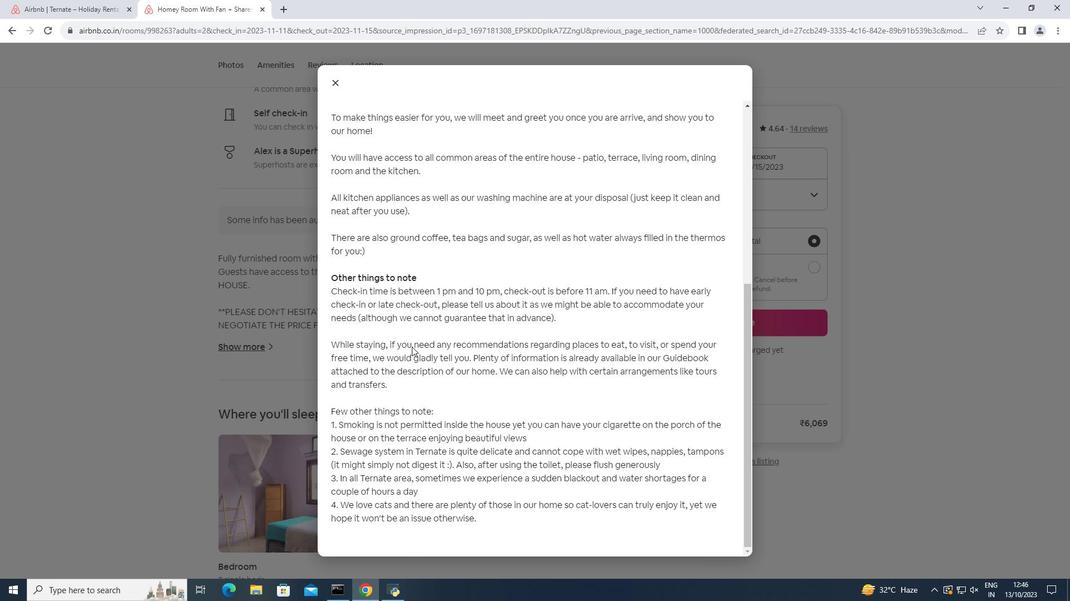 
Action: Mouse moved to (335, 81)
Screenshot: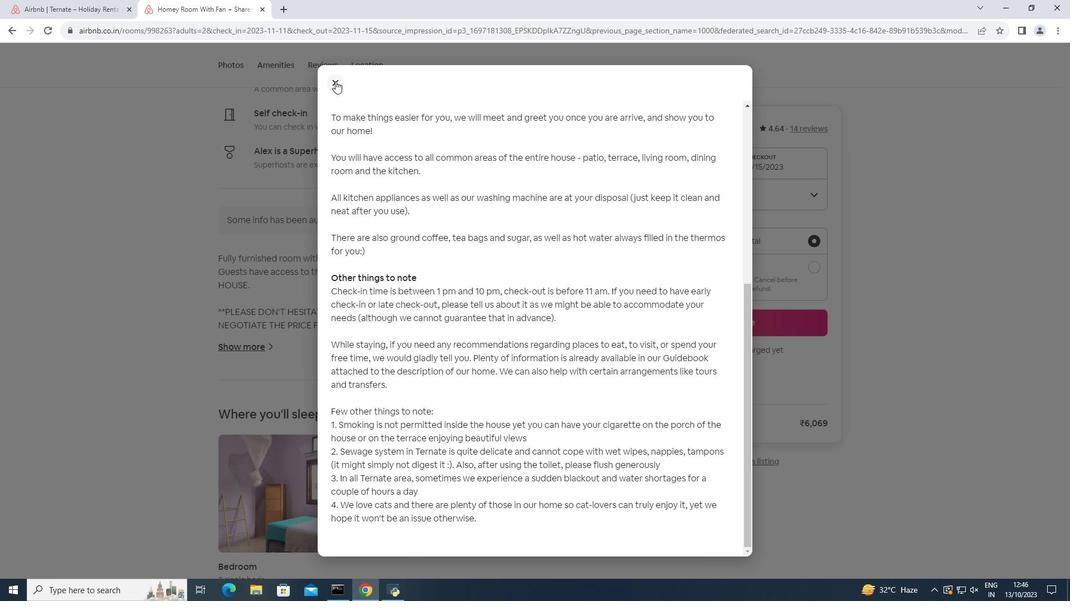 
Action: Mouse pressed left at (335, 81)
Screenshot: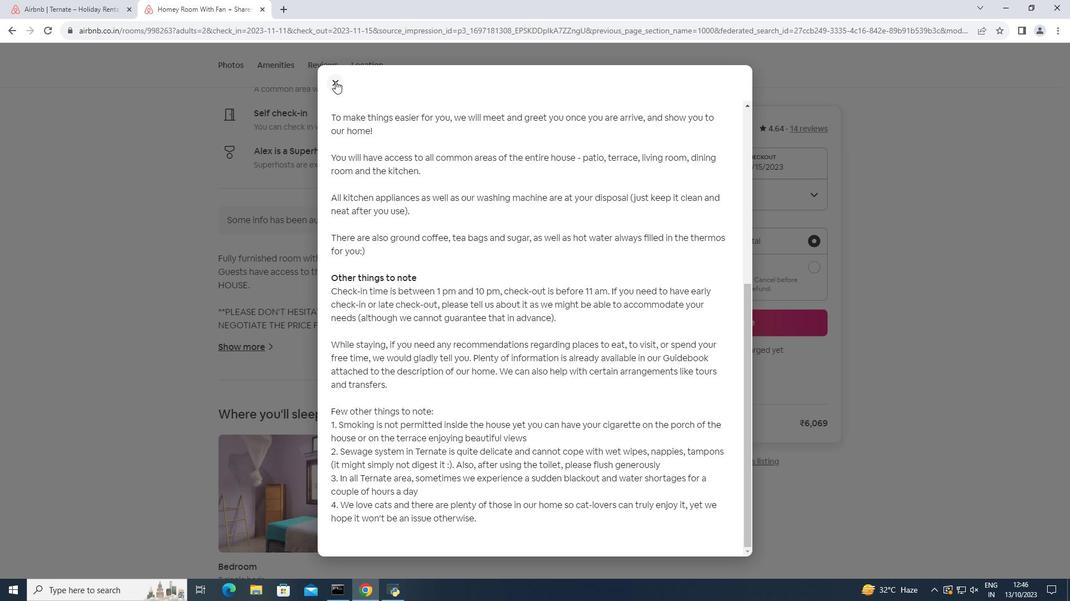 
Action: Mouse moved to (322, 263)
Screenshot: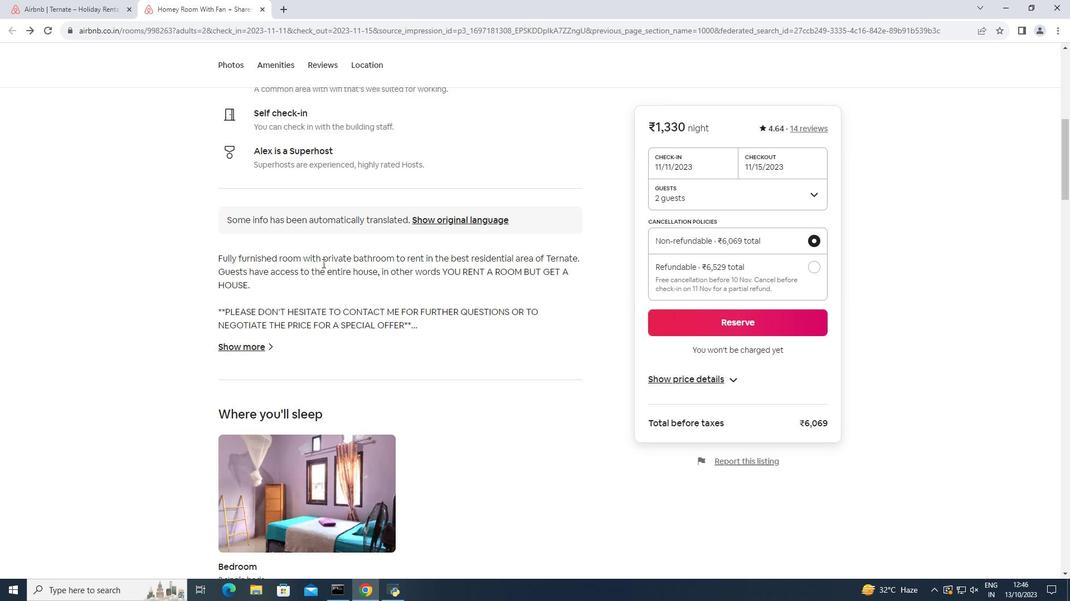 
Action: Mouse scrolled (322, 263) with delta (0, 0)
Screenshot: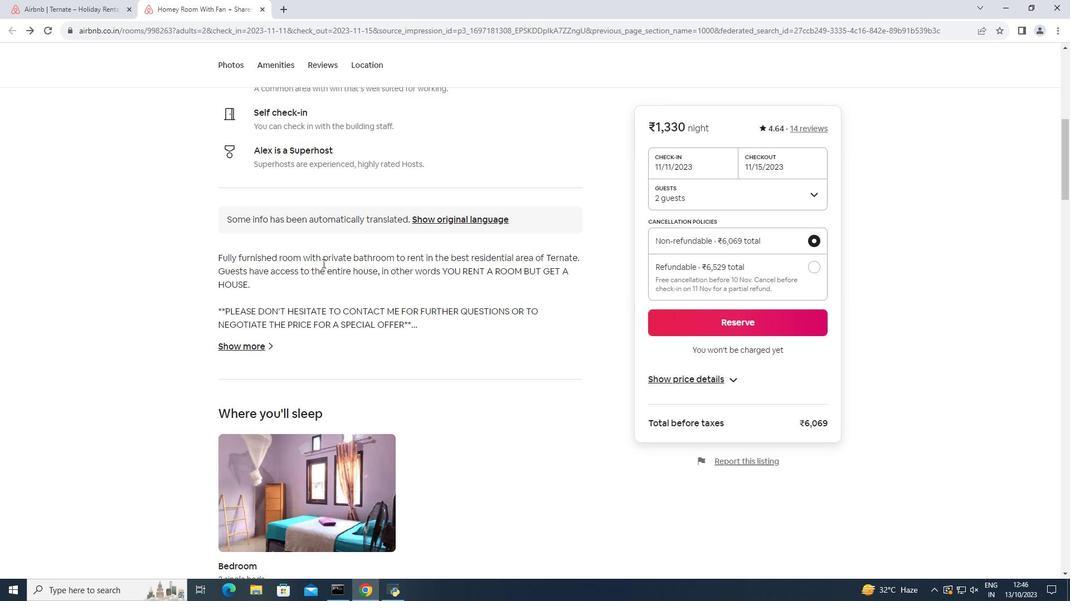 
Action: Mouse scrolled (322, 263) with delta (0, 0)
Screenshot: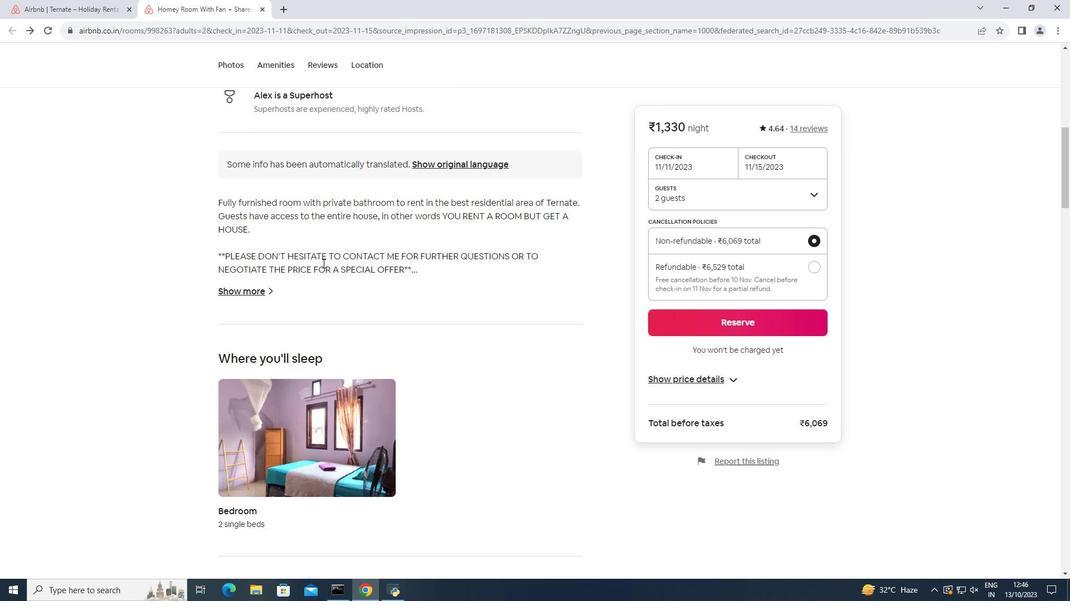 
Action: Mouse scrolled (322, 263) with delta (0, 0)
Screenshot: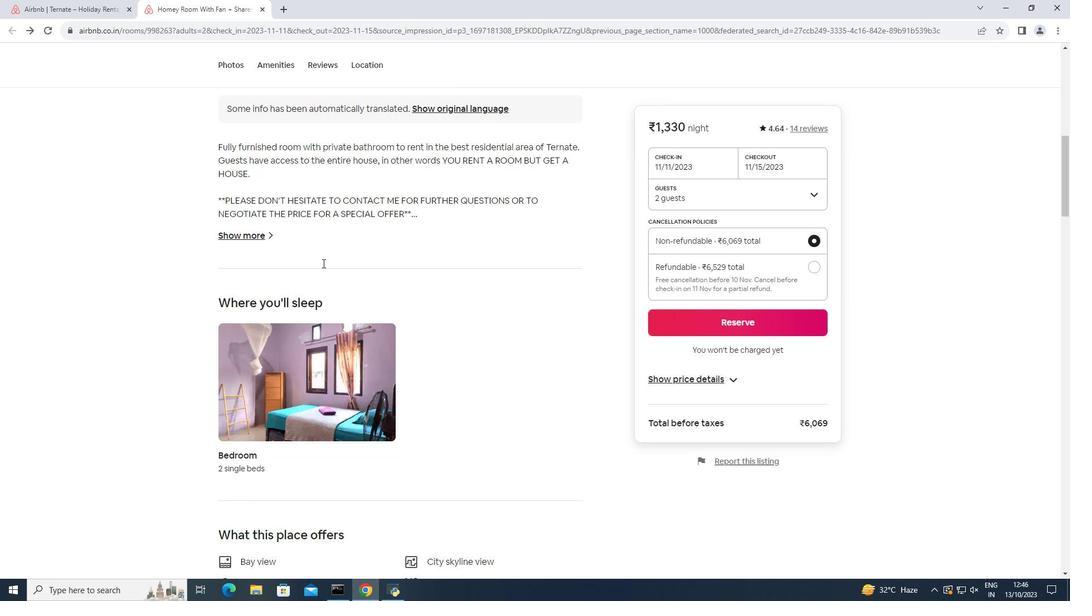 
Action: Mouse scrolled (322, 263) with delta (0, 0)
Screenshot: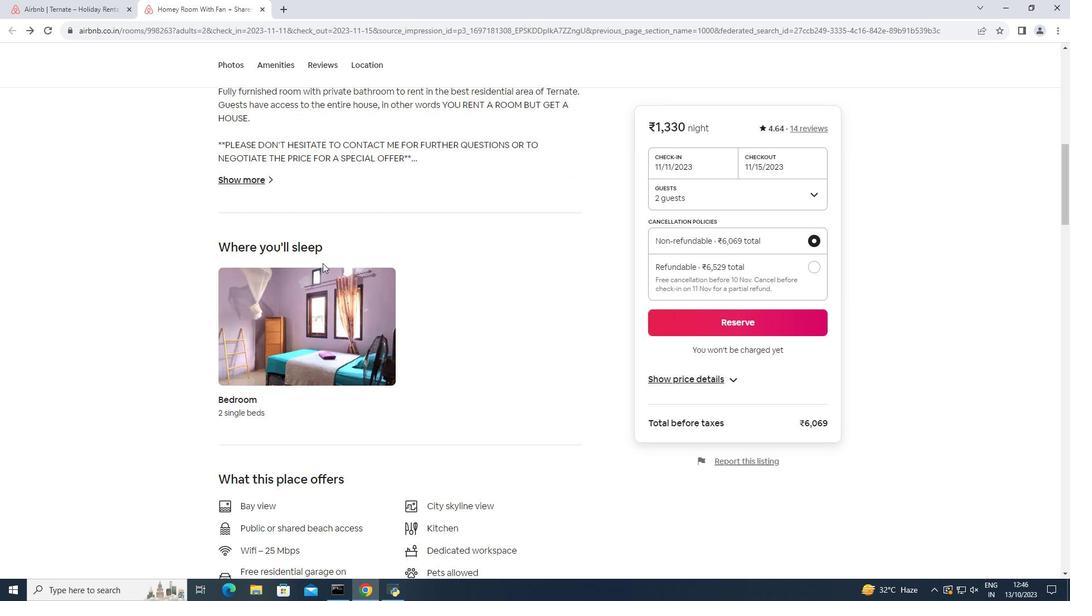 
Action: Mouse scrolled (322, 263) with delta (0, 0)
Screenshot: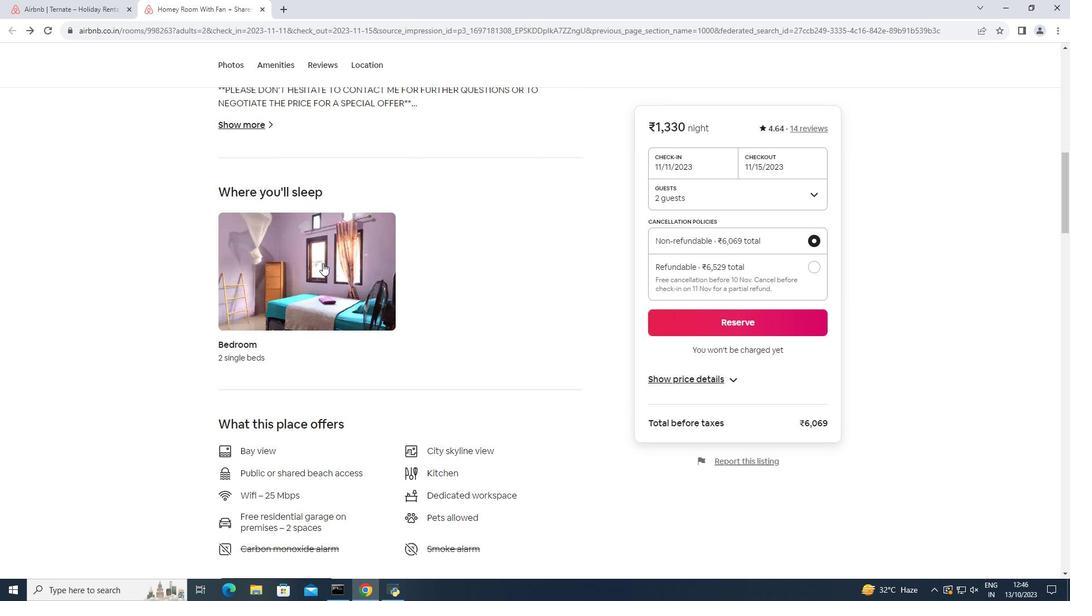 
Action: Mouse scrolled (322, 263) with delta (0, 0)
Screenshot: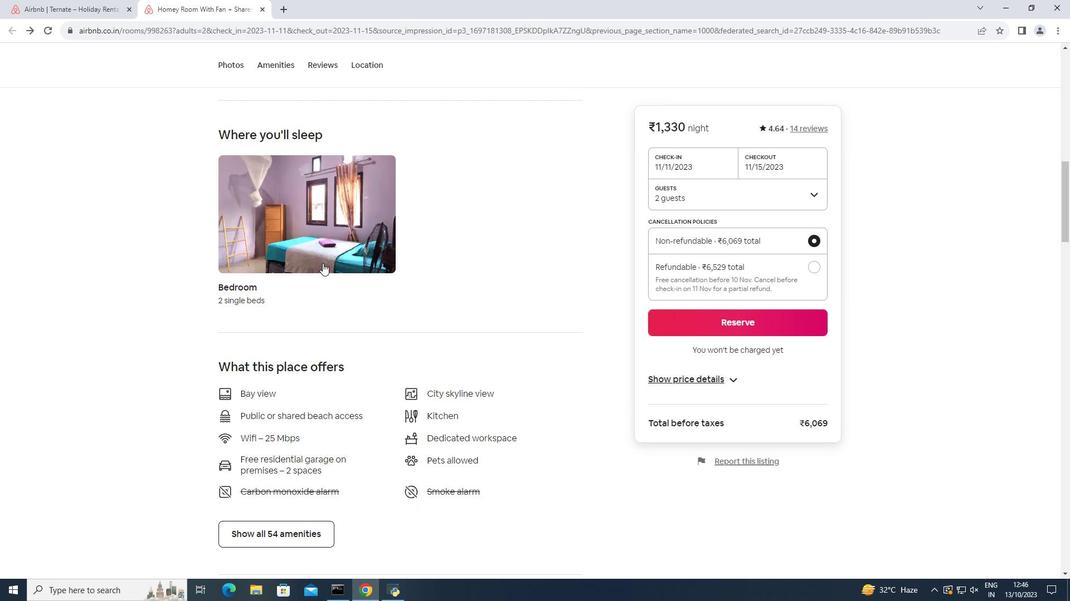 
Action: Mouse moved to (324, 264)
Screenshot: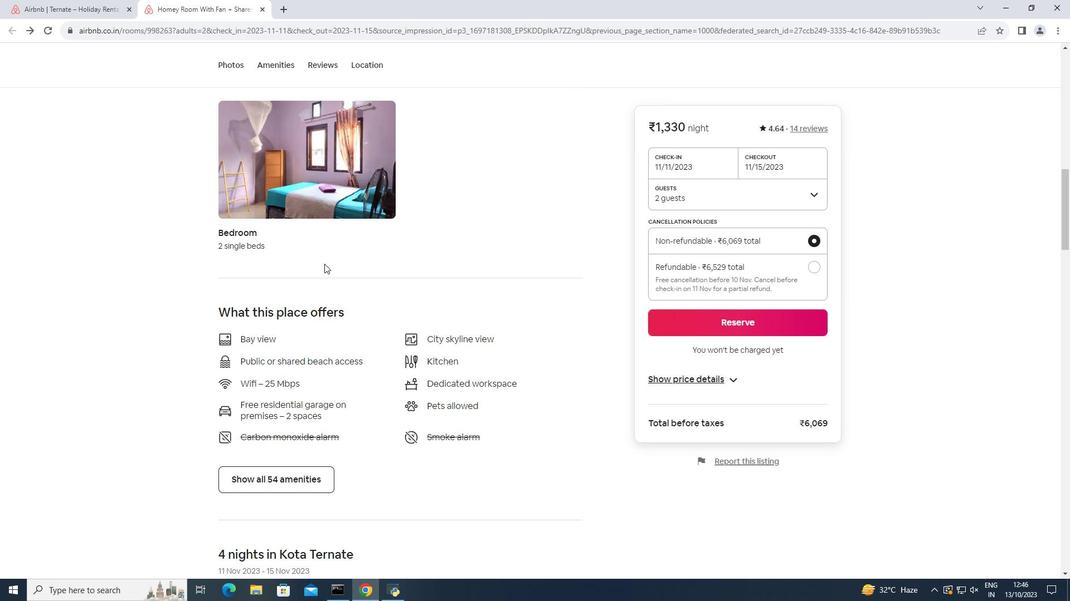 
Action: Mouse scrolled (324, 263) with delta (0, 0)
Screenshot: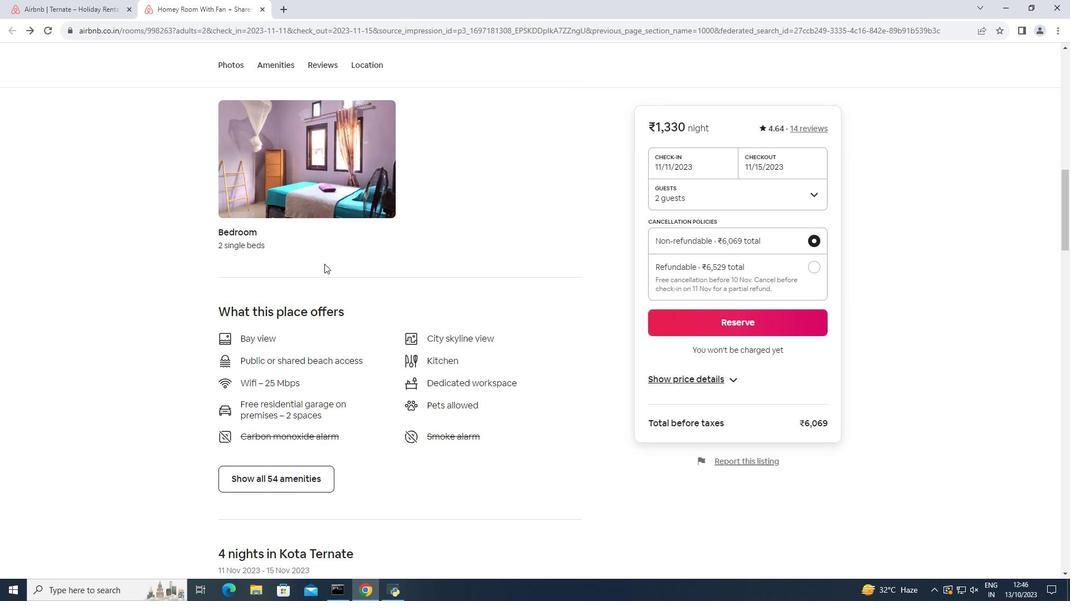 
Action: Mouse moved to (324, 265)
Screenshot: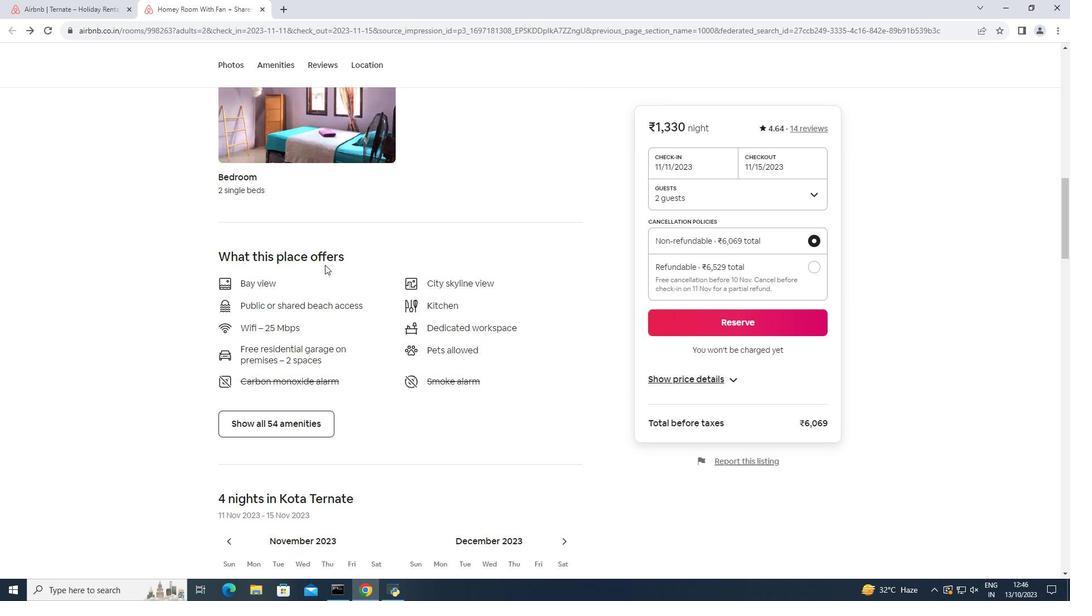 
Action: Mouse scrolled (324, 264) with delta (0, 0)
Screenshot: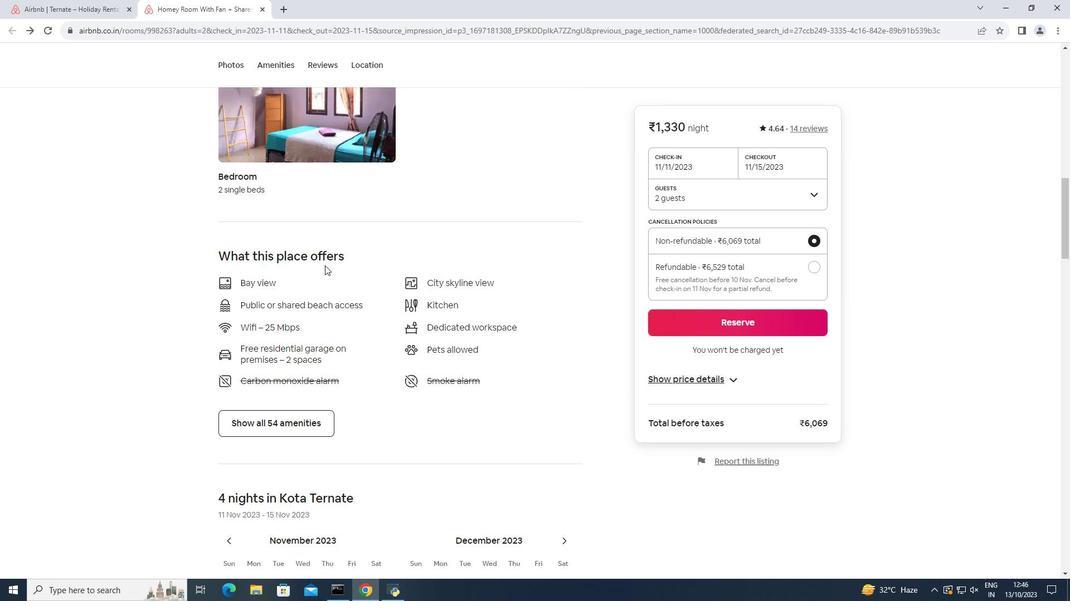 
Action: Mouse moved to (324, 266)
Screenshot: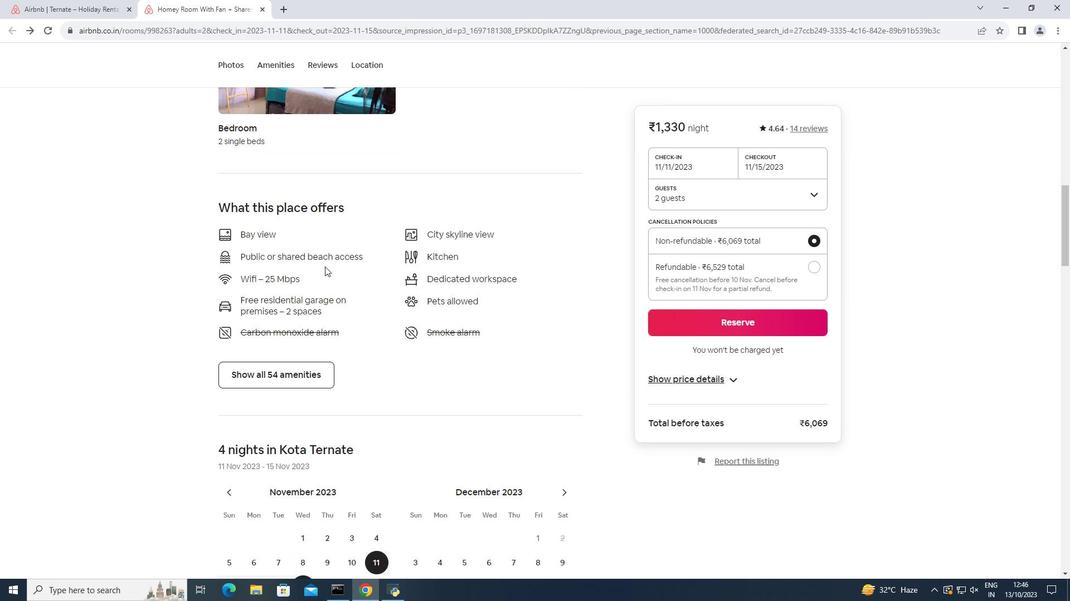 
Action: Mouse scrolled (324, 266) with delta (0, 0)
Screenshot: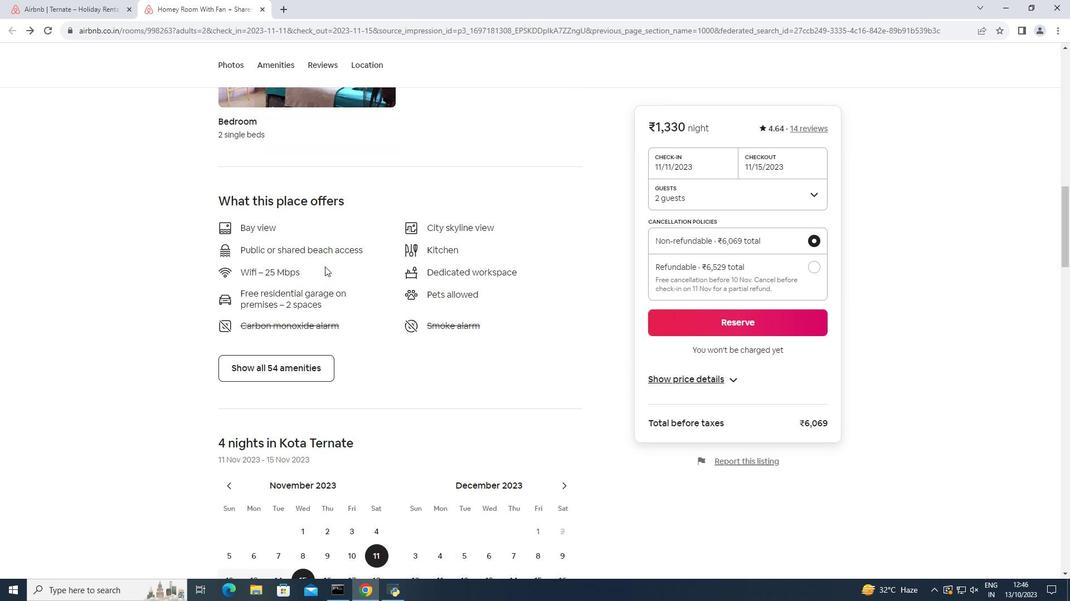 
Action: Mouse moved to (324, 268)
Screenshot: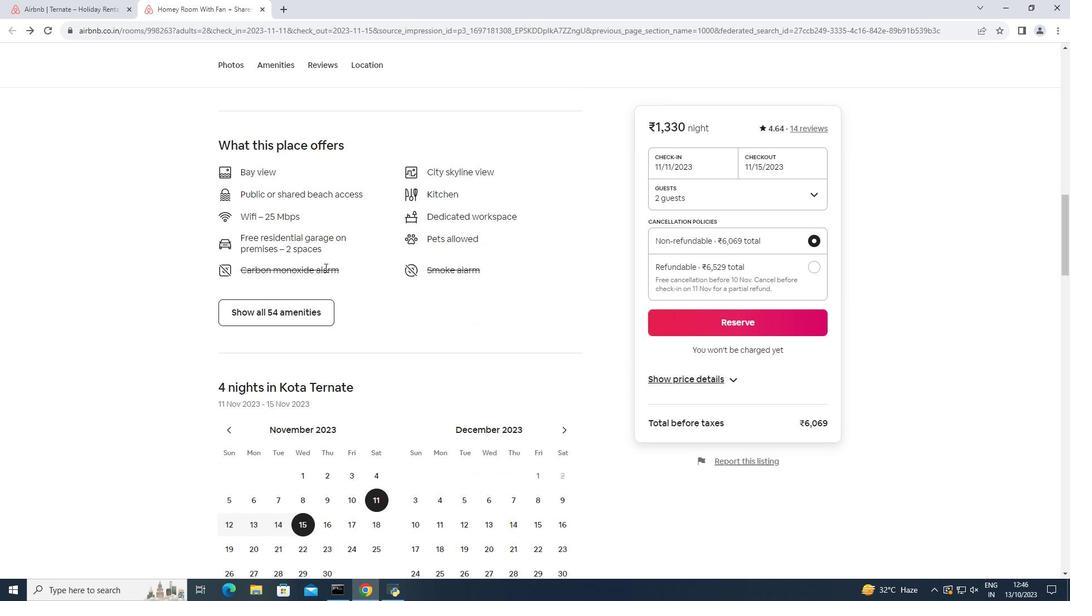 
Action: Mouse scrolled (324, 267) with delta (0, 0)
Screenshot: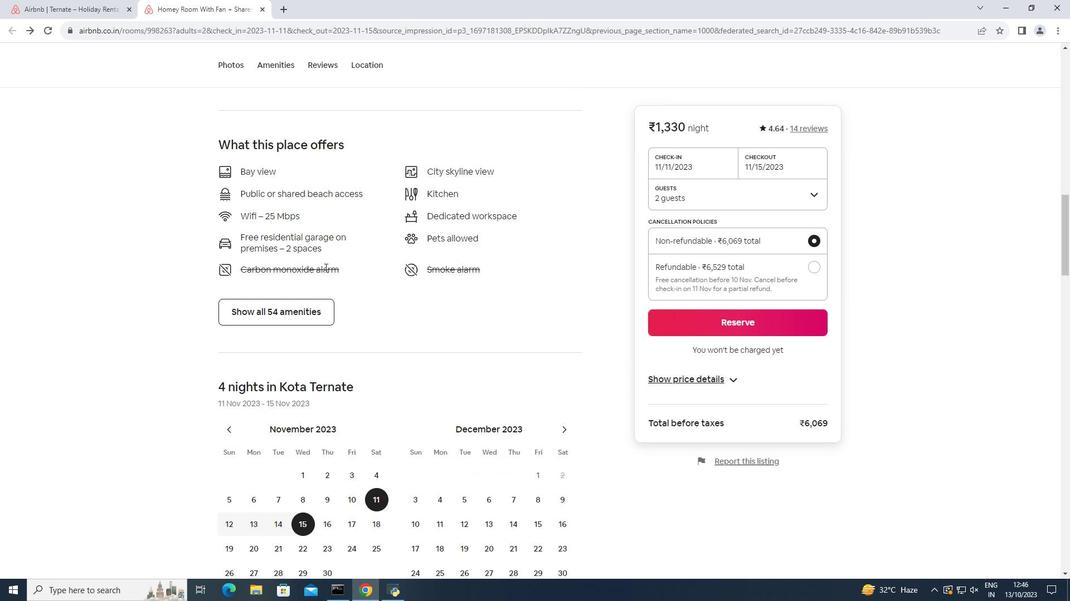 
Action: Mouse moved to (309, 264)
Screenshot: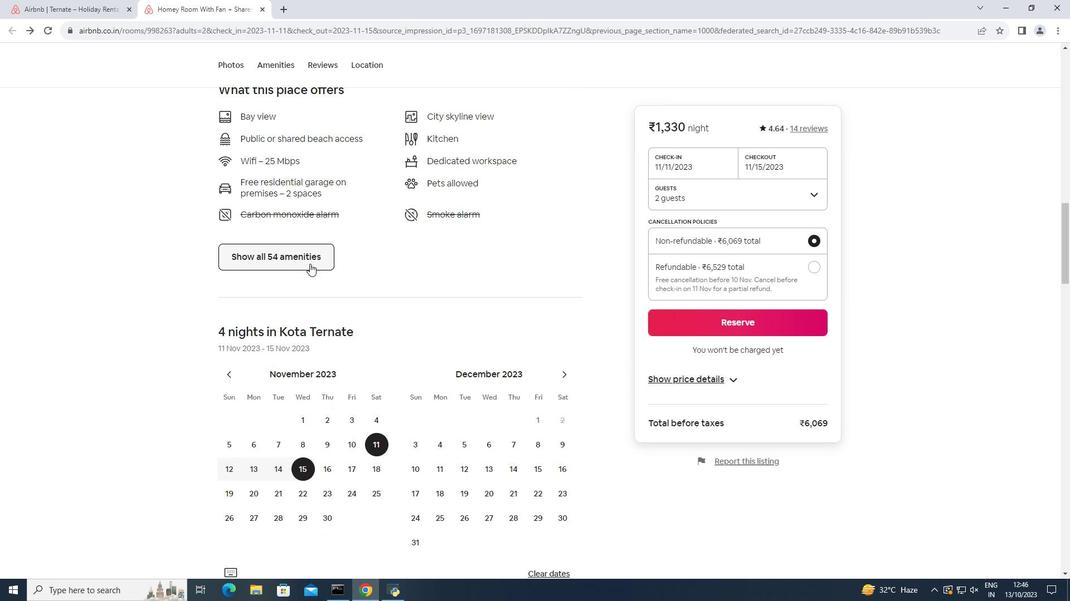 
Action: Mouse pressed left at (309, 264)
Screenshot: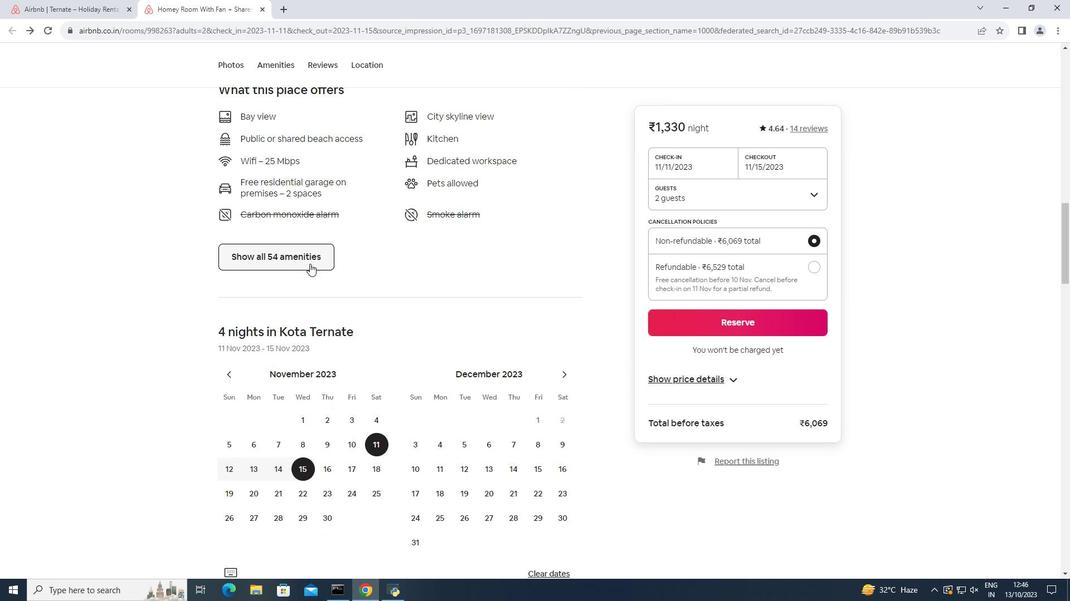 
Action: Mouse moved to (369, 269)
Screenshot: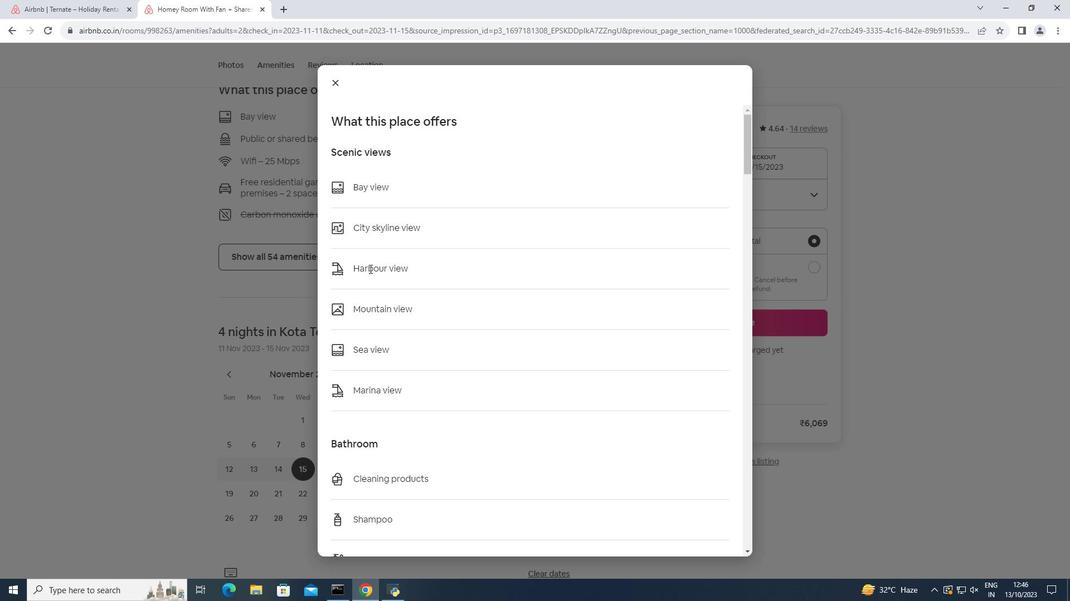 
Action: Mouse scrolled (369, 268) with delta (0, 0)
Screenshot: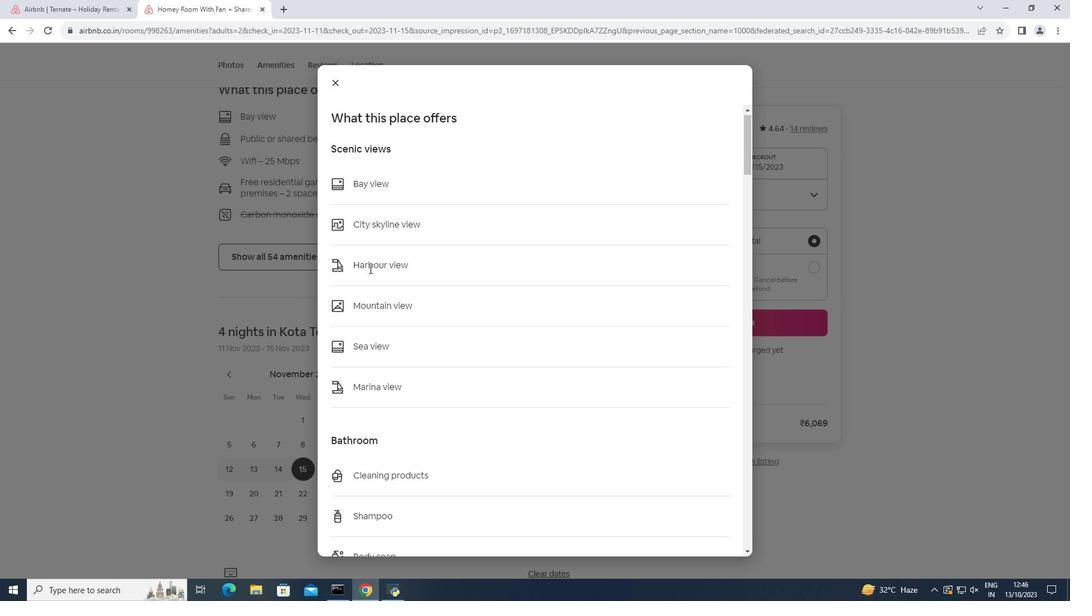 
Action: Mouse scrolled (369, 268) with delta (0, 0)
Screenshot: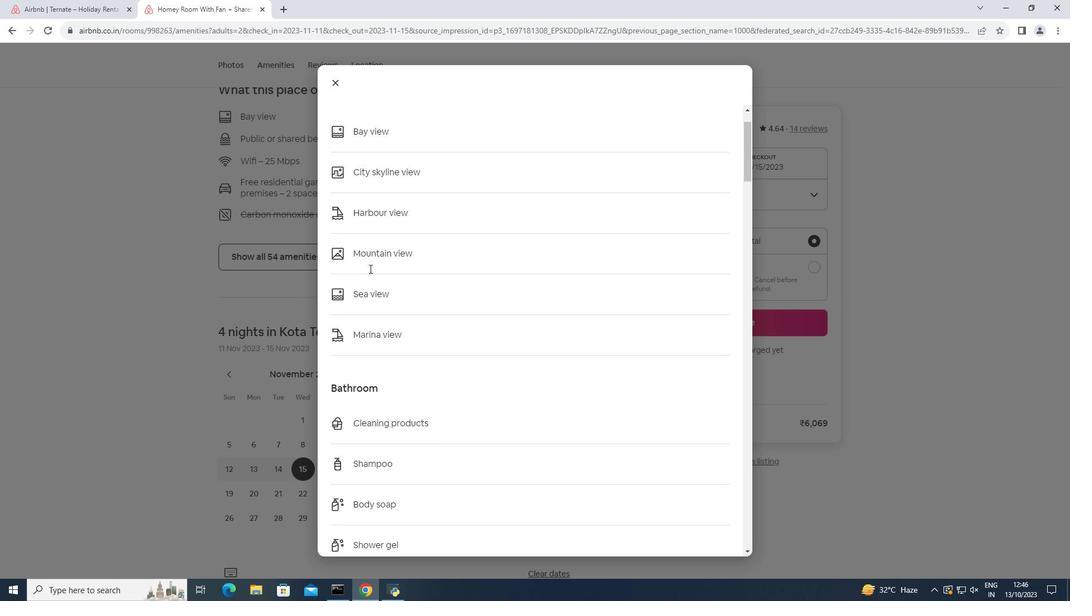 
Action: Mouse scrolled (369, 268) with delta (0, 0)
Screenshot: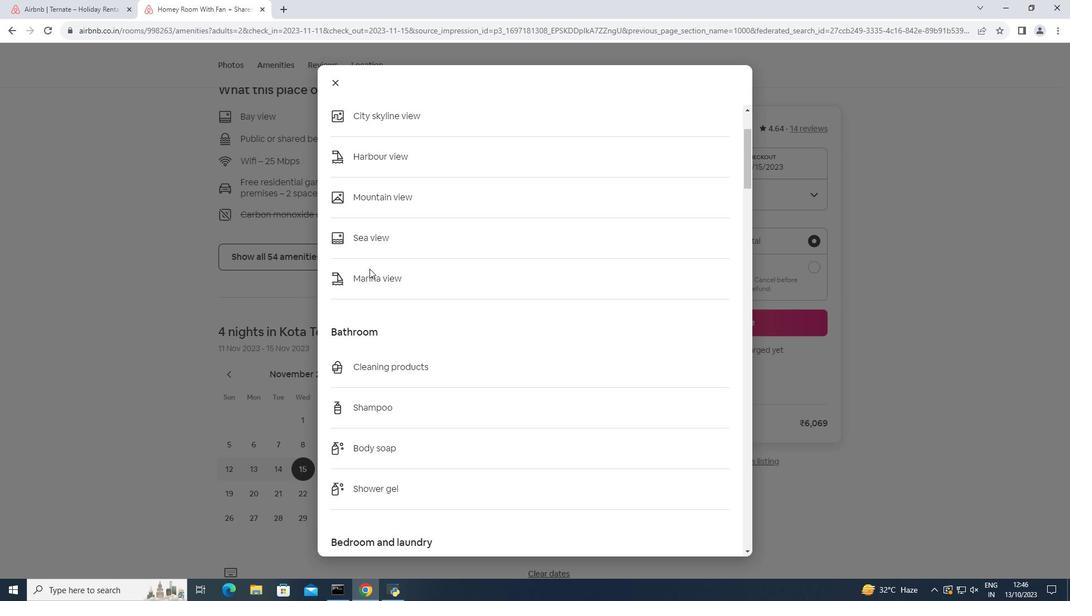 
Action: Mouse scrolled (369, 268) with delta (0, 0)
Screenshot: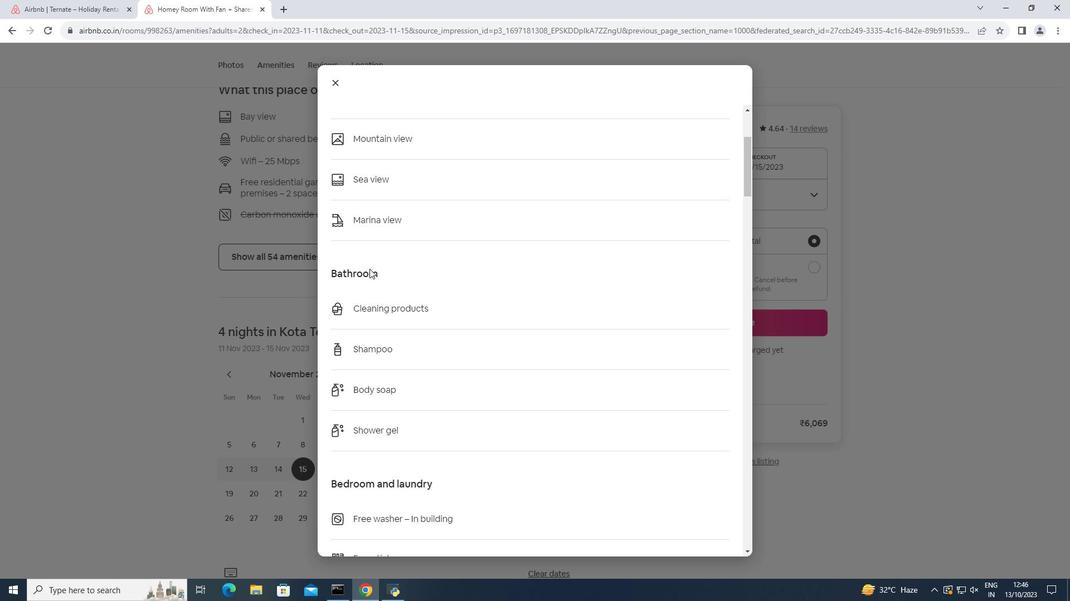 
Action: Mouse scrolled (369, 268) with delta (0, 0)
Screenshot: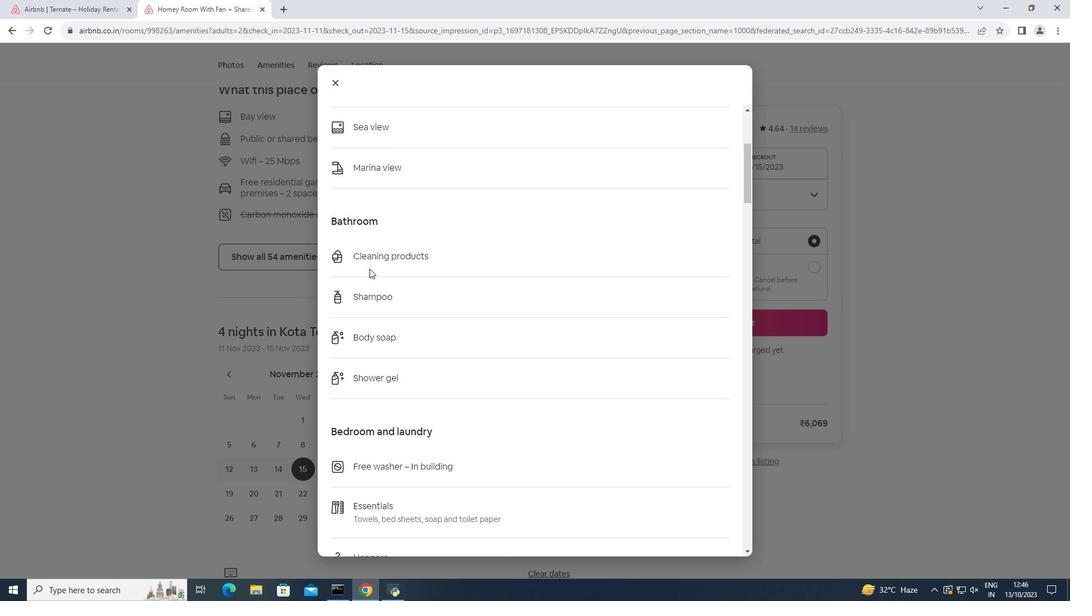 
Action: Mouse scrolled (369, 268) with delta (0, 0)
Screenshot: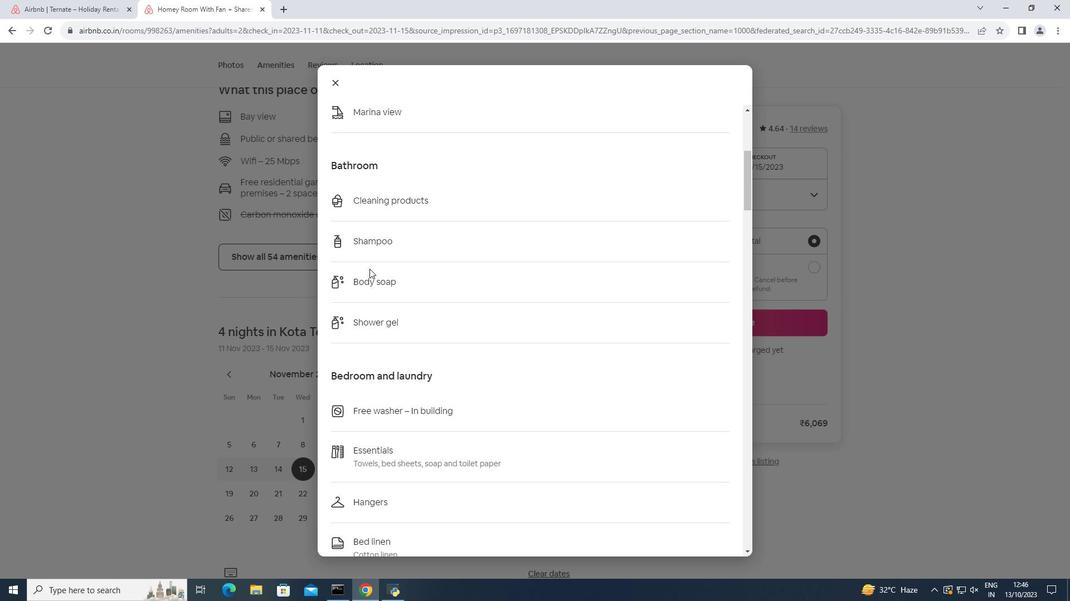 
Action: Mouse scrolled (369, 268) with delta (0, 0)
Screenshot: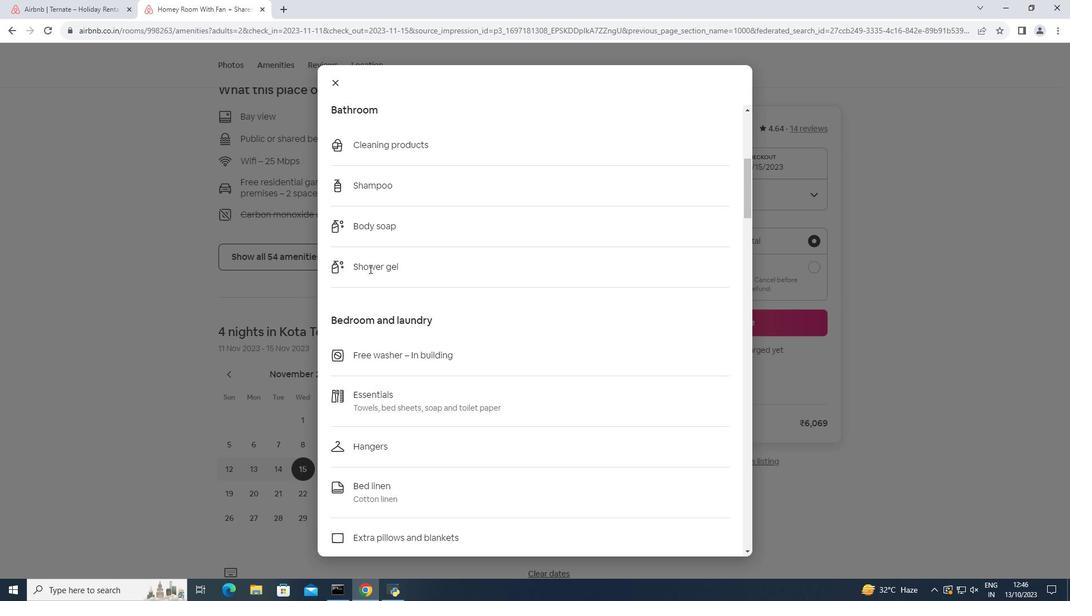 
Action: Mouse scrolled (369, 268) with delta (0, 0)
Screenshot: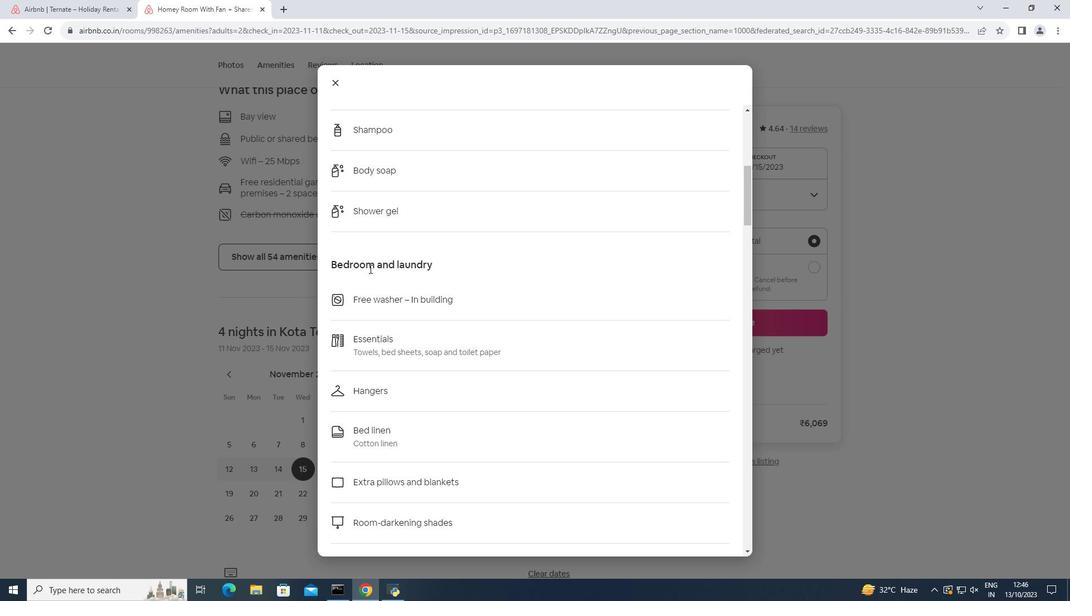 
Action: Mouse scrolled (369, 268) with delta (0, 0)
Screenshot: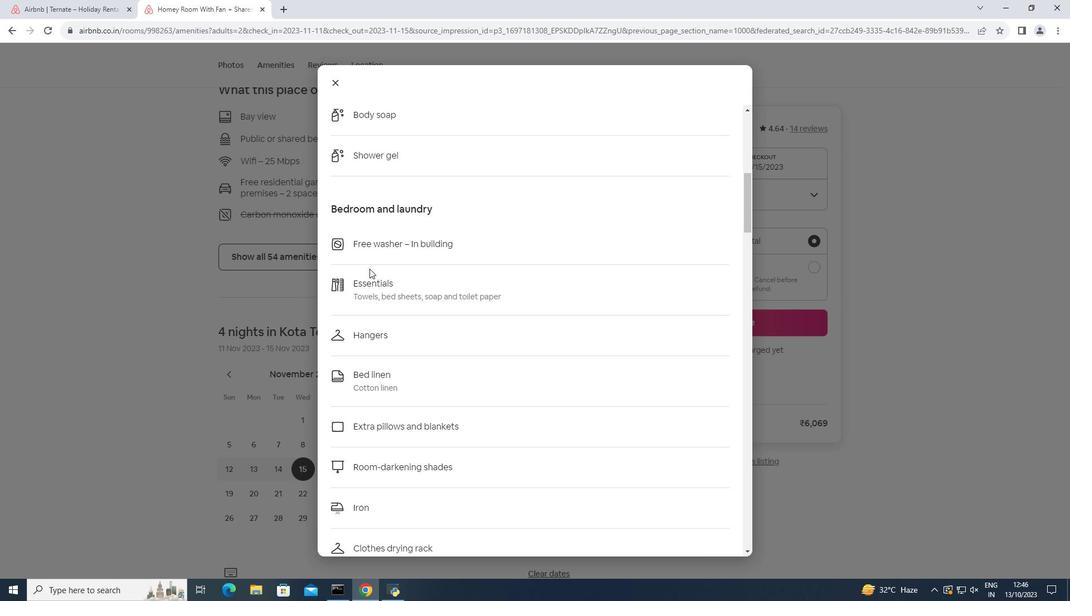 
Action: Mouse scrolled (369, 268) with delta (0, 0)
Screenshot: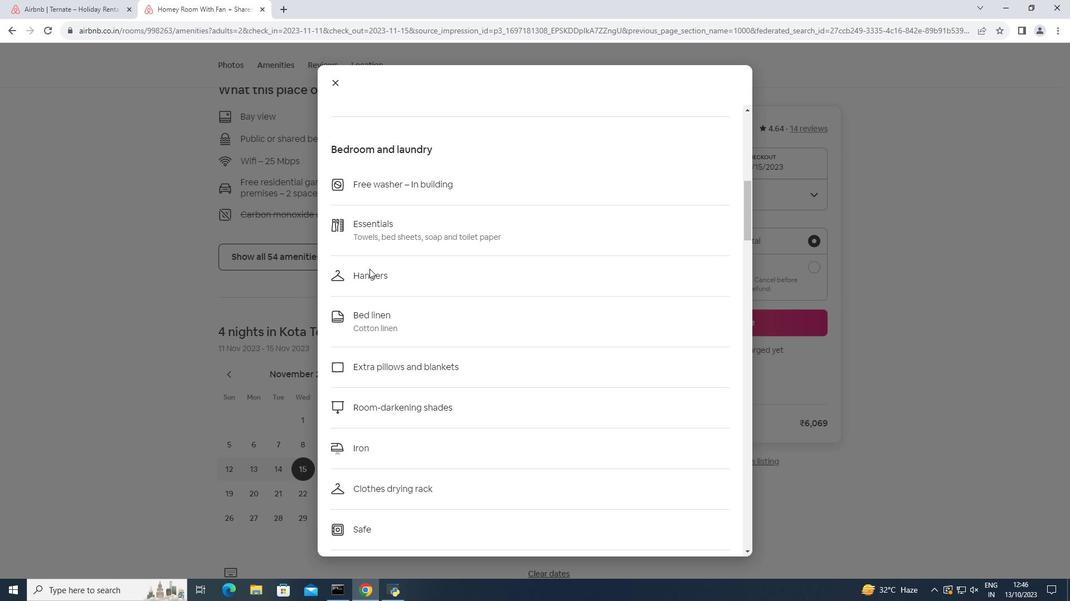 
Action: Mouse scrolled (369, 268) with delta (0, 0)
Screenshot: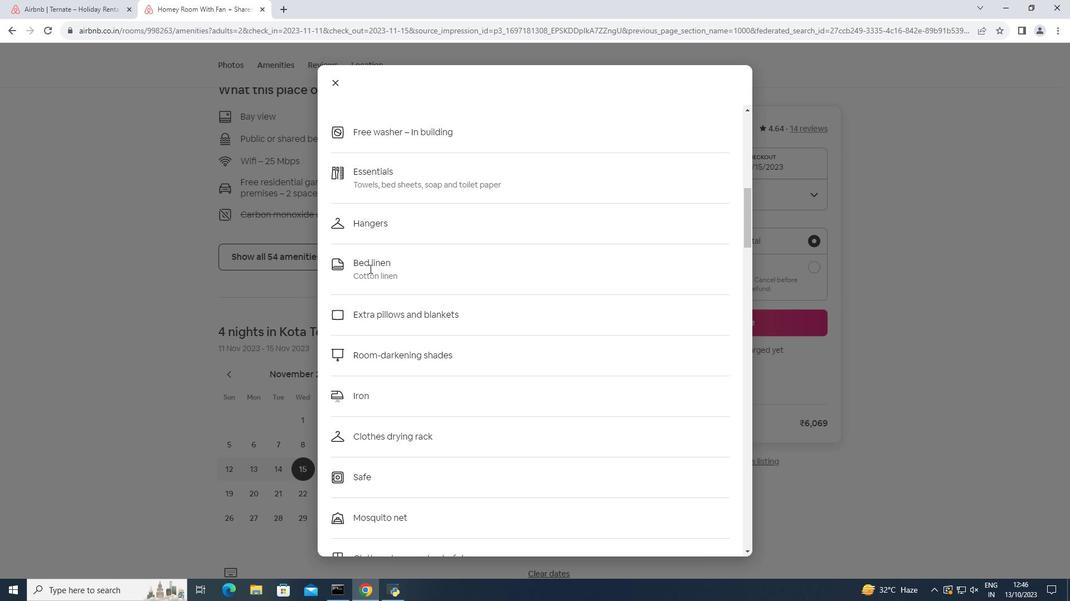 
Action: Mouse scrolled (369, 268) with delta (0, 0)
Screenshot: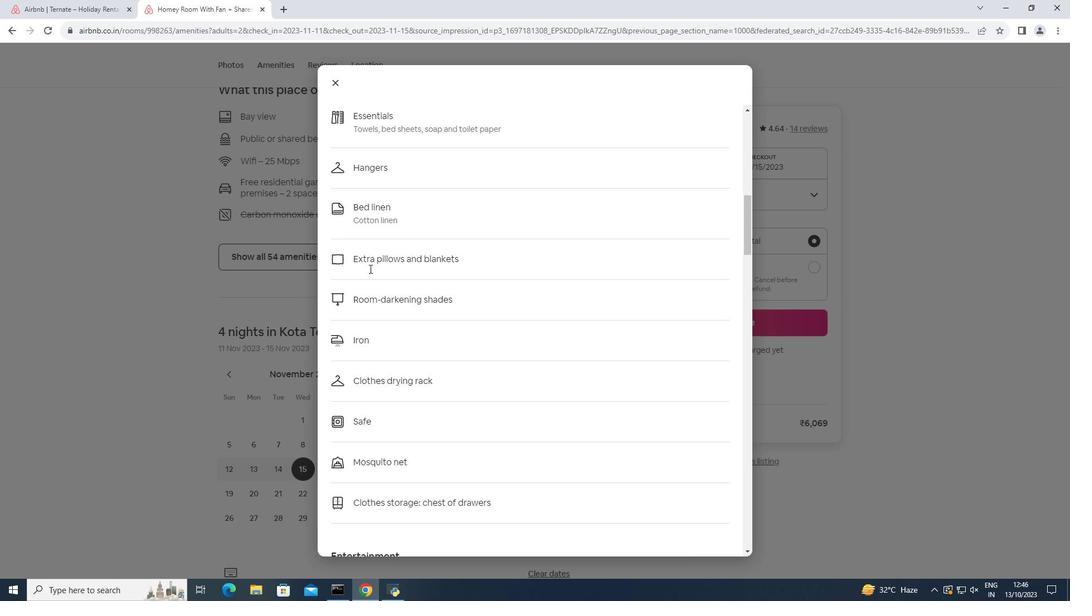 
Action: Mouse moved to (369, 269)
Screenshot: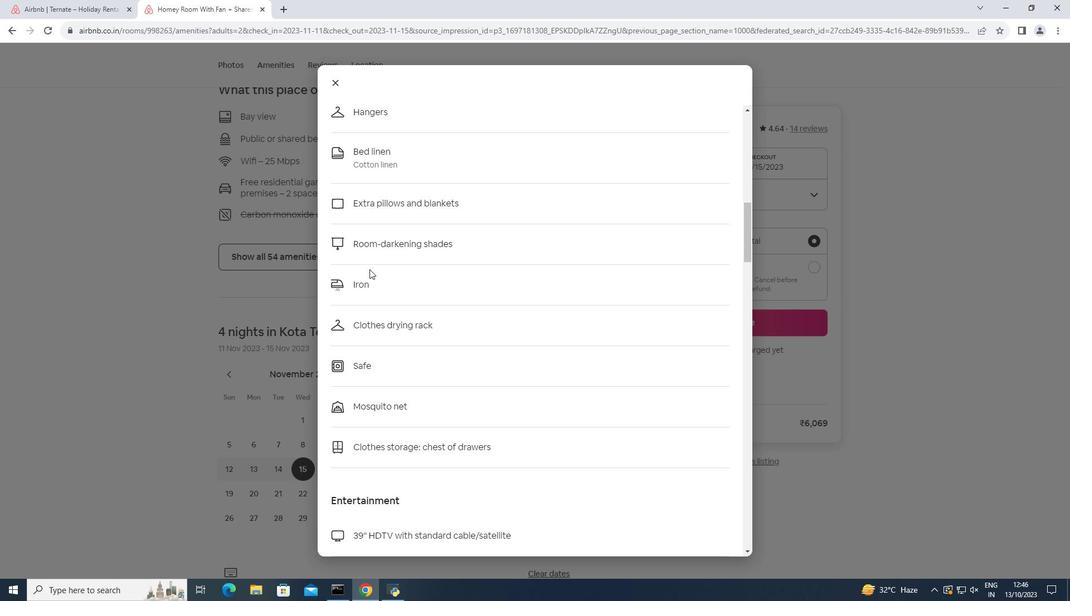 
Action: Mouse scrolled (369, 269) with delta (0, 0)
Screenshot: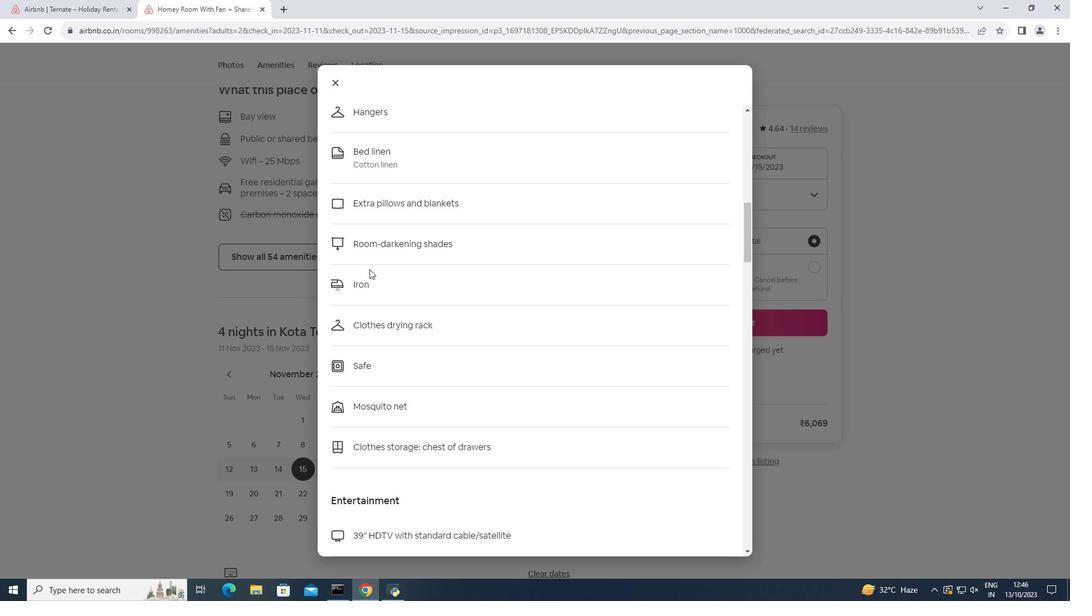 
Action: Mouse moved to (370, 270)
Screenshot: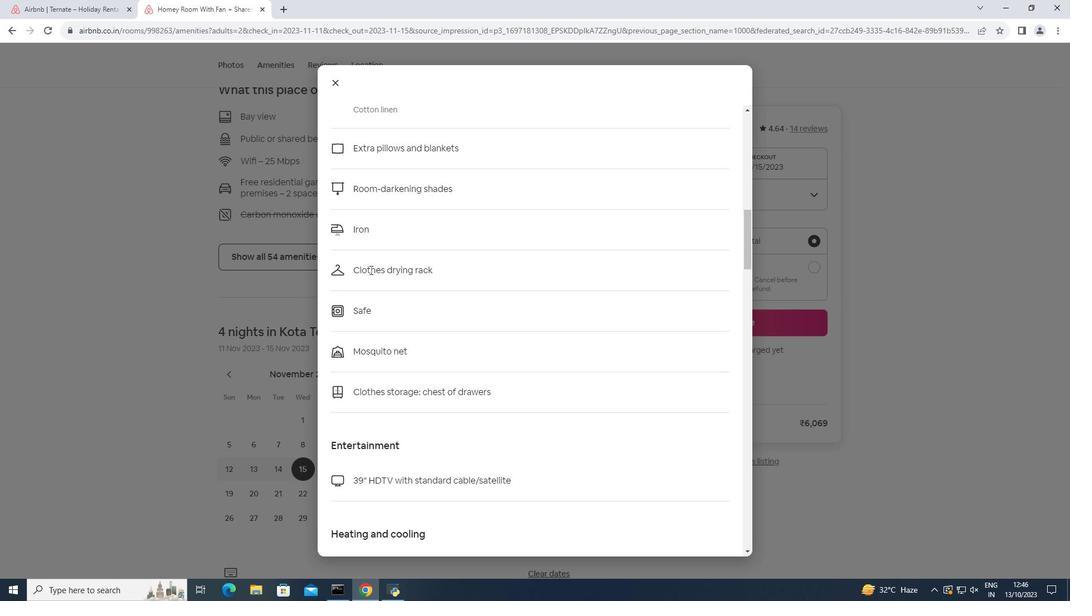 
Action: Mouse scrolled (370, 269) with delta (0, 0)
